 Task: Buy 5 Struts from Shocks, Struts & Suspension section under best seller category for shipping address: McKenzie Adams, 1978 Bartlett Avenue, Southfield, Michigan 48076, Cell Number 2485598029. Pay from credit card ending with 7965, CVV 549
Action: Key pressed amazon.com<Key.enter>
Screenshot: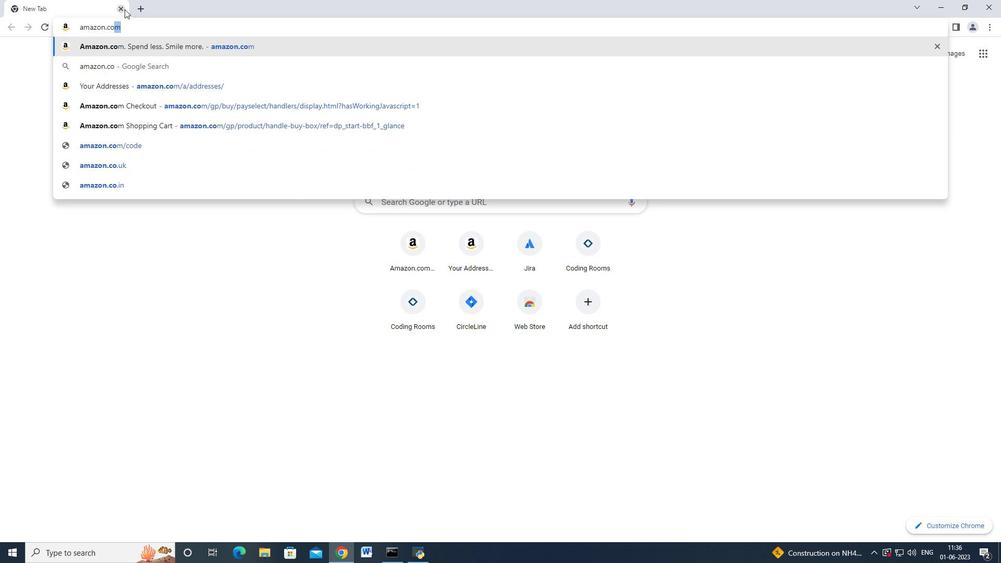 
Action: Mouse moved to (23, 79)
Screenshot: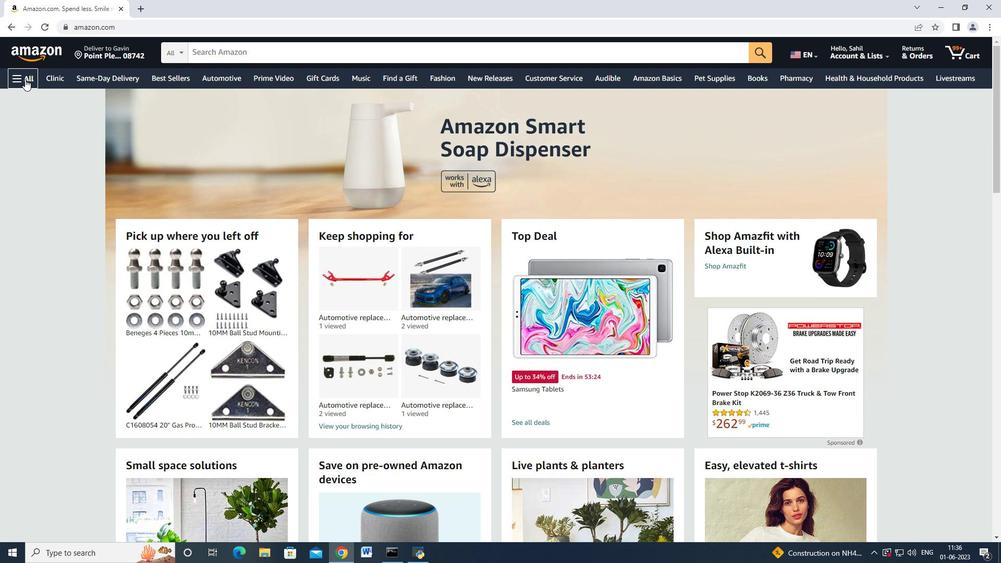 
Action: Mouse pressed left at (23, 79)
Screenshot: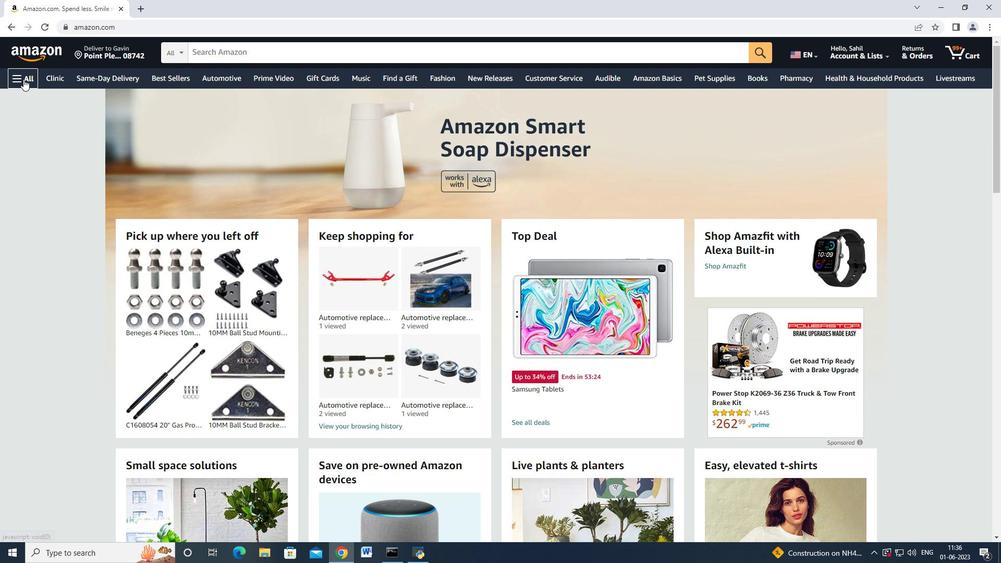 
Action: Mouse moved to (69, 201)
Screenshot: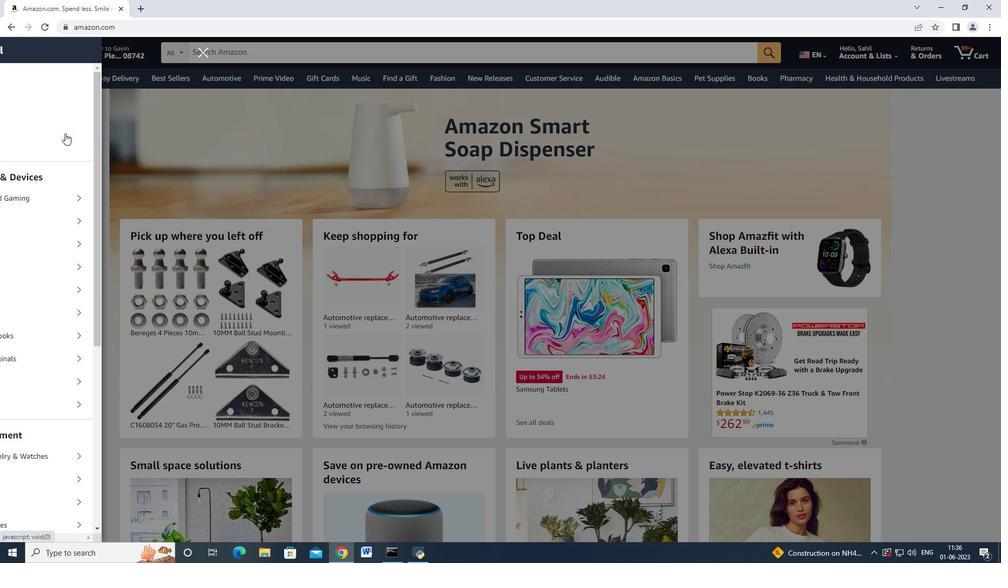
Action: Mouse scrolled (69, 200) with delta (0, 0)
Screenshot: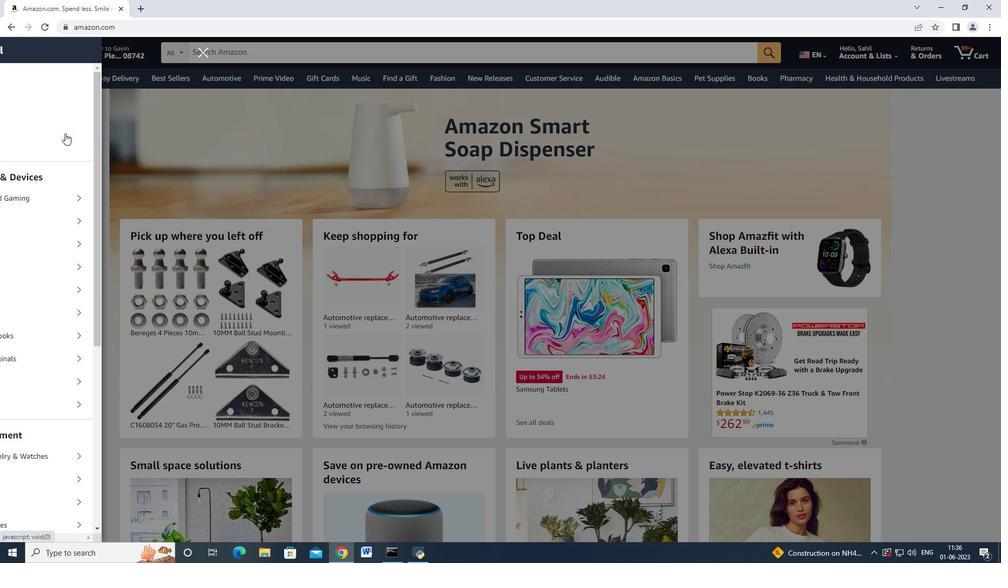 
Action: Mouse moved to (69, 202)
Screenshot: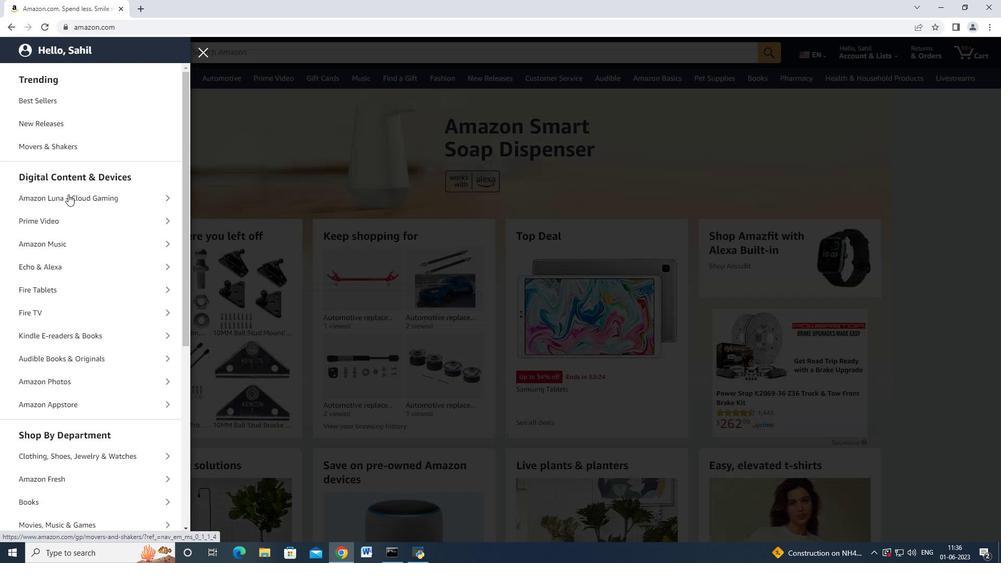 
Action: Mouse scrolled (69, 201) with delta (0, 0)
Screenshot: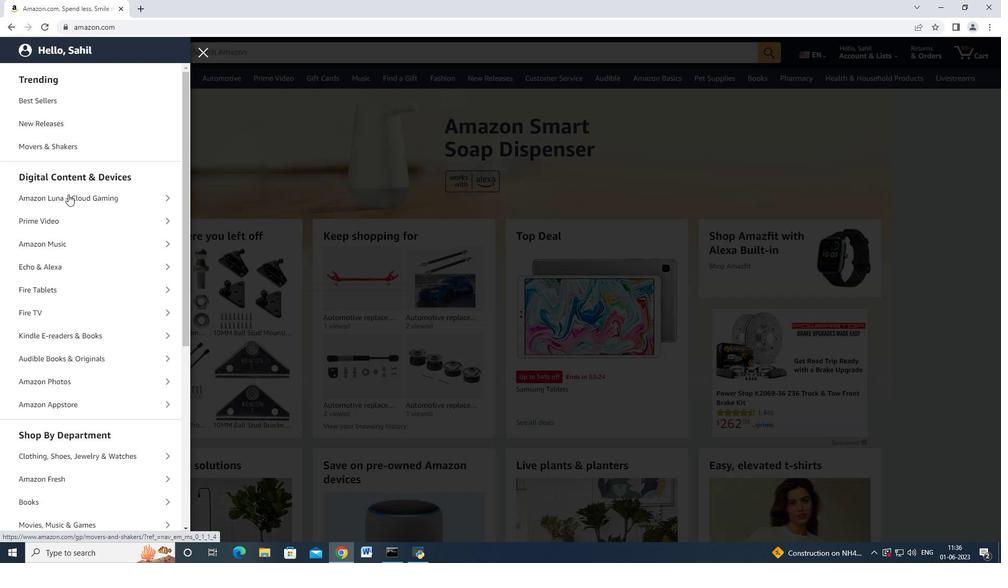 
Action: Mouse moved to (69, 203)
Screenshot: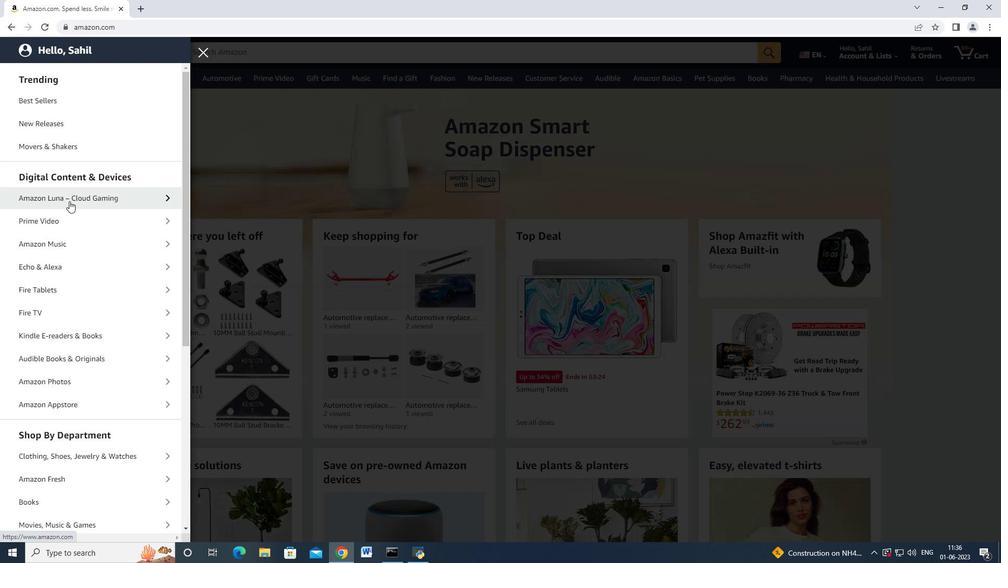 
Action: Mouse scrolled (69, 203) with delta (0, 0)
Screenshot: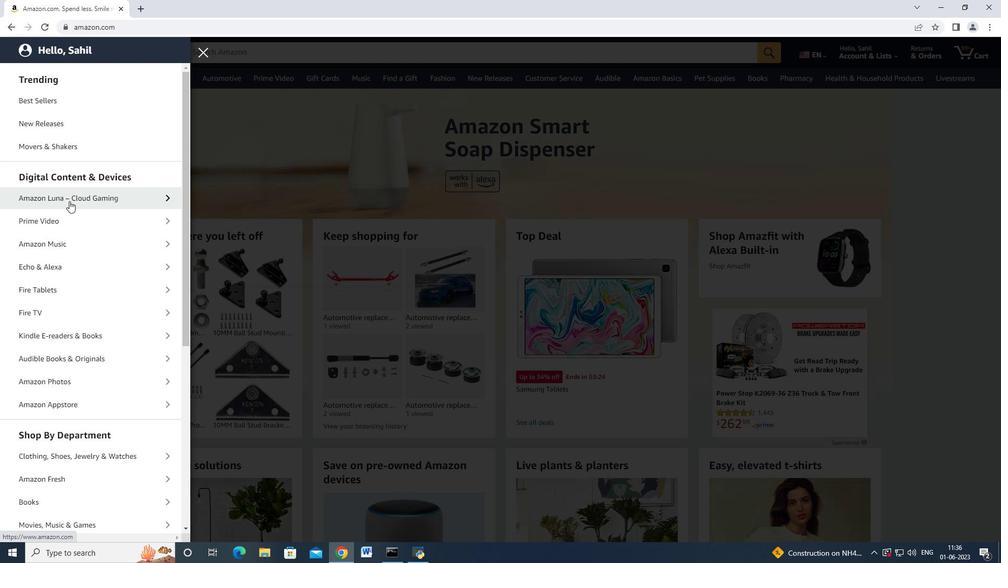 
Action: Mouse moved to (59, 392)
Screenshot: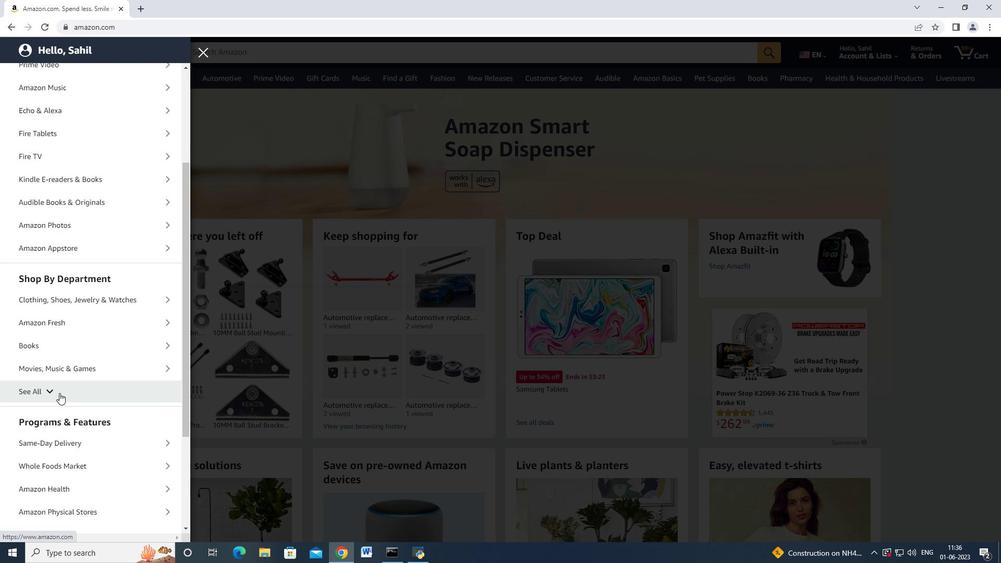 
Action: Mouse pressed left at (59, 392)
Screenshot: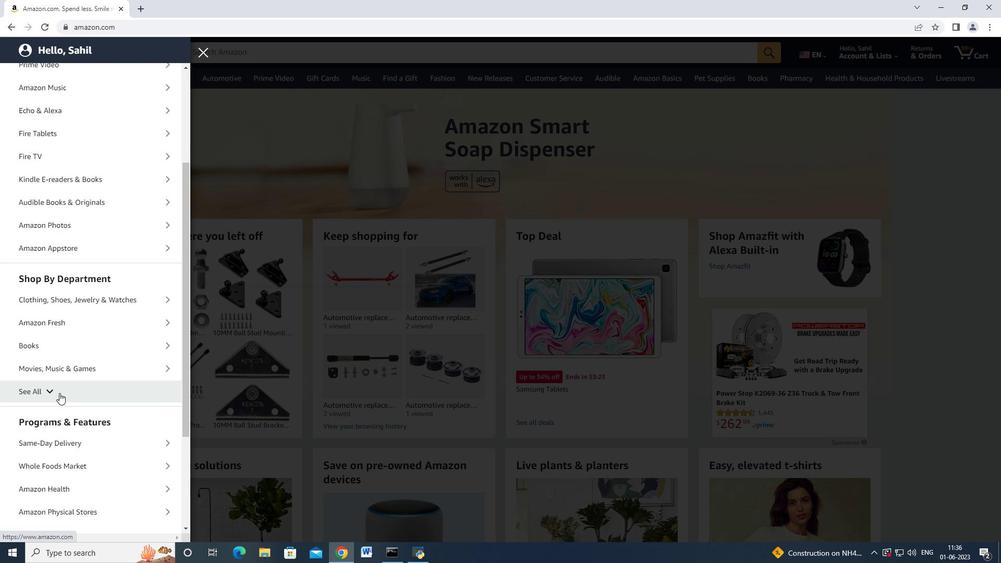 
Action: Mouse moved to (81, 362)
Screenshot: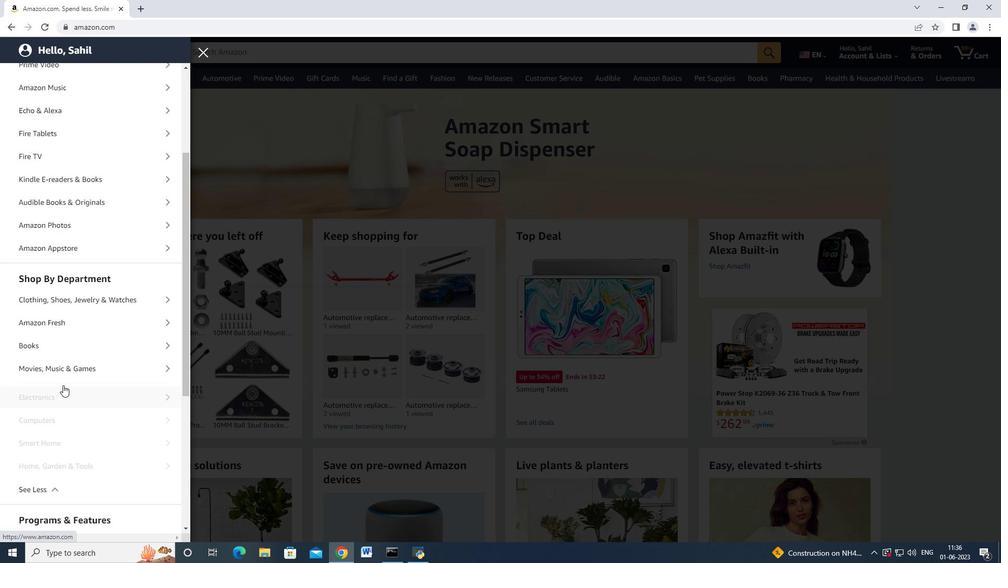 
Action: Mouse scrolled (81, 361) with delta (0, 0)
Screenshot: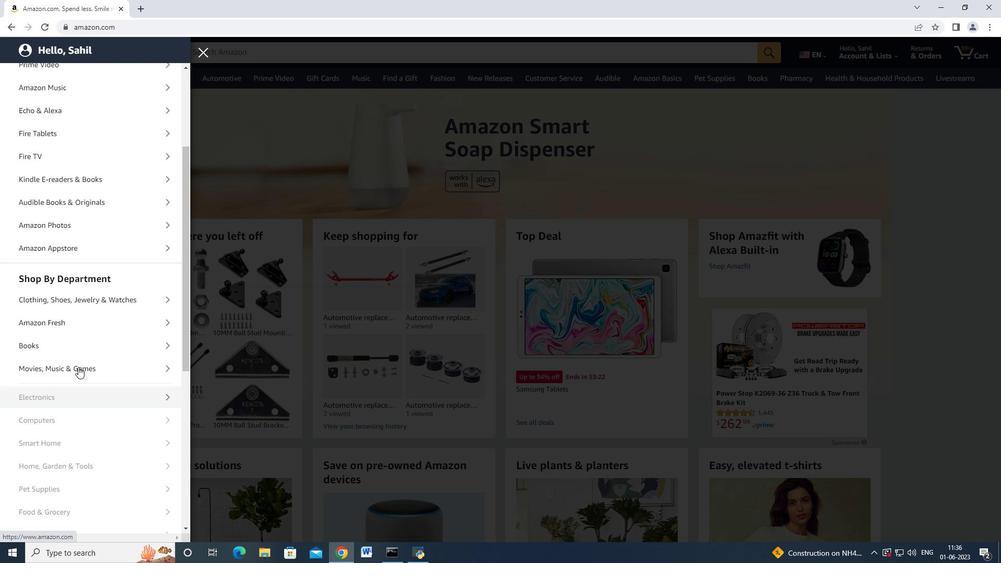 
Action: Mouse scrolled (81, 361) with delta (0, 0)
Screenshot: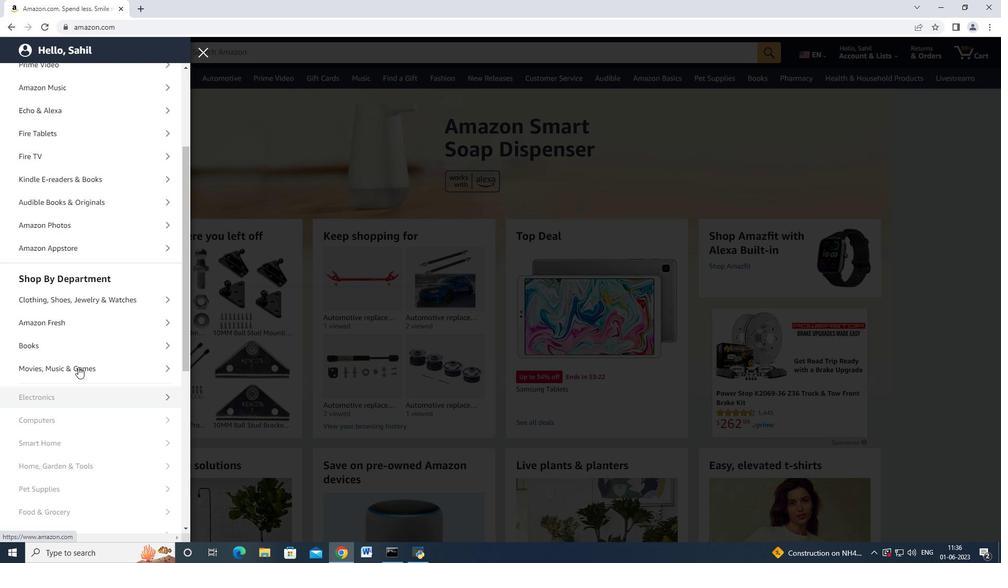 
Action: Mouse scrolled (81, 361) with delta (0, 0)
Screenshot: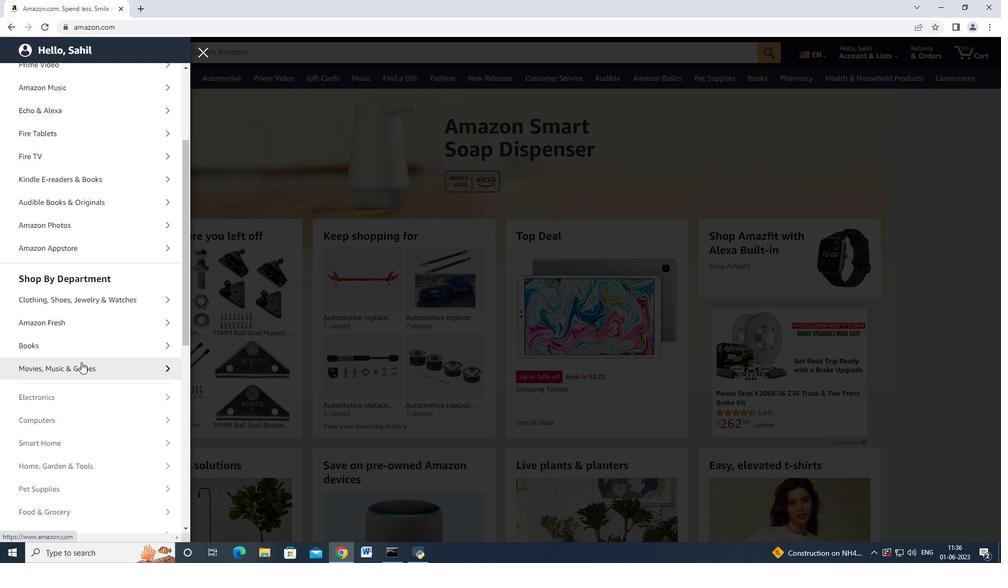 
Action: Mouse scrolled (81, 361) with delta (0, 0)
Screenshot: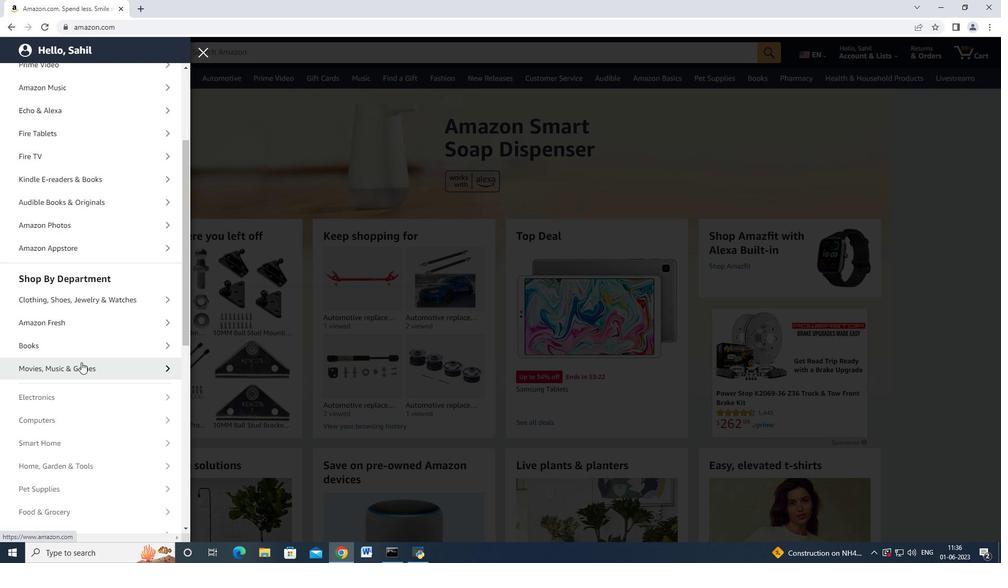 
Action: Mouse moved to (89, 435)
Screenshot: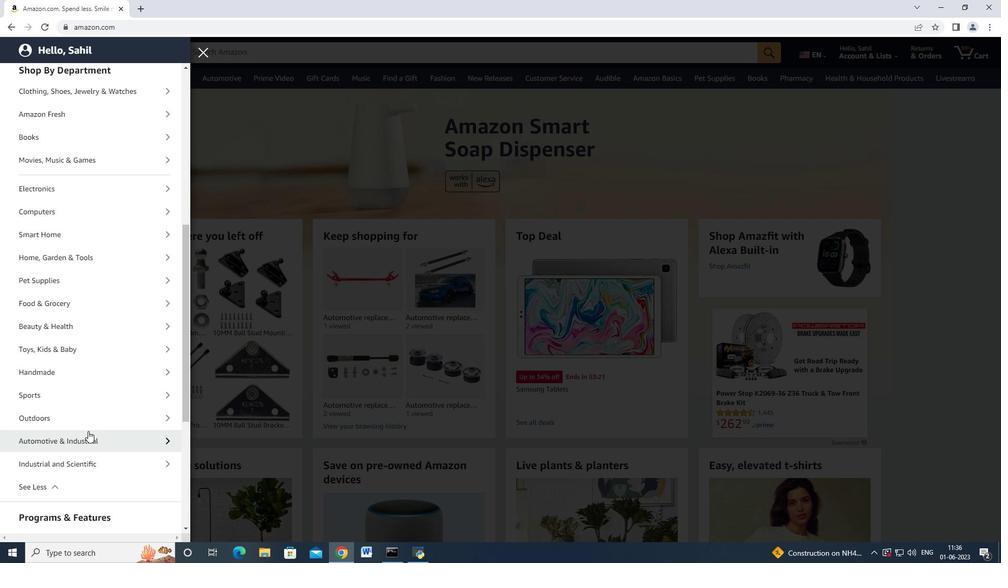 
Action: Mouse pressed left at (89, 435)
Screenshot: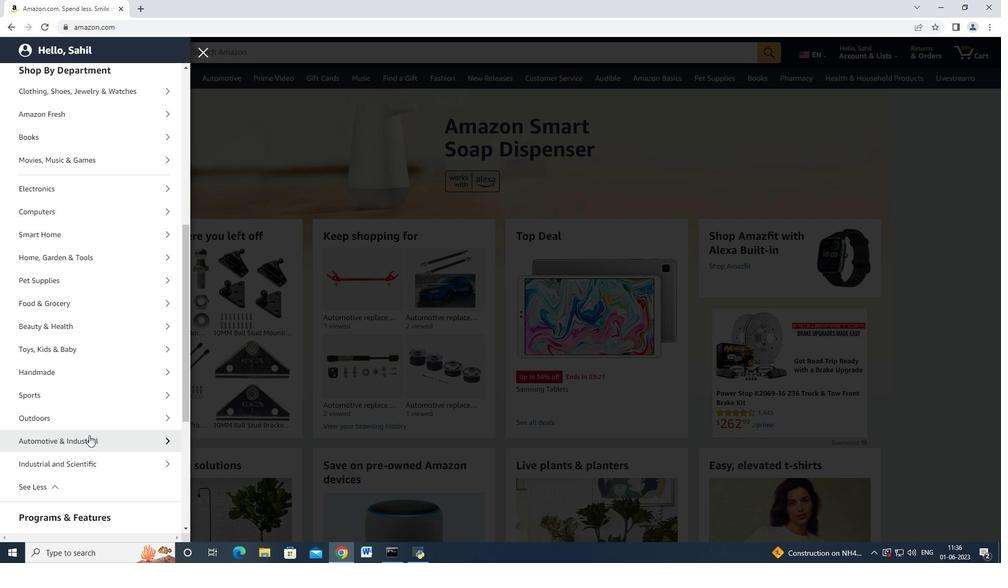 
Action: Mouse moved to (42, 130)
Screenshot: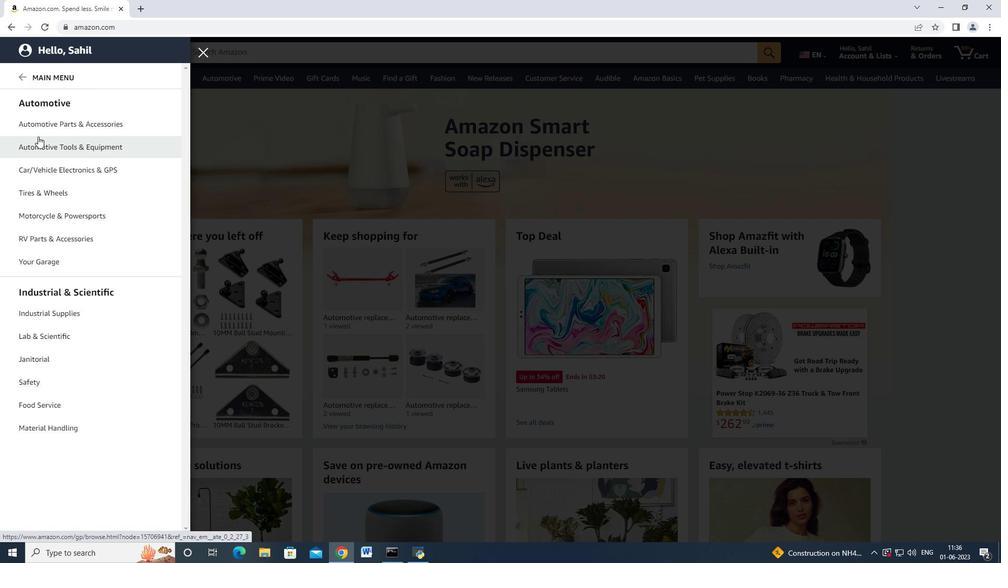 
Action: Mouse pressed left at (42, 130)
Screenshot: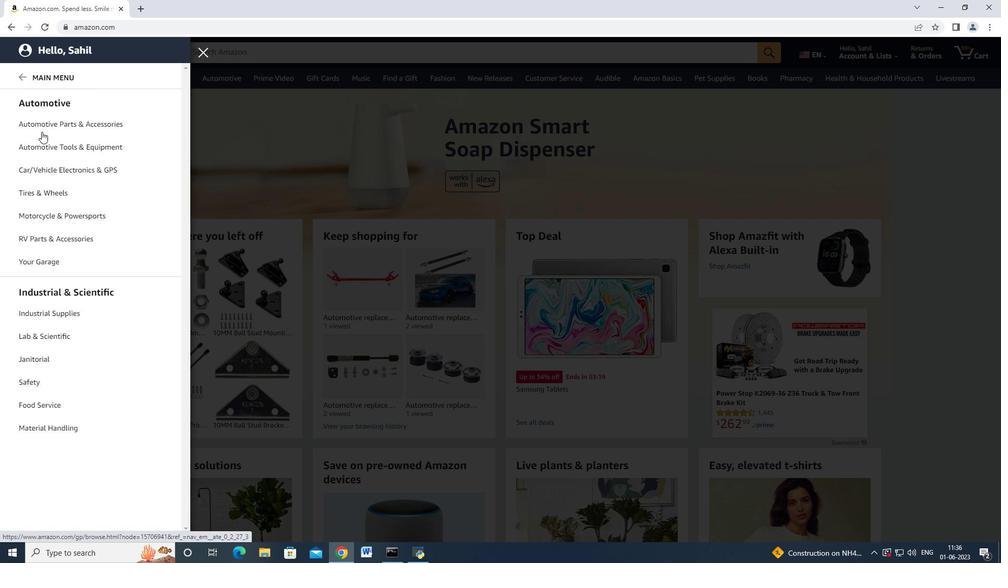 
Action: Mouse moved to (185, 100)
Screenshot: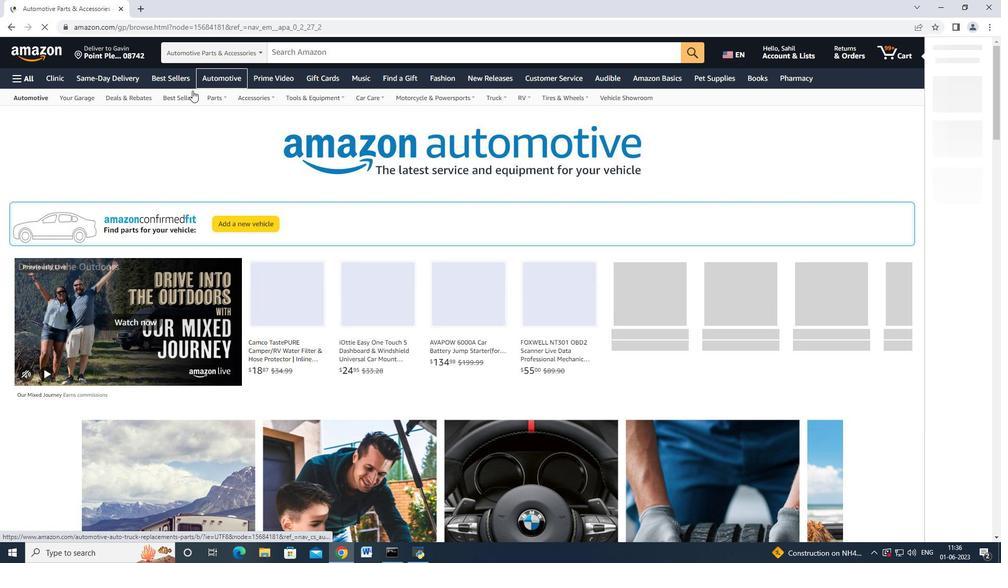 
Action: Mouse pressed left at (185, 100)
Screenshot: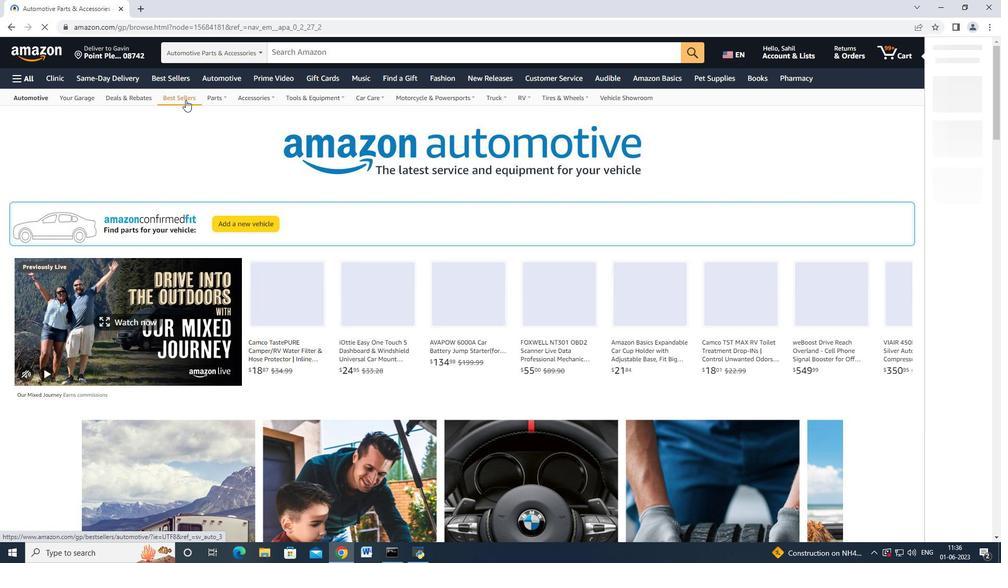 
Action: Mouse moved to (163, 176)
Screenshot: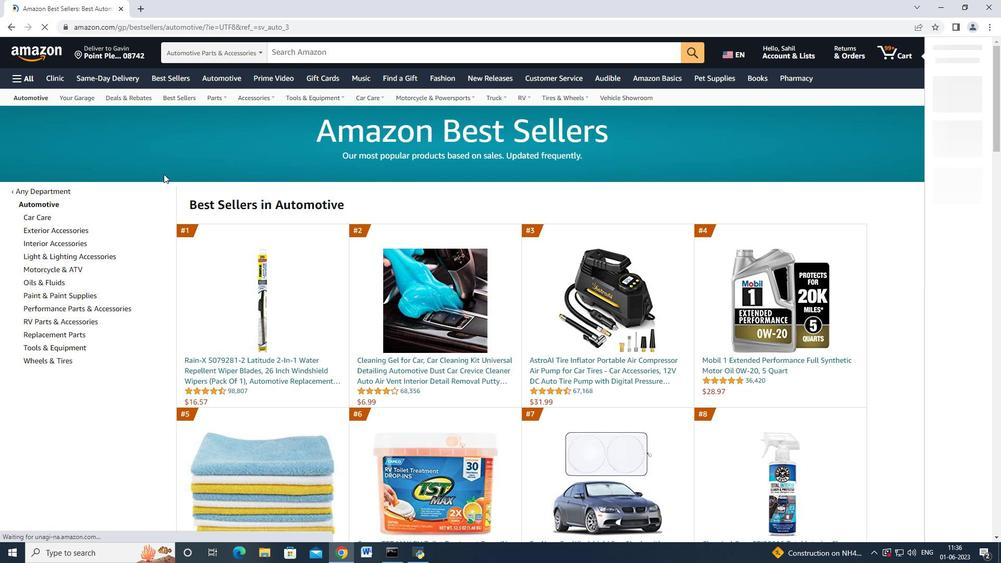 
Action: Mouse scrolled (163, 175) with delta (0, 0)
Screenshot: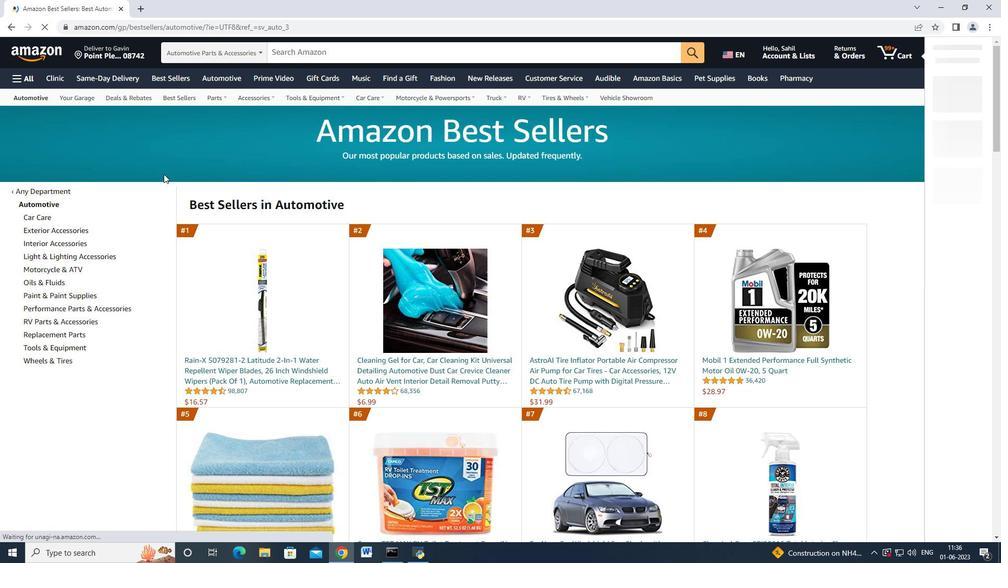 
Action: Mouse moved to (163, 176)
Screenshot: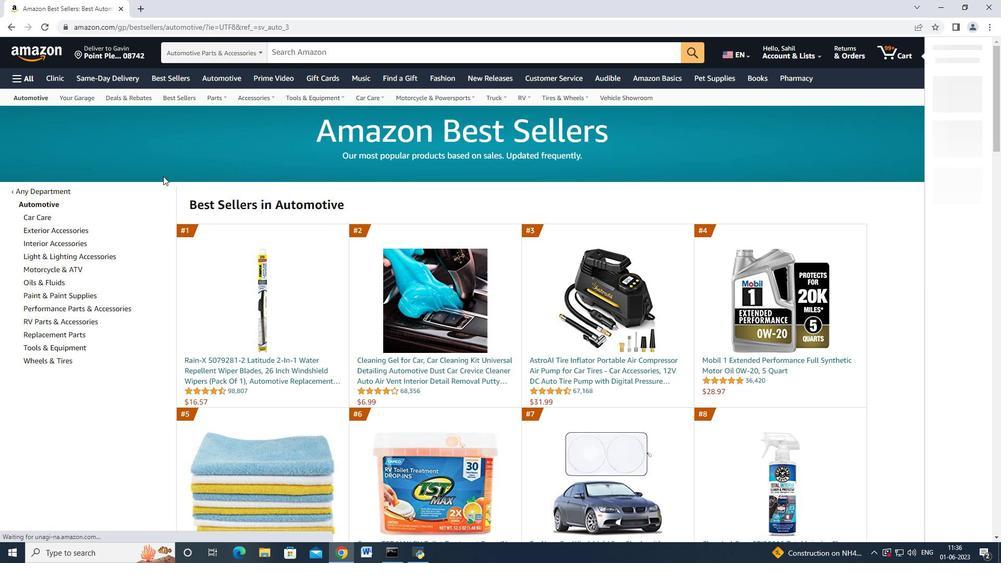 
Action: Mouse scrolled (163, 176) with delta (0, 0)
Screenshot: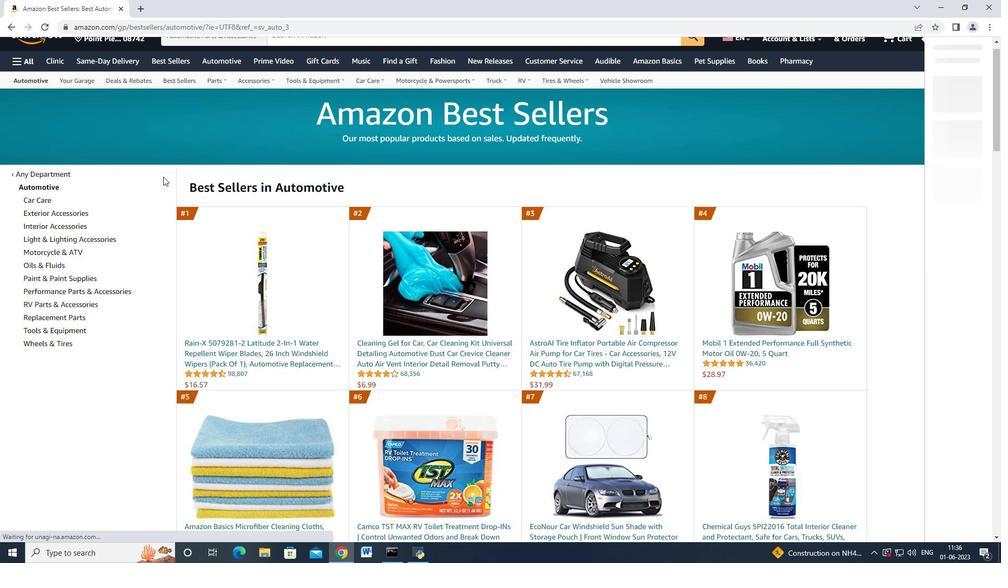 
Action: Mouse moved to (162, 182)
Screenshot: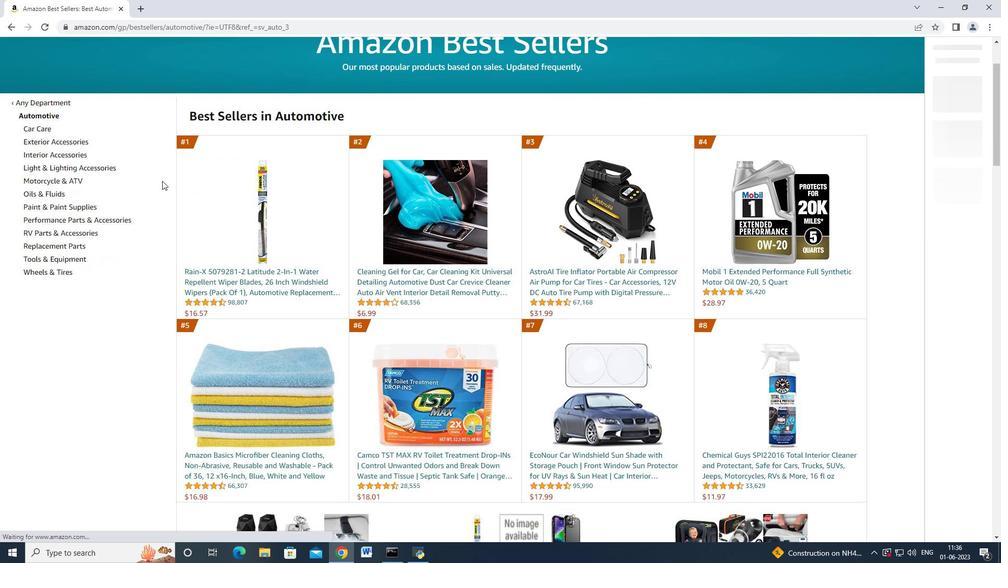 
Action: Mouse scrolled (162, 181) with delta (0, 0)
Screenshot: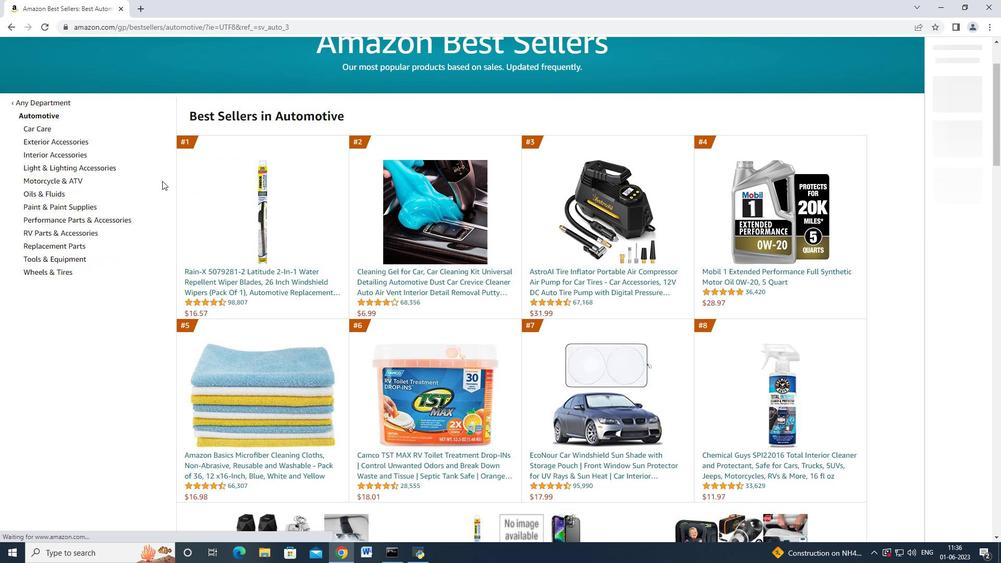 
Action: Mouse moved to (152, 194)
Screenshot: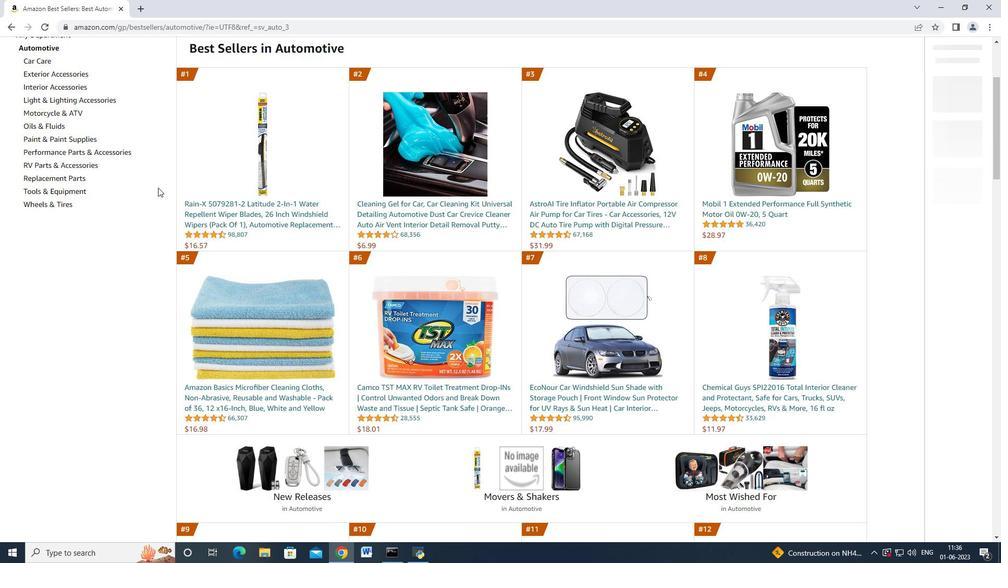 
Action: Mouse scrolled (152, 193) with delta (0, 0)
Screenshot: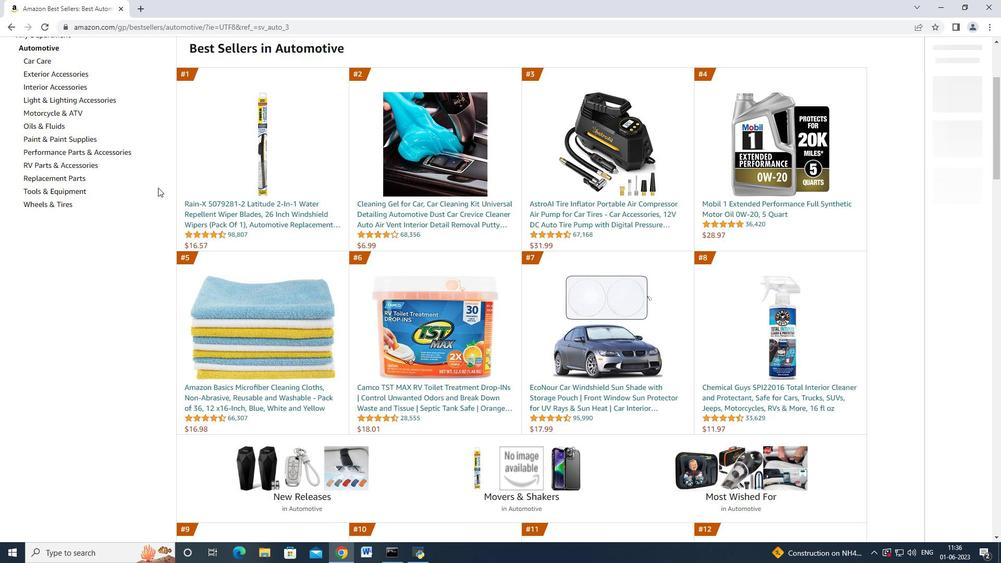 
Action: Mouse moved to (149, 192)
Screenshot: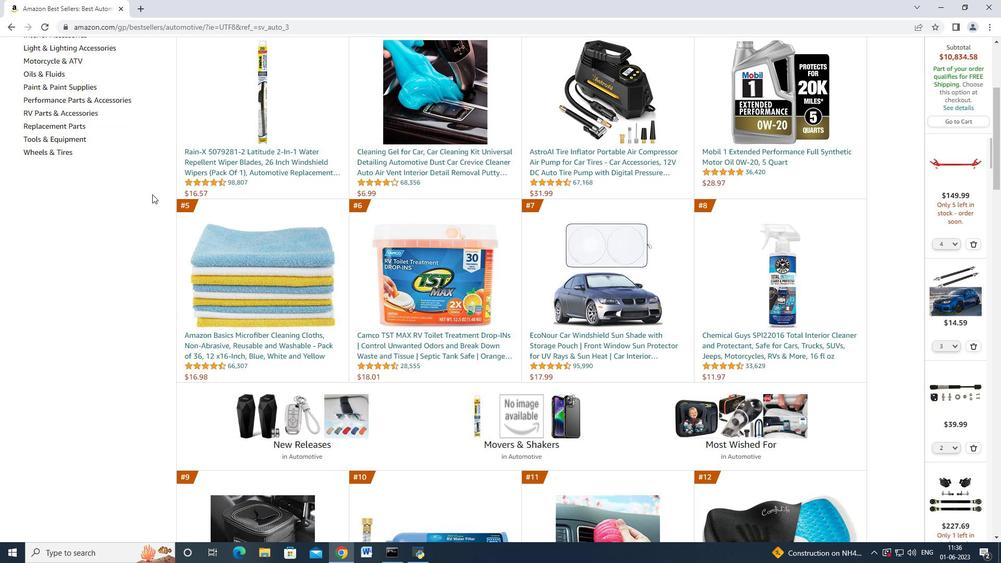 
Action: Mouse scrolled (149, 193) with delta (0, 0)
Screenshot: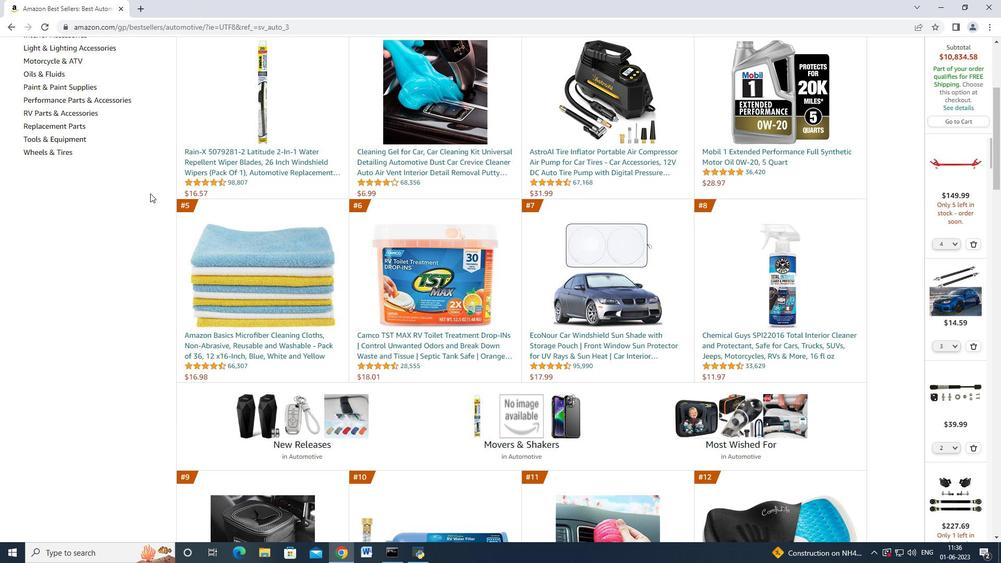 
Action: Mouse scrolled (149, 193) with delta (0, 0)
Screenshot: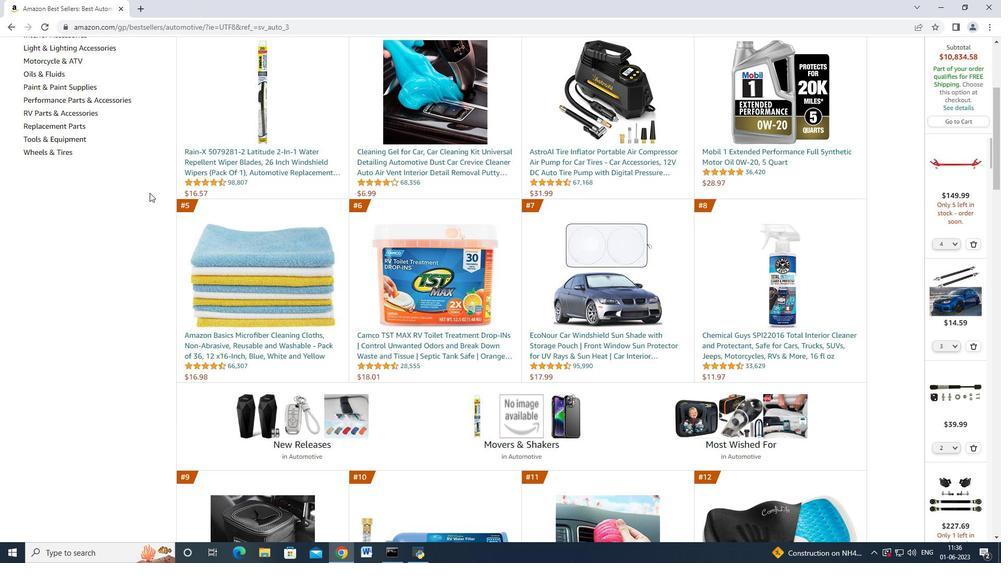 
Action: Mouse moved to (69, 232)
Screenshot: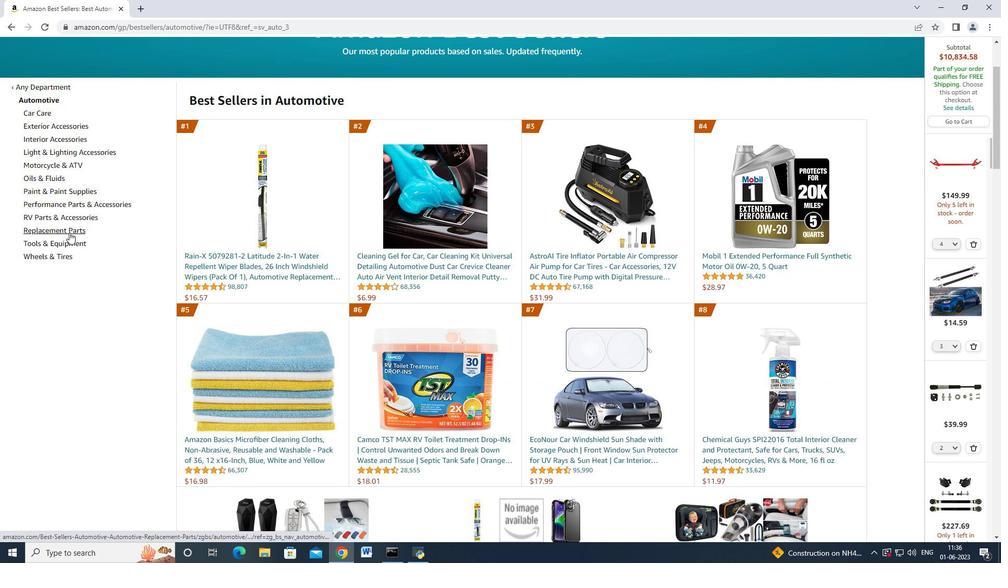 
Action: Mouse pressed left at (69, 232)
Screenshot: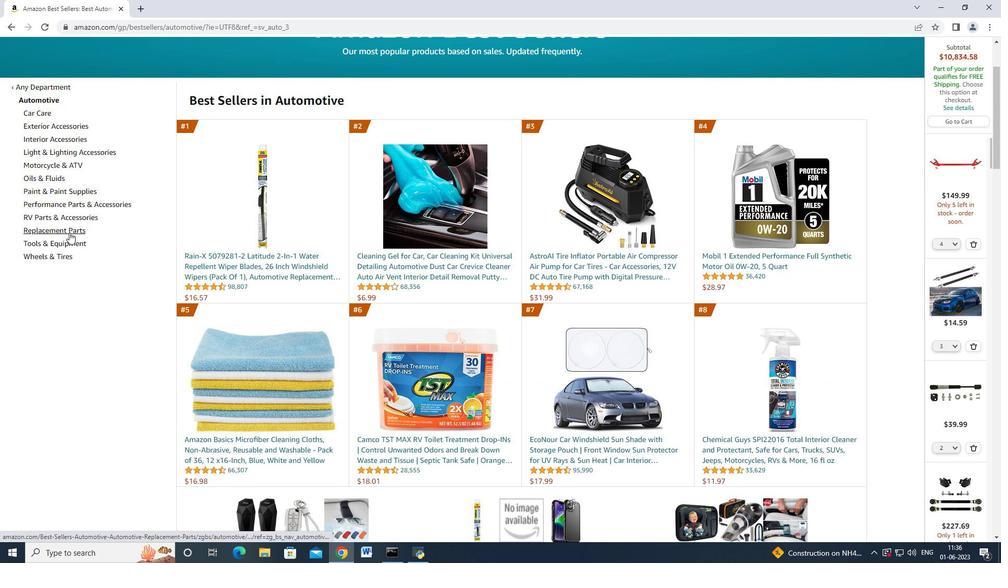 
Action: Mouse moved to (157, 272)
Screenshot: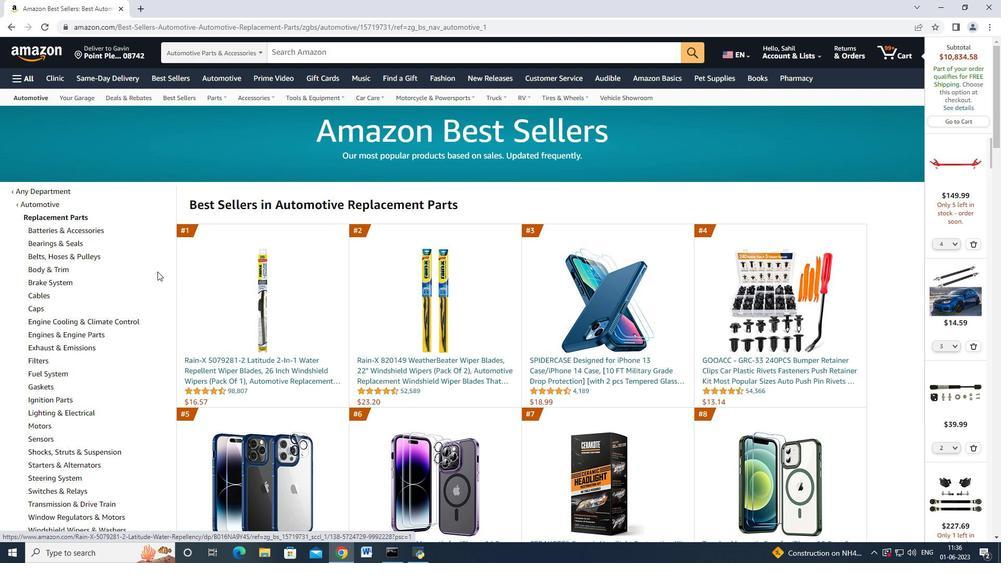 
Action: Mouse scrolled (157, 272) with delta (0, 0)
Screenshot: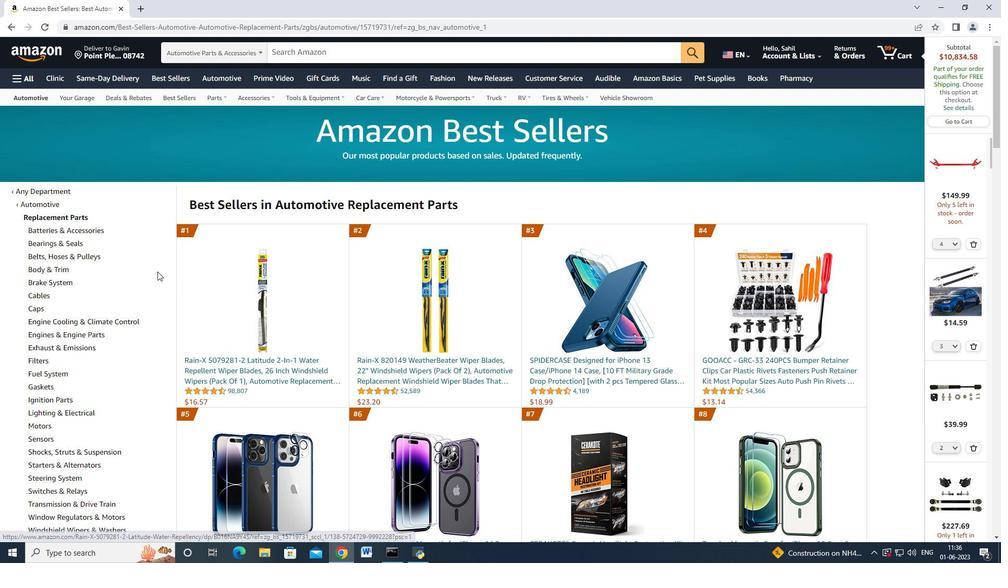 
Action: Mouse moved to (157, 272)
Screenshot: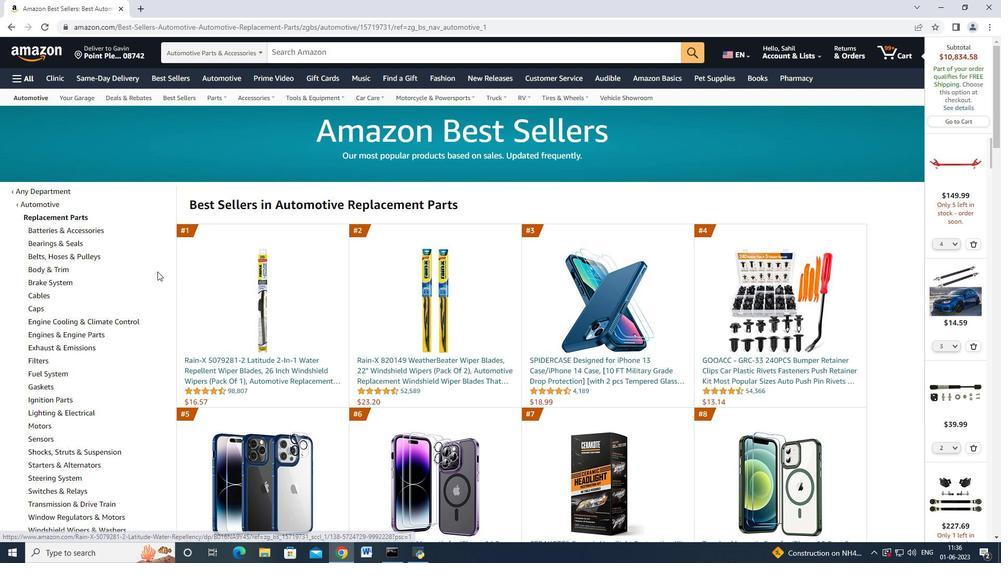 
Action: Mouse scrolled (157, 272) with delta (0, 0)
Screenshot: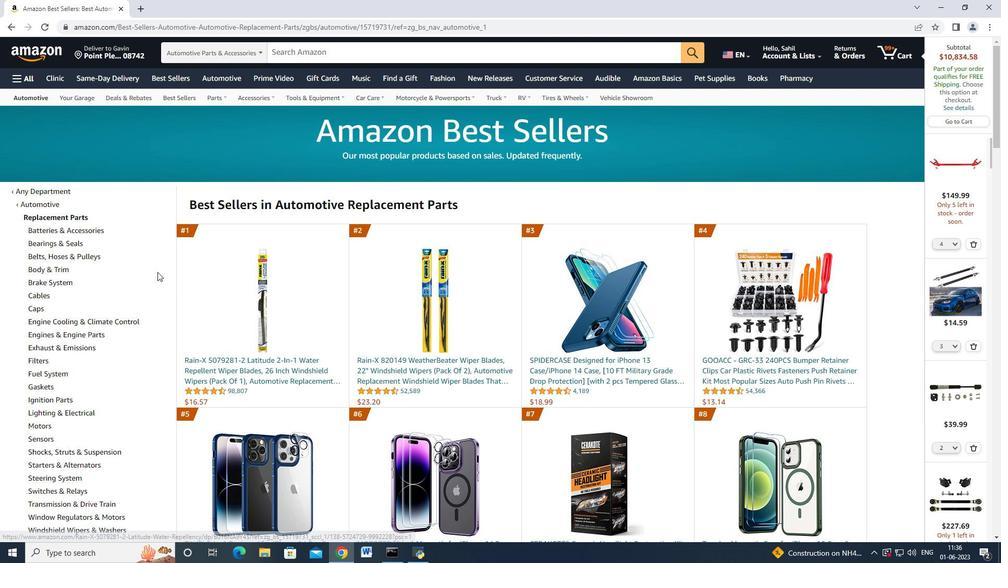 
Action: Mouse moved to (155, 280)
Screenshot: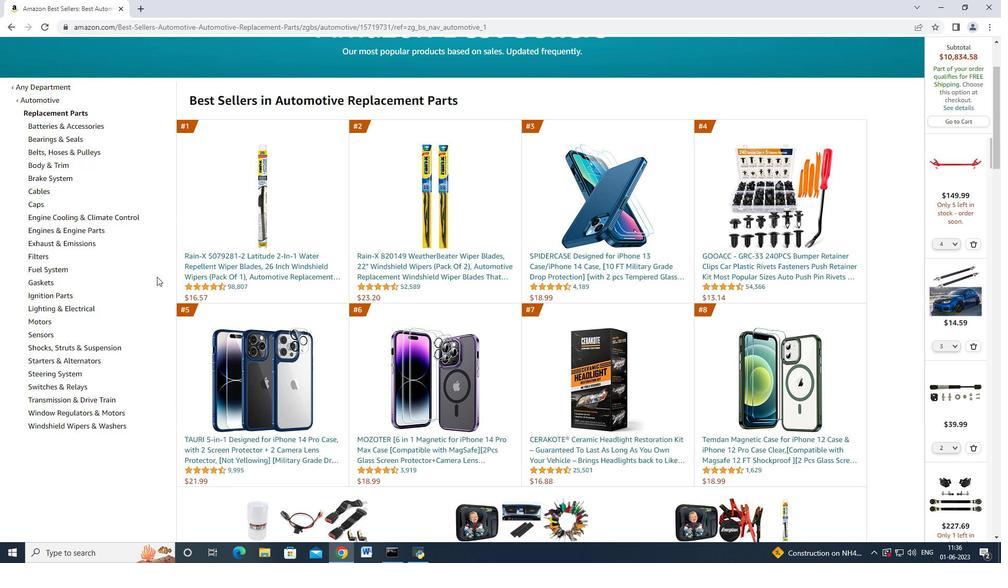 
Action: Mouse scrolled (155, 280) with delta (0, 0)
Screenshot: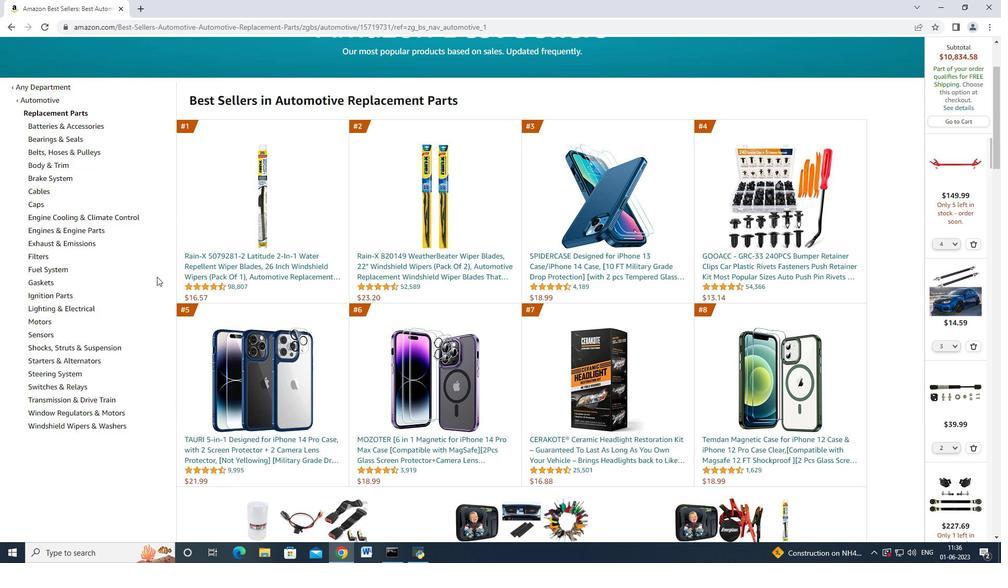 
Action: Mouse moved to (89, 301)
Screenshot: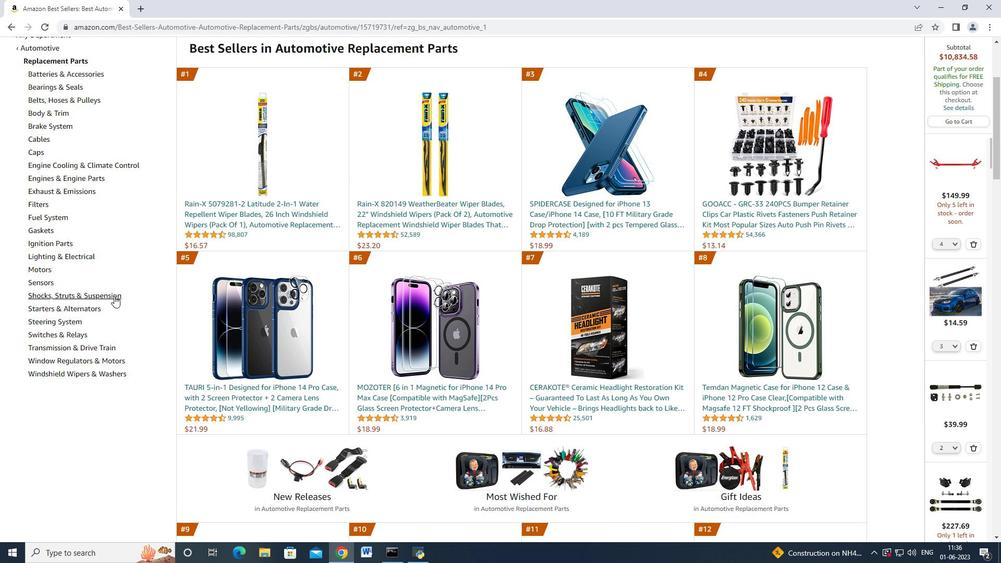 
Action: Mouse pressed left at (89, 301)
Screenshot: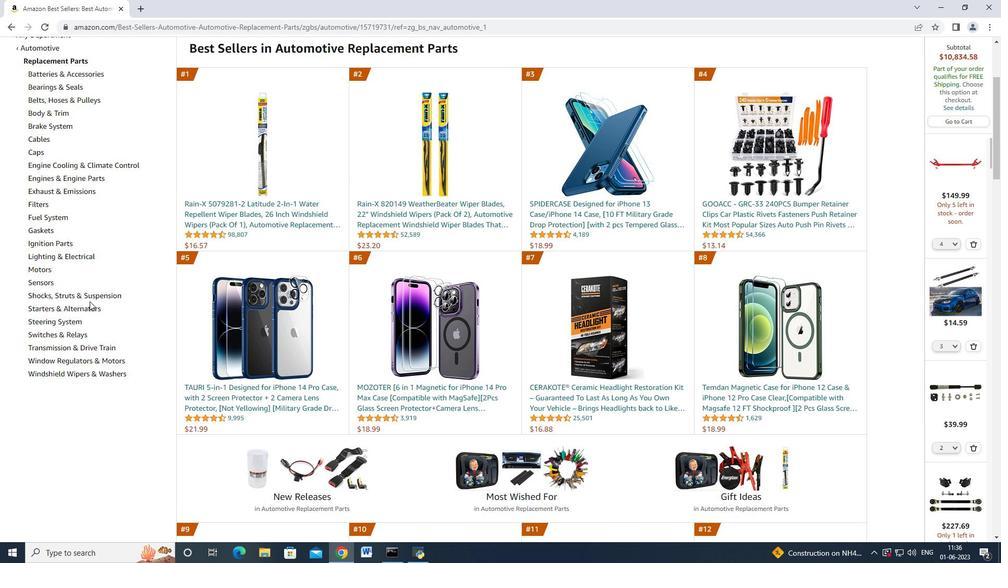 
Action: Mouse moved to (91, 297)
Screenshot: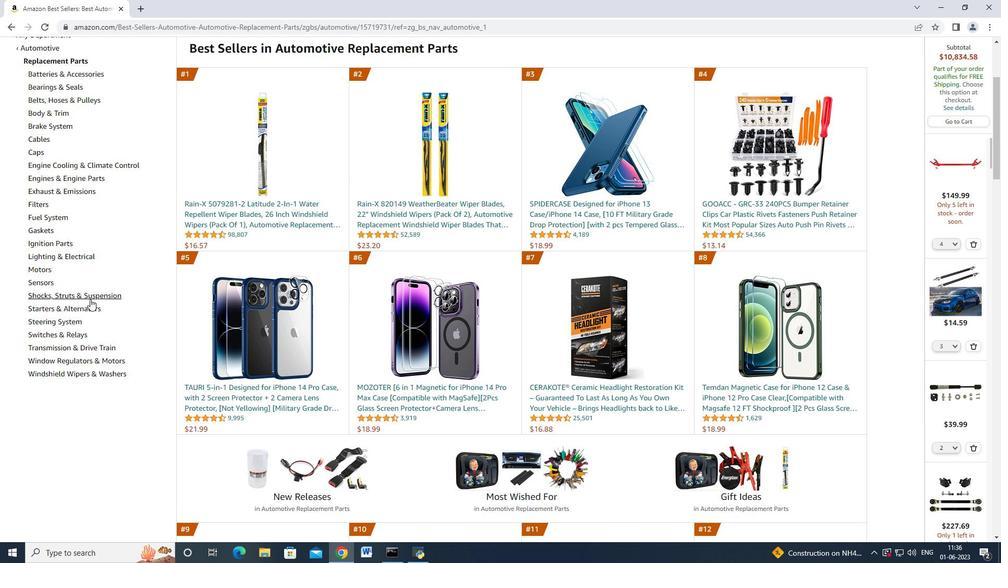 
Action: Mouse pressed left at (91, 297)
Screenshot: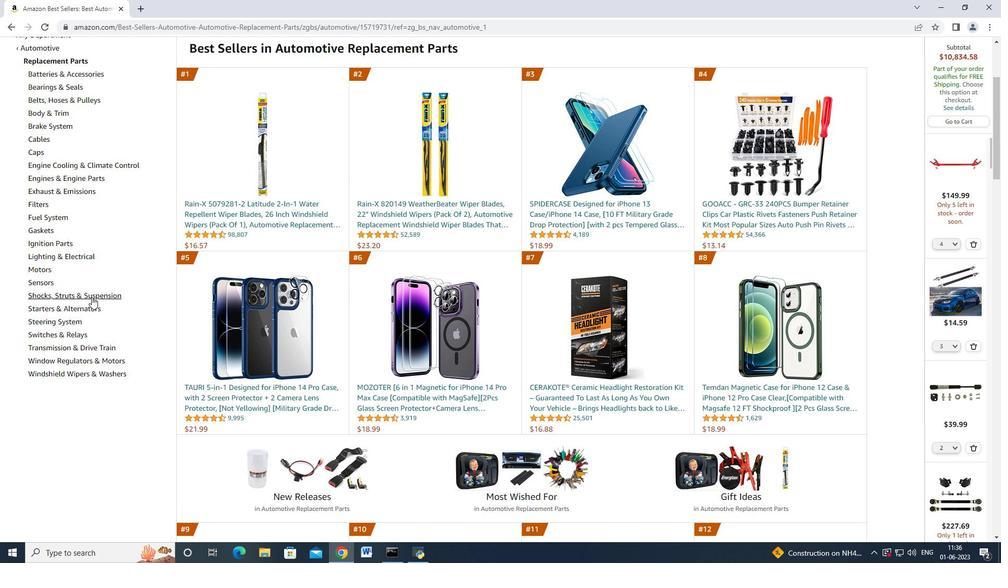 
Action: Mouse moved to (94, 286)
Screenshot: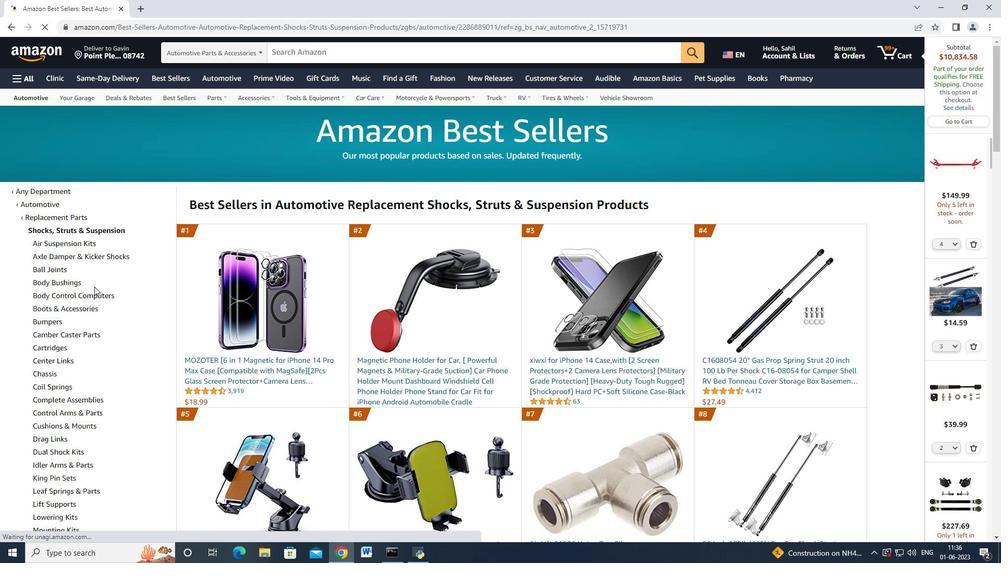 
Action: Mouse scrolled (94, 286) with delta (0, 0)
Screenshot: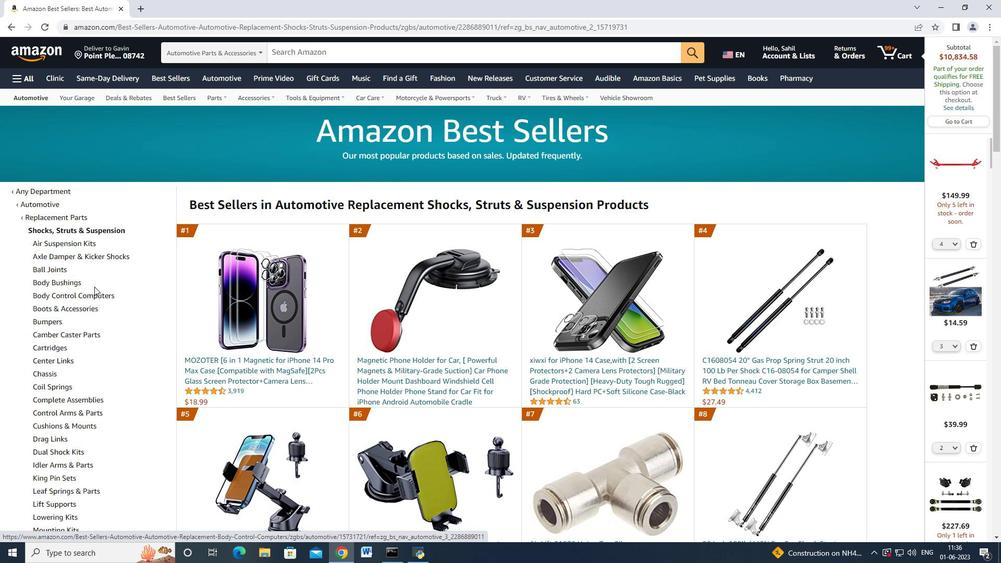 
Action: Mouse scrolled (94, 286) with delta (0, 0)
Screenshot: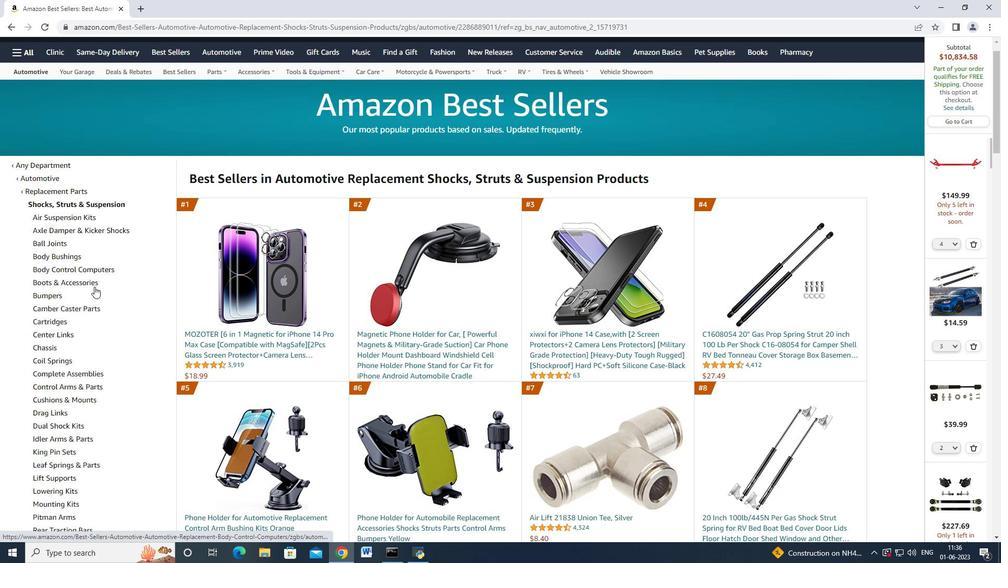 
Action: Mouse scrolled (94, 286) with delta (0, 0)
Screenshot: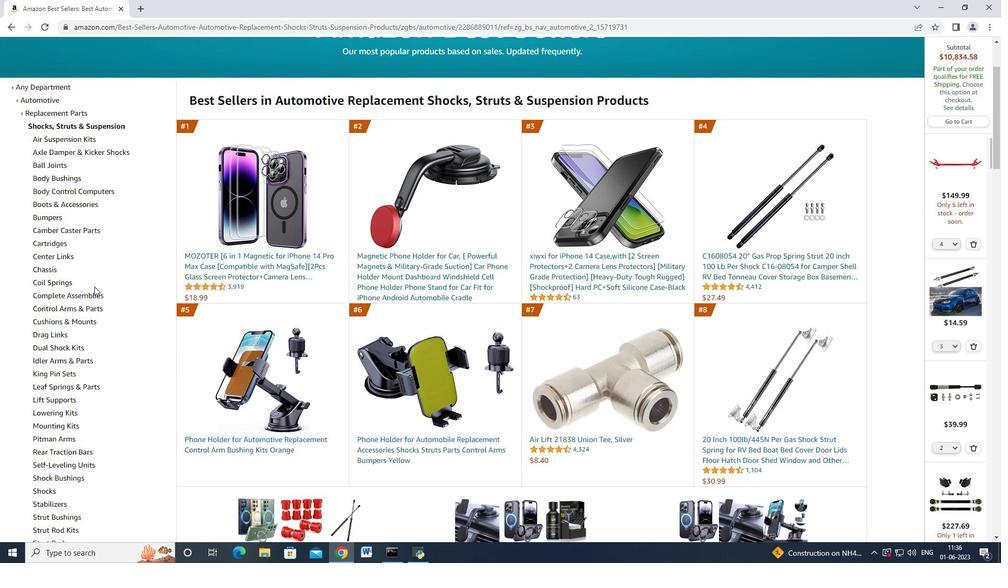 
Action: Mouse scrolled (94, 286) with delta (0, 0)
Screenshot: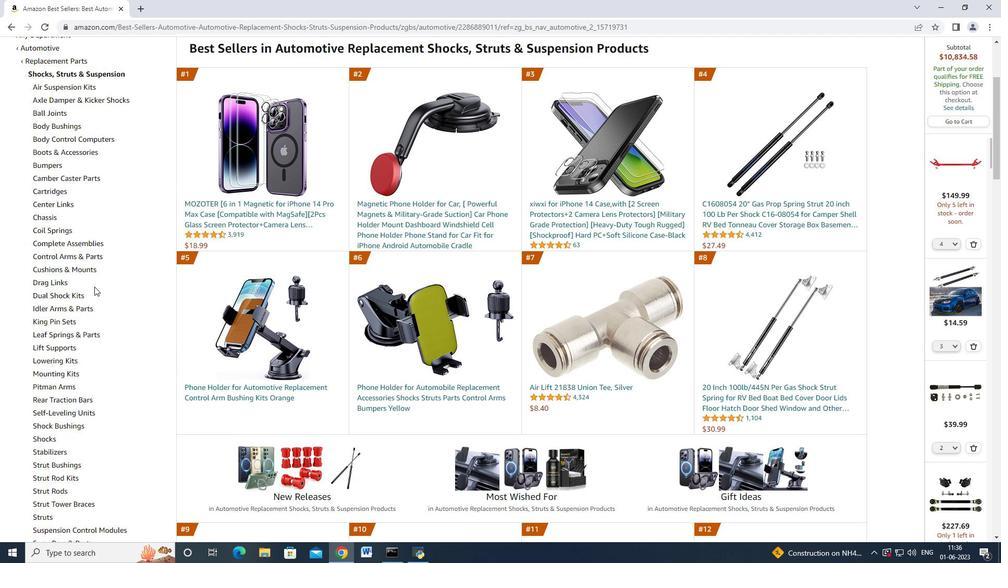 
Action: Mouse scrolled (94, 287) with delta (0, 0)
Screenshot: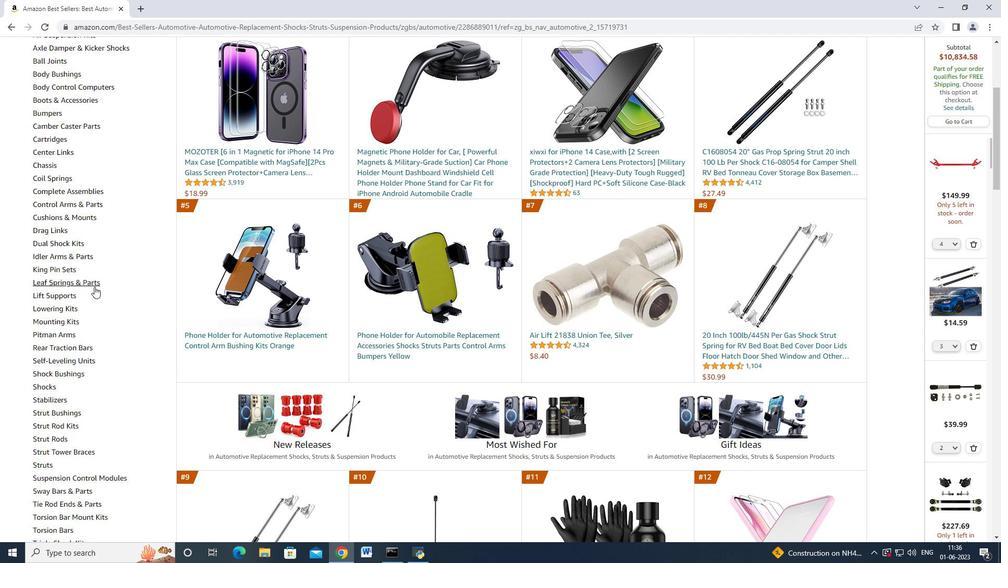 
Action: Mouse scrolled (94, 286) with delta (0, 0)
Screenshot: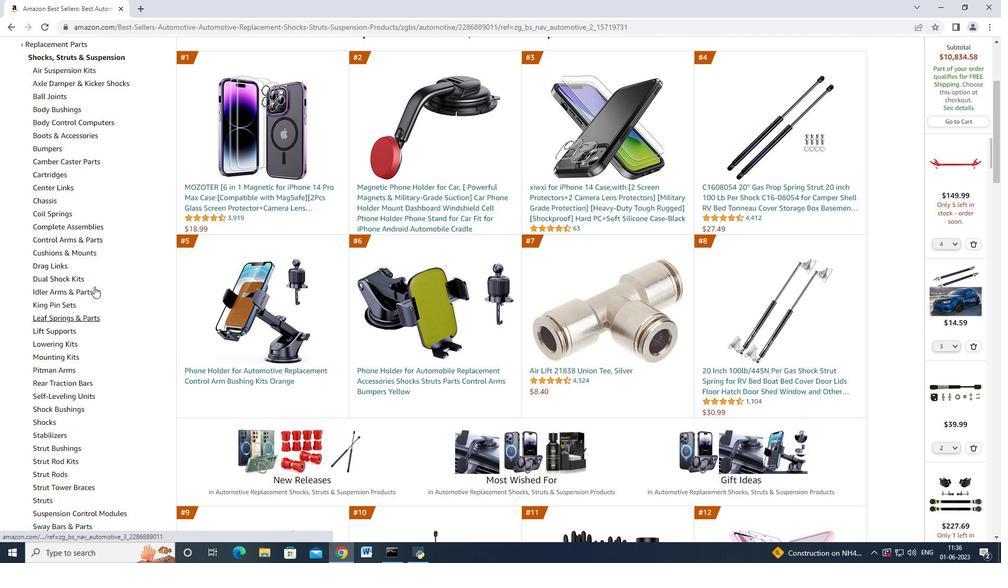 
Action: Mouse moved to (94, 286)
Screenshot: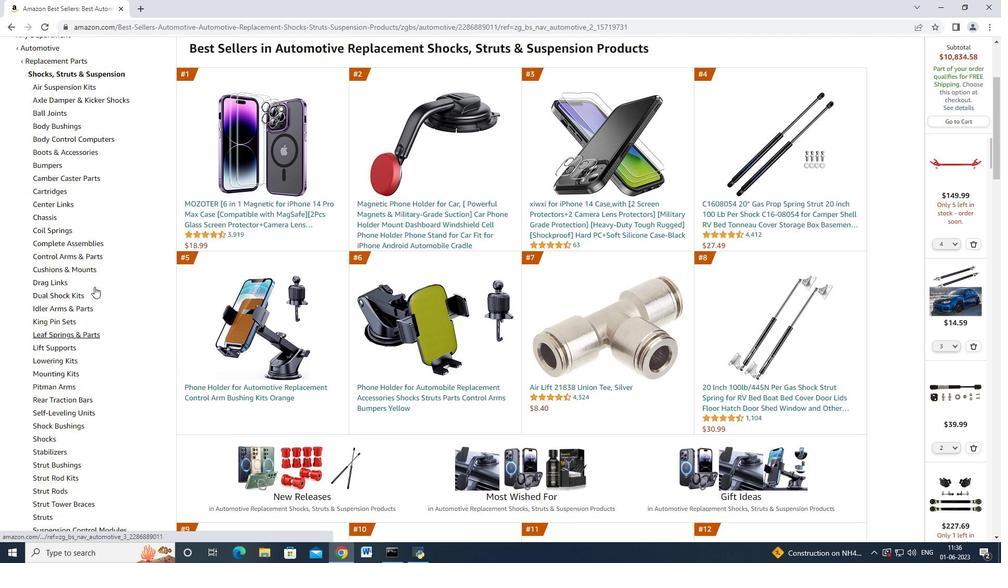
Action: Mouse scrolled (94, 286) with delta (0, 0)
Screenshot: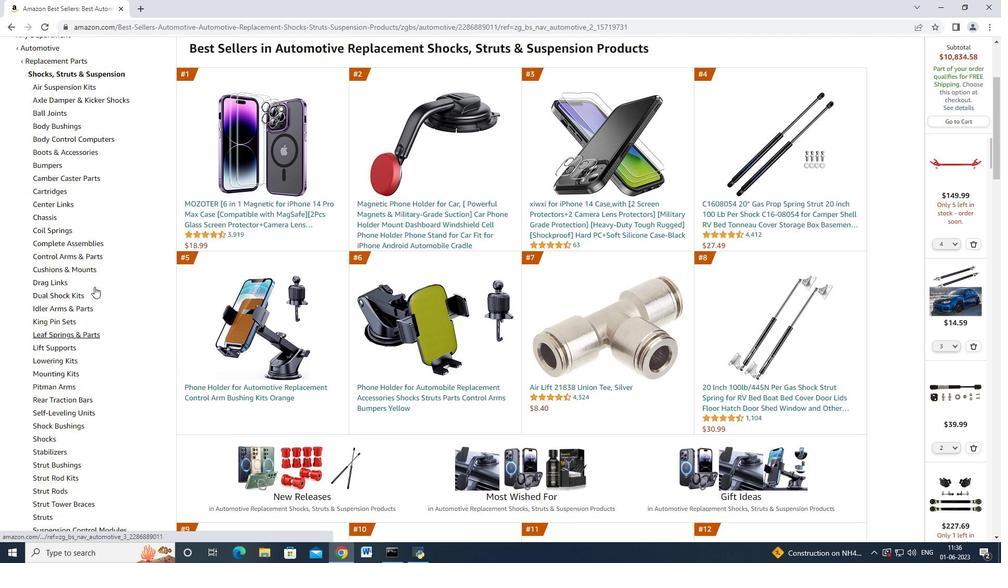 
Action: Mouse moved to (42, 414)
Screenshot: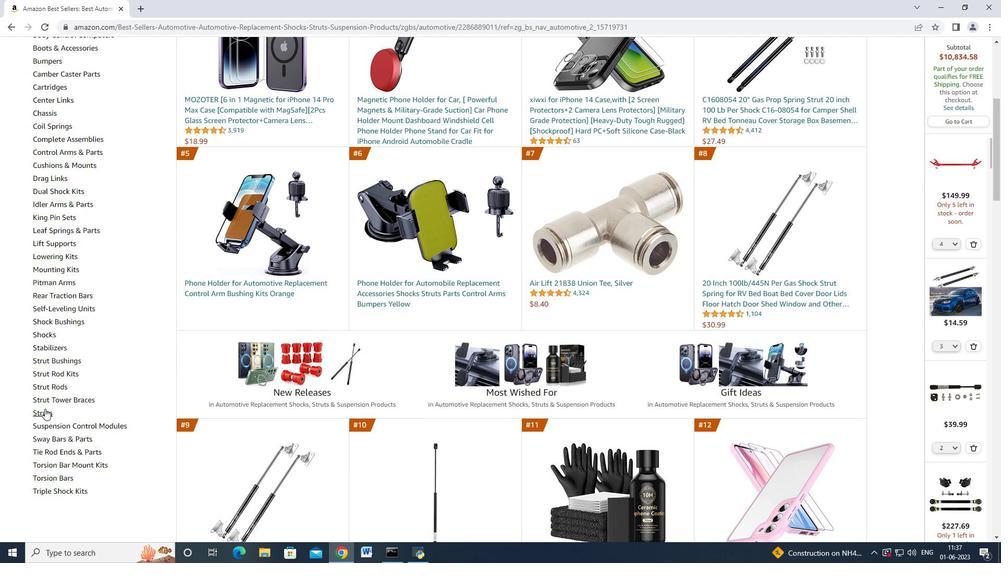 
Action: Mouse pressed left at (42, 414)
Screenshot: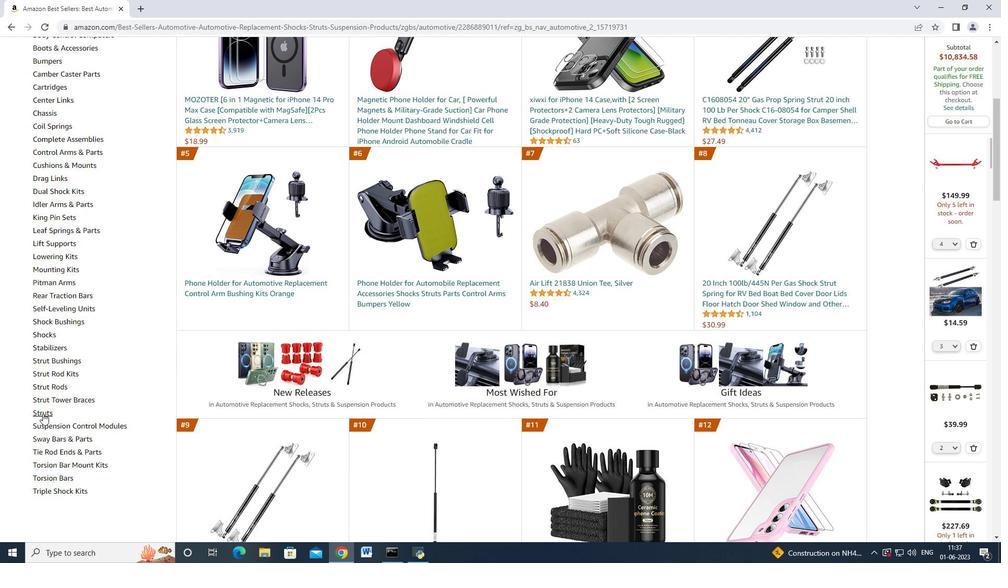 
Action: Mouse moved to (119, 278)
Screenshot: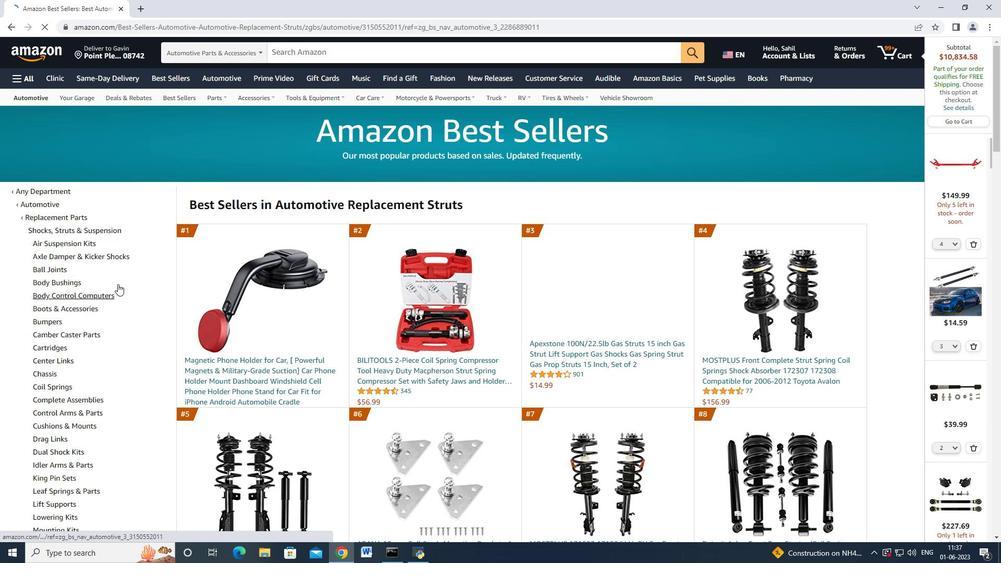 
Action: Mouse scrolled (119, 277) with delta (0, 0)
Screenshot: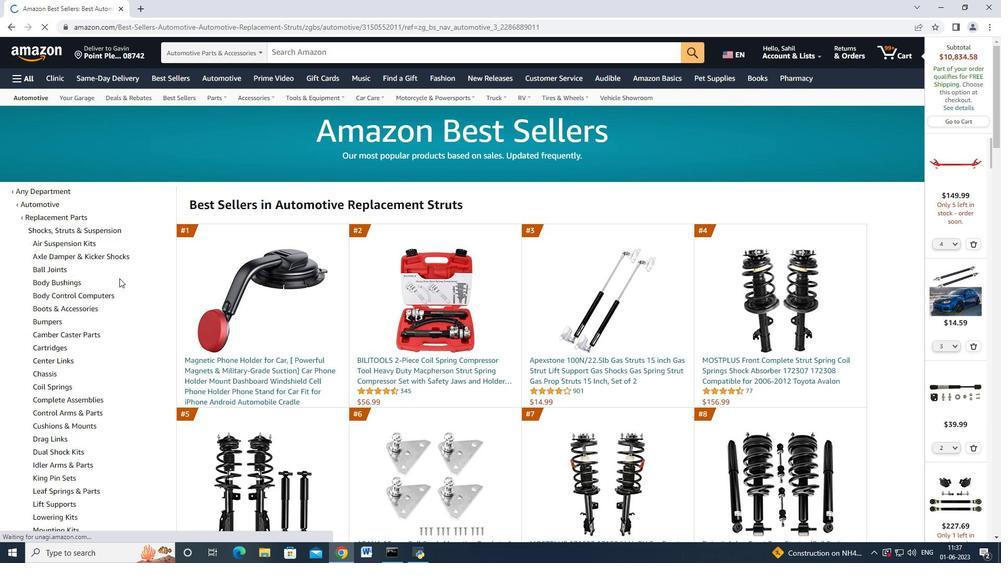 
Action: Mouse moved to (119, 278)
Screenshot: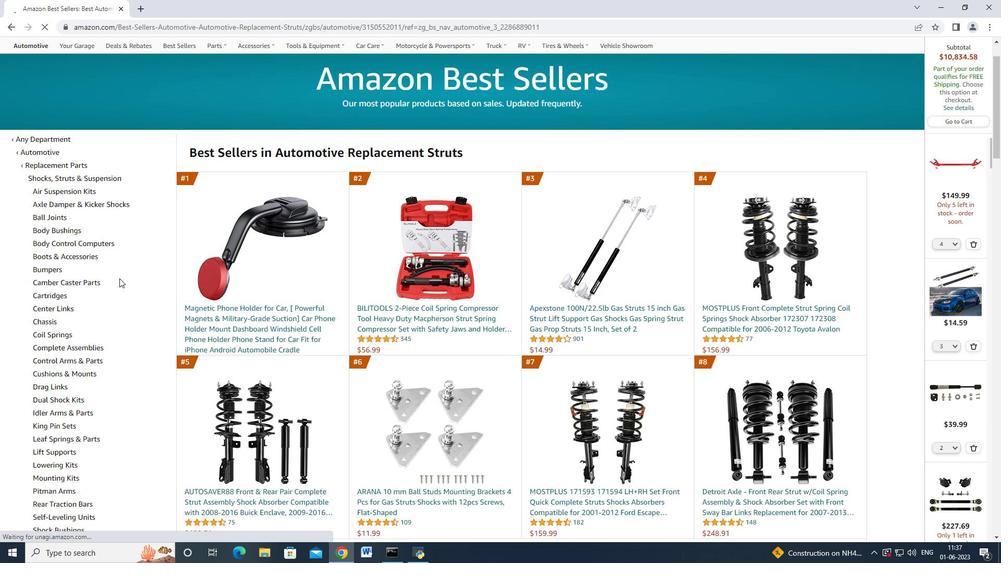 
Action: Mouse scrolled (119, 277) with delta (0, 0)
Screenshot: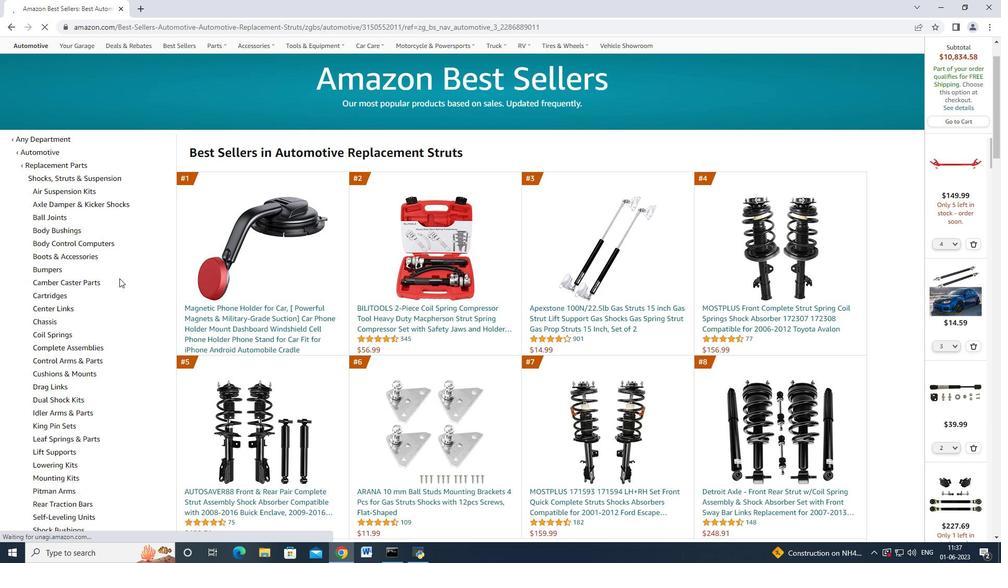 
Action: Mouse moved to (119, 278)
Screenshot: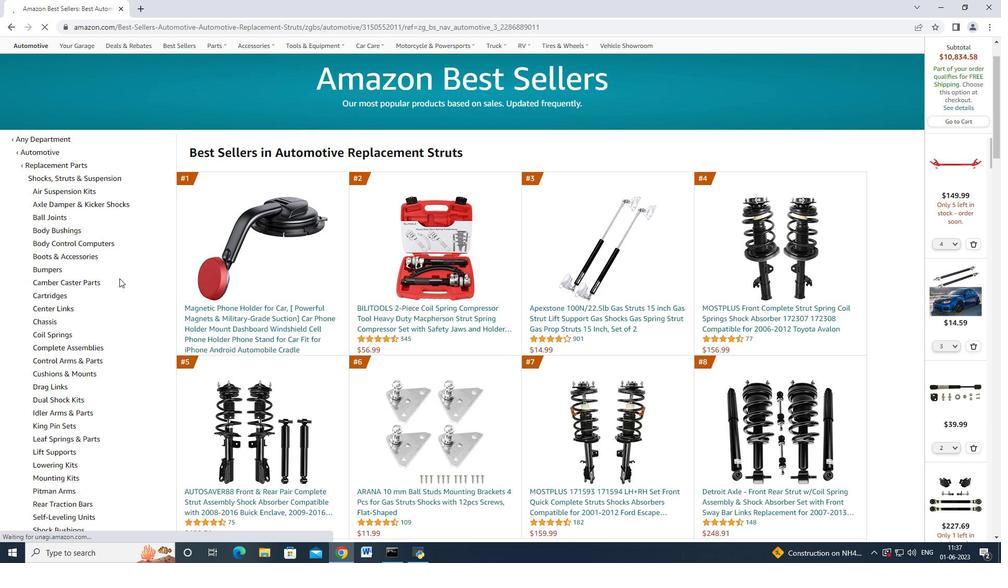 
Action: Mouse scrolled (119, 277) with delta (0, 0)
Screenshot: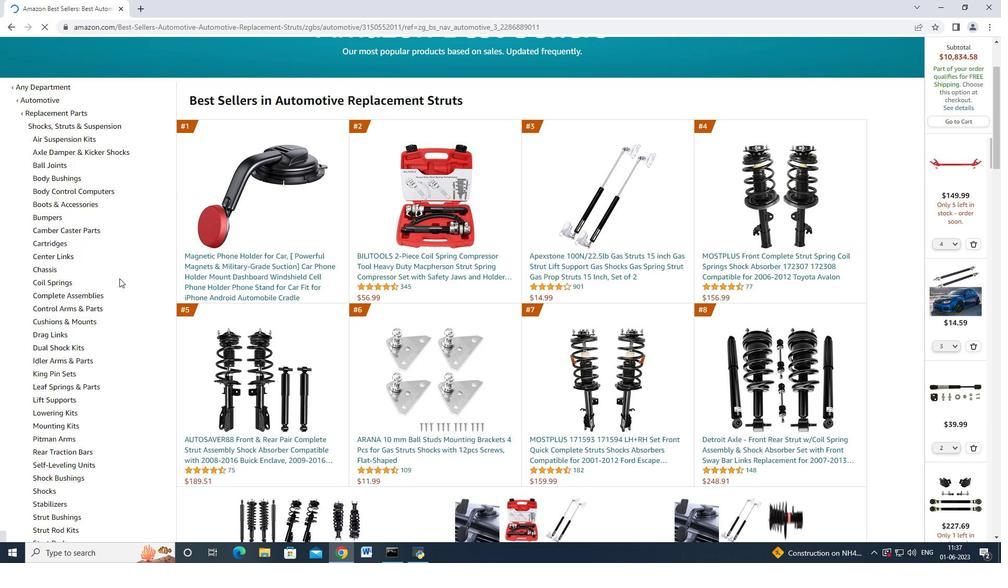 
Action: Mouse scrolled (119, 277) with delta (0, 0)
Screenshot: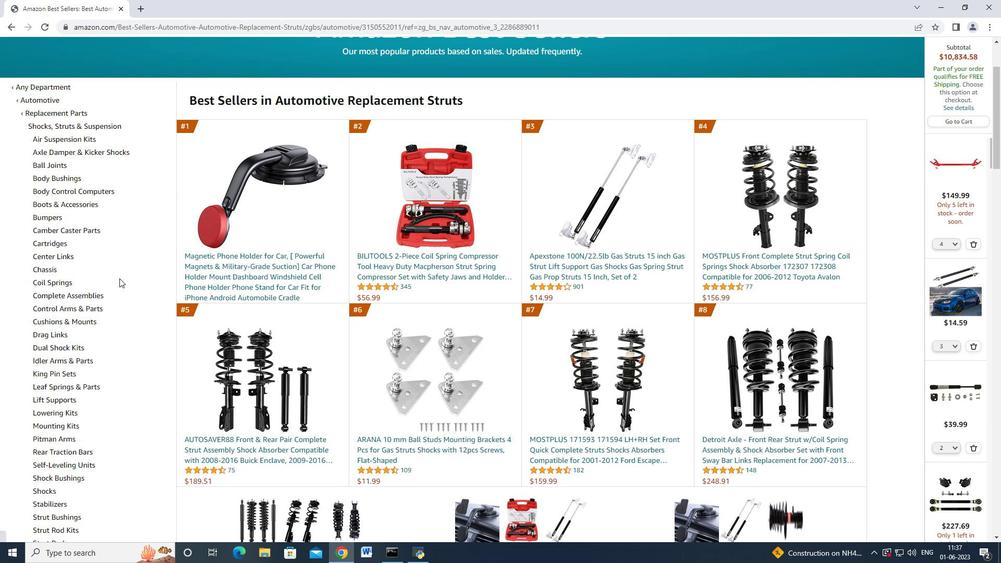 
Action: Mouse moved to (114, 290)
Screenshot: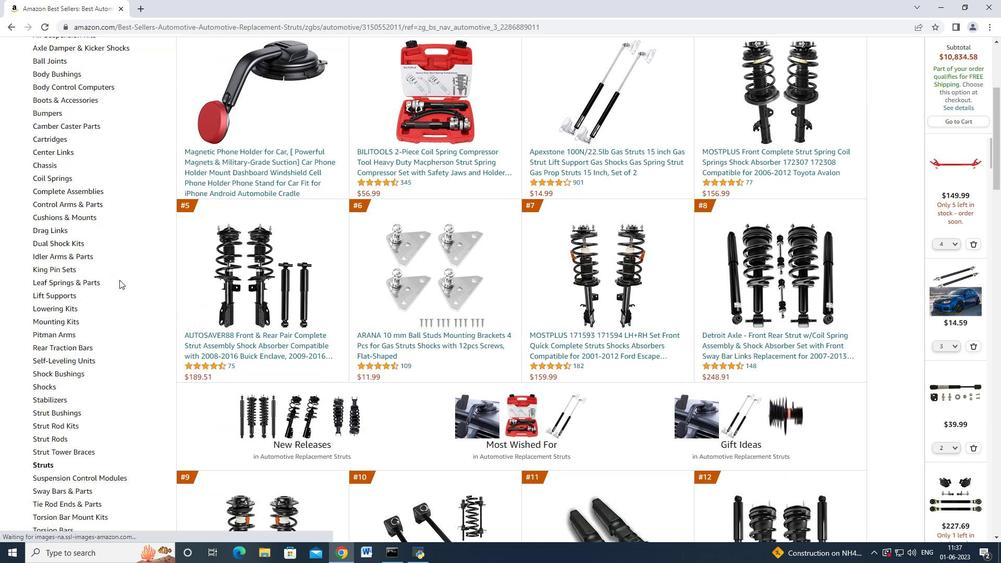 
Action: Mouse scrolled (114, 289) with delta (0, 0)
Screenshot: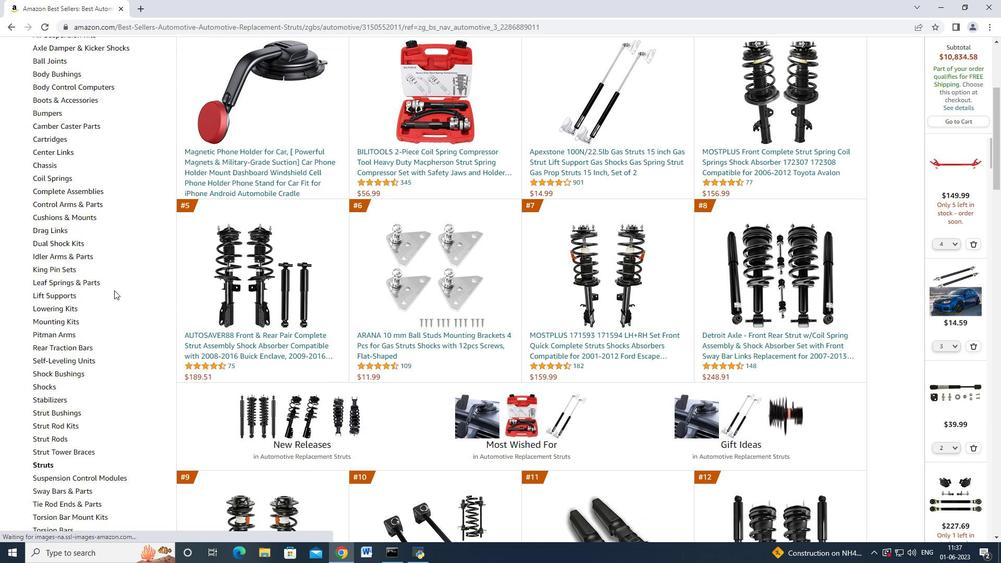 
Action: Mouse scrolled (114, 289) with delta (0, 0)
Screenshot: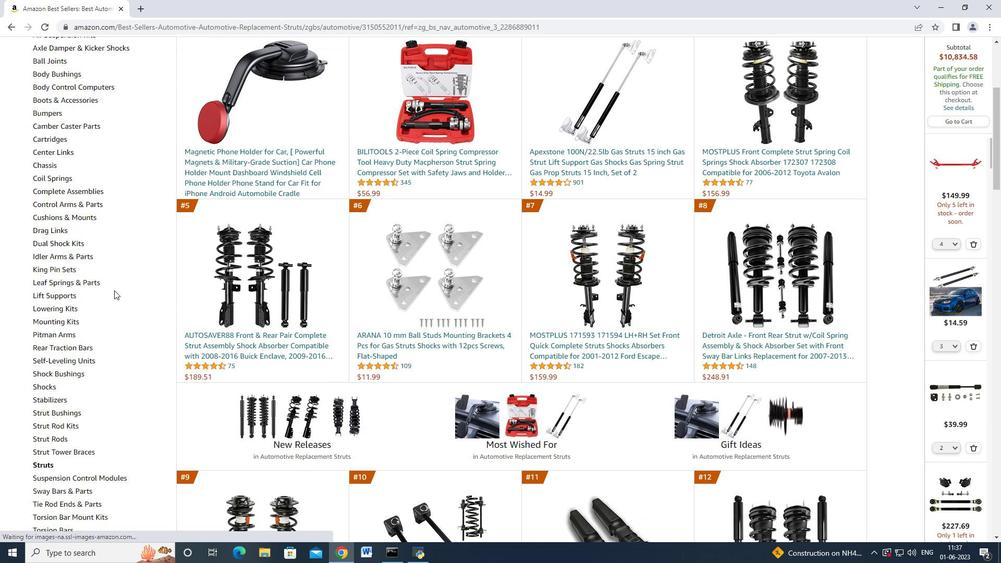 
Action: Mouse scrolled (114, 290) with delta (0, 0)
Screenshot: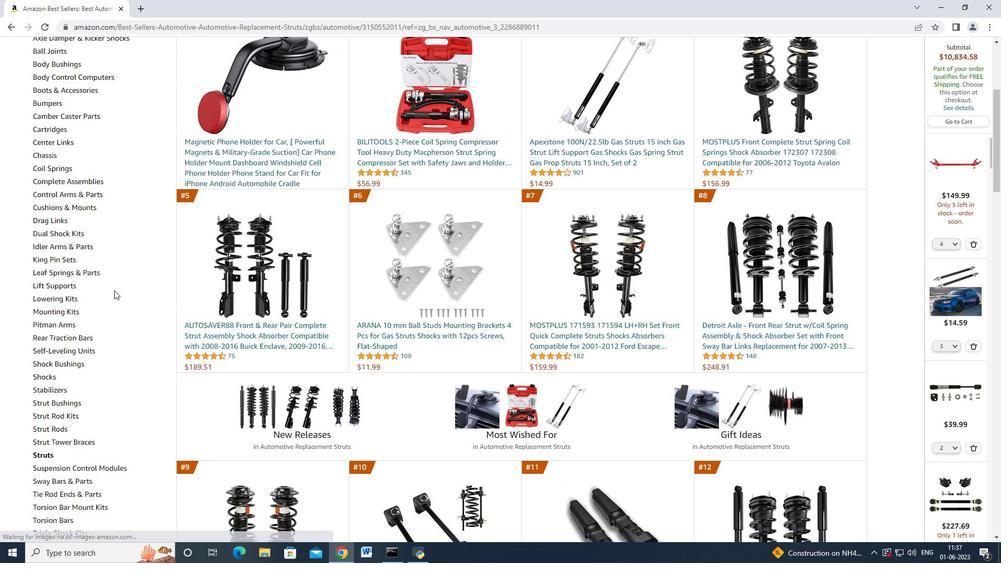 
Action: Mouse scrolled (114, 290) with delta (0, 0)
Screenshot: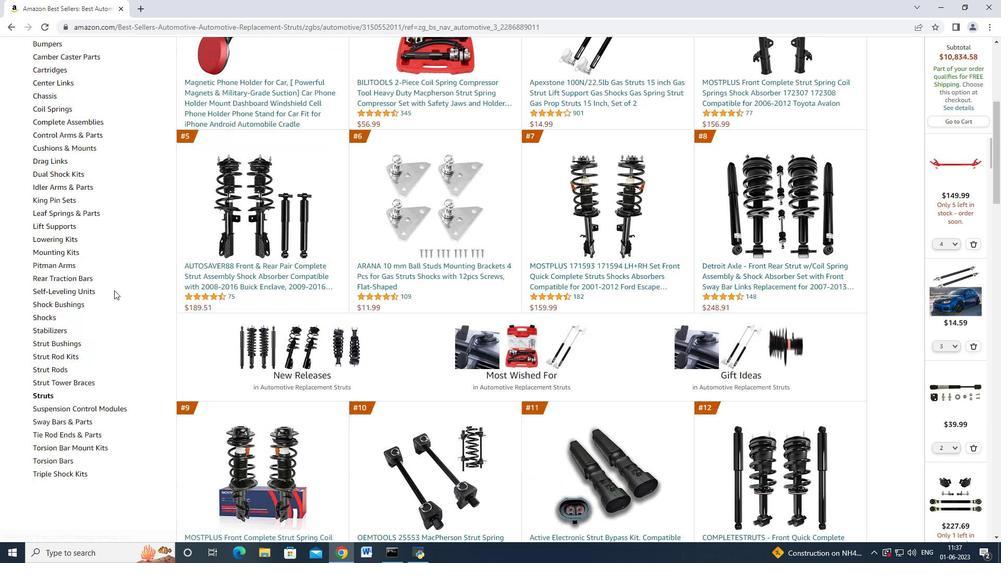 
Action: Mouse scrolled (114, 290) with delta (0, 0)
Screenshot: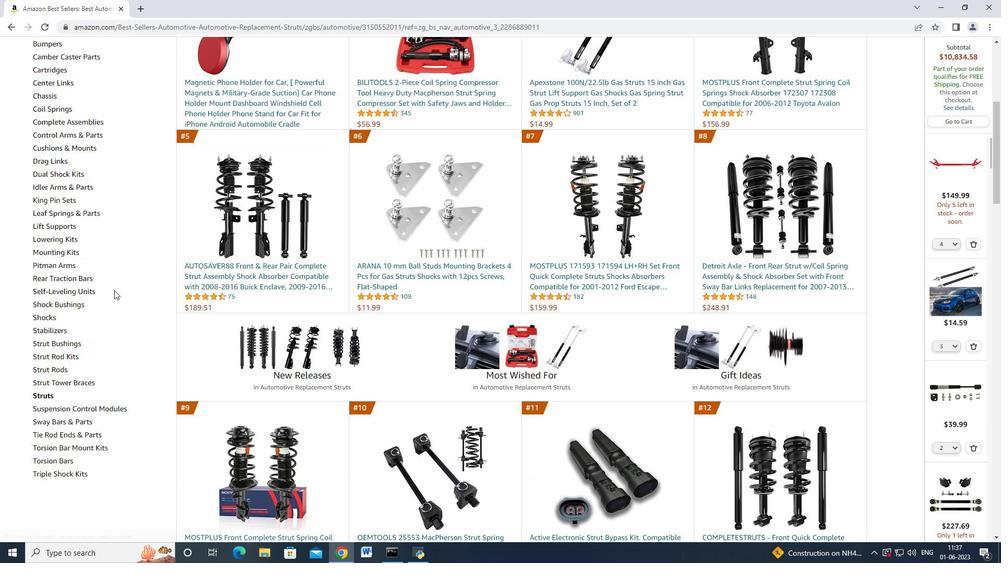 
Action: Mouse moved to (382, 213)
Screenshot: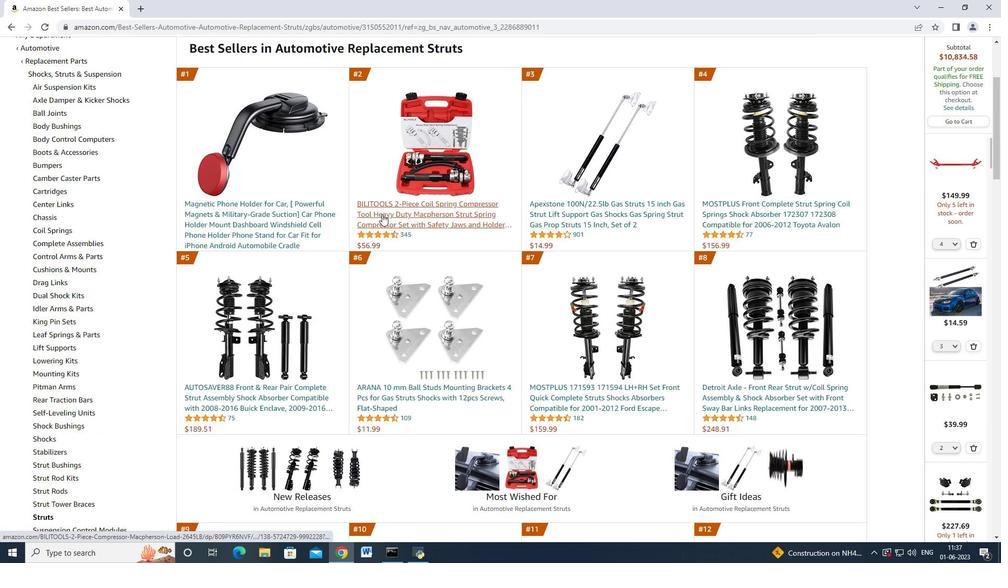 
Action: Mouse pressed left at (382, 213)
Screenshot: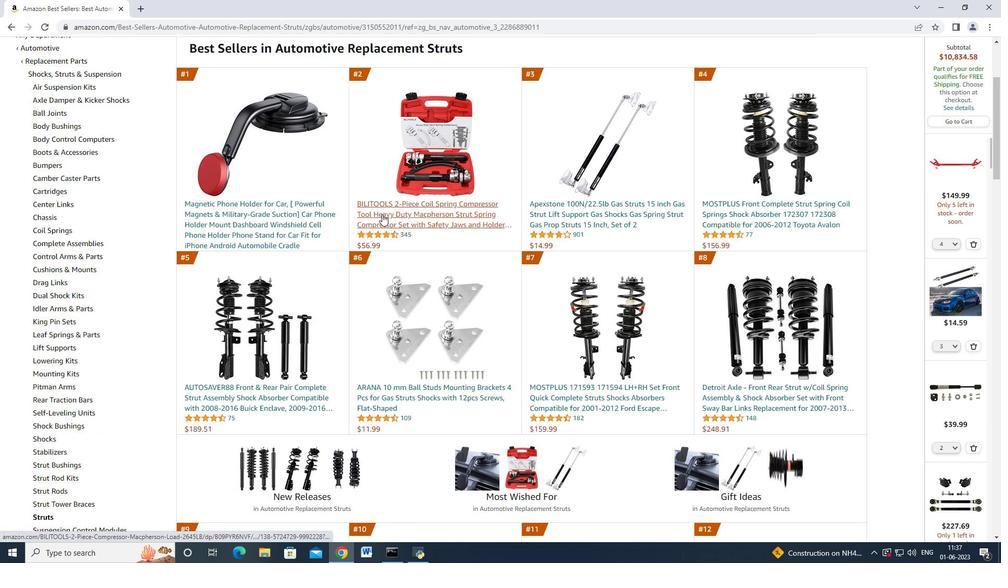 
Action: Mouse moved to (753, 357)
Screenshot: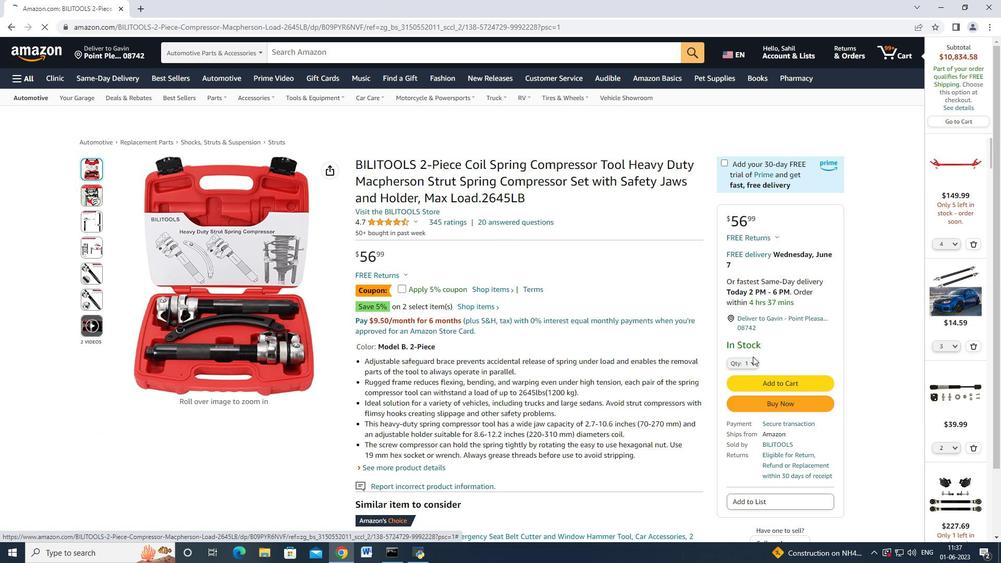 
Action: Mouse pressed left at (753, 357)
Screenshot: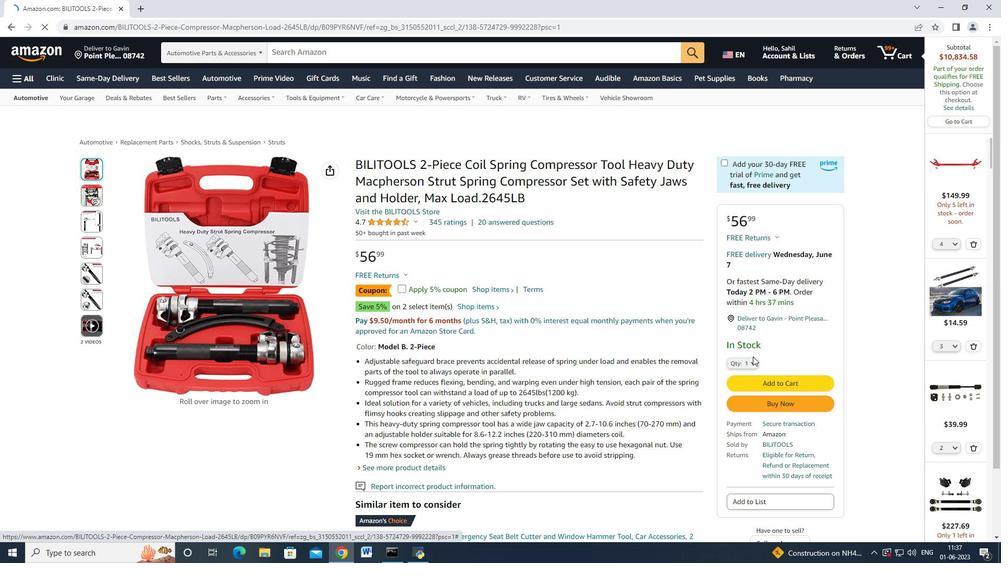 
Action: Mouse moved to (750, 362)
Screenshot: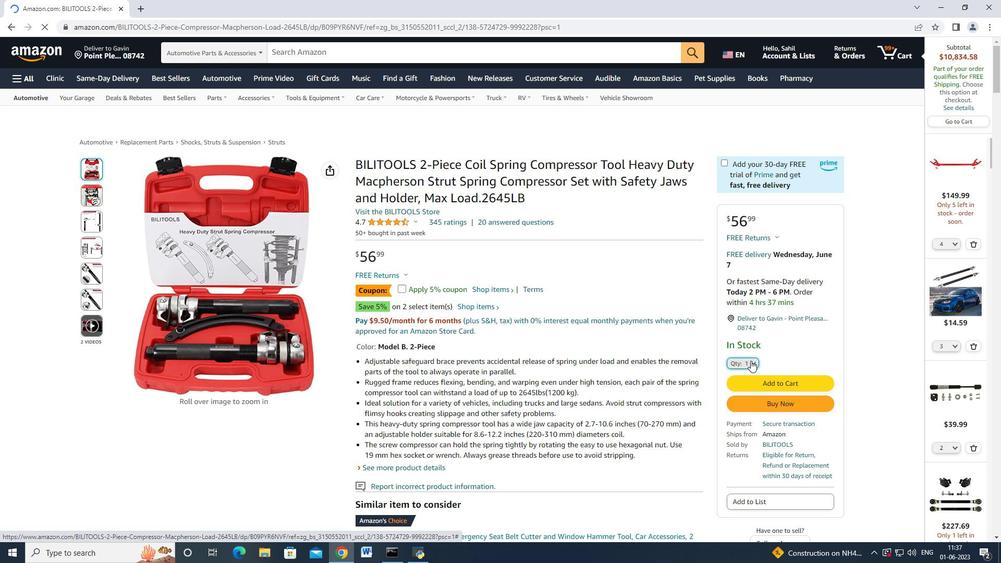 
Action: Mouse pressed left at (750, 362)
Screenshot: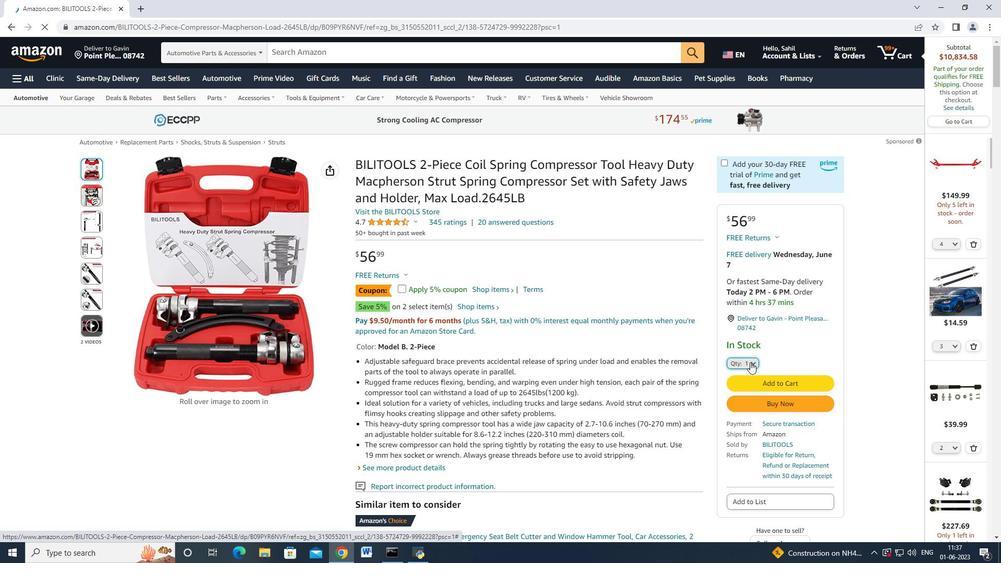 
Action: Mouse moved to (740, 420)
Screenshot: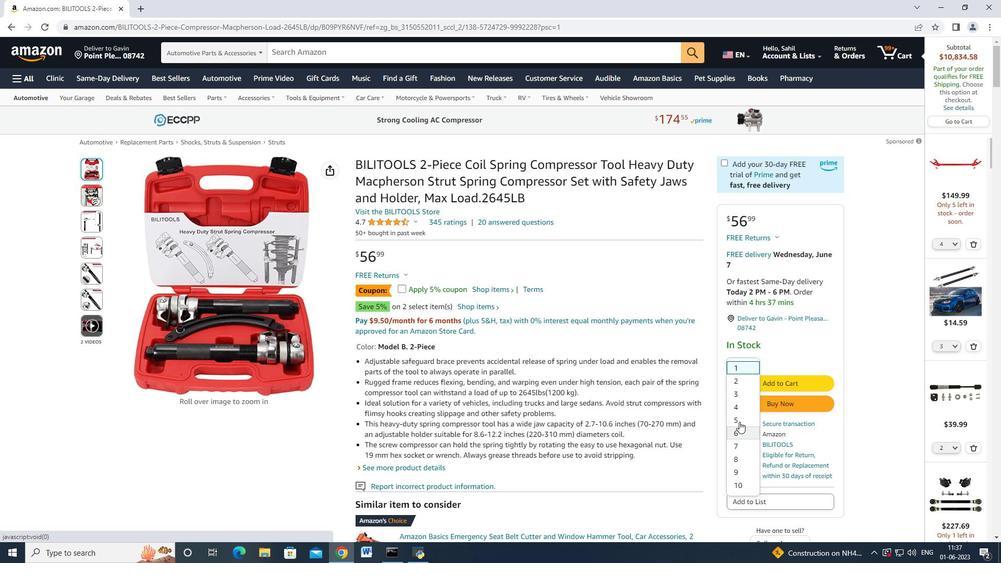 
Action: Mouse pressed left at (740, 420)
Screenshot: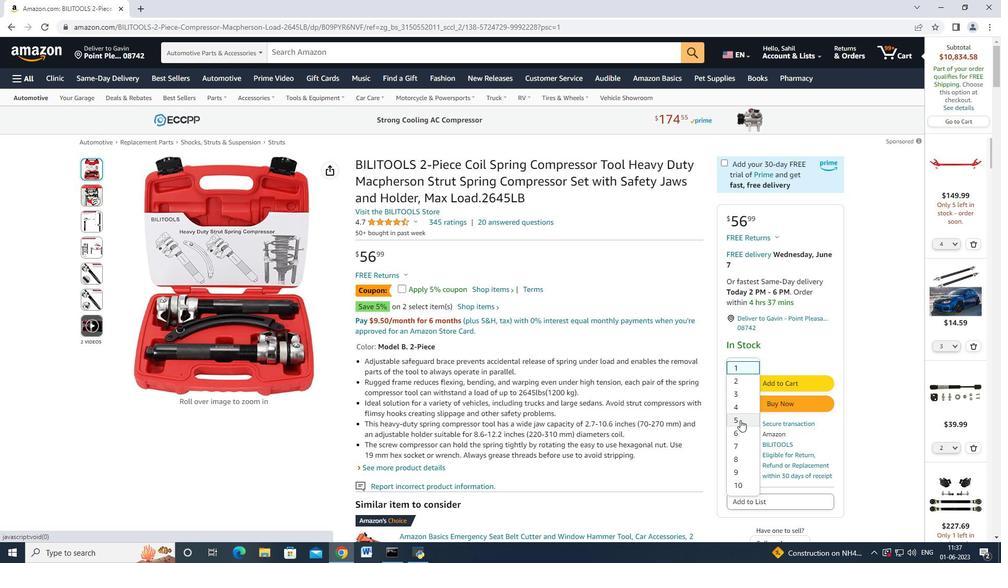 
Action: Mouse moved to (768, 394)
Screenshot: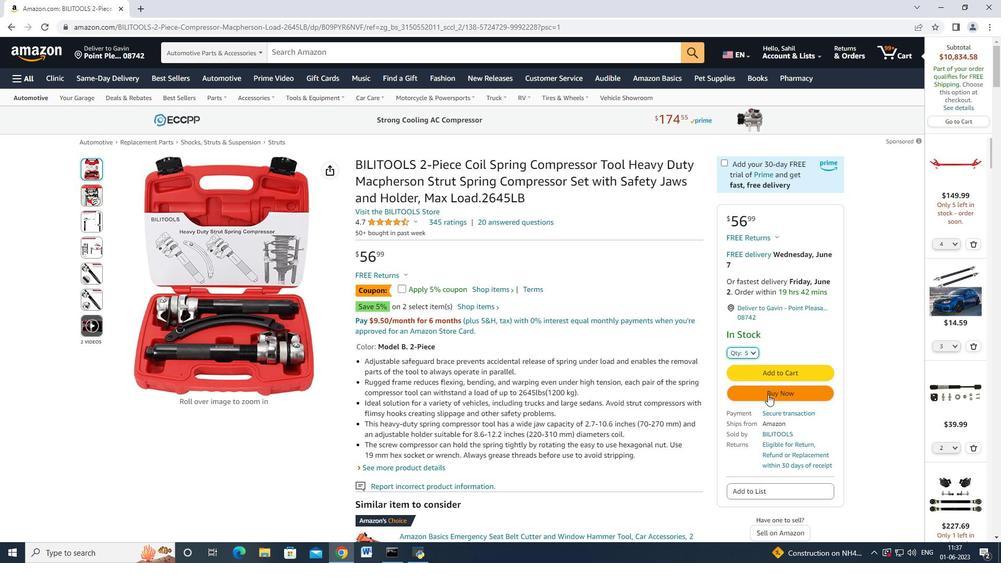 
Action: Mouse pressed left at (768, 394)
Screenshot: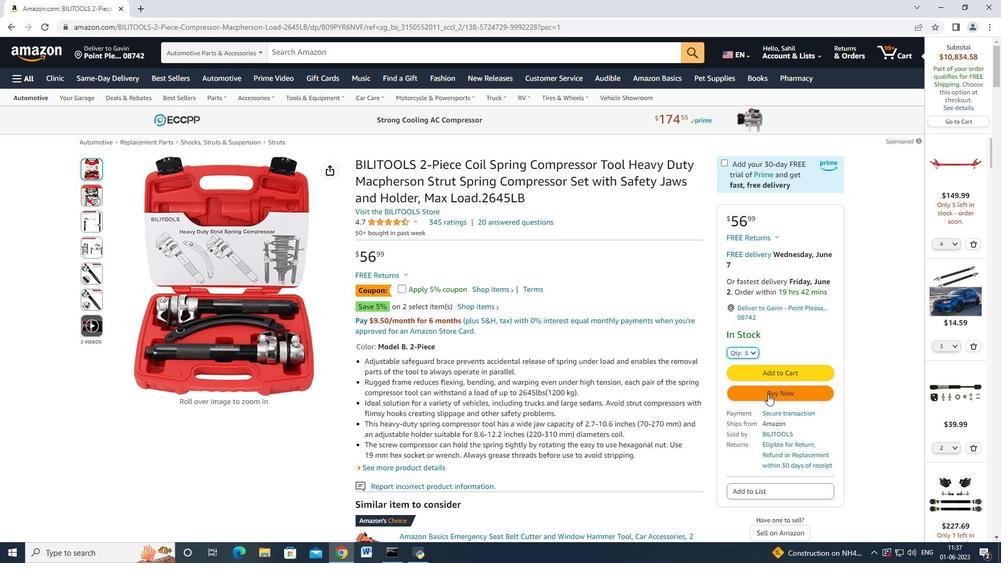 
Action: Mouse moved to (453, 248)
Screenshot: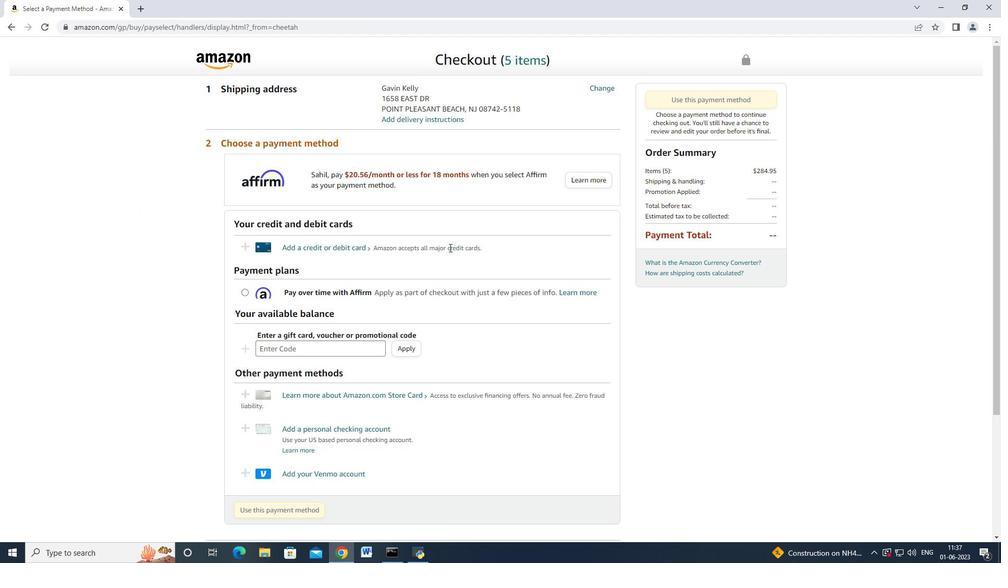 
Action: Mouse scrolled (453, 248) with delta (0, 0)
Screenshot: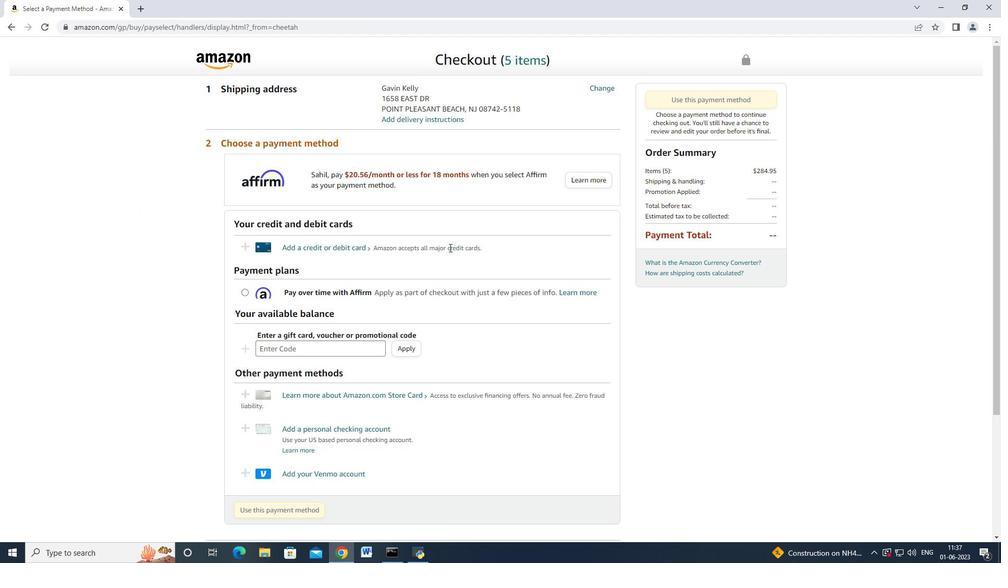 
Action: Mouse moved to (602, 90)
Screenshot: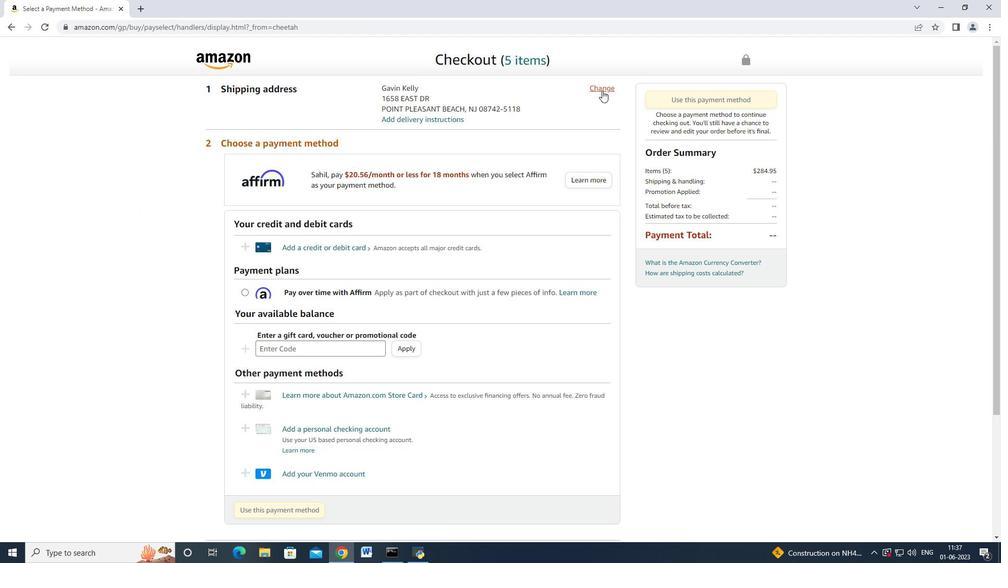 
Action: Mouse pressed left at (602, 90)
Screenshot: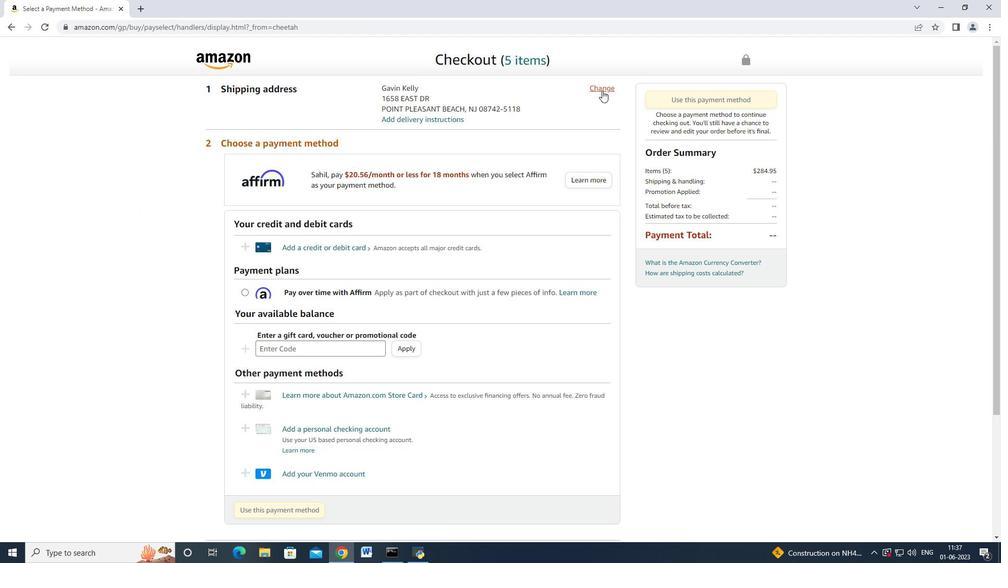 
Action: Mouse moved to (408, 154)
Screenshot: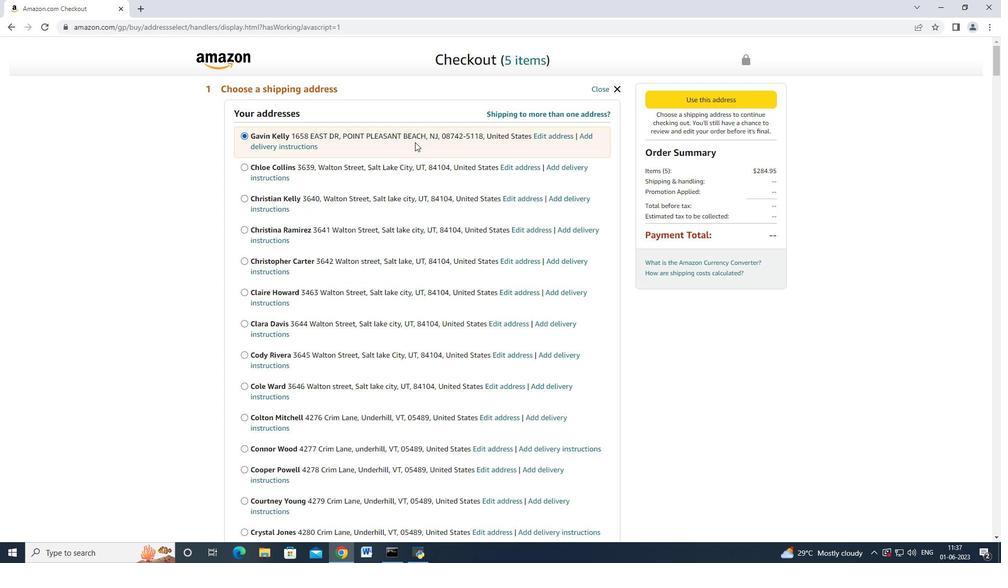 
Action: Mouse scrolled (408, 153) with delta (0, 0)
Screenshot: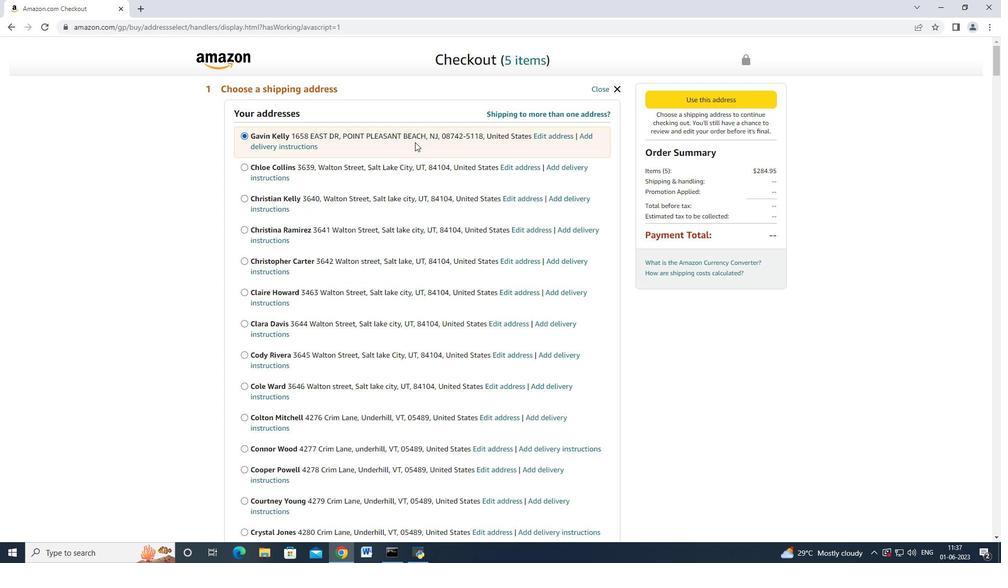 
Action: Mouse moved to (407, 154)
Screenshot: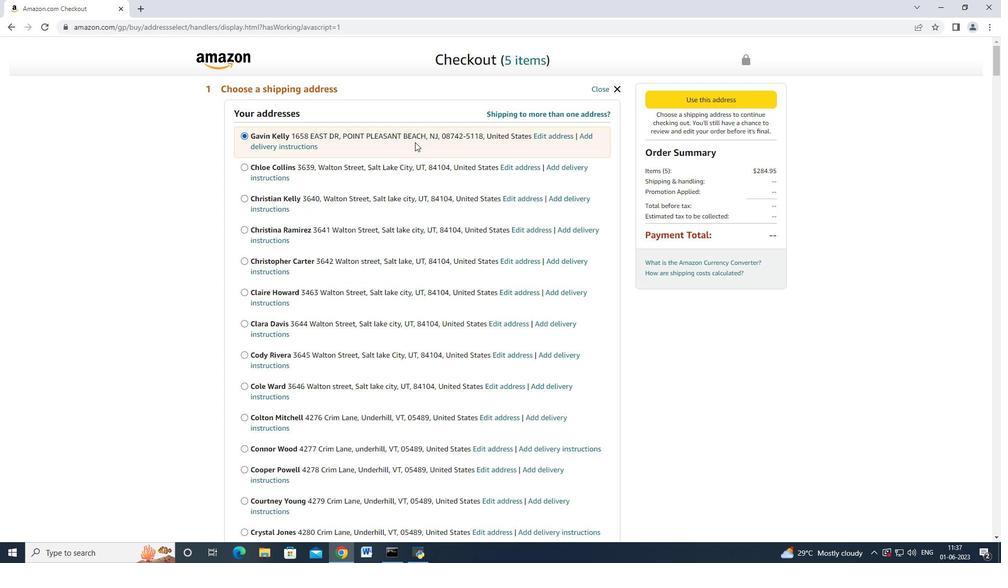 
Action: Mouse scrolled (407, 154) with delta (0, 0)
Screenshot: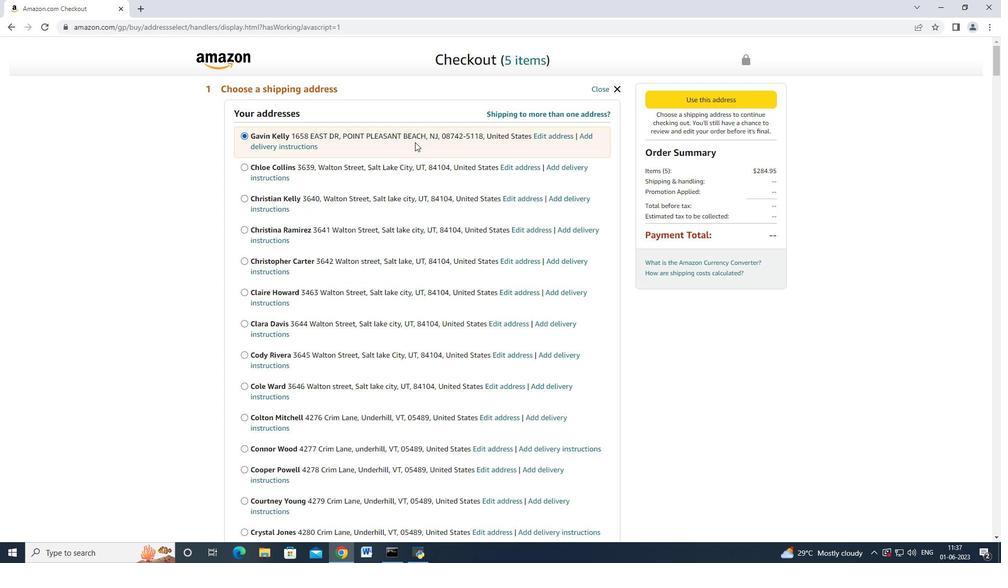 
Action: Mouse moved to (407, 156)
Screenshot: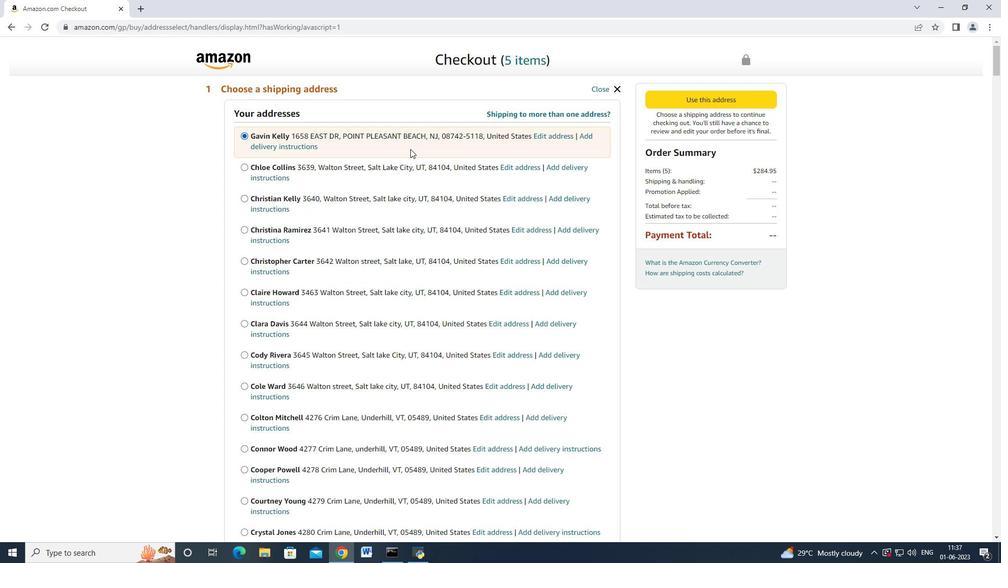 
Action: Mouse scrolled (407, 155) with delta (0, 0)
Screenshot: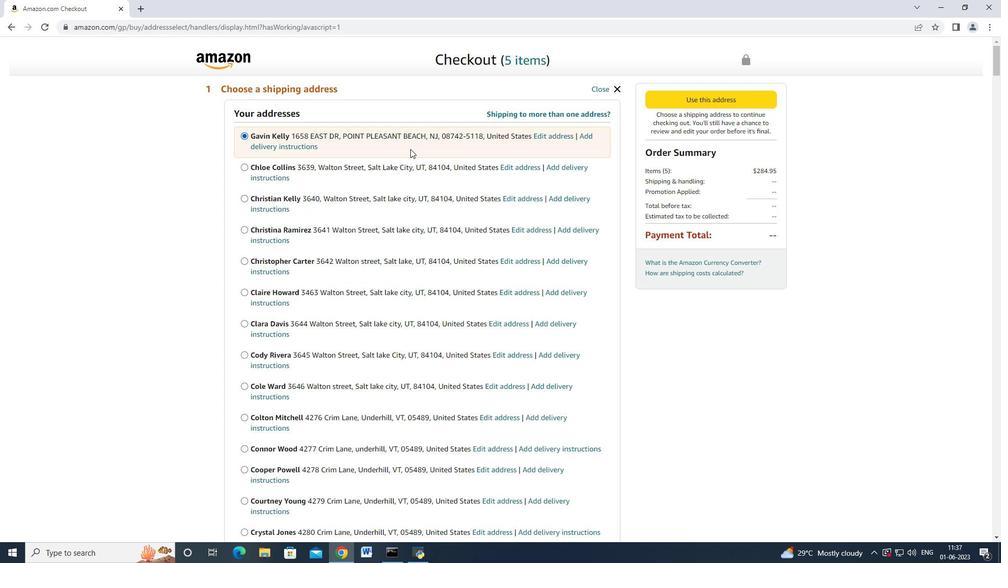 
Action: Mouse moved to (407, 157)
Screenshot: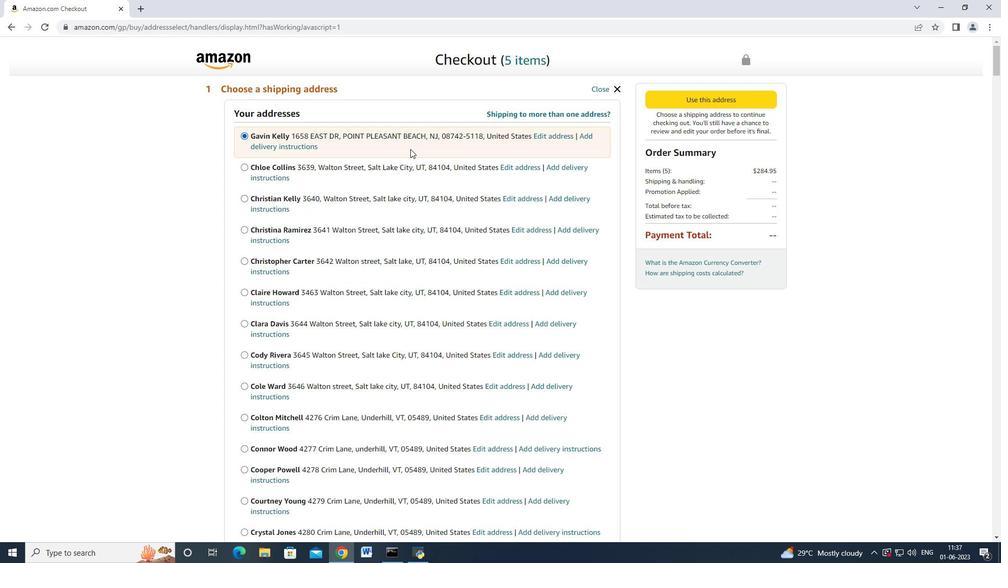 
Action: Mouse scrolled (407, 155) with delta (0, 0)
Screenshot: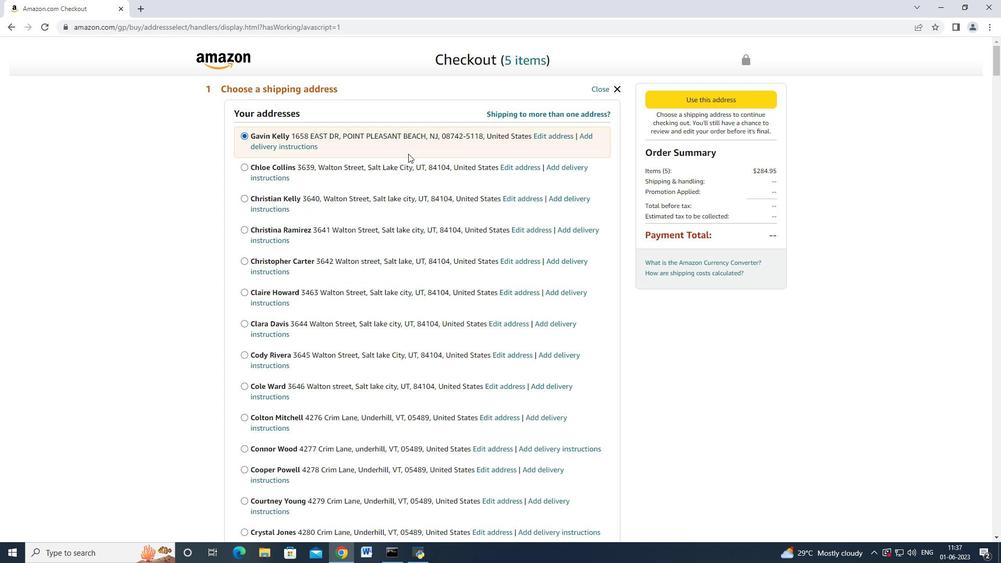 
Action: Mouse moved to (407, 160)
Screenshot: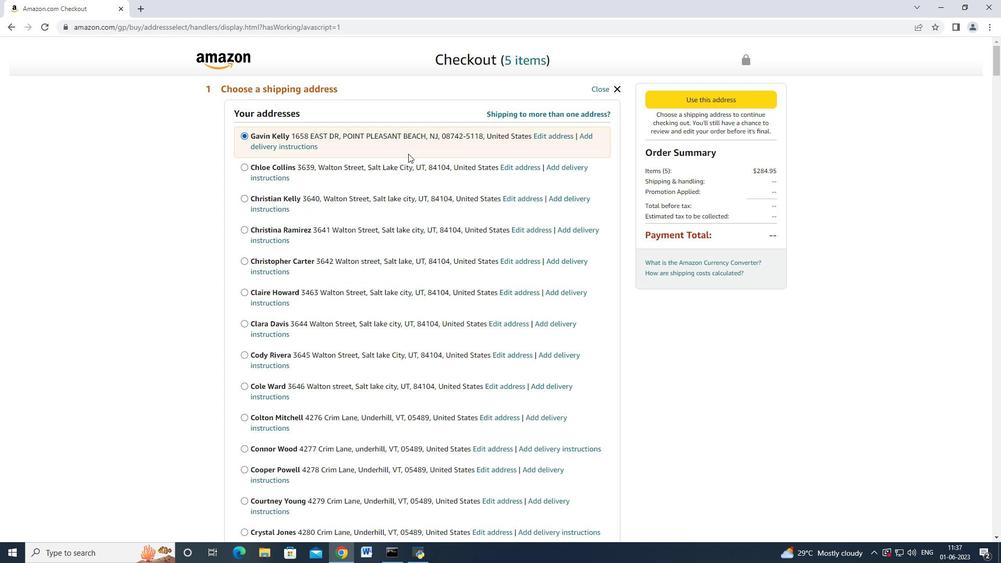 
Action: Mouse scrolled (407, 157) with delta (0, 0)
Screenshot: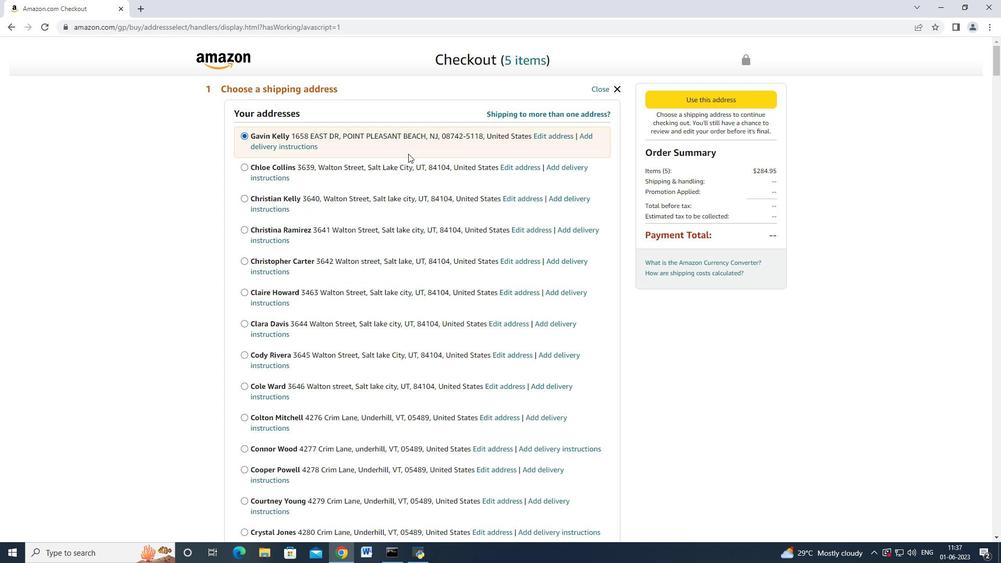 
Action: Mouse moved to (401, 204)
Screenshot: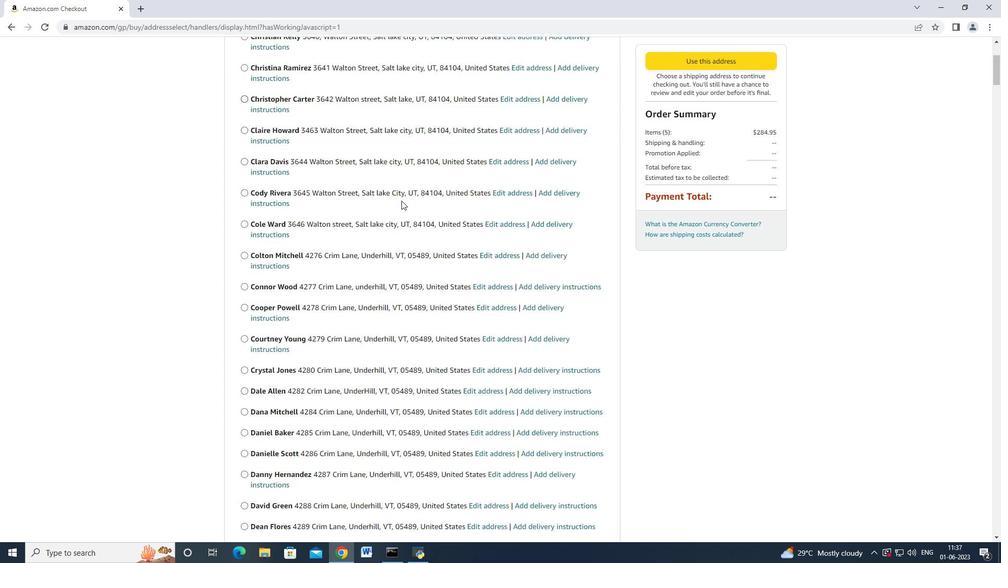 
Action: Mouse scrolled (401, 203) with delta (0, 0)
Screenshot: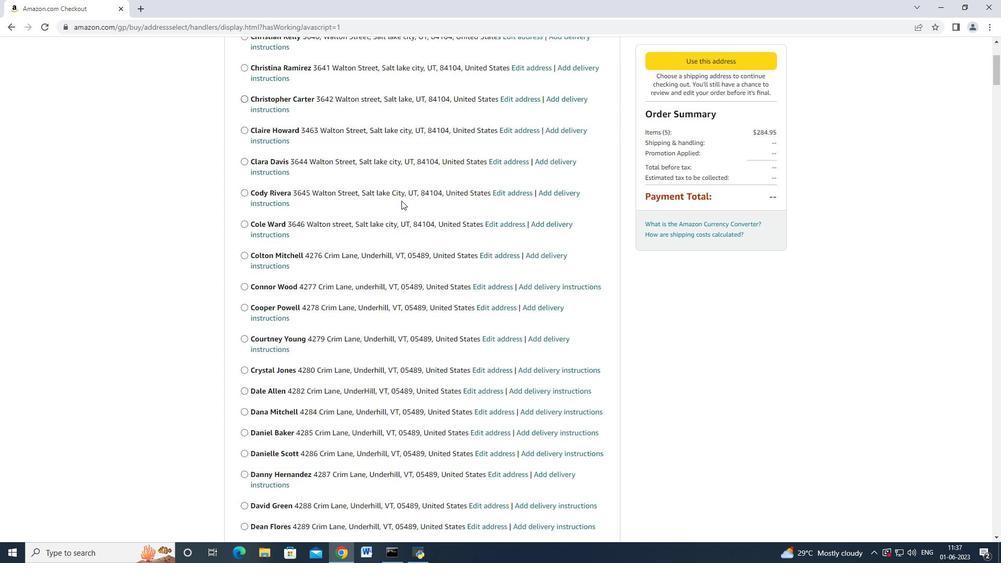 
Action: Mouse scrolled (401, 204) with delta (0, 0)
Screenshot: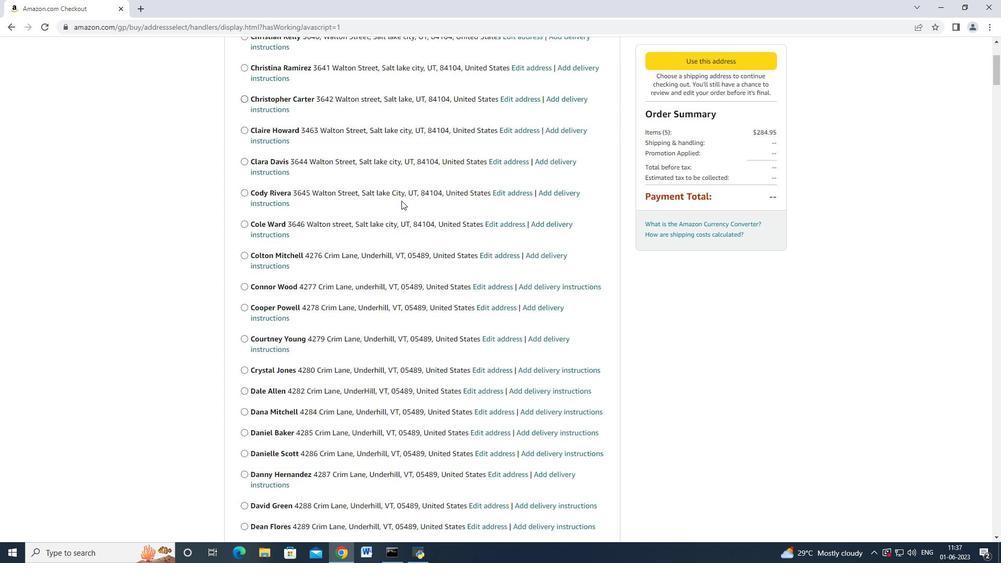 
Action: Mouse scrolled (401, 204) with delta (0, 0)
Screenshot: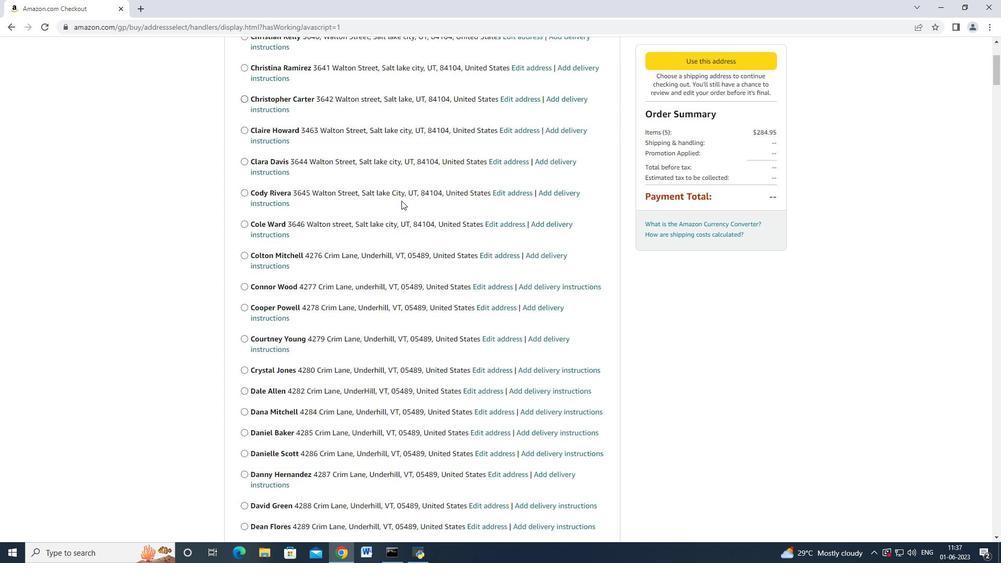 
Action: Mouse scrolled (401, 204) with delta (0, 0)
Screenshot: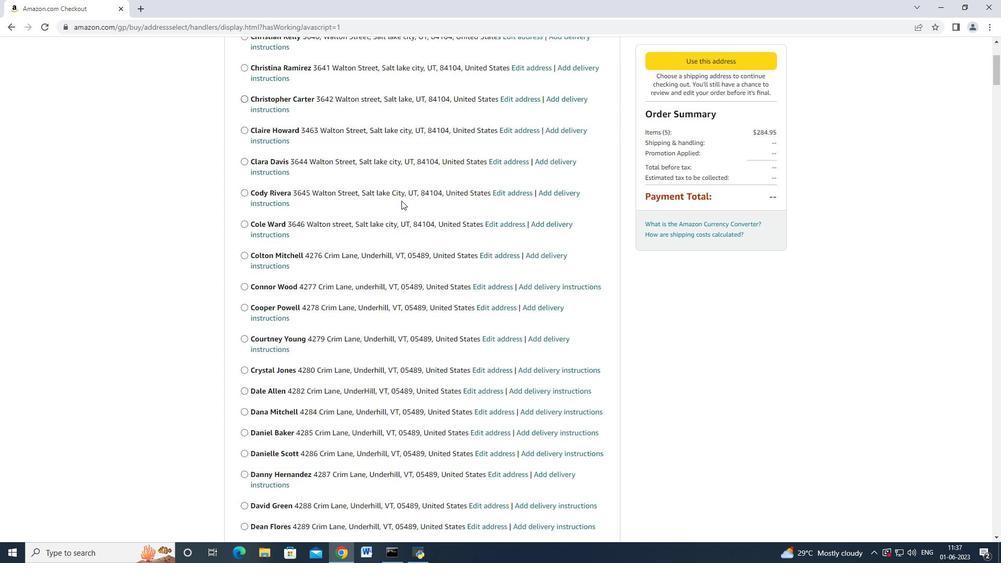 
Action: Mouse scrolled (401, 204) with delta (0, 0)
Screenshot: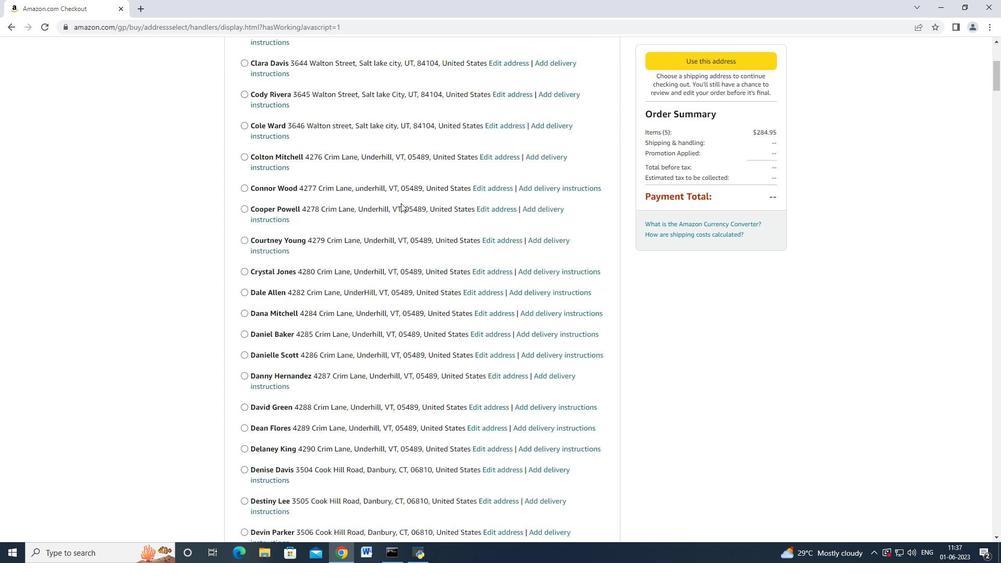 
Action: Mouse scrolled (401, 204) with delta (0, 0)
Screenshot: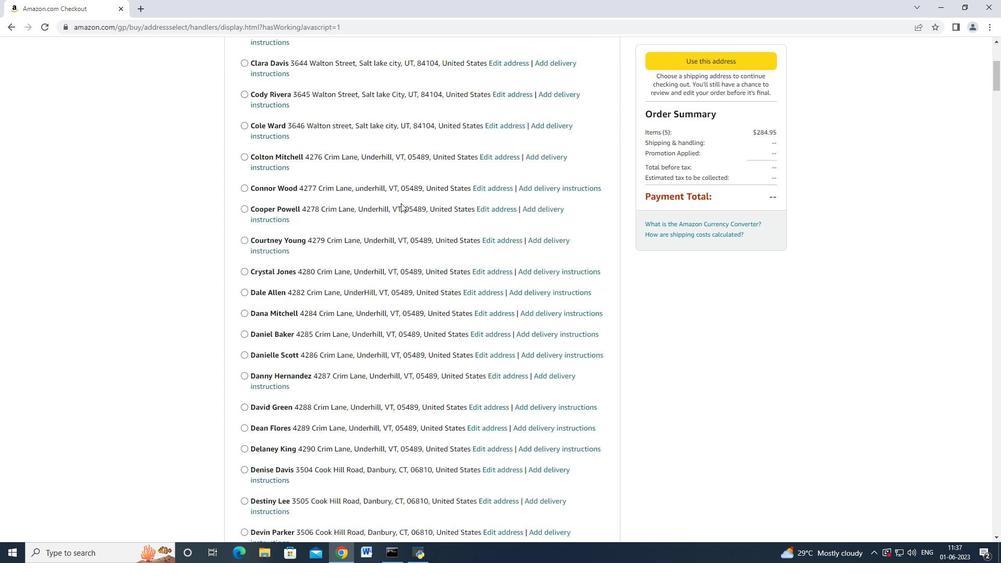 
Action: Mouse scrolled (401, 204) with delta (0, 0)
Screenshot: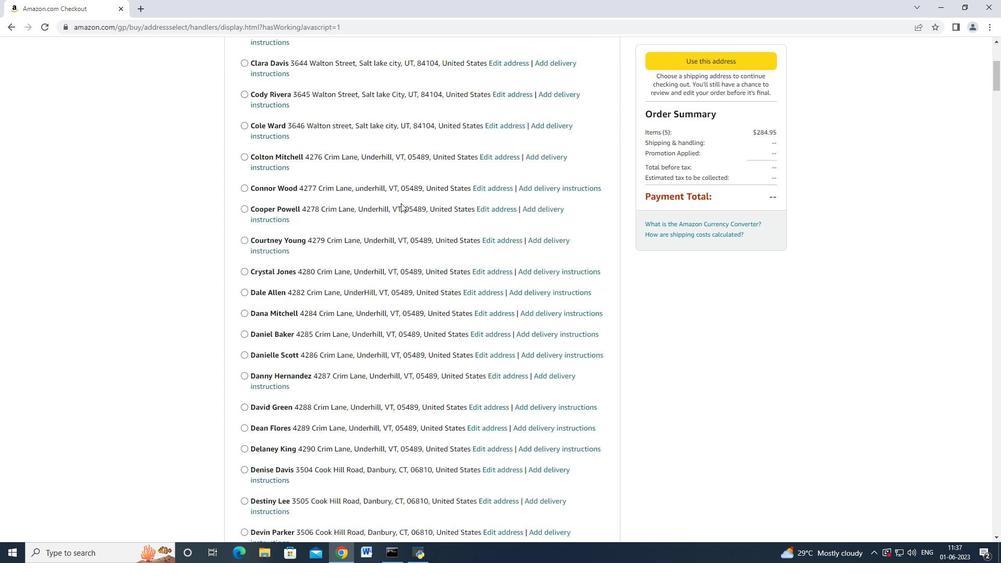 
Action: Mouse moved to (401, 205)
Screenshot: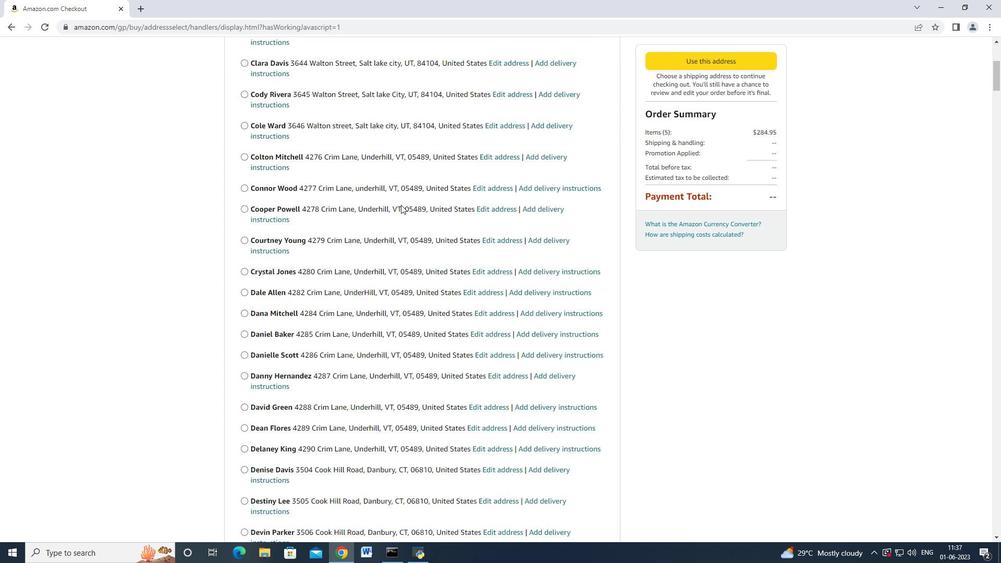 
Action: Mouse scrolled (401, 204) with delta (0, 0)
Screenshot: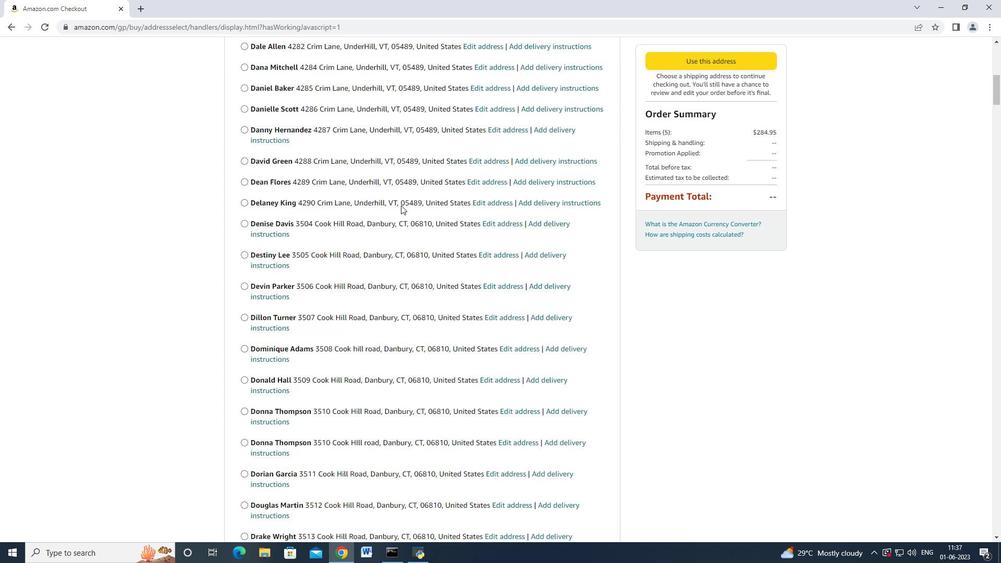 
Action: Mouse scrolled (401, 204) with delta (0, 0)
Screenshot: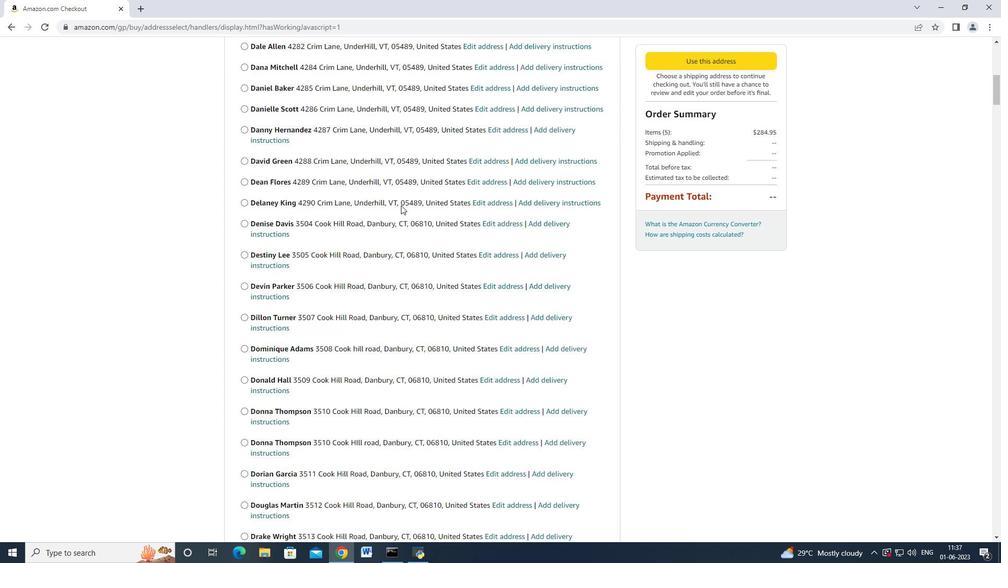 
Action: Mouse scrolled (401, 204) with delta (0, 0)
Screenshot: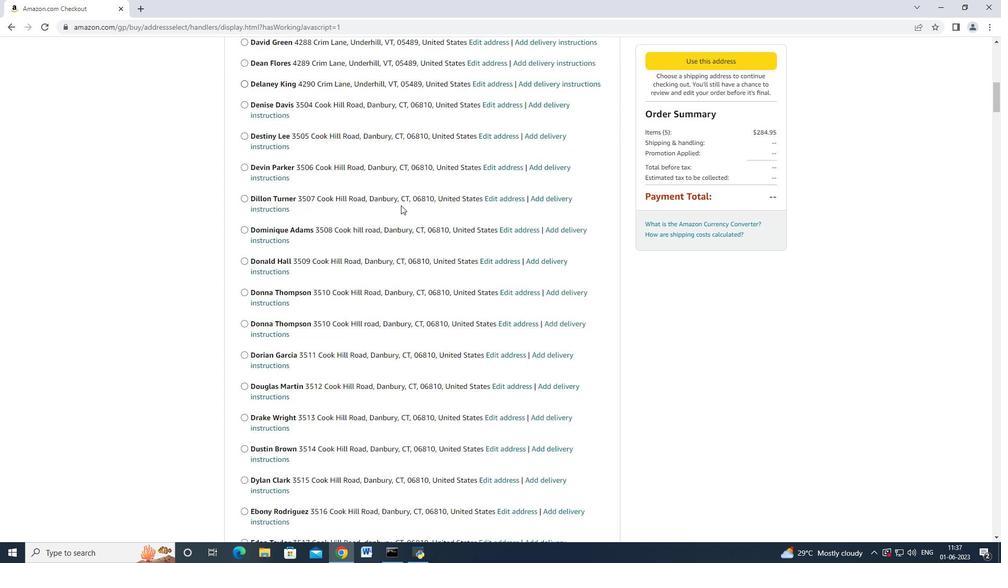 
Action: Mouse scrolled (401, 204) with delta (0, -1)
Screenshot: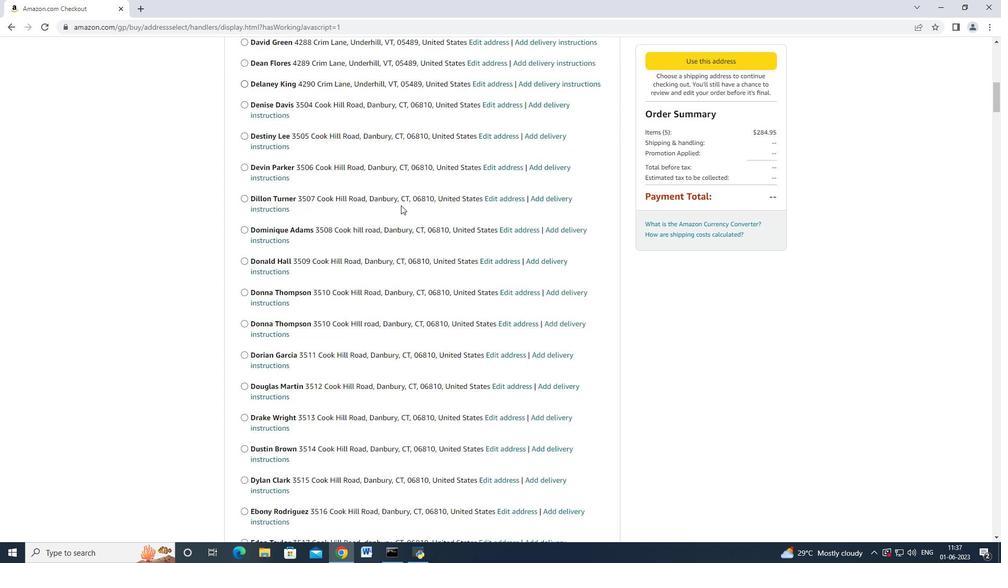 
Action: Mouse scrolled (401, 204) with delta (0, 0)
Screenshot: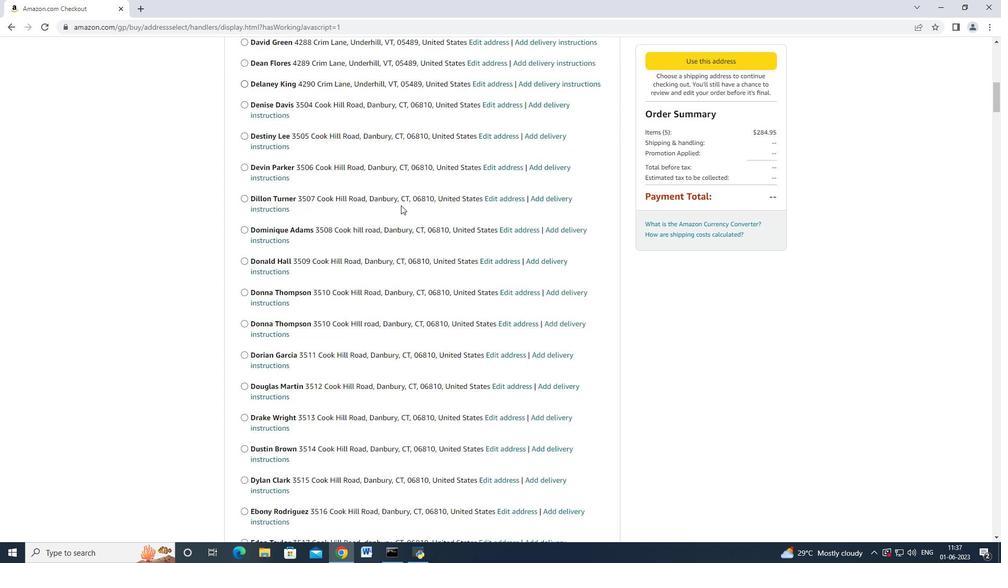
Action: Mouse scrolled (401, 204) with delta (0, 0)
Screenshot: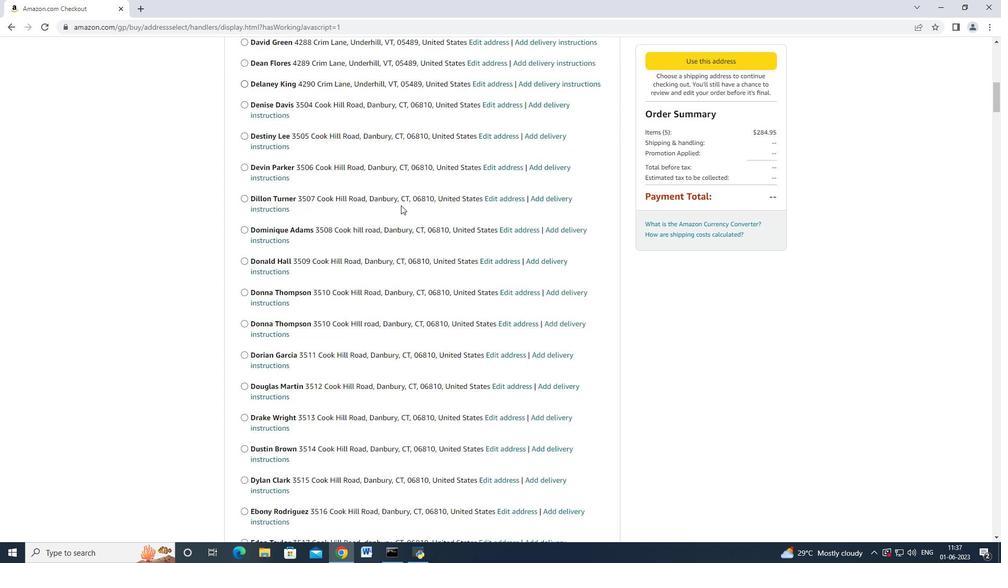 
Action: Mouse scrolled (401, 204) with delta (0, 0)
Screenshot: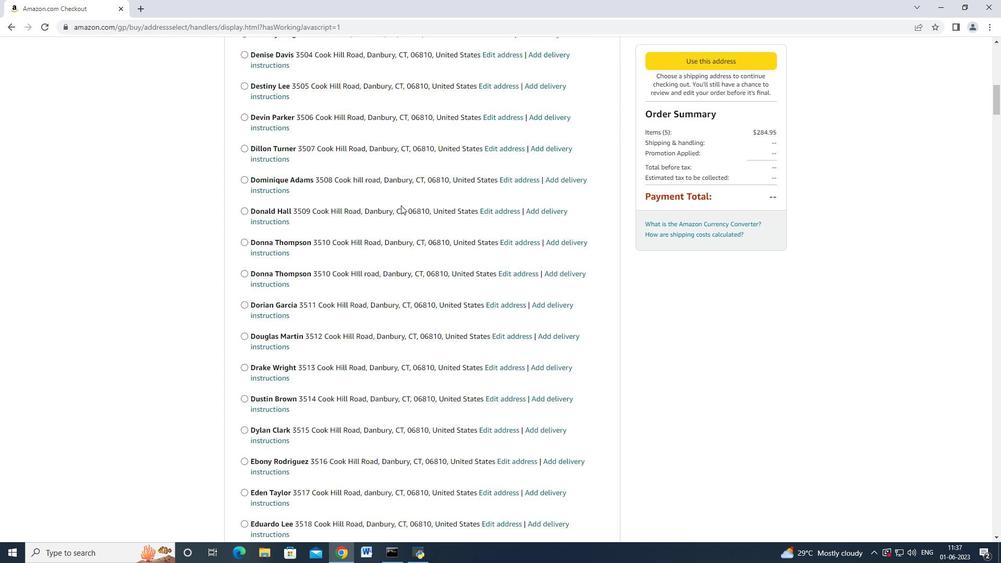 
Action: Mouse scrolled (401, 204) with delta (0, 0)
Screenshot: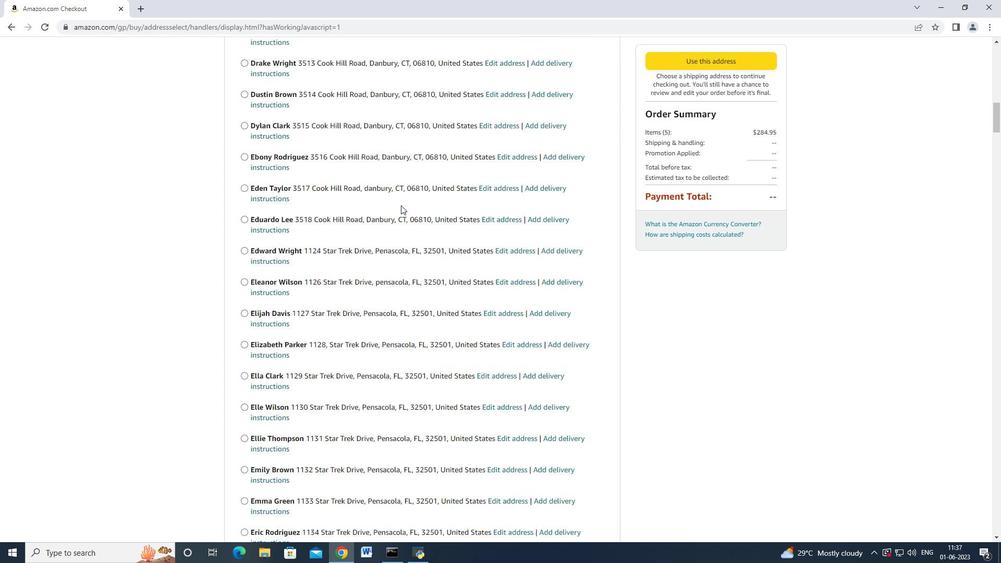 
Action: Mouse scrolled (401, 204) with delta (0, -1)
Screenshot: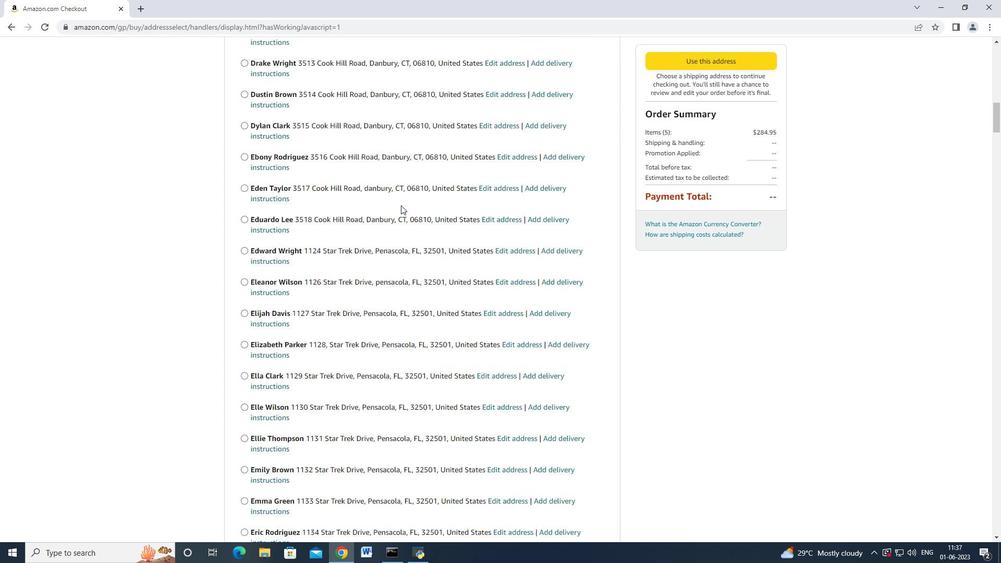 
Action: Mouse scrolled (401, 204) with delta (0, 0)
Screenshot: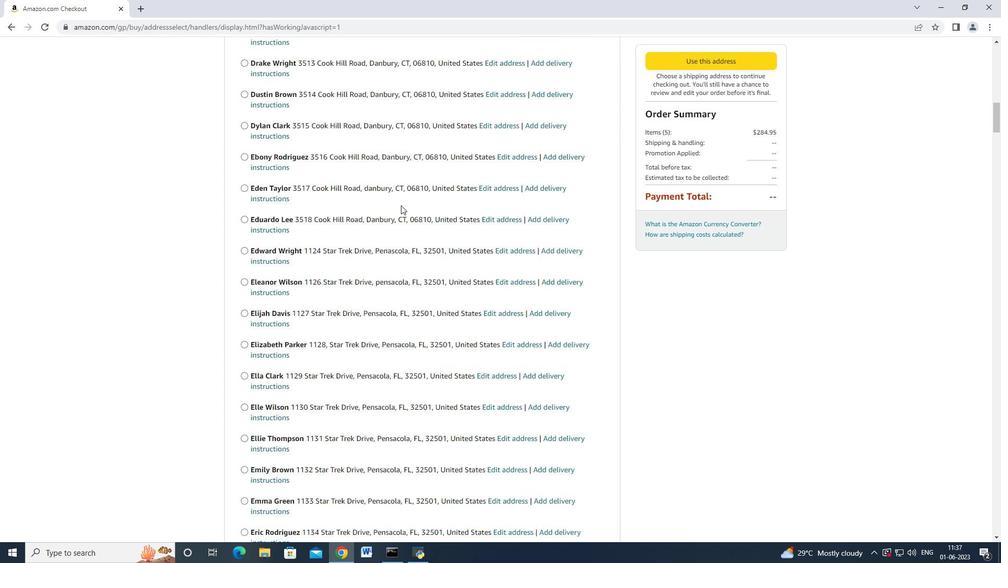
Action: Mouse scrolled (401, 204) with delta (0, 0)
Screenshot: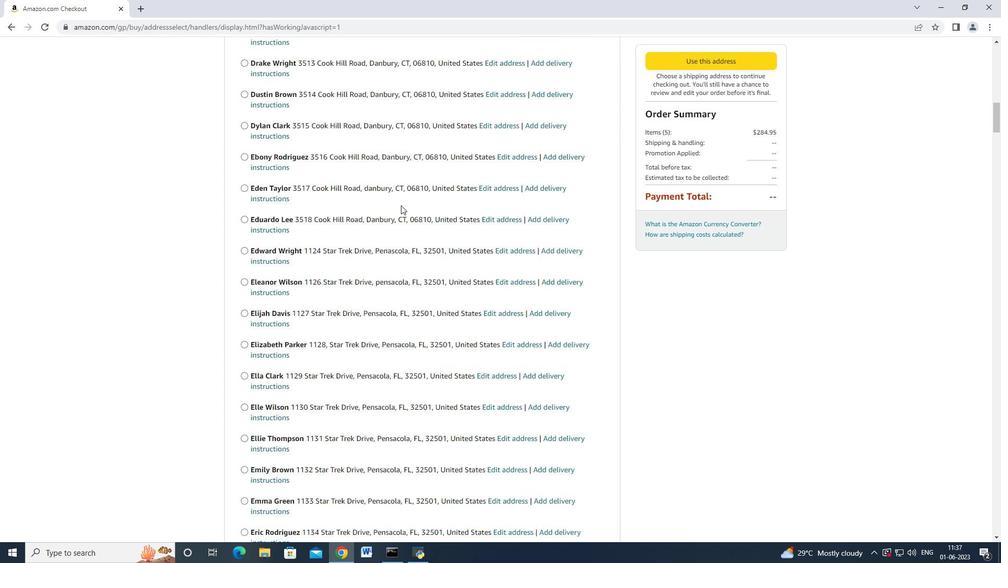
Action: Mouse scrolled (401, 204) with delta (0, 0)
Screenshot: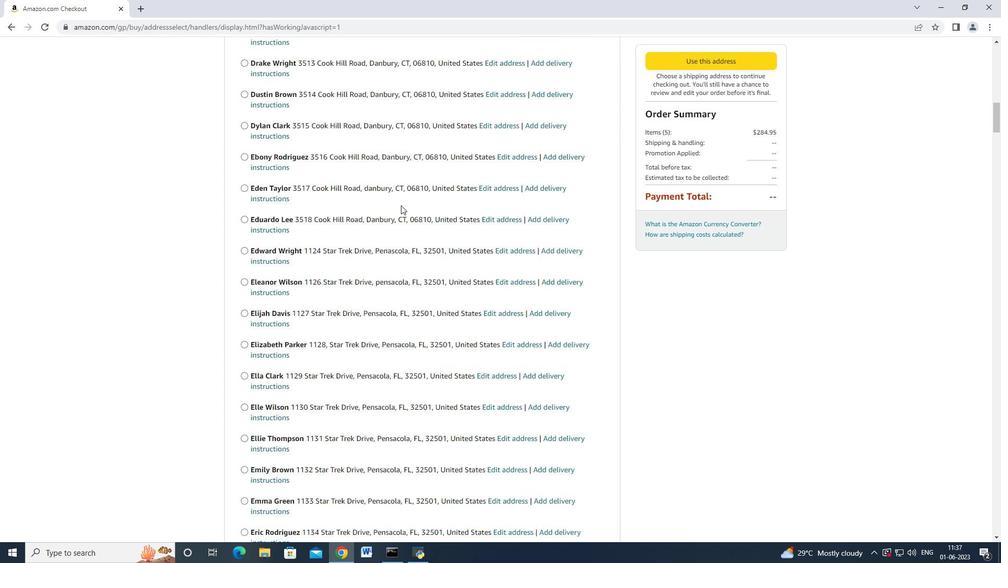 
Action: Mouse scrolled (401, 204) with delta (0, 0)
Screenshot: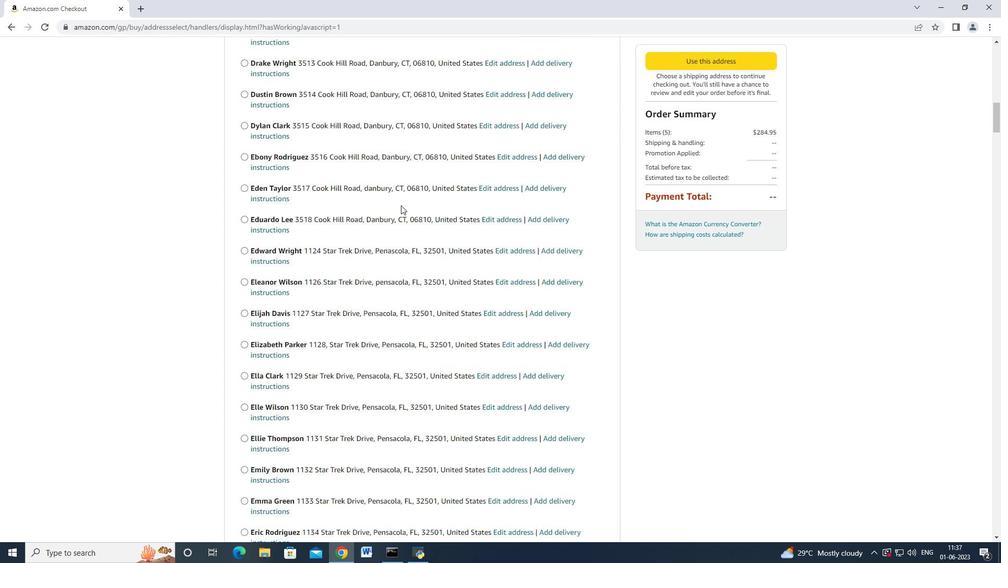 
Action: Mouse scrolled (401, 204) with delta (0, 0)
Screenshot: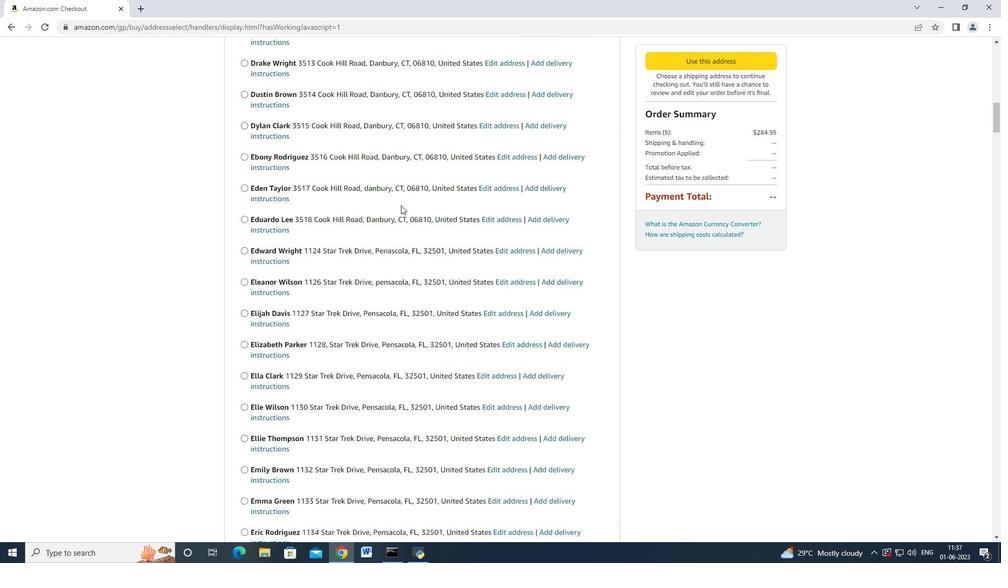 
Action: Mouse moved to (401, 205)
Screenshot: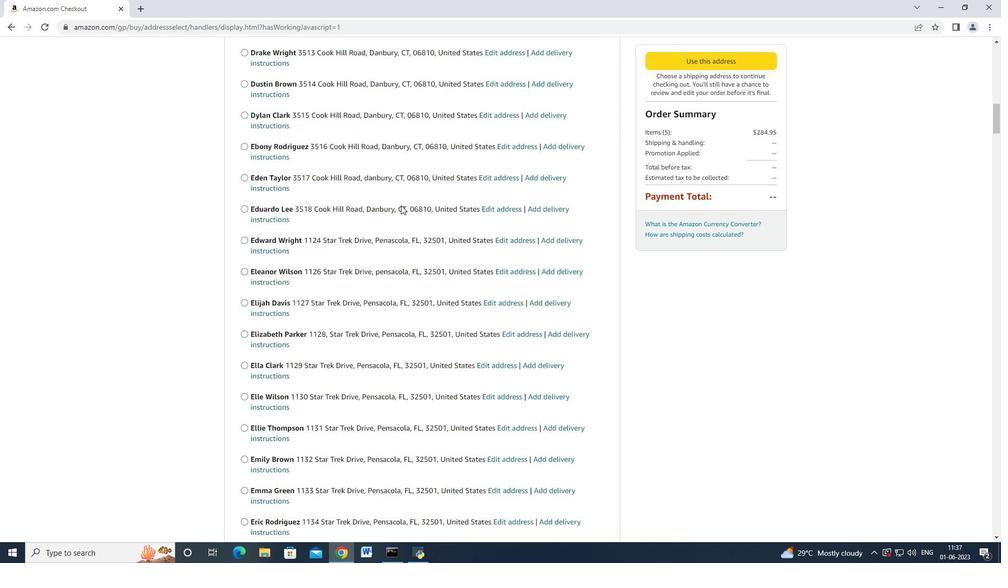 
Action: Mouse scrolled (401, 204) with delta (0, 0)
Screenshot: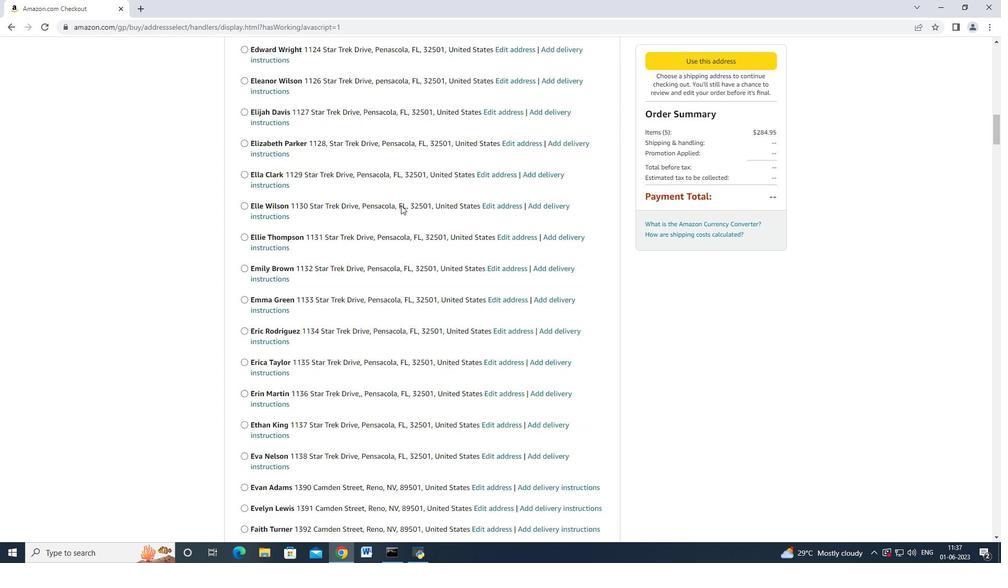 
Action: Mouse scrolled (401, 204) with delta (0, 0)
Screenshot: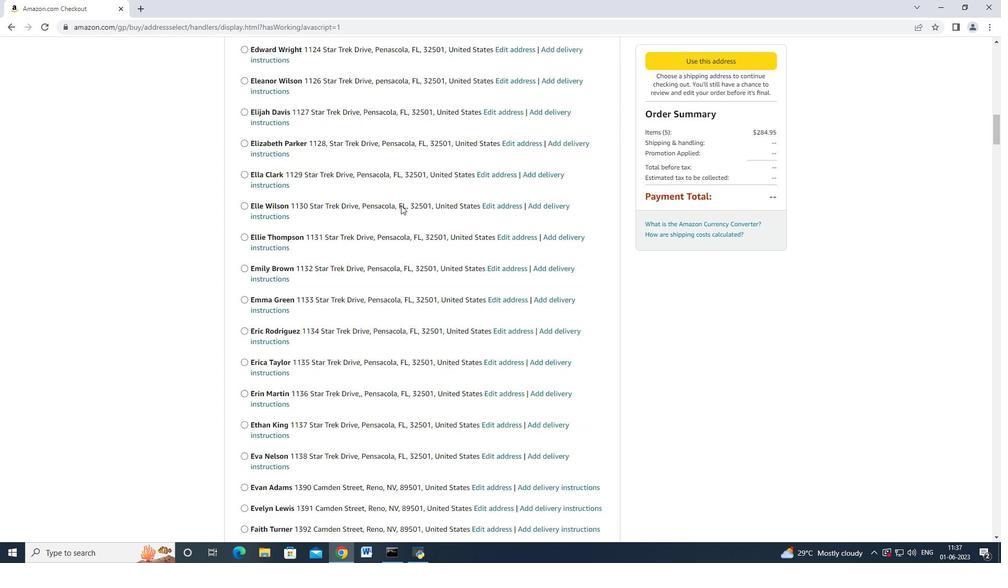 
Action: Mouse scrolled (401, 204) with delta (0, 0)
Screenshot: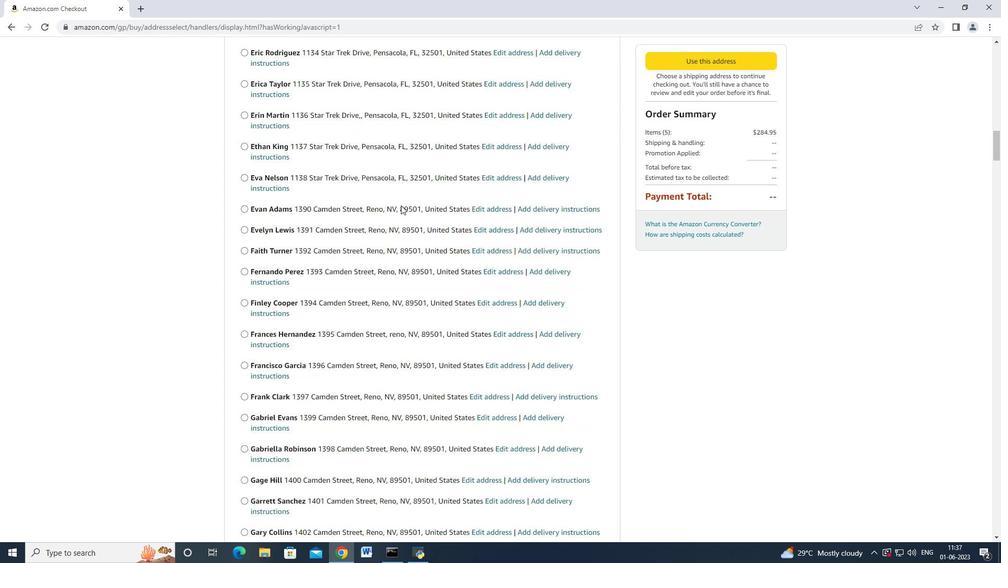 
Action: Mouse scrolled (401, 204) with delta (0, 0)
Screenshot: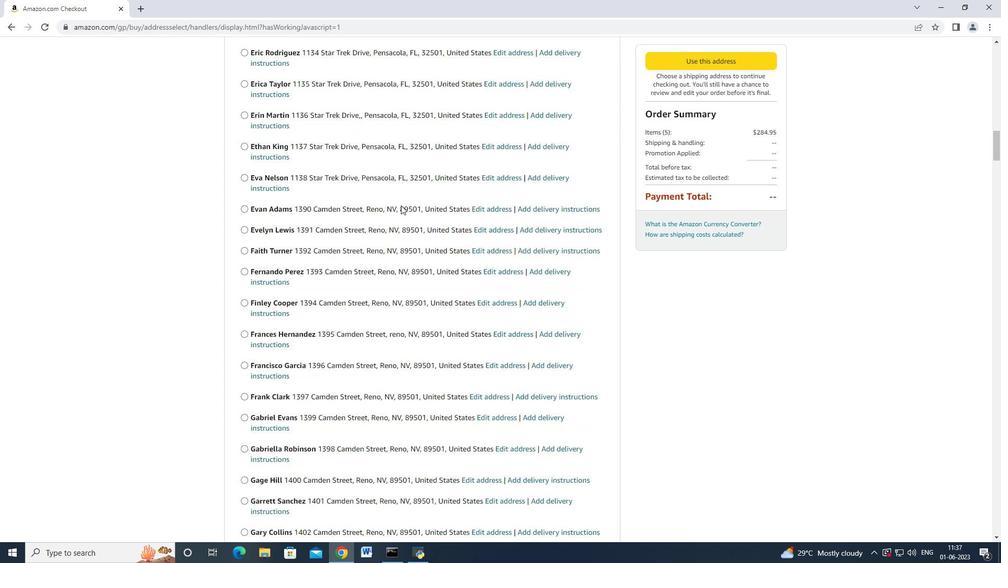 
Action: Mouse scrolled (401, 204) with delta (0, -1)
Screenshot: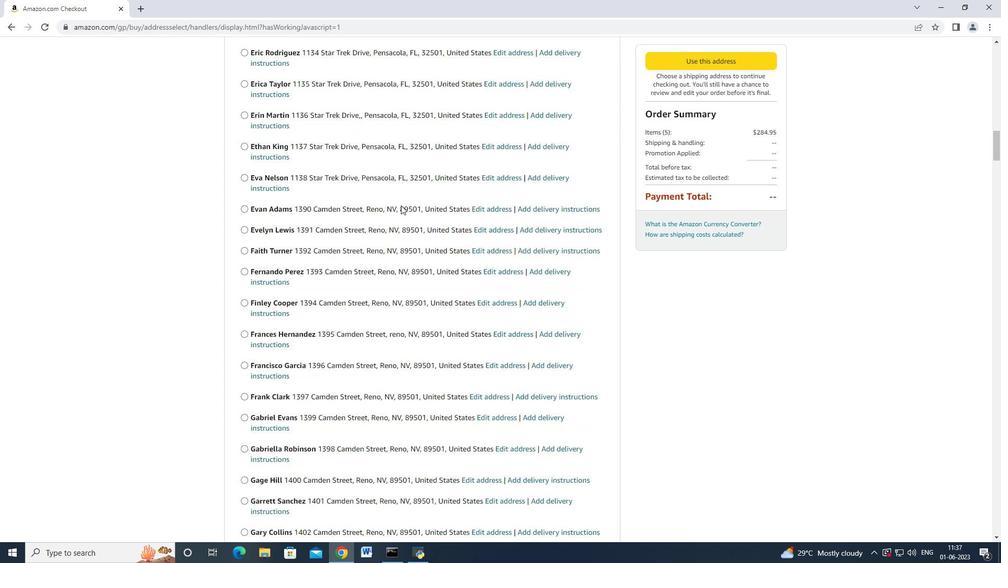 
Action: Mouse scrolled (401, 204) with delta (0, 0)
Screenshot: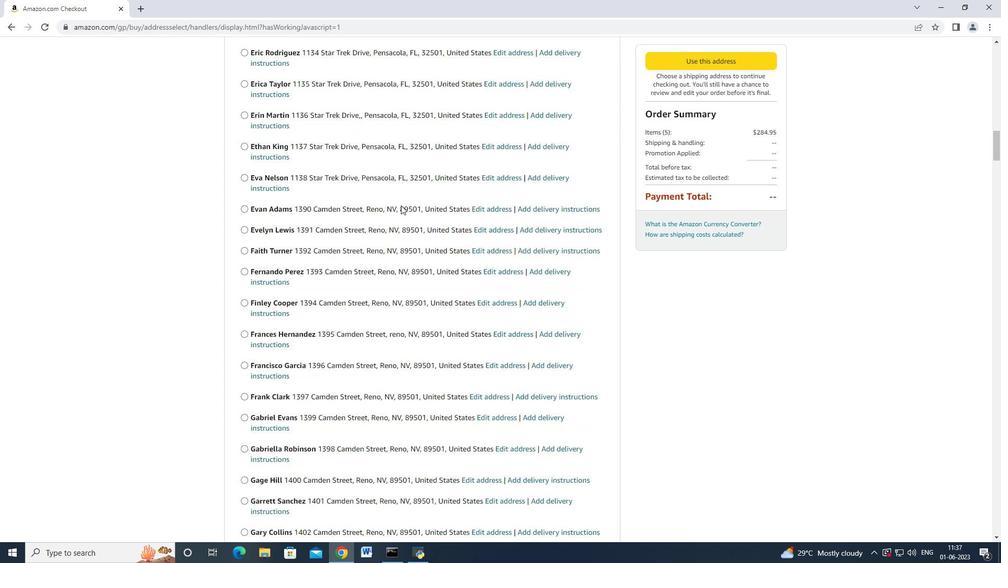 
Action: Mouse scrolled (401, 204) with delta (0, 0)
Screenshot: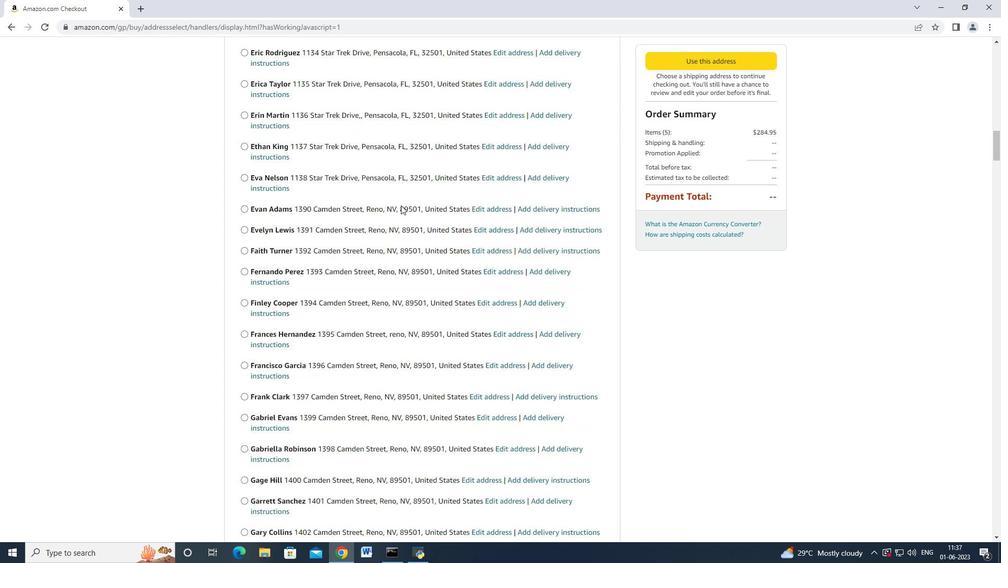 
Action: Mouse scrolled (401, 204) with delta (0, 0)
Screenshot: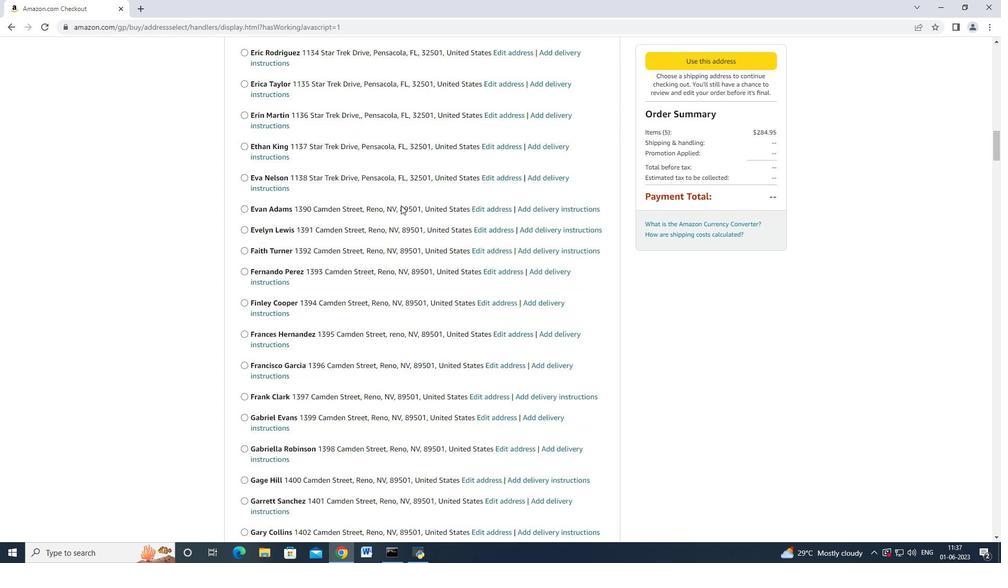 
Action: Mouse moved to (401, 204)
Screenshot: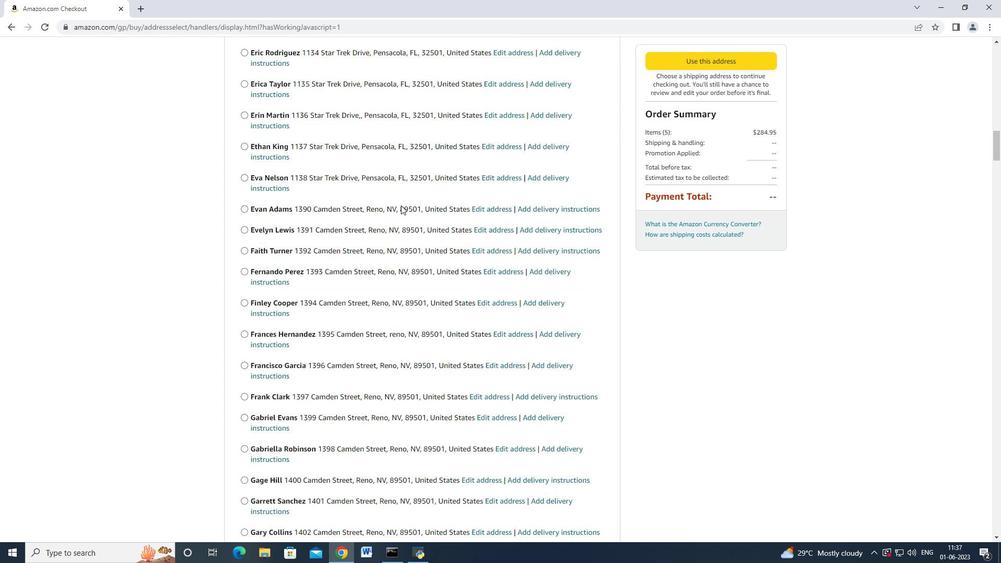 
Action: Mouse scrolled (401, 204) with delta (0, 0)
Screenshot: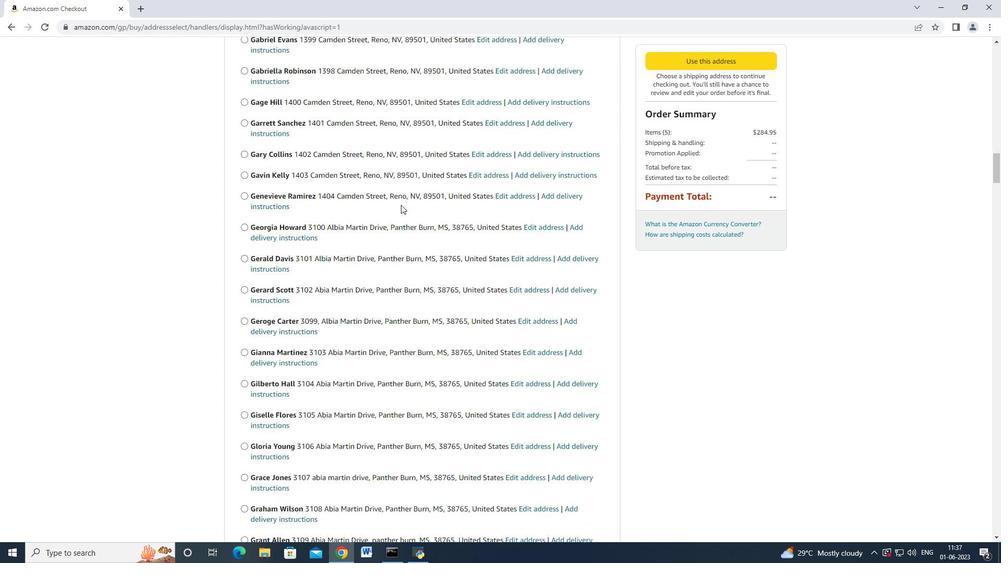 
Action: Mouse scrolled (401, 204) with delta (0, 0)
Screenshot: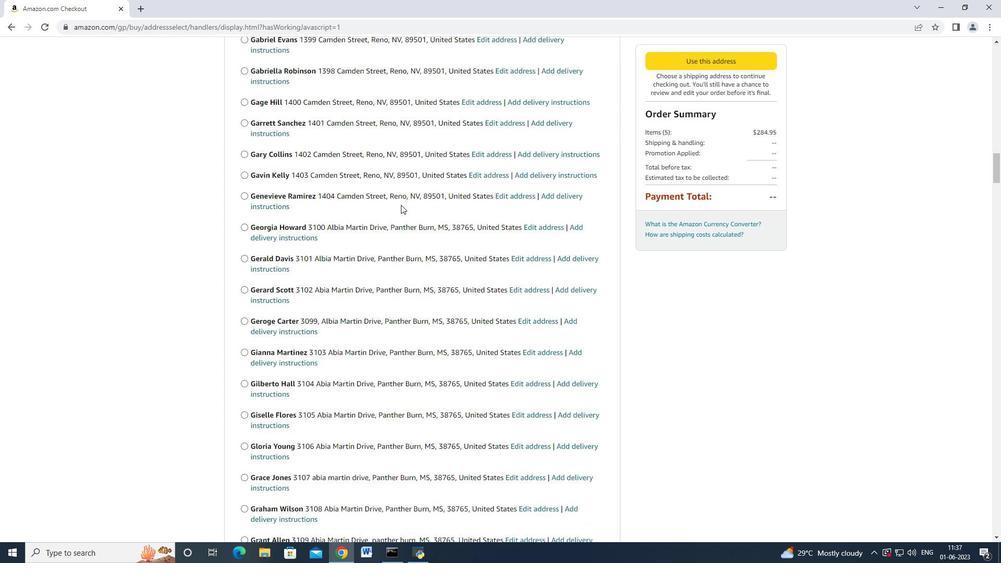 
Action: Mouse scrolled (401, 204) with delta (0, 0)
Screenshot: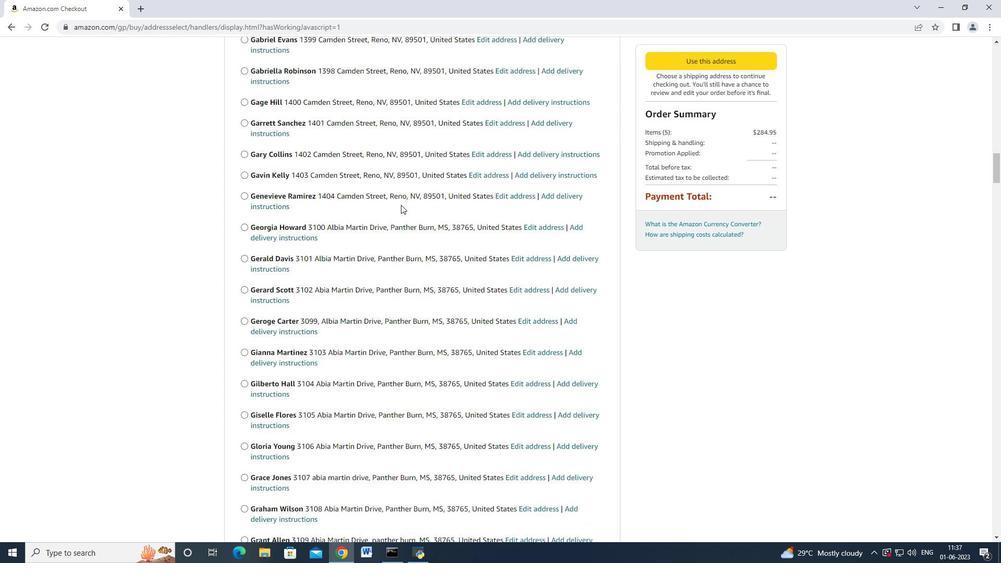 
Action: Mouse scrolled (401, 203) with delta (0, -1)
Screenshot: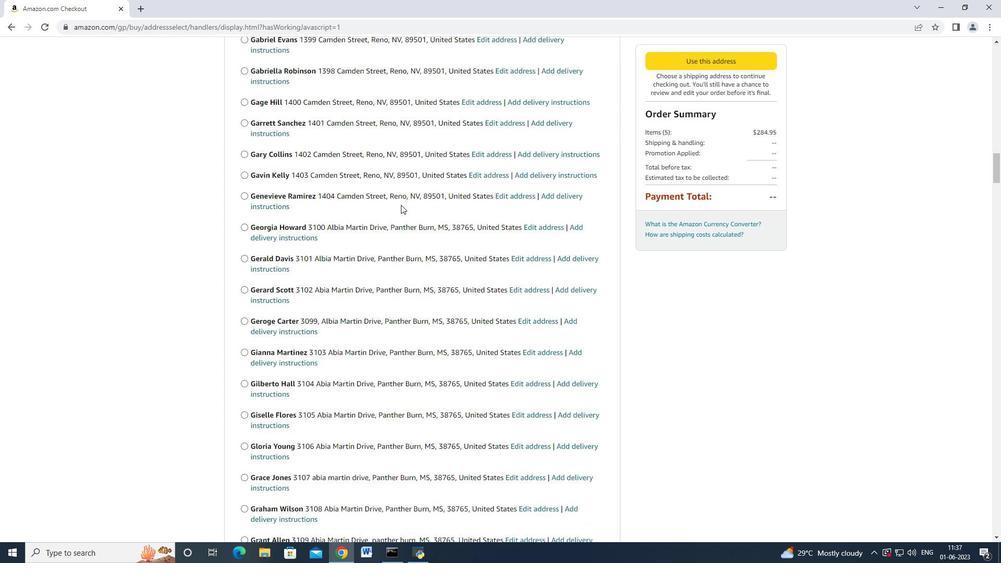 
Action: Mouse scrolled (401, 204) with delta (0, 0)
Screenshot: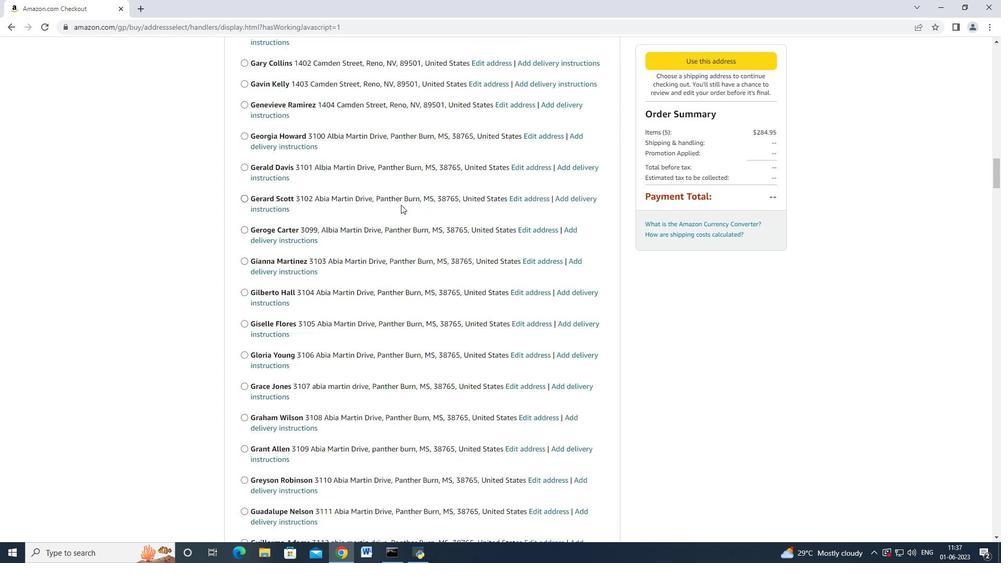 
Action: Mouse scrolled (401, 204) with delta (0, 0)
Screenshot: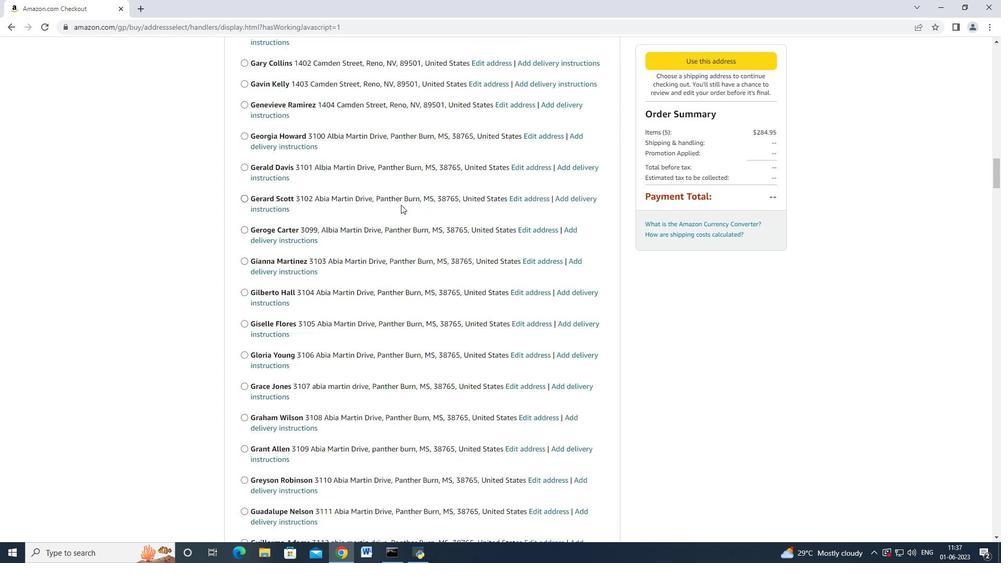 
Action: Mouse scrolled (401, 204) with delta (0, 0)
Screenshot: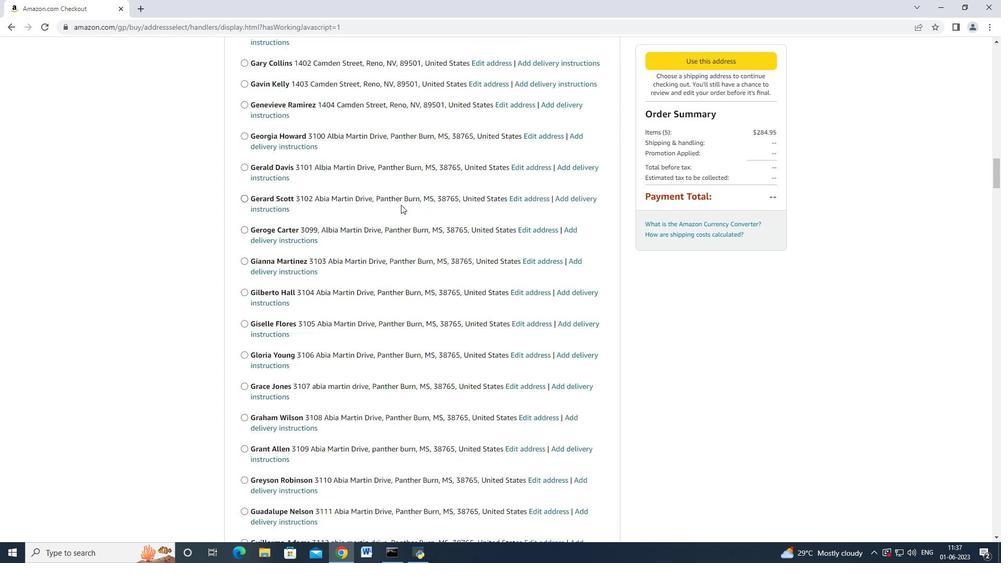 
Action: Mouse scrolled (401, 204) with delta (0, 0)
Screenshot: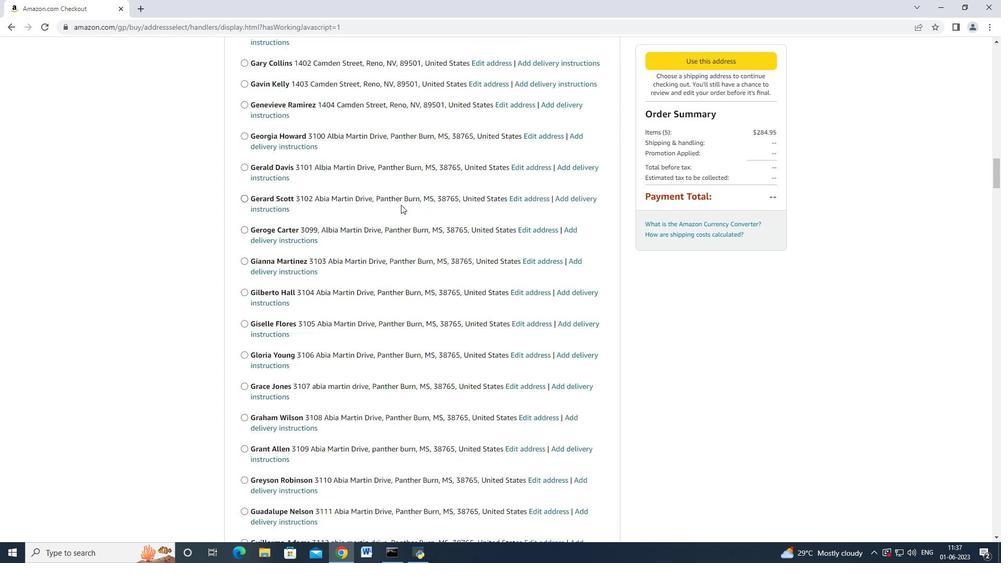 
Action: Mouse scrolled (401, 204) with delta (0, 0)
Screenshot: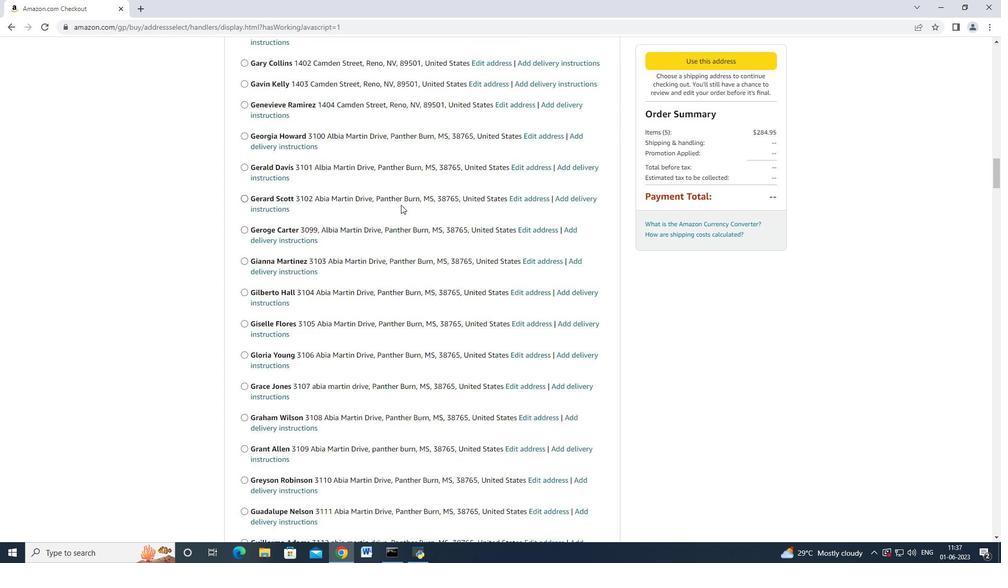
Action: Mouse scrolled (401, 204) with delta (0, 0)
Screenshot: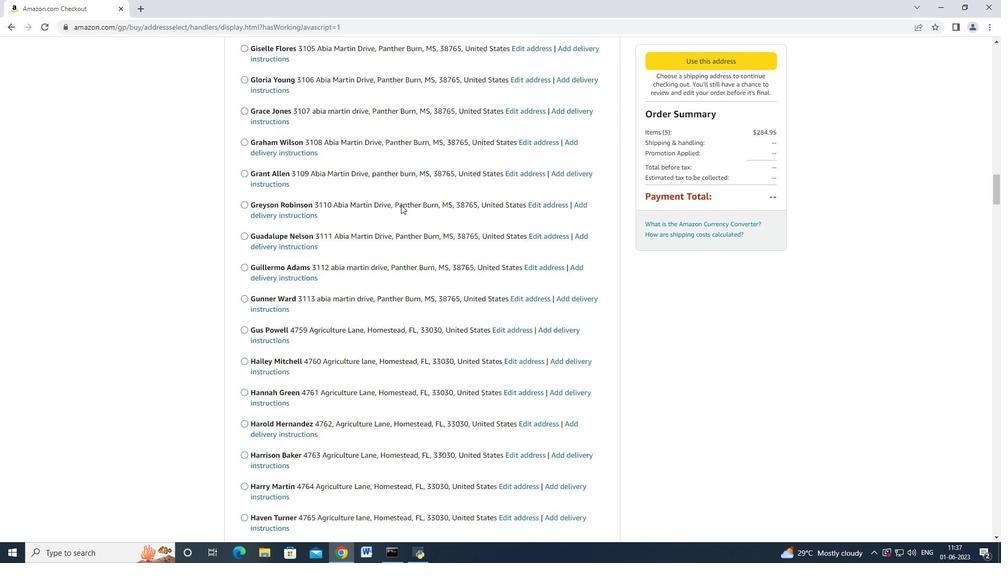 
Action: Mouse scrolled (401, 204) with delta (0, 0)
Screenshot: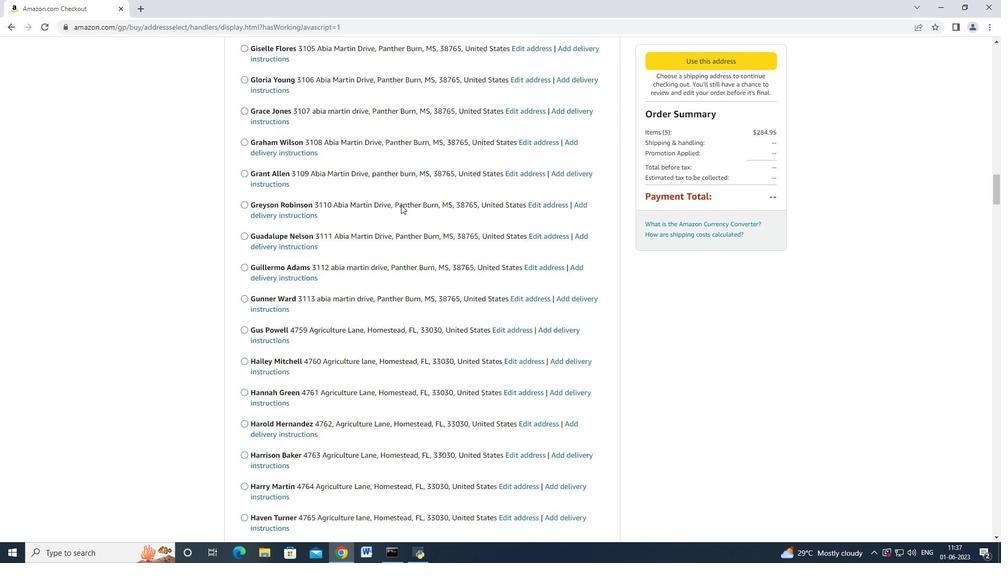 
Action: Mouse scrolled (401, 203) with delta (0, -1)
Screenshot: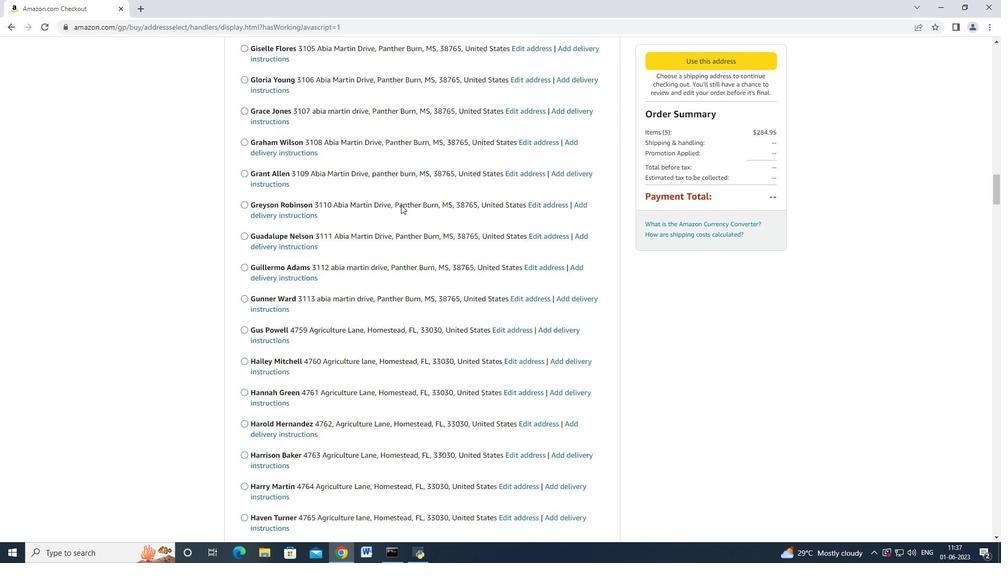 
Action: Mouse scrolled (401, 204) with delta (0, 0)
Screenshot: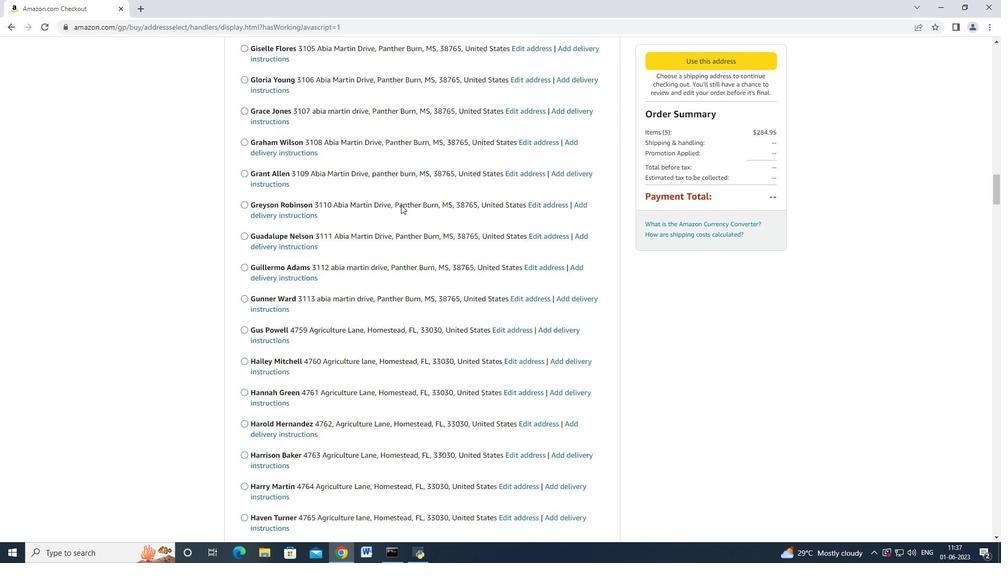 
Action: Mouse scrolled (401, 203) with delta (0, -1)
Screenshot: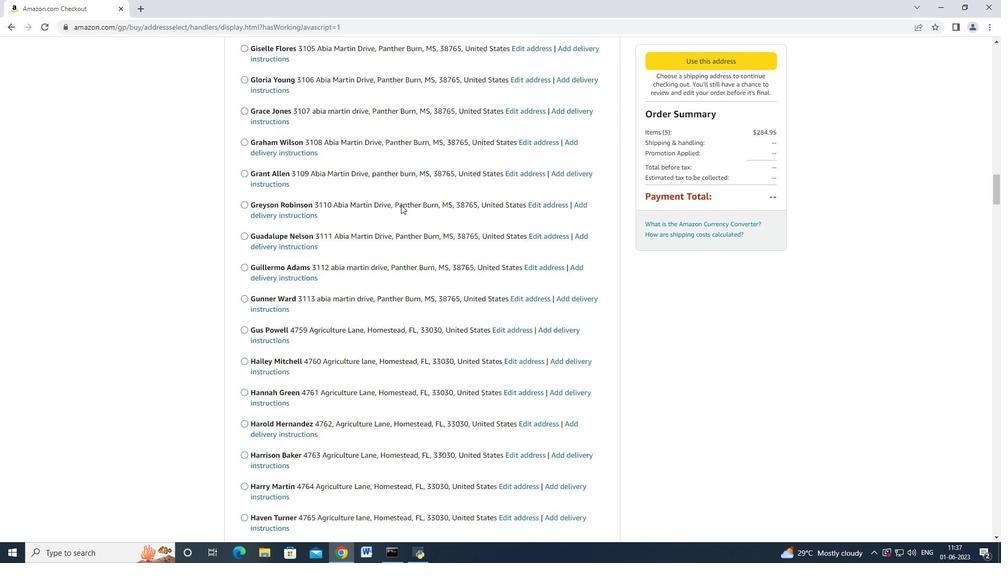 
Action: Mouse scrolled (401, 204) with delta (0, 0)
Screenshot: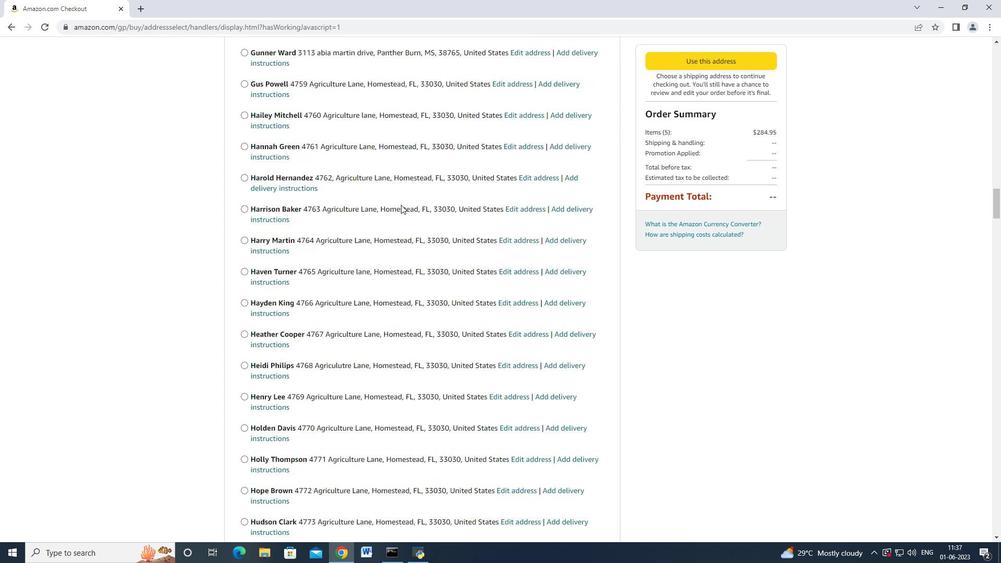 
Action: Mouse scrolled (401, 204) with delta (0, 0)
Screenshot: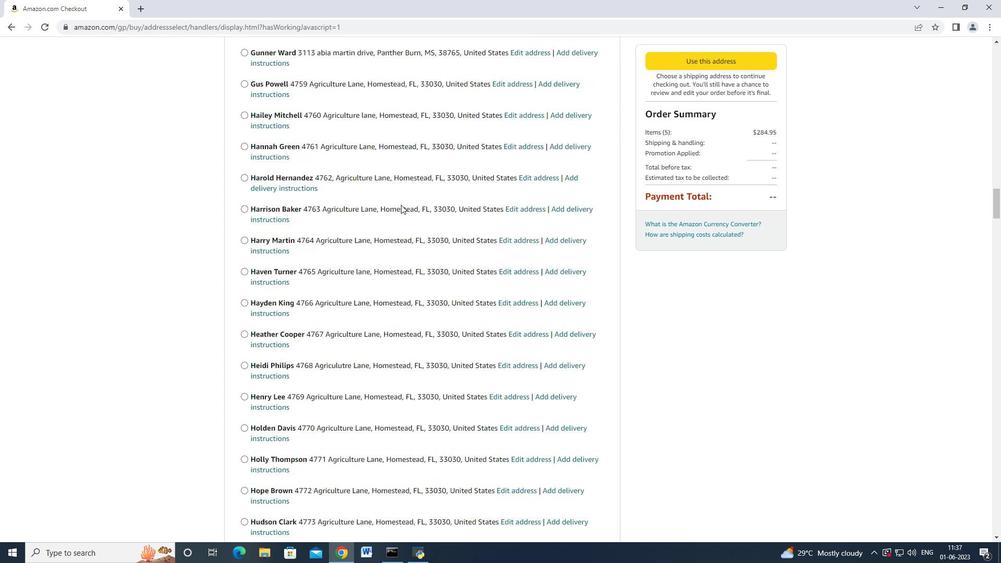 
Action: Mouse scrolled (401, 204) with delta (0, 0)
Screenshot: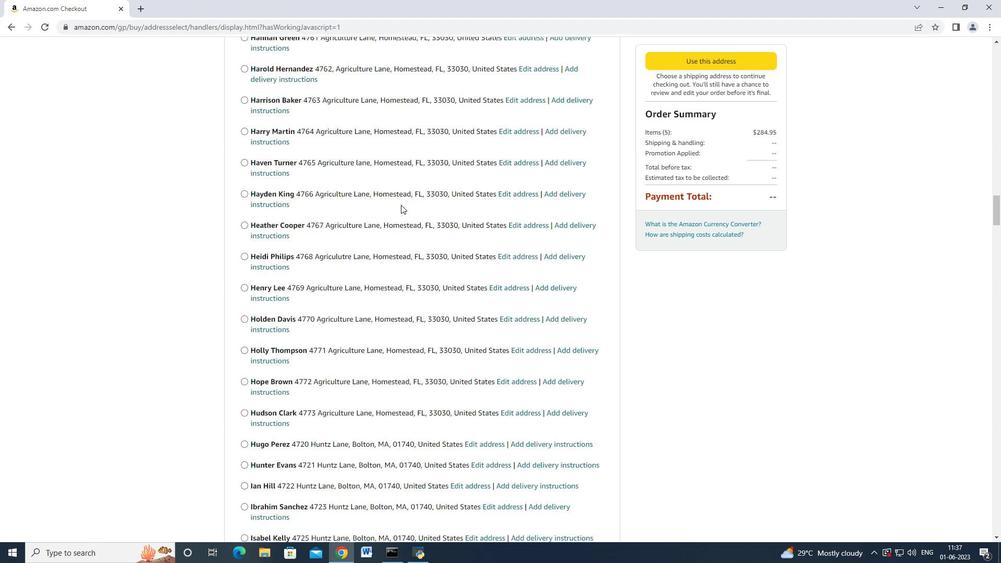 
Action: Mouse moved to (400, 205)
Screenshot: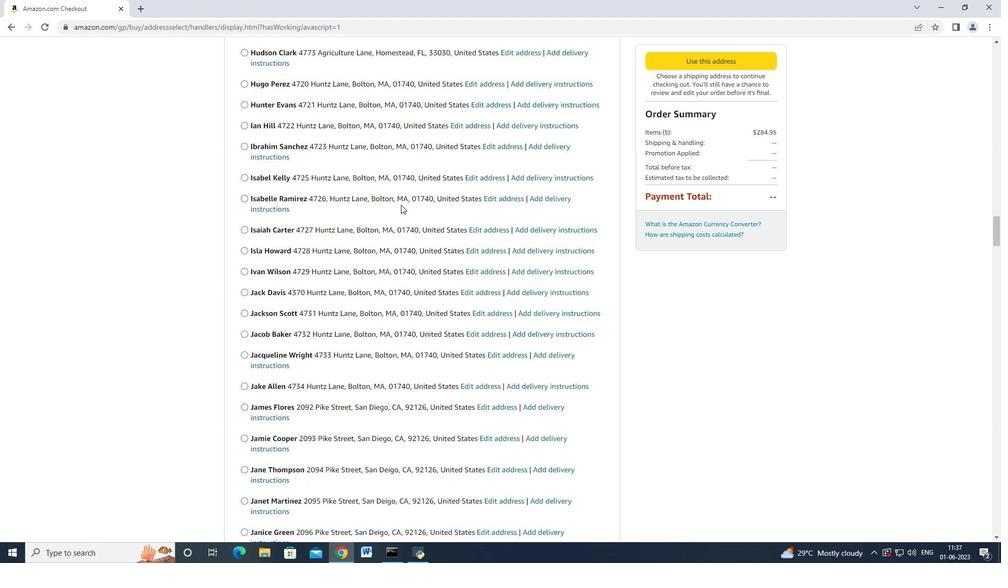 
Action: Mouse scrolled (400, 204) with delta (0, 0)
Screenshot: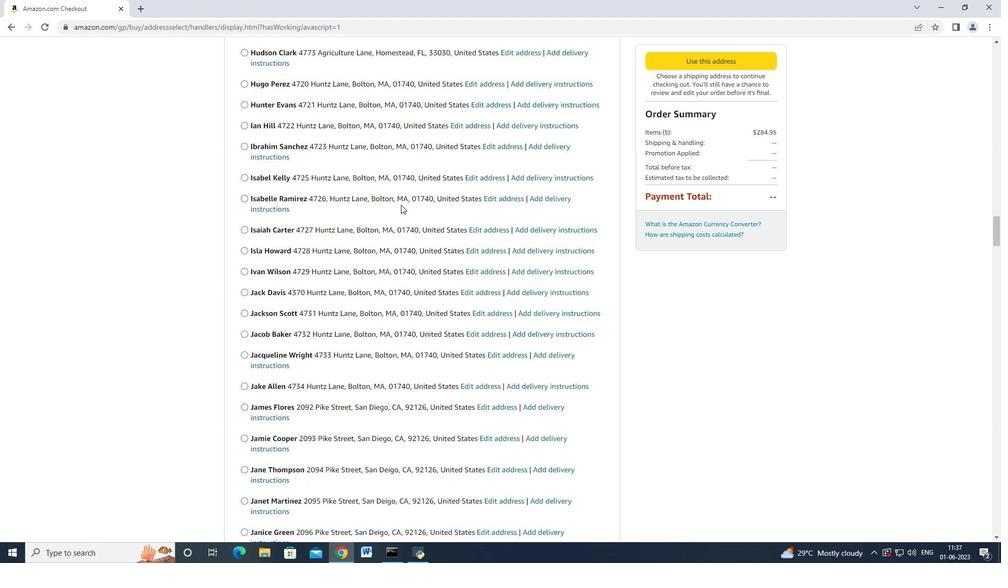 
Action: Mouse scrolled (400, 205) with delta (0, 0)
Screenshot: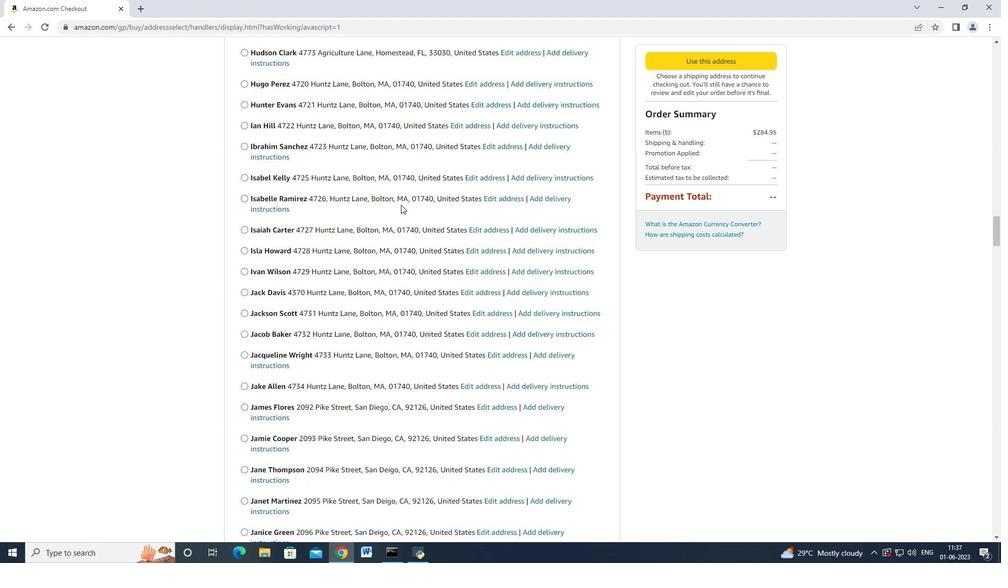 
Action: Mouse scrolled (400, 205) with delta (0, 0)
Screenshot: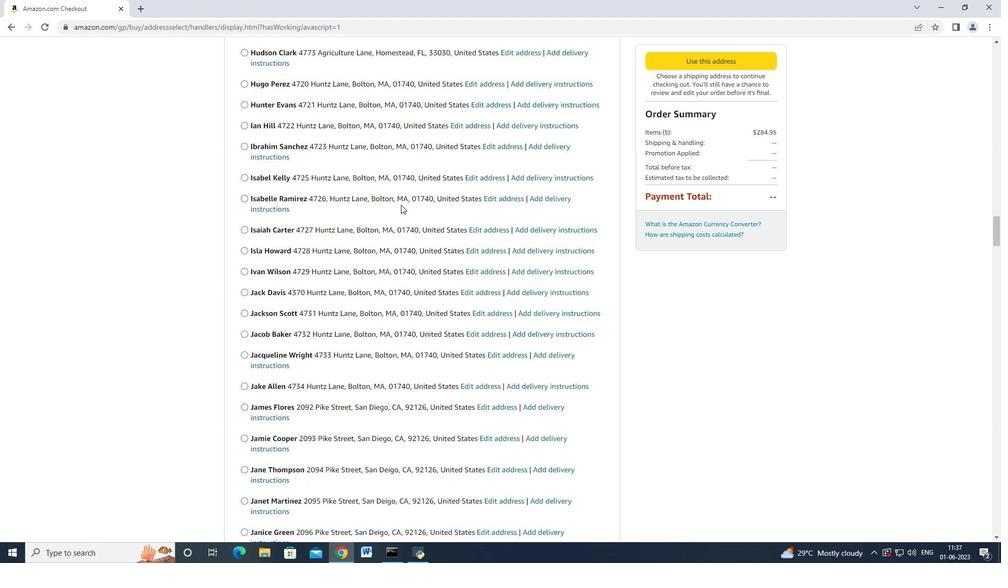 
Action: Mouse scrolled (400, 204) with delta (0, -1)
Screenshot: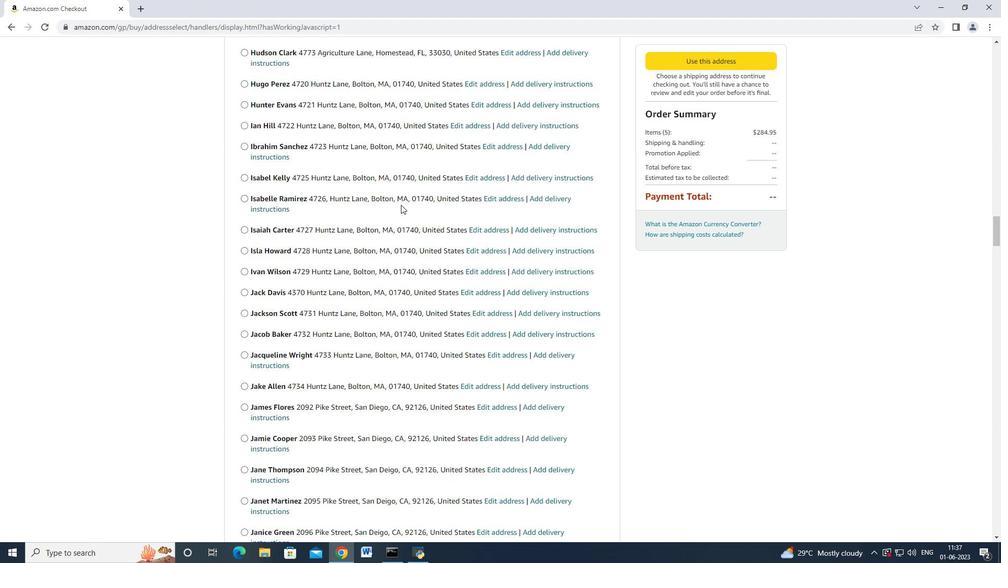 
Action: Mouse scrolled (400, 205) with delta (0, 0)
Screenshot: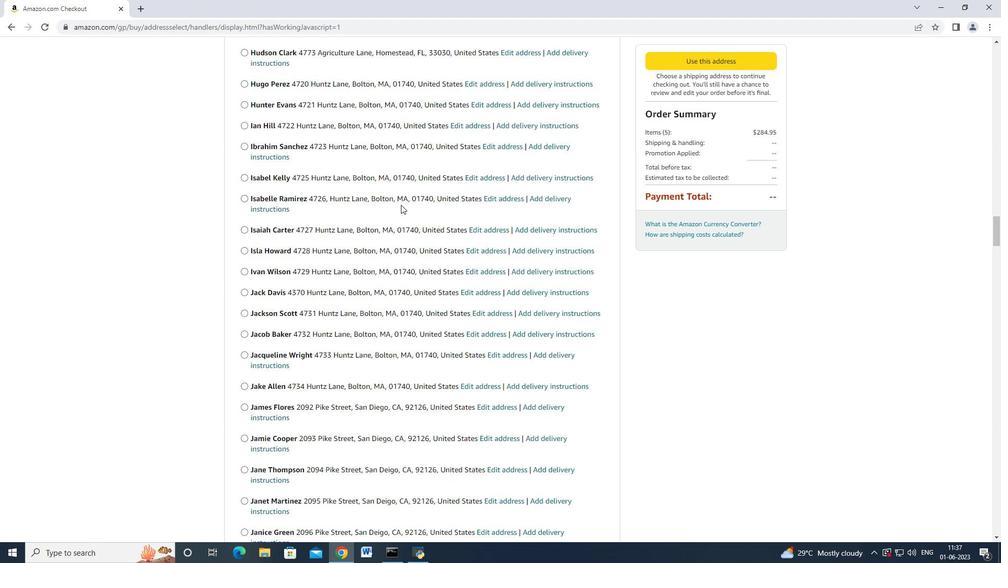 
Action: Mouse scrolled (400, 205) with delta (0, 0)
Screenshot: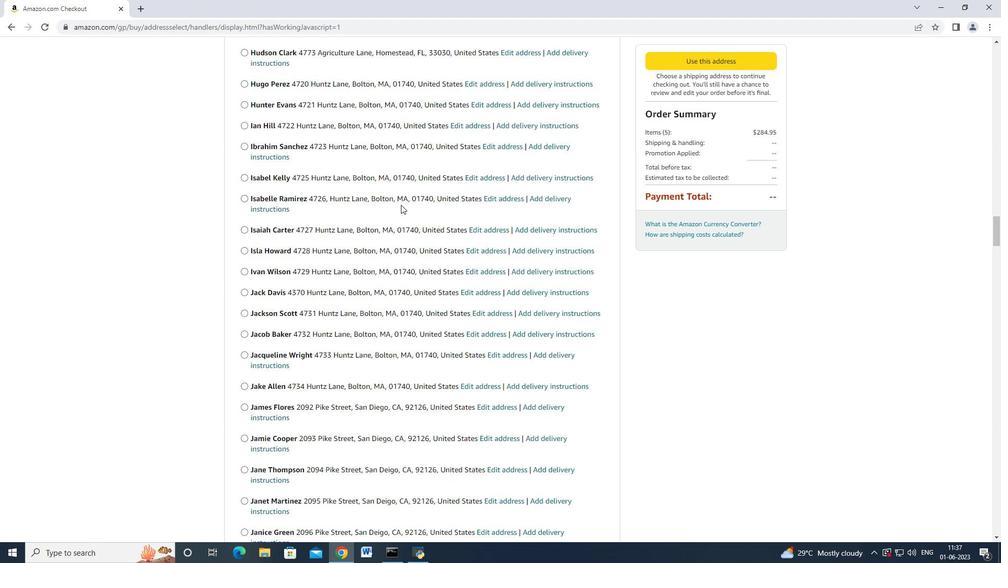 
Action: Mouse scrolled (400, 205) with delta (0, 0)
Screenshot: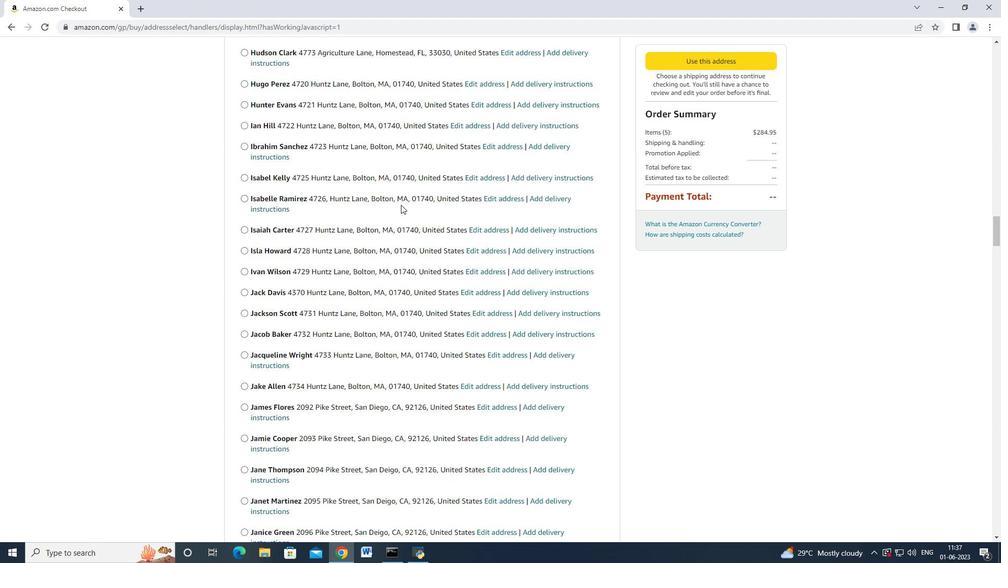 
Action: Mouse scrolled (400, 205) with delta (0, 0)
Screenshot: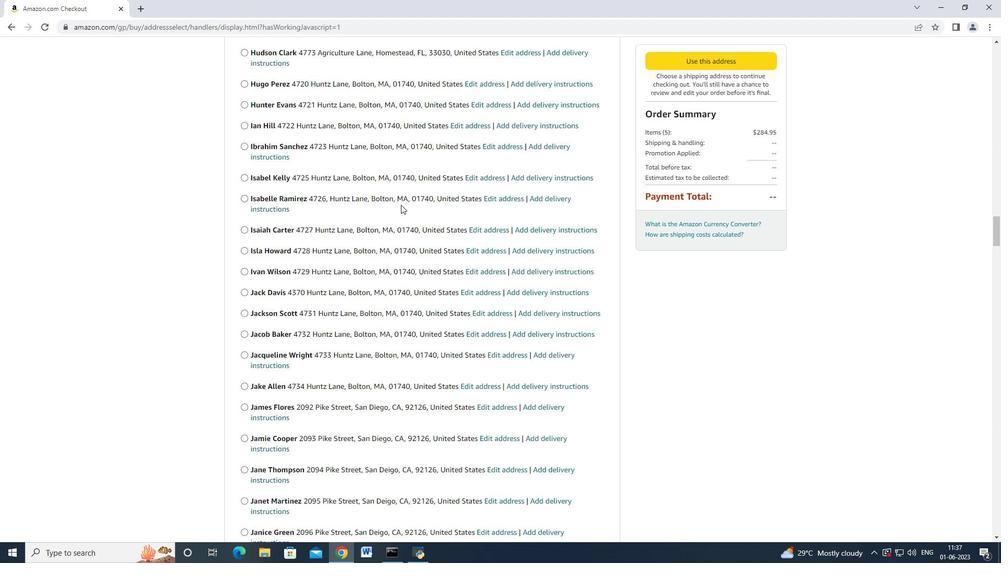 
Action: Mouse moved to (398, 209)
Screenshot: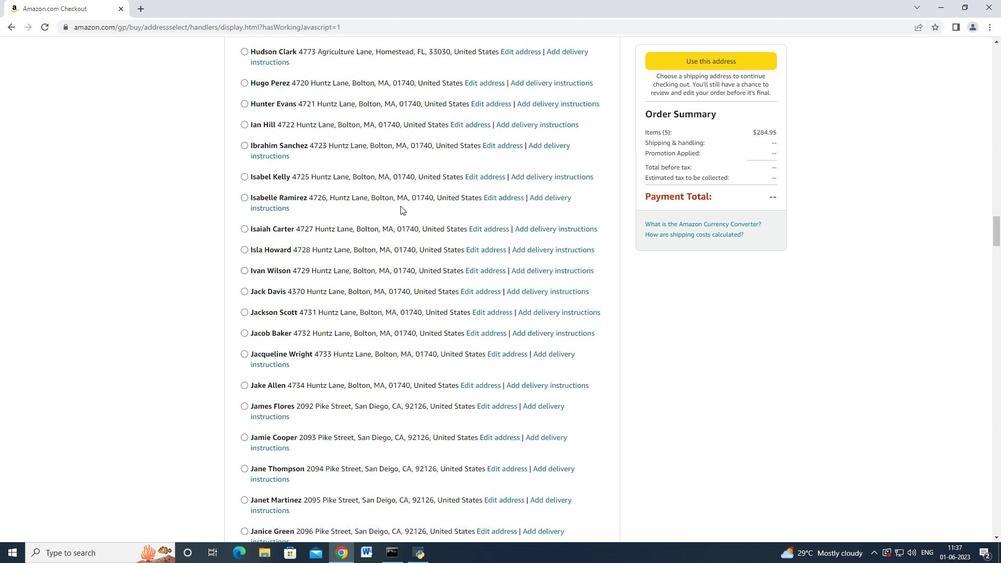 
Action: Mouse scrolled (398, 208) with delta (0, 0)
Screenshot: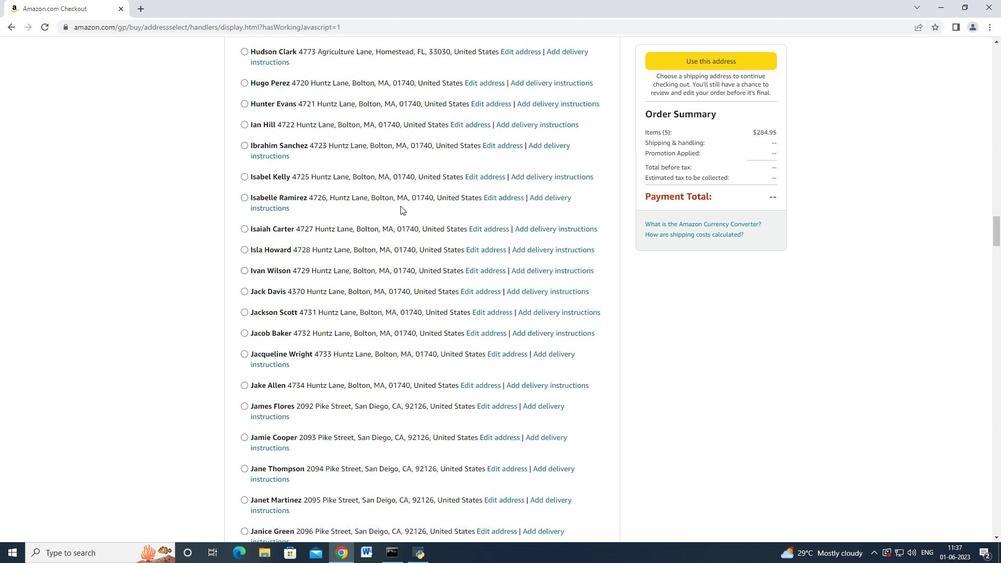
Action: Mouse moved to (398, 209)
Screenshot: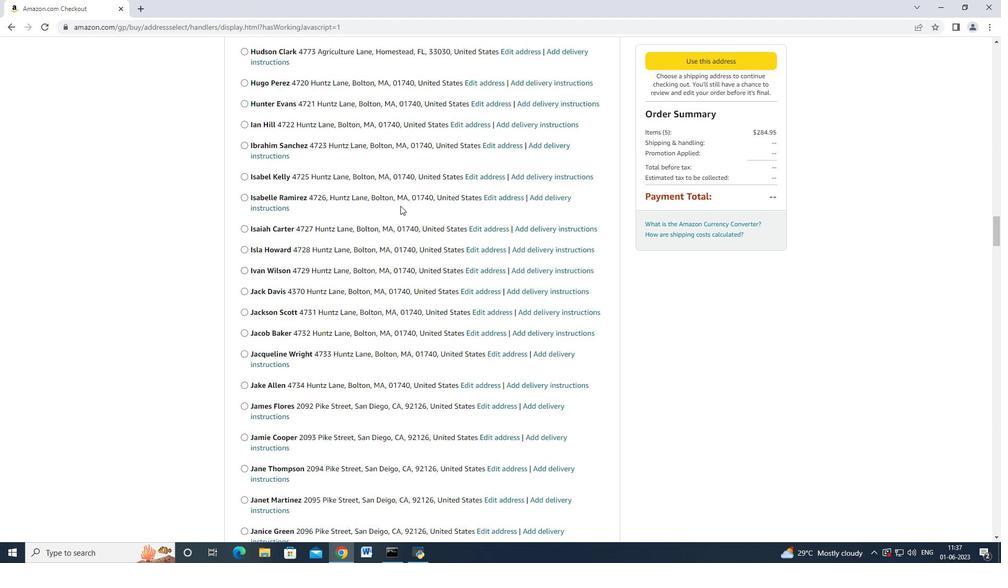
Action: Mouse scrolled (398, 208) with delta (0, 0)
Screenshot: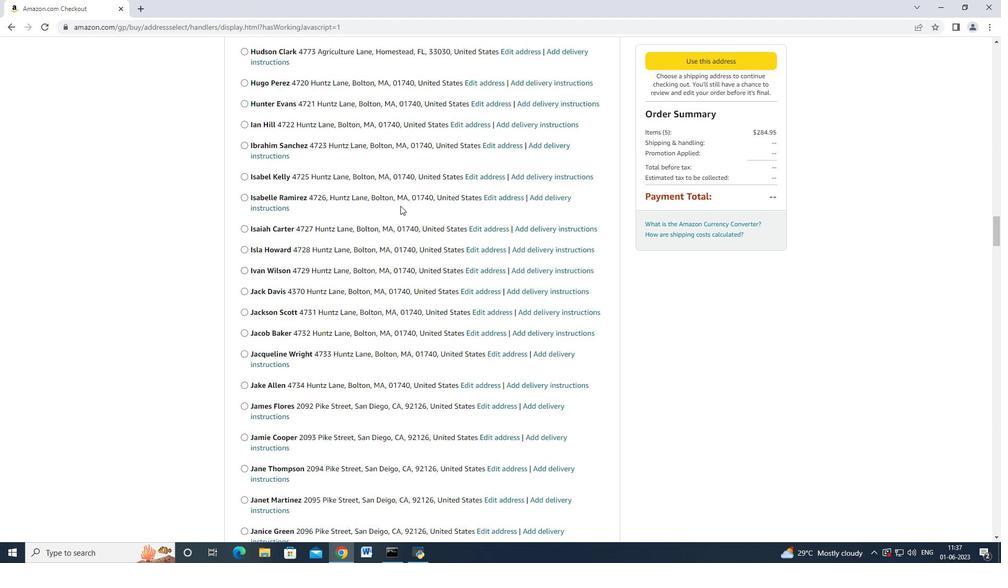 
Action: Mouse scrolled (398, 208) with delta (0, -1)
Screenshot: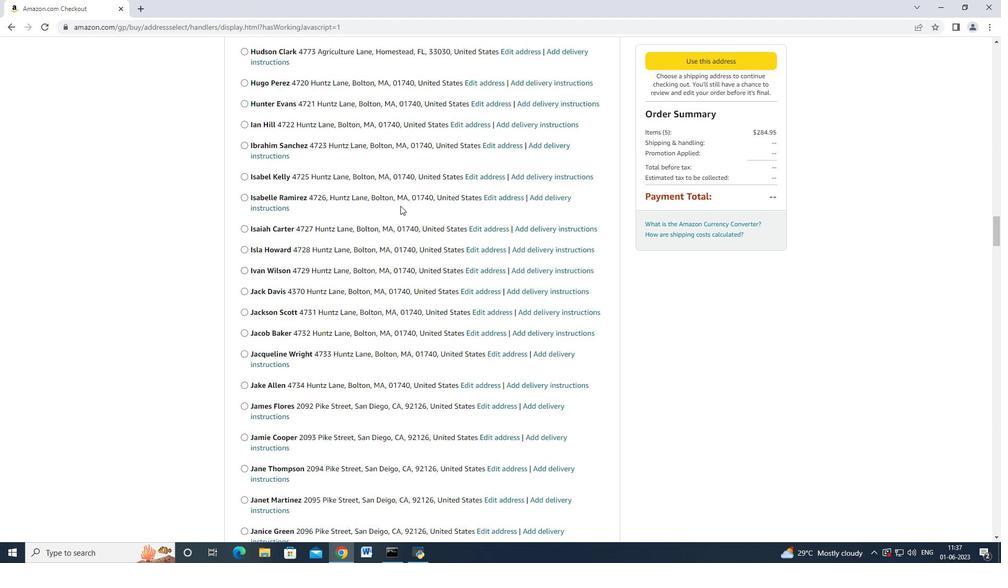 
Action: Mouse scrolled (398, 208) with delta (0, 0)
Screenshot: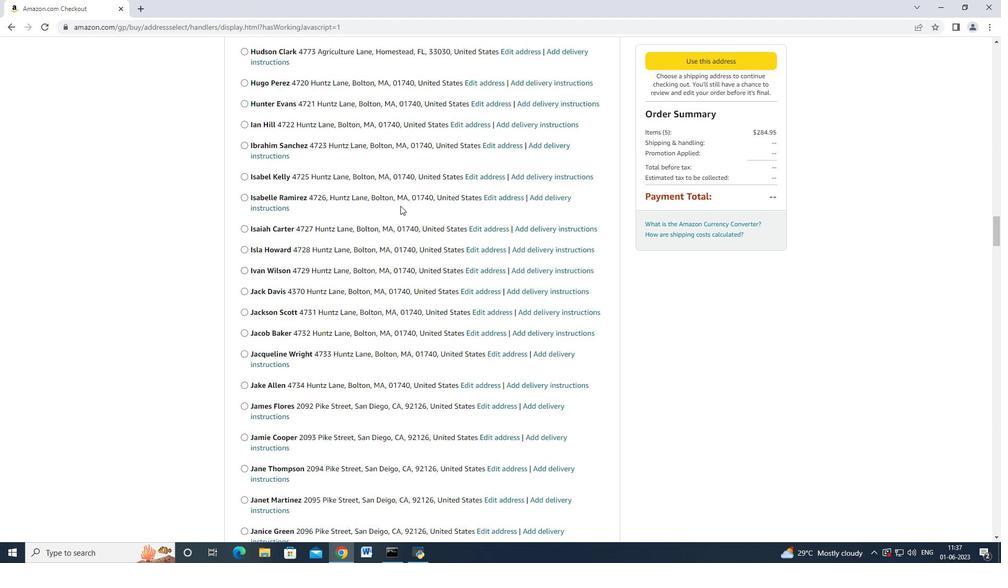 
Action: Mouse scrolled (398, 208) with delta (0, -1)
Screenshot: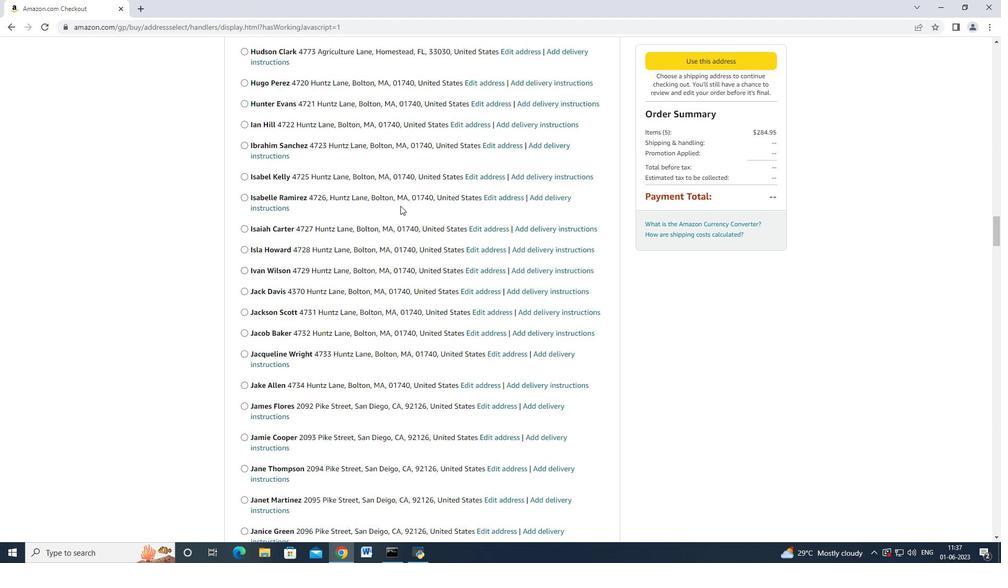 
Action: Mouse scrolled (398, 208) with delta (0, 0)
Screenshot: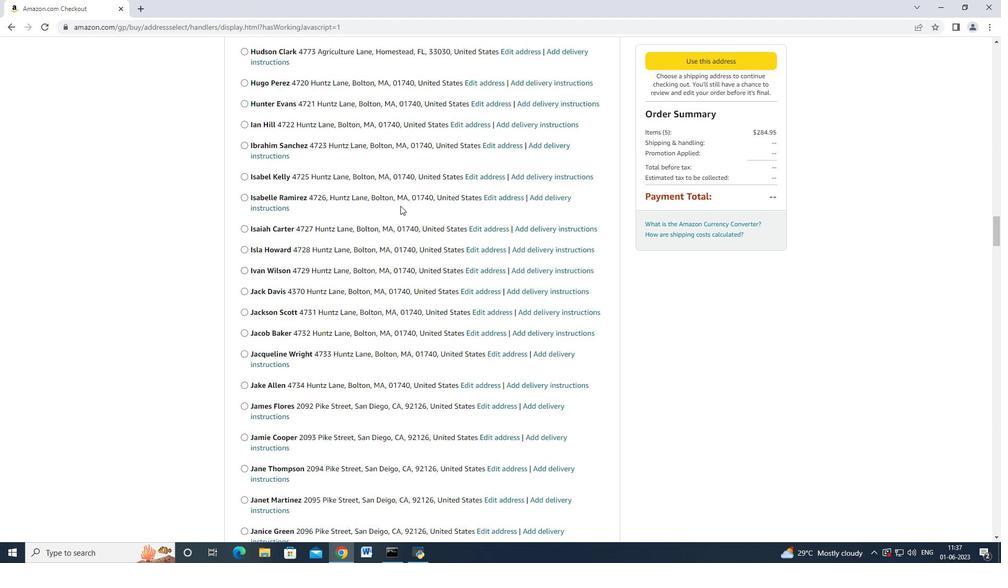 
Action: Mouse scrolled (398, 208) with delta (0, 0)
Screenshot: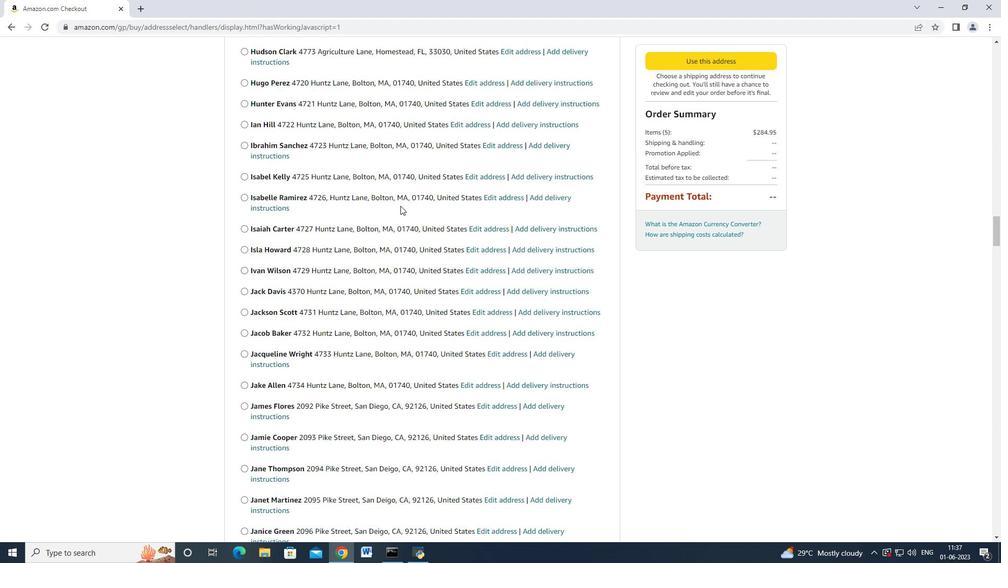 
Action: Mouse moved to (397, 210)
Screenshot: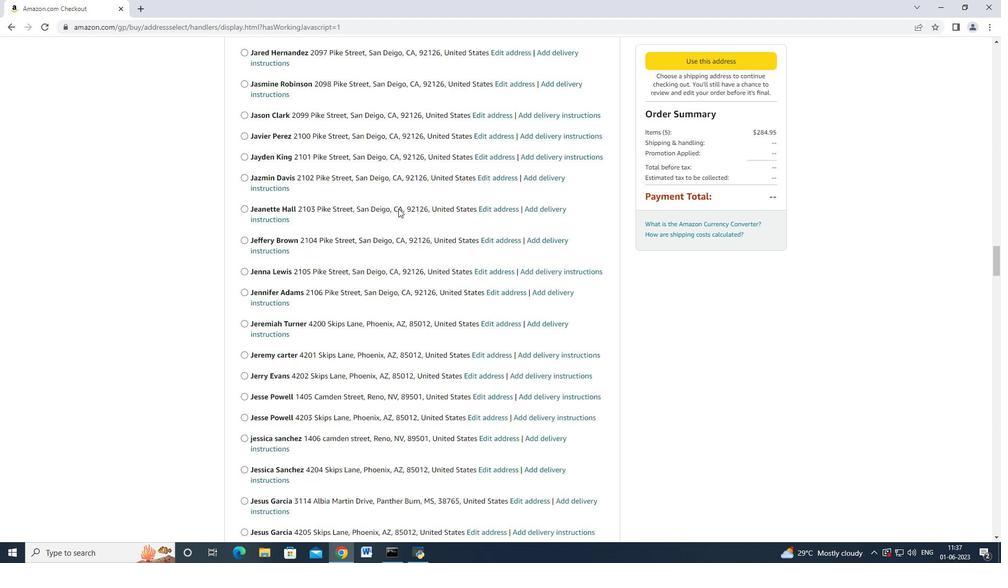 
Action: Mouse scrolled (397, 210) with delta (0, 0)
Screenshot: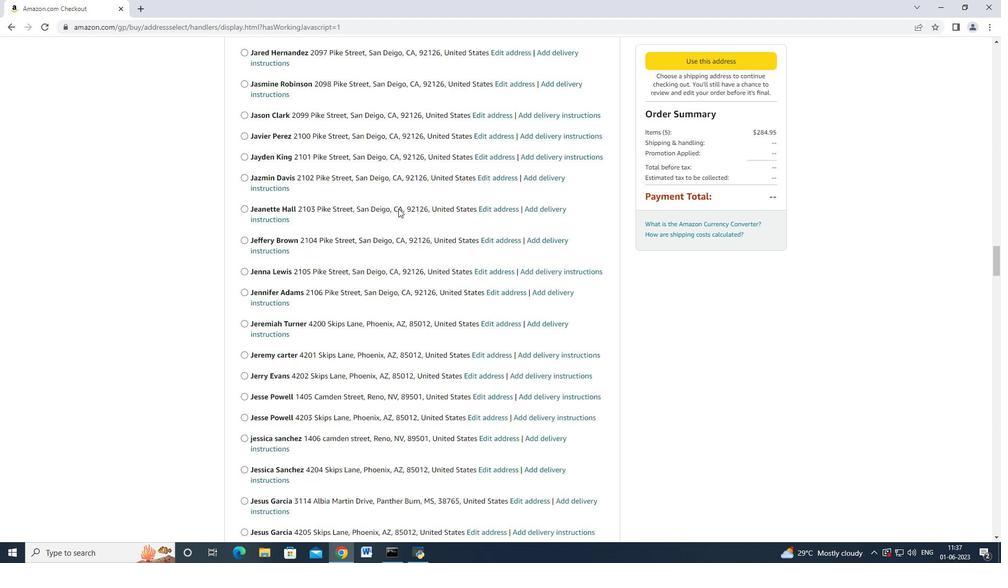 
Action: Mouse moved to (397, 211)
Screenshot: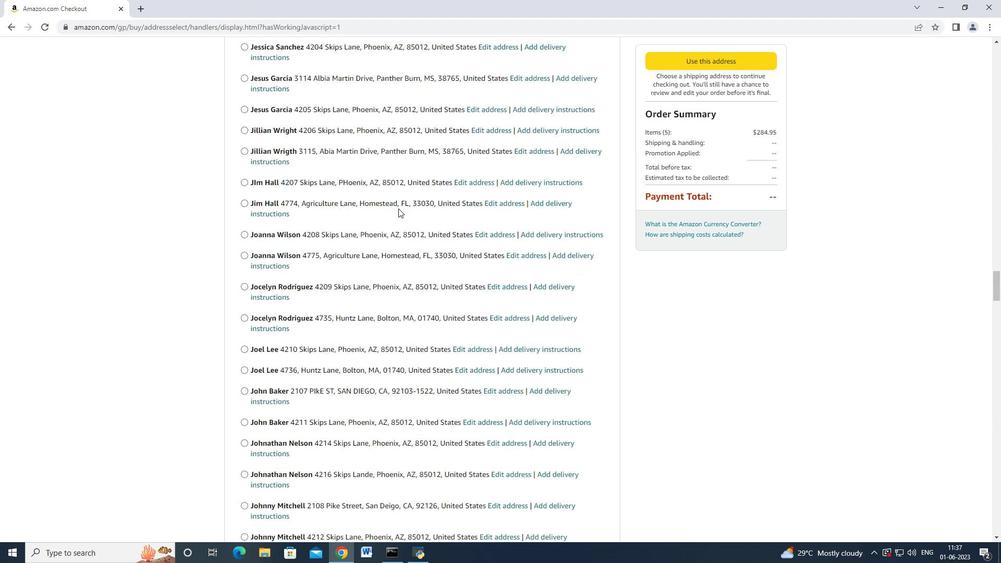
Action: Mouse scrolled (397, 210) with delta (0, 0)
Screenshot: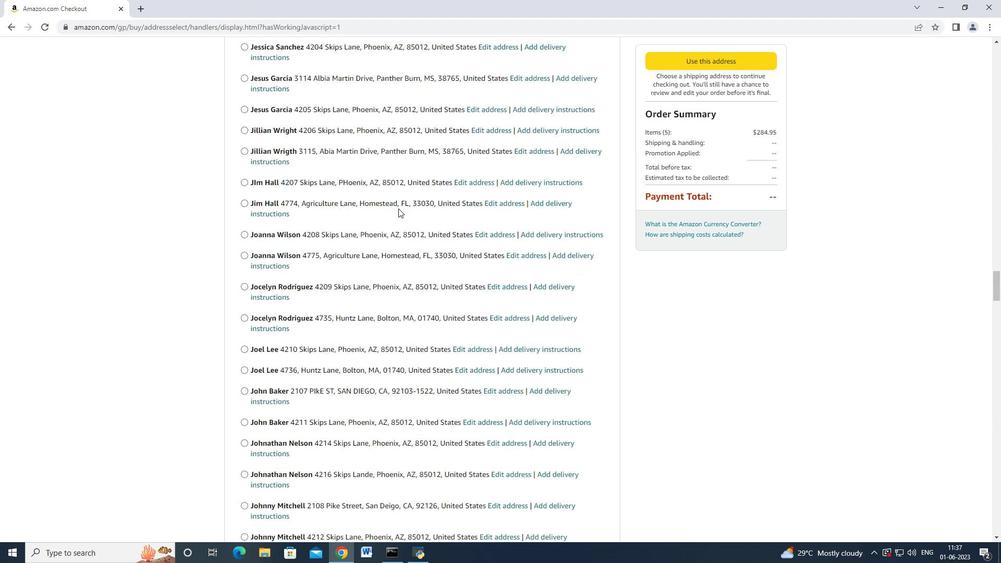 
Action: Mouse scrolled (397, 210) with delta (0, 0)
Screenshot: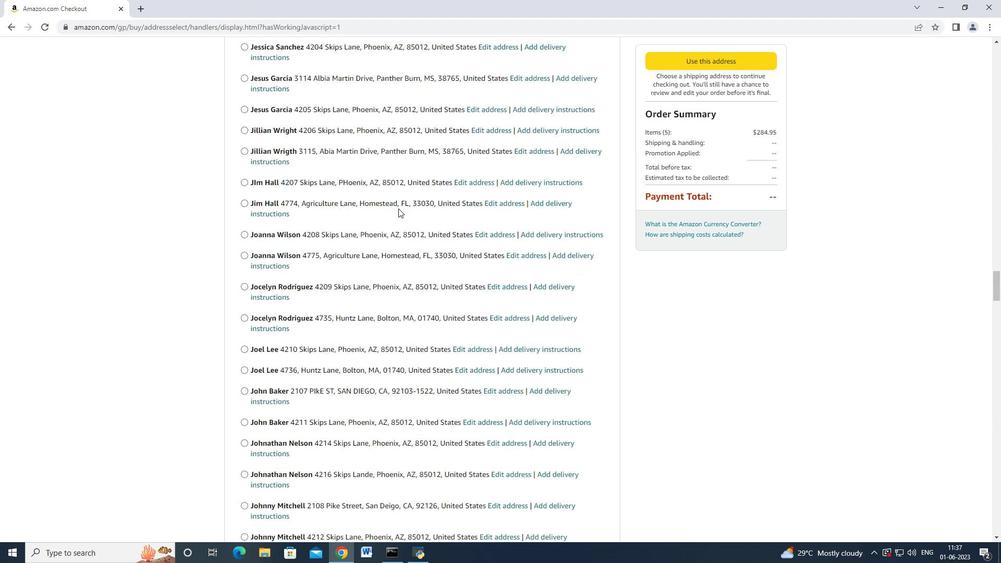 
Action: Mouse scrolled (397, 210) with delta (0, 0)
Screenshot: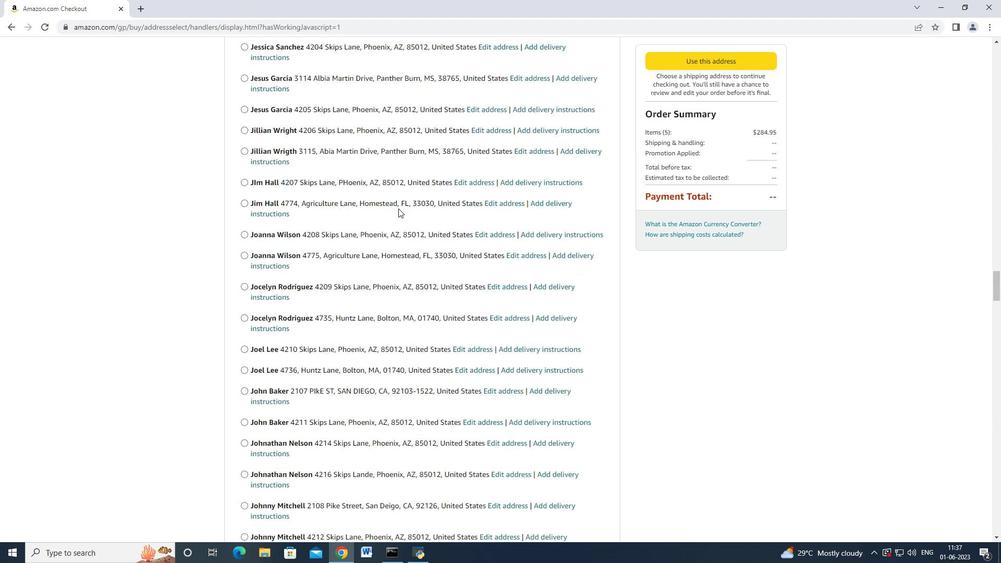 
Action: Mouse scrolled (397, 210) with delta (0, -1)
Screenshot: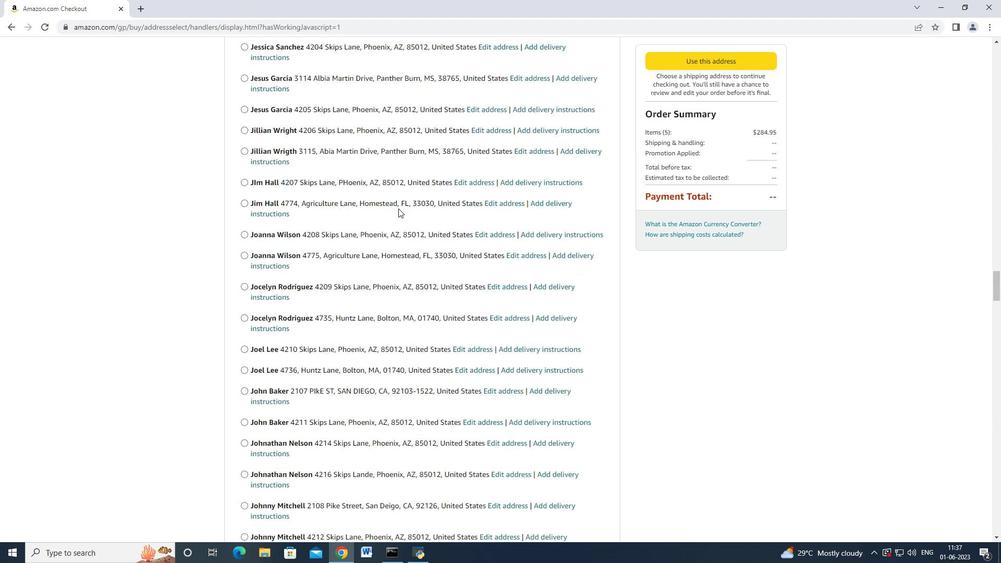 
Action: Mouse scrolled (397, 210) with delta (0, 0)
Screenshot: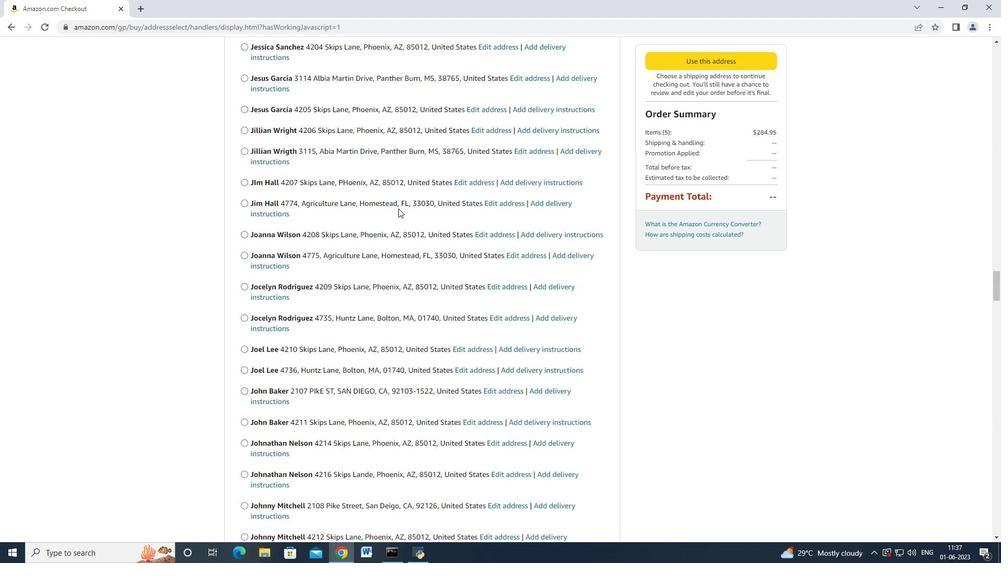 
Action: Mouse scrolled (397, 210) with delta (0, 0)
Screenshot: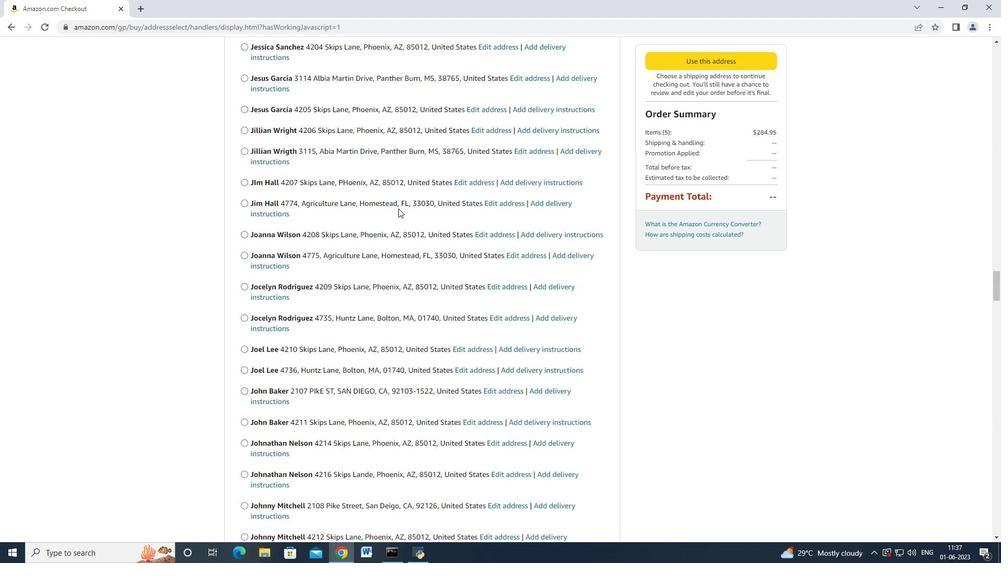 
Action: Mouse scrolled (397, 210) with delta (0, 0)
Screenshot: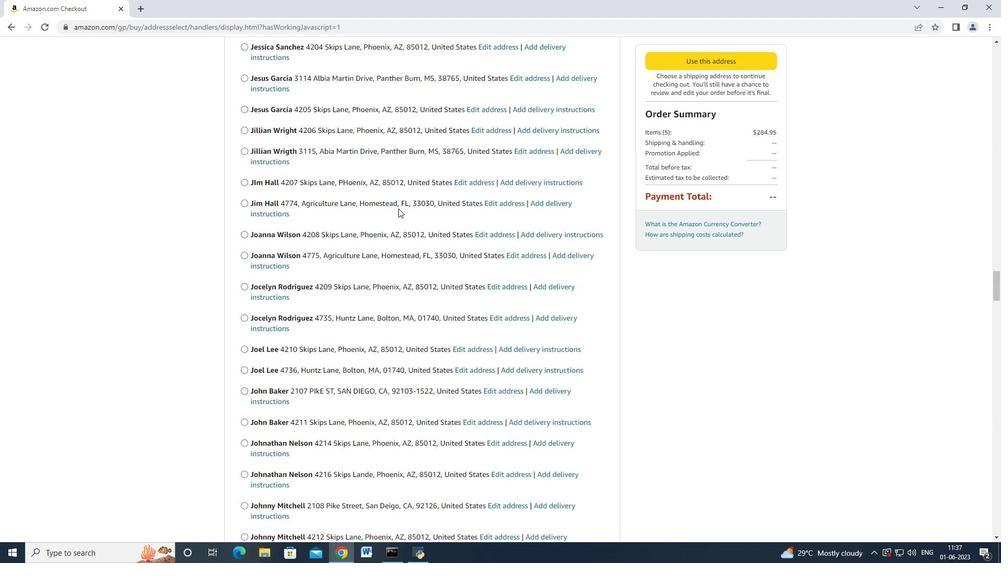 
Action: Mouse moved to (396, 212)
Screenshot: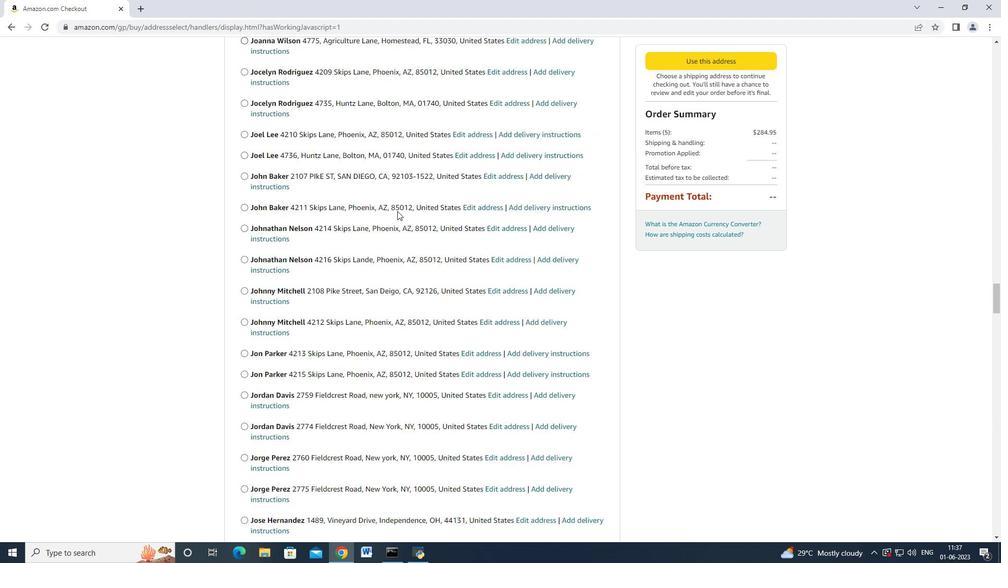 
Action: Mouse scrolled (396, 211) with delta (0, 0)
Screenshot: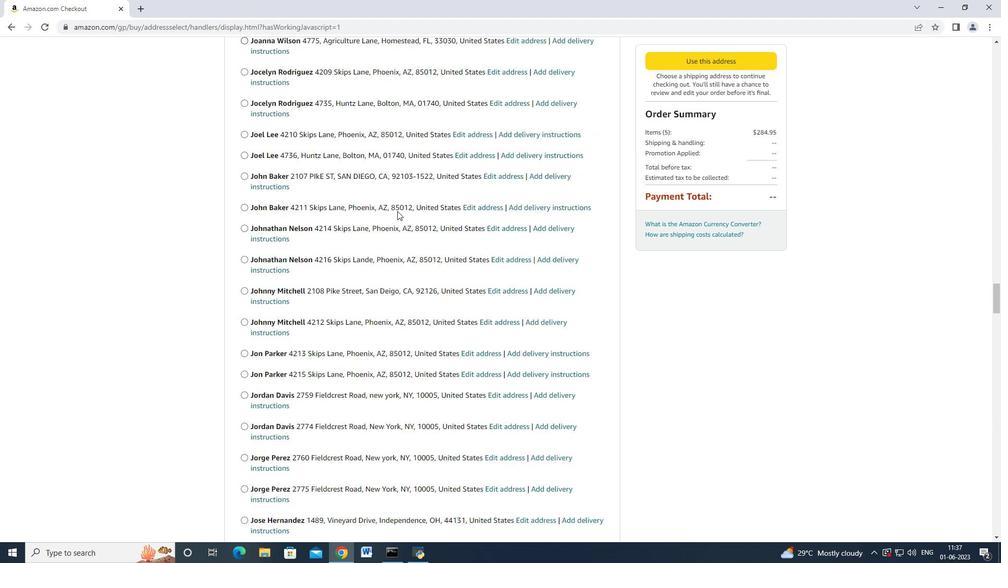
Action: Mouse scrolled (396, 211) with delta (0, 0)
Screenshot: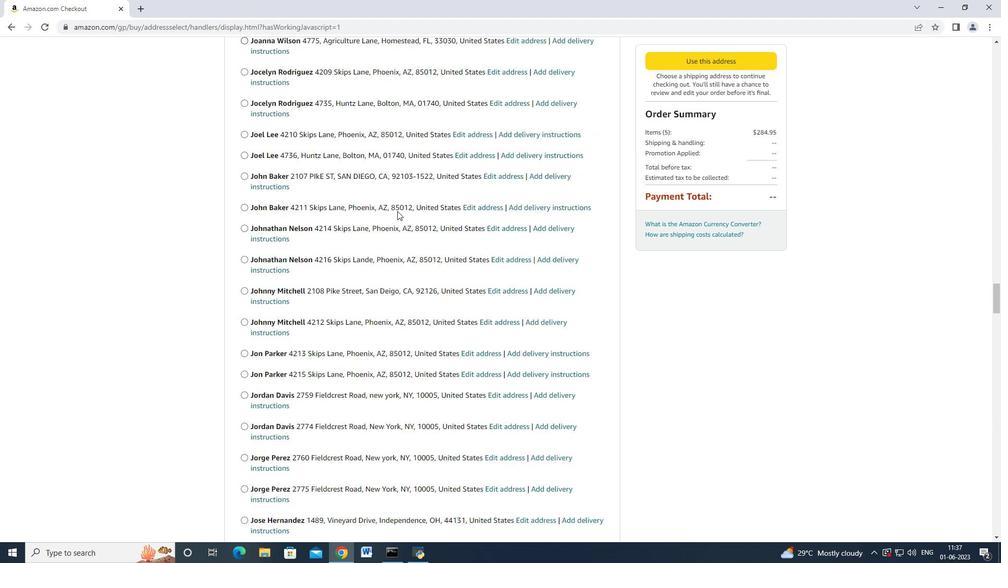 
Action: Mouse scrolled (396, 211) with delta (0, 0)
Screenshot: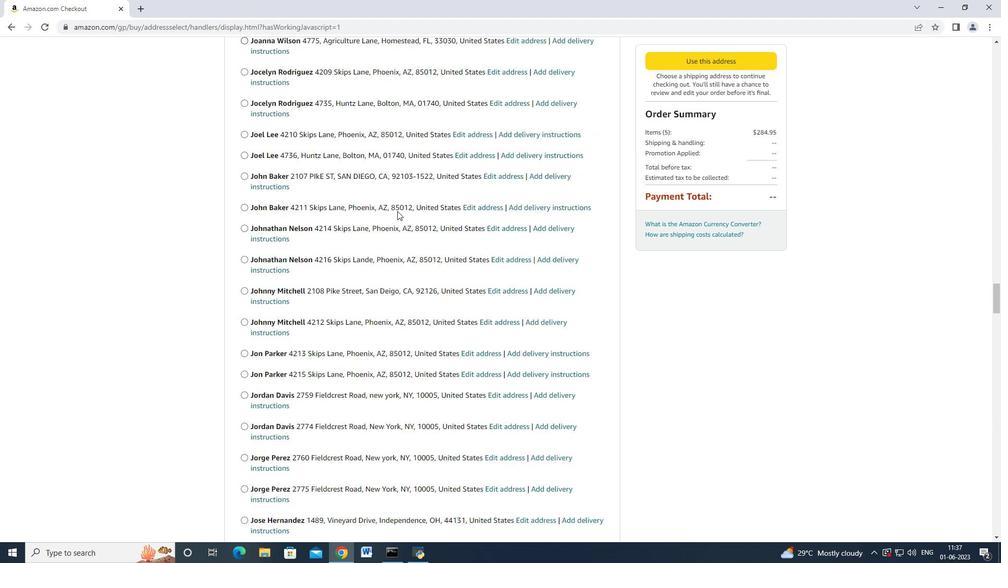 
Action: Mouse scrolled (396, 211) with delta (0, -1)
Screenshot: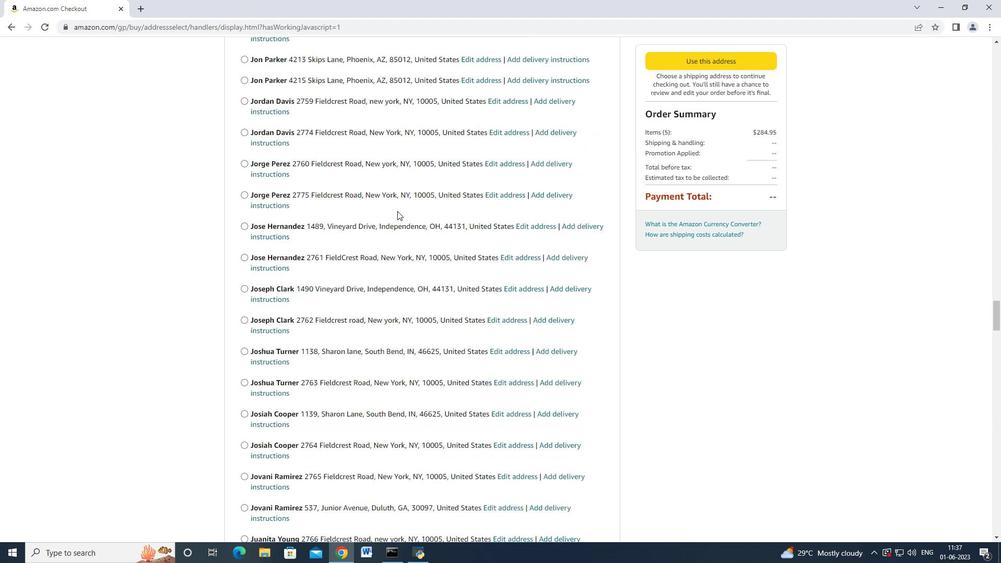 
Action: Mouse moved to (396, 212)
Screenshot: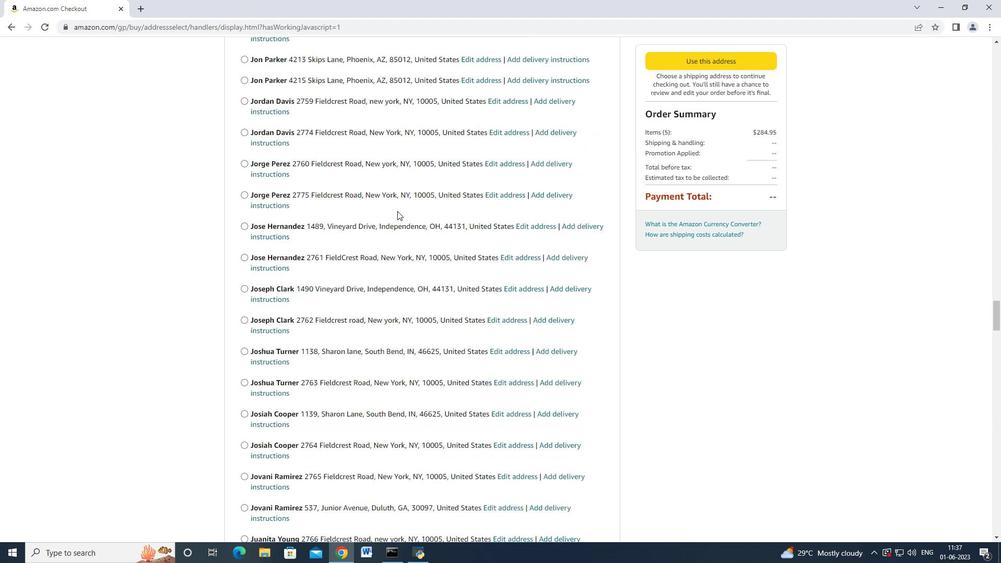 
Action: Mouse scrolled (396, 211) with delta (0, 0)
Screenshot: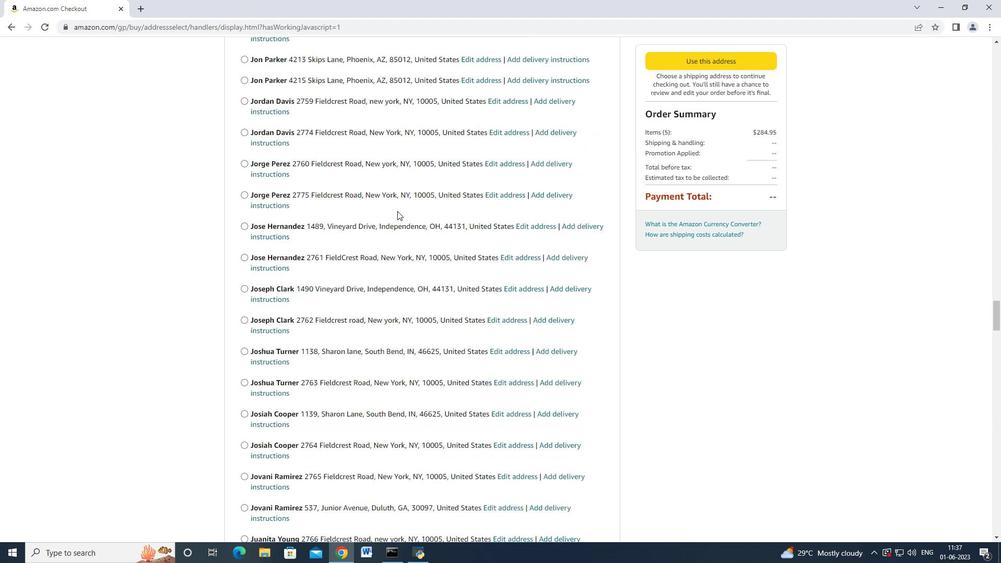 
Action: Mouse scrolled (396, 211) with delta (0, 0)
Screenshot: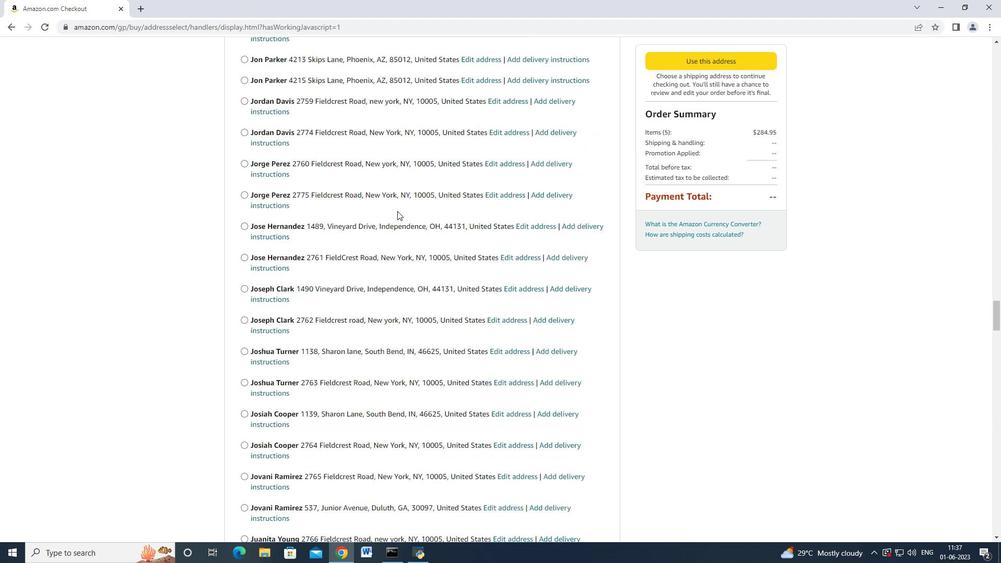 
Action: Mouse scrolled (396, 211) with delta (0, 0)
Screenshot: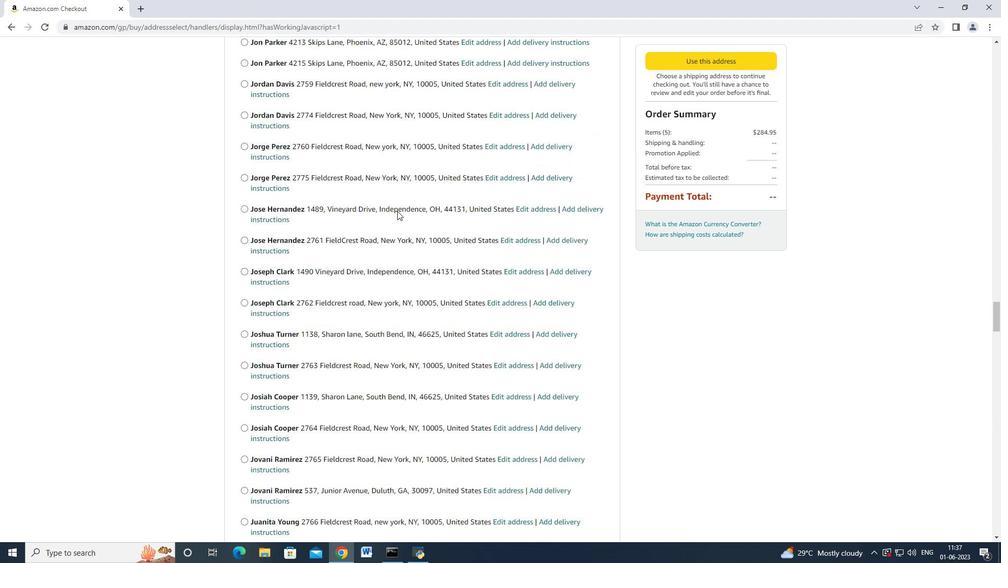 
Action: Mouse scrolled (396, 211) with delta (0, 0)
Screenshot: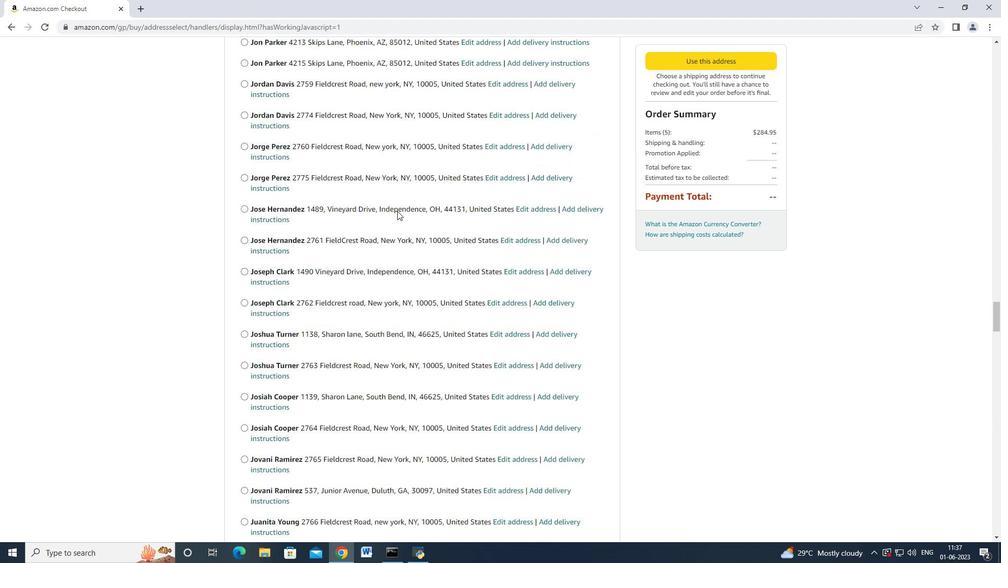 
Action: Mouse scrolled (396, 211) with delta (0, 0)
Screenshot: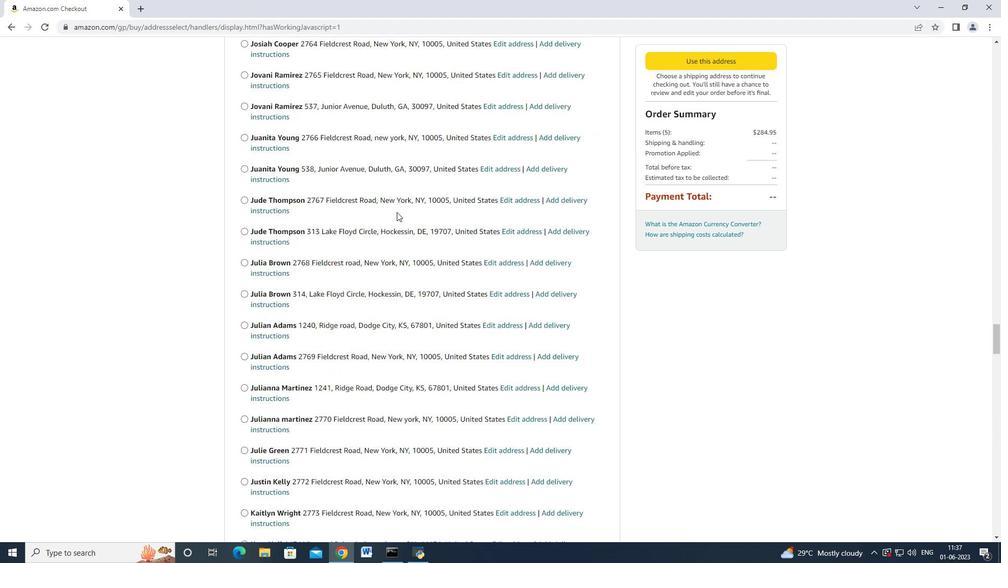 
Action: Mouse scrolled (396, 211) with delta (0, 0)
Screenshot: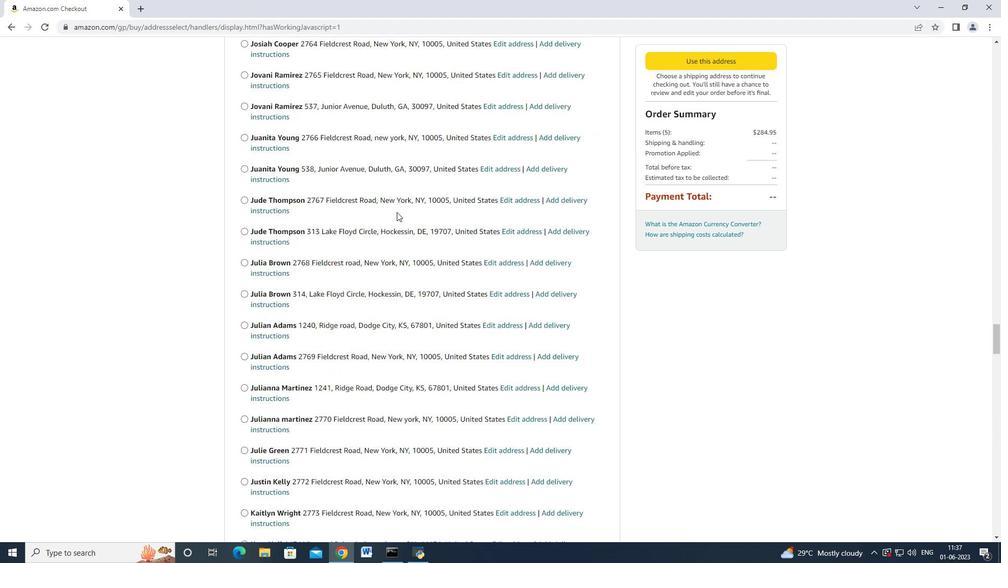 
Action: Mouse scrolled (396, 211) with delta (0, -1)
Screenshot: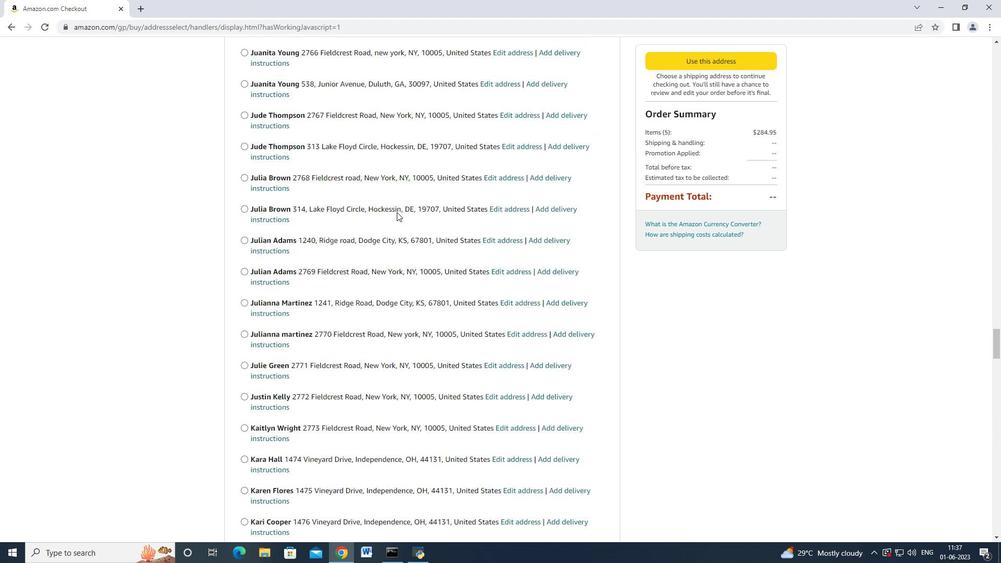 
Action: Mouse scrolled (396, 211) with delta (0, 0)
Screenshot: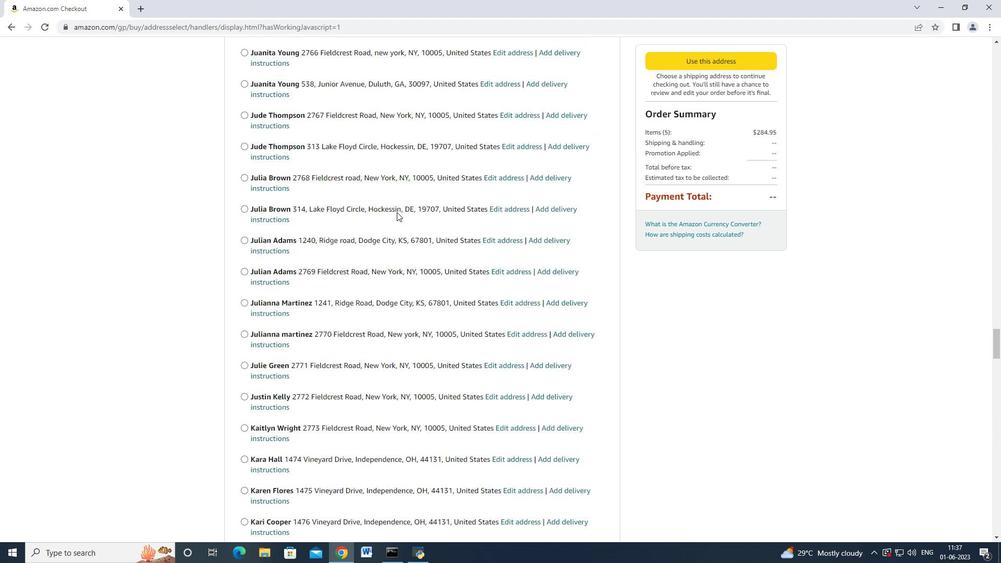 
Action: Mouse moved to (396, 212)
Screenshot: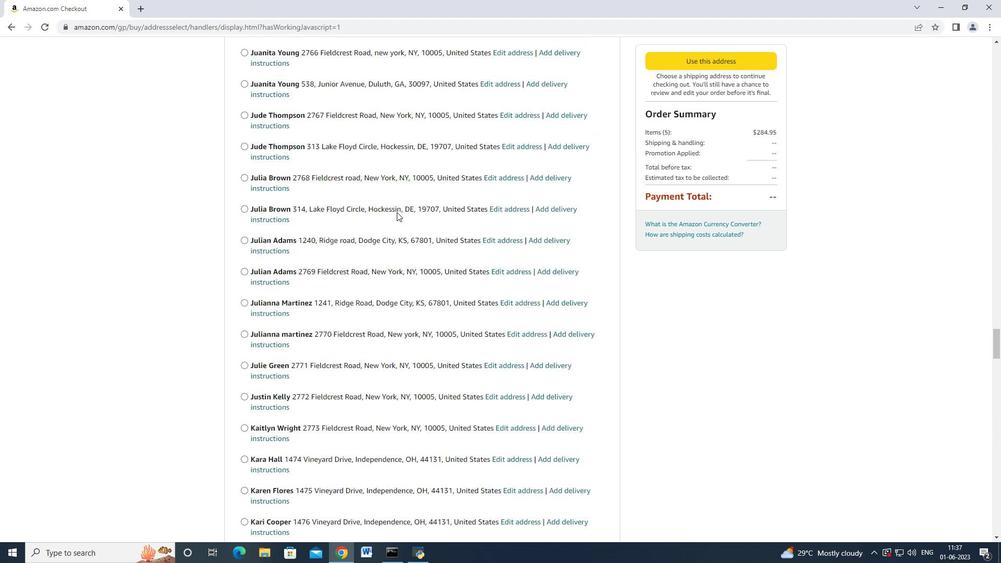 
Action: Mouse scrolled (396, 211) with delta (0, -1)
Screenshot: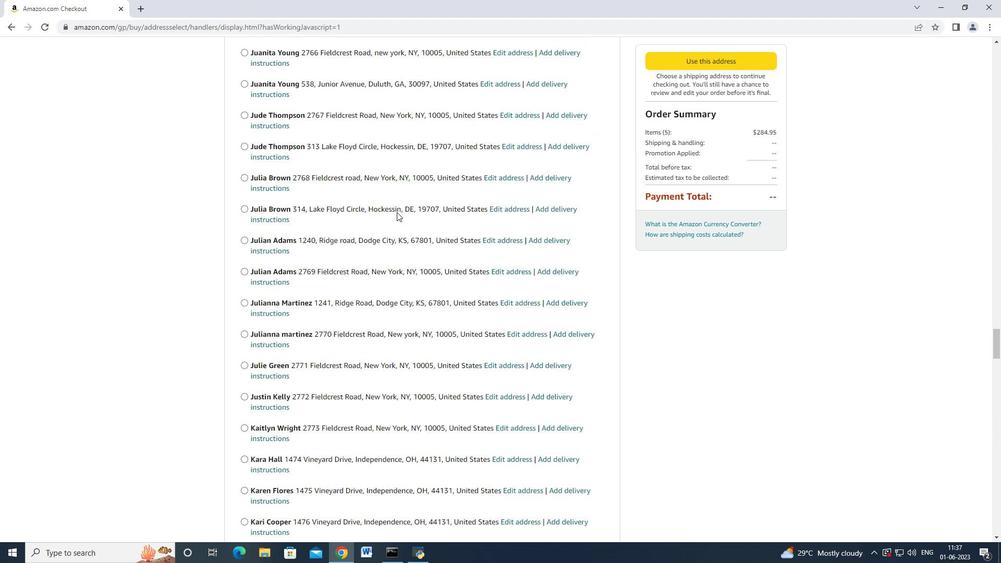 
Action: Mouse scrolled (396, 212) with delta (0, 0)
Screenshot: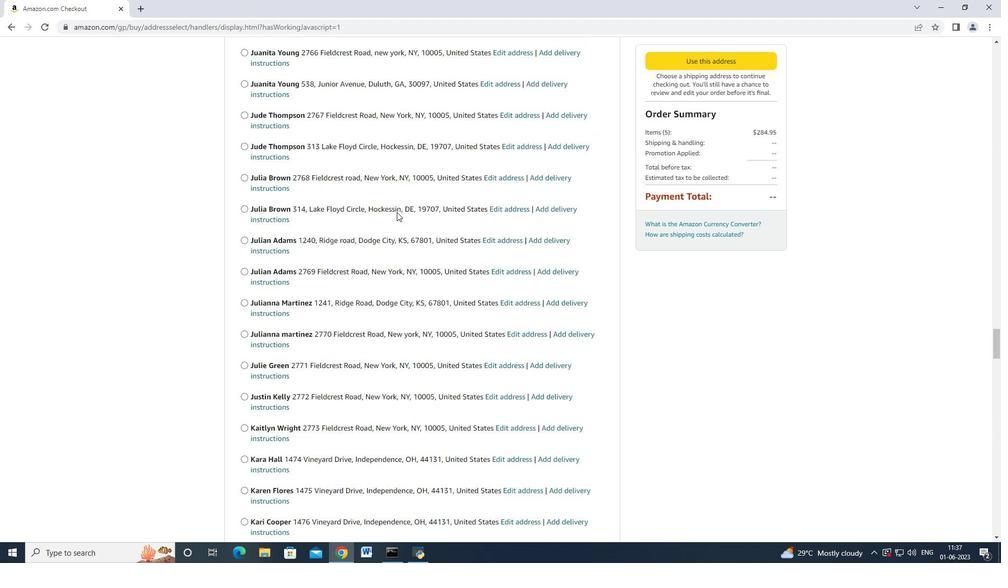 
Action: Mouse scrolled (396, 212) with delta (0, 0)
Screenshot: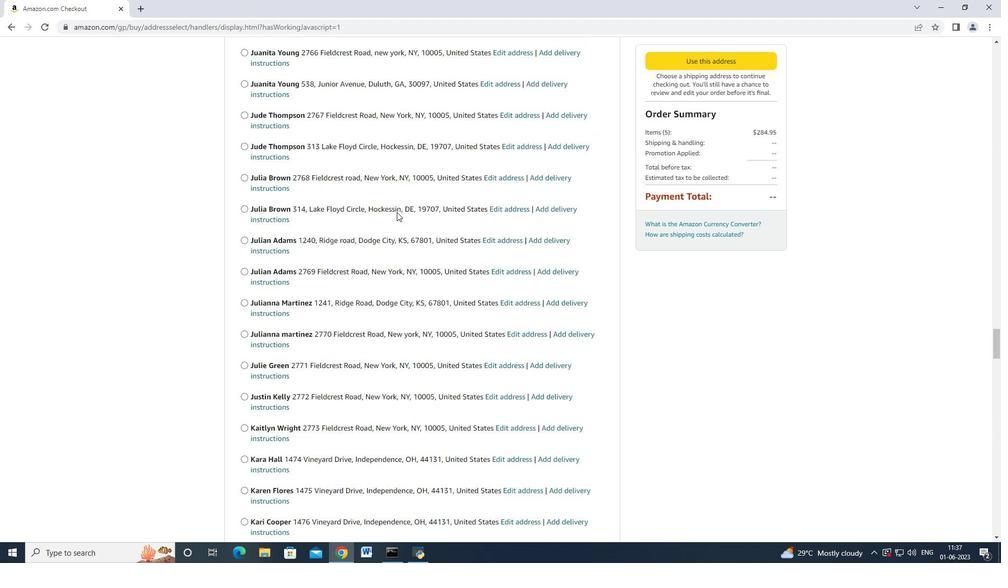 
Action: Mouse moved to (394, 214)
Screenshot: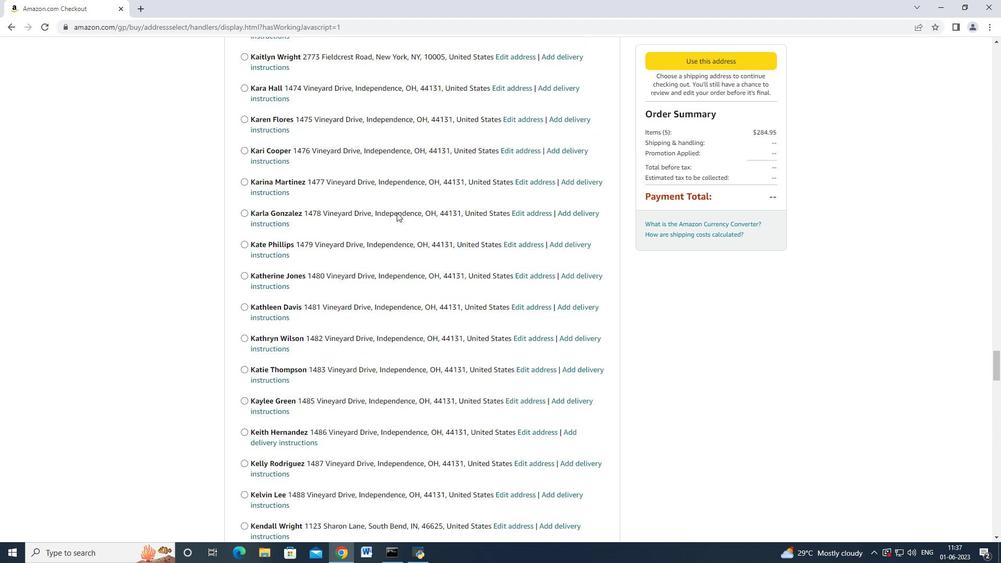 
Action: Mouse scrolled (395, 214) with delta (0, 0)
Screenshot: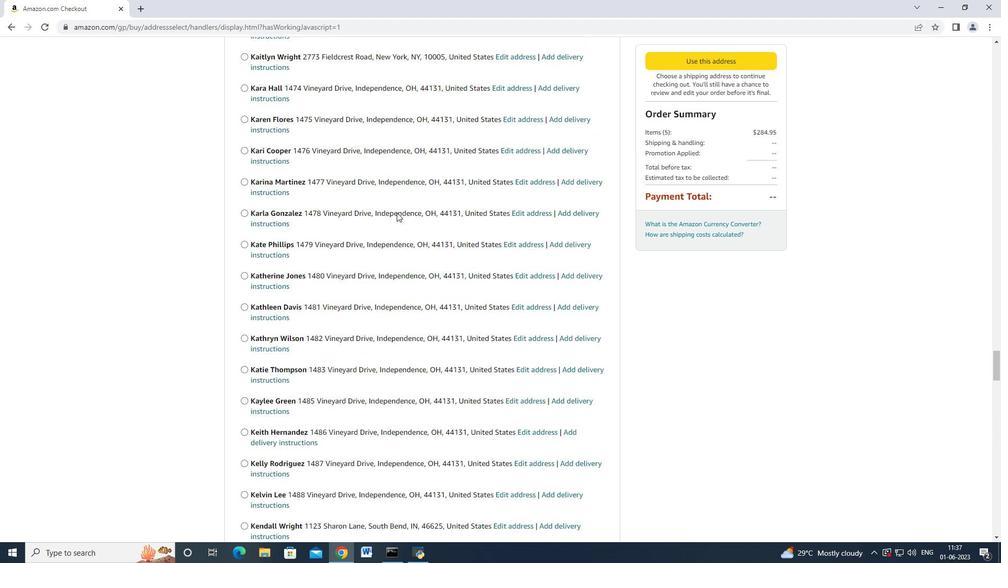 
Action: Mouse scrolled (395, 214) with delta (0, 0)
Screenshot: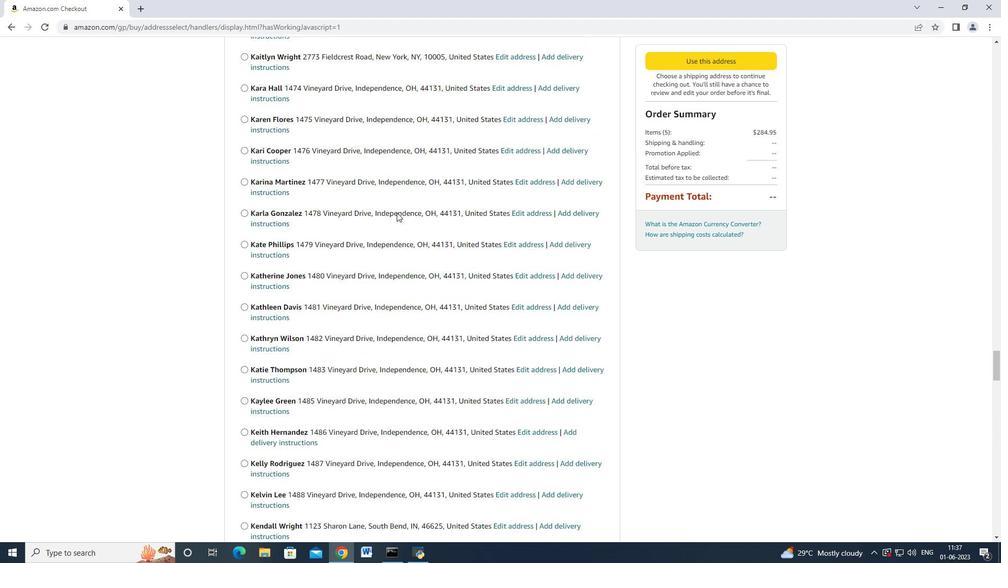 
Action: Mouse scrolled (395, 214) with delta (0, 0)
Screenshot: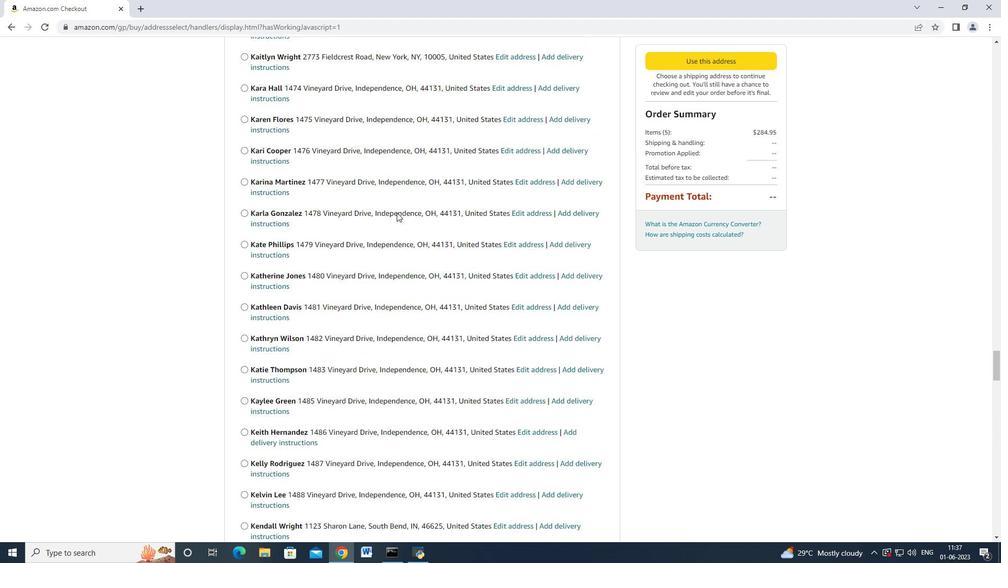 
Action: Mouse scrolled (395, 214) with delta (0, 0)
Screenshot: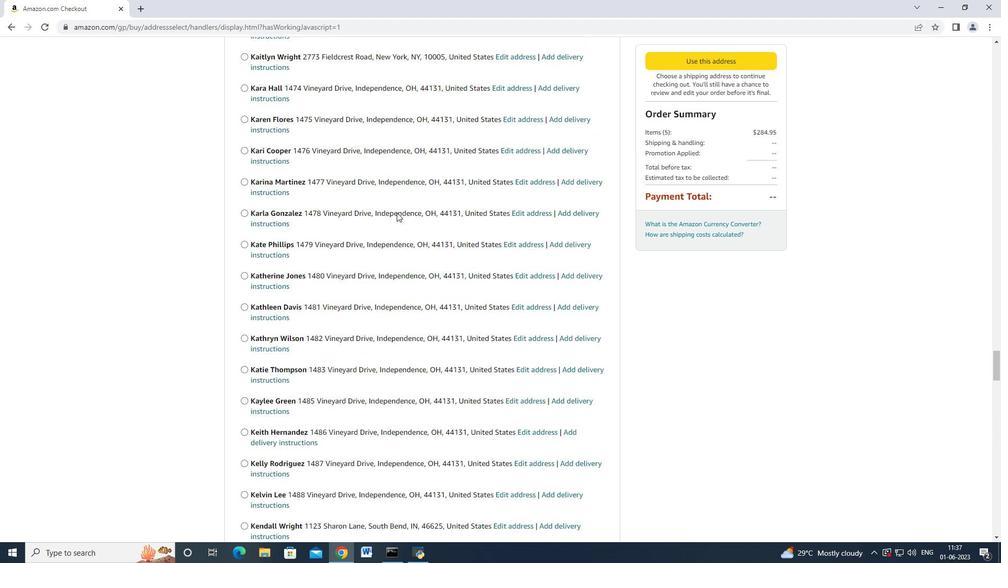 
Action: Mouse moved to (394, 214)
Screenshot: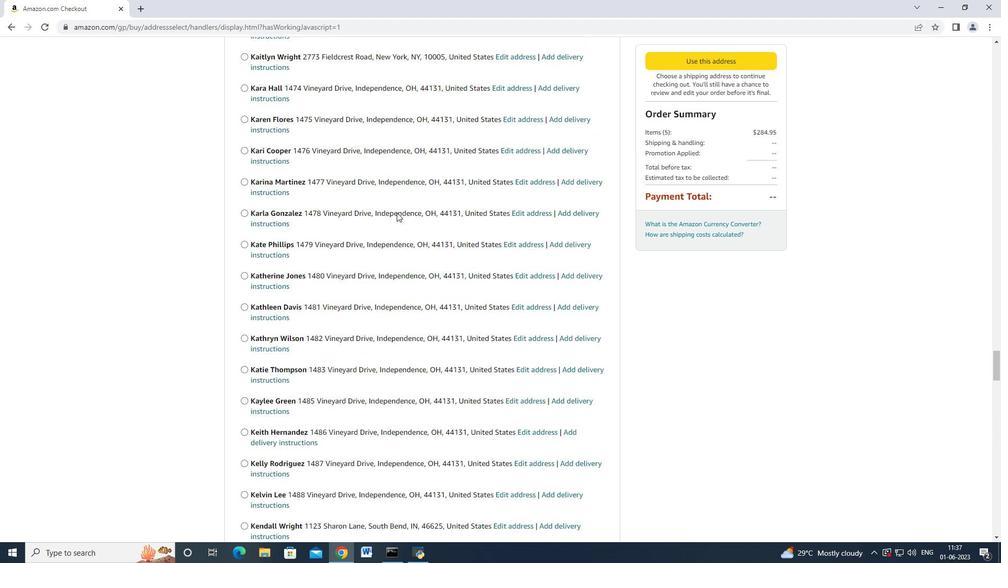 
Action: Mouse scrolled (395, 214) with delta (0, -1)
Screenshot: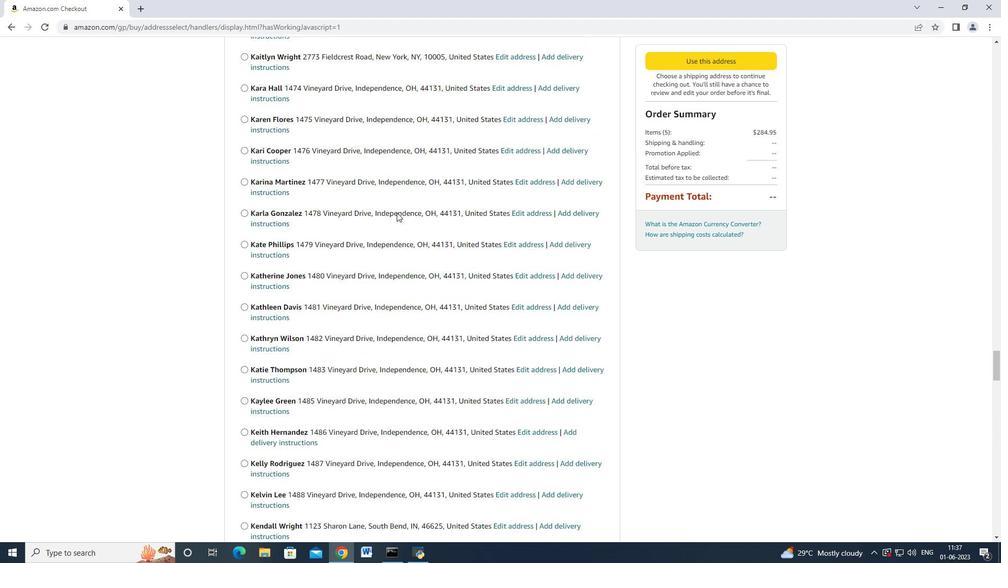 
Action: Mouse moved to (394, 214)
Screenshot: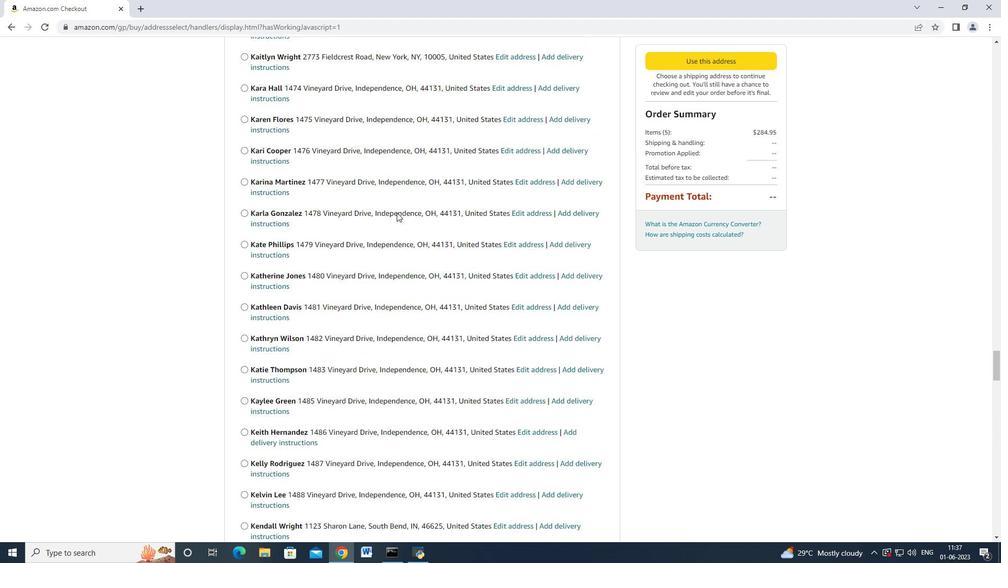 
Action: Mouse scrolled (395, 214) with delta (0, 0)
Screenshot: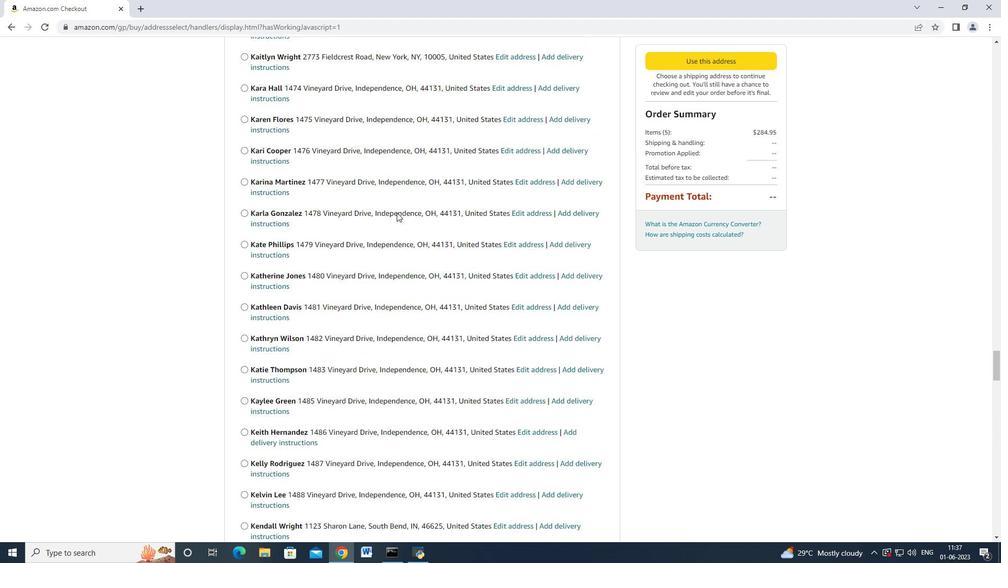 
Action: Mouse moved to (394, 214)
Screenshot: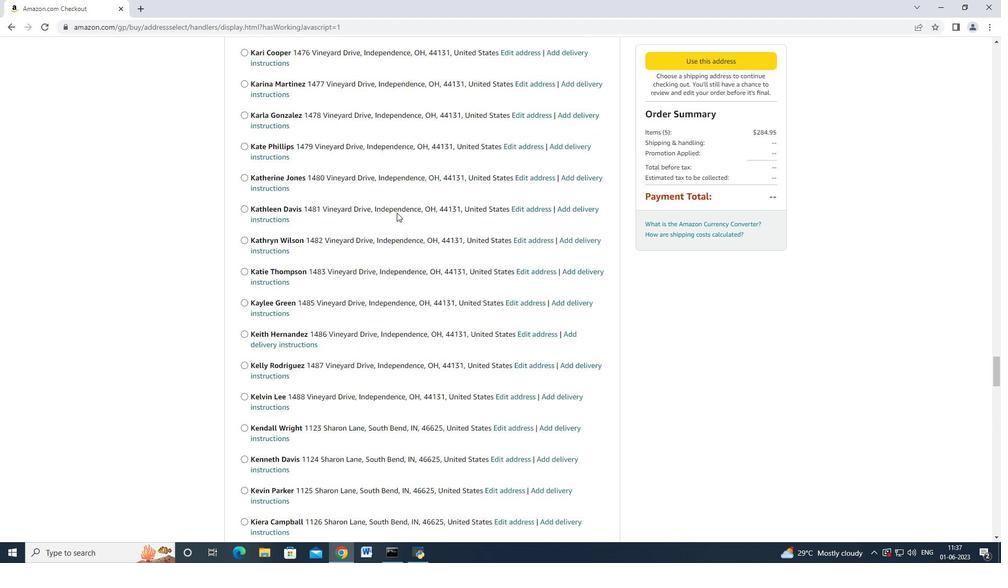 
Action: Mouse scrolled (395, 214) with delta (0, 0)
Screenshot: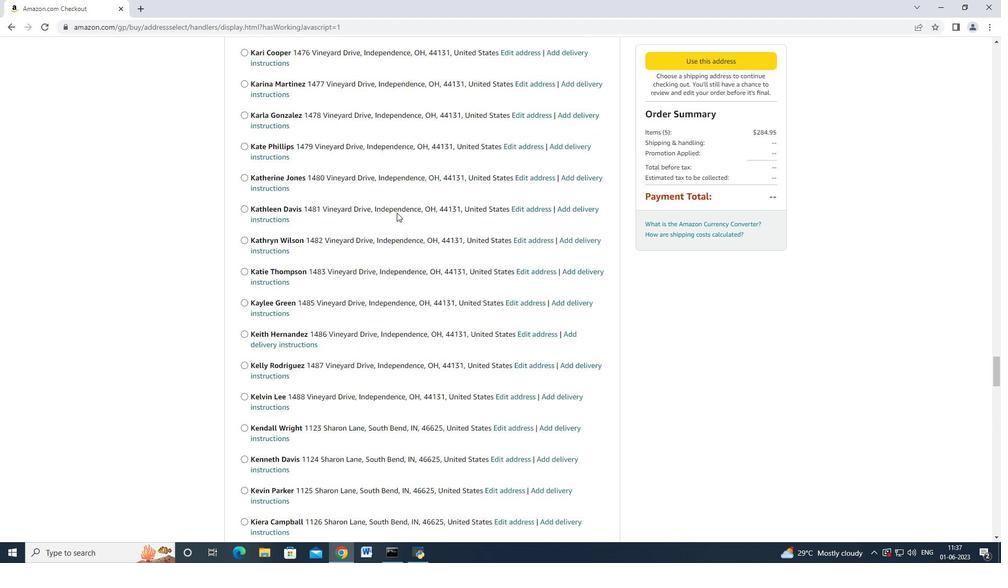 
Action: Mouse scrolled (394, 214) with delta (0, 0)
Screenshot: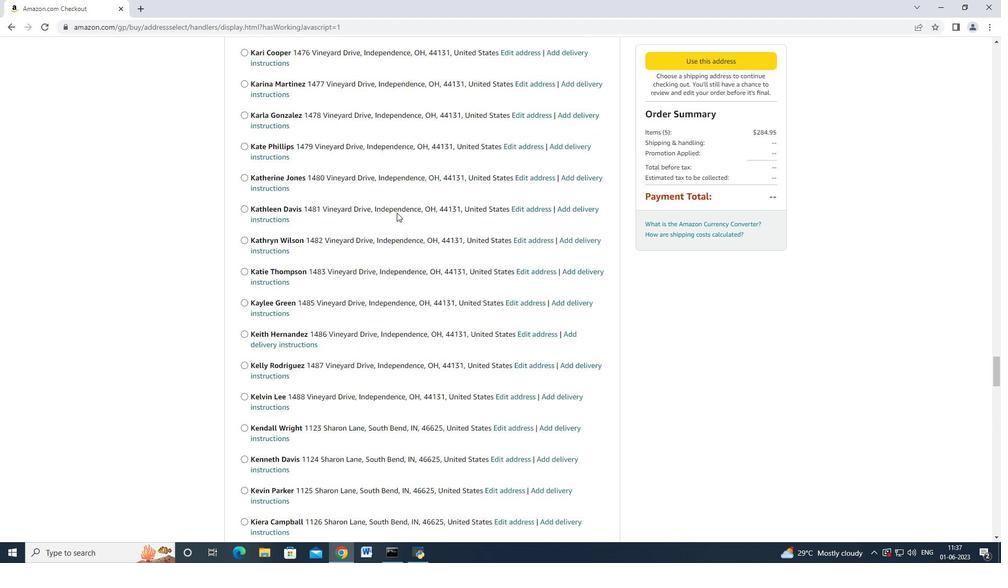 
Action: Mouse moved to (392, 217)
Screenshot: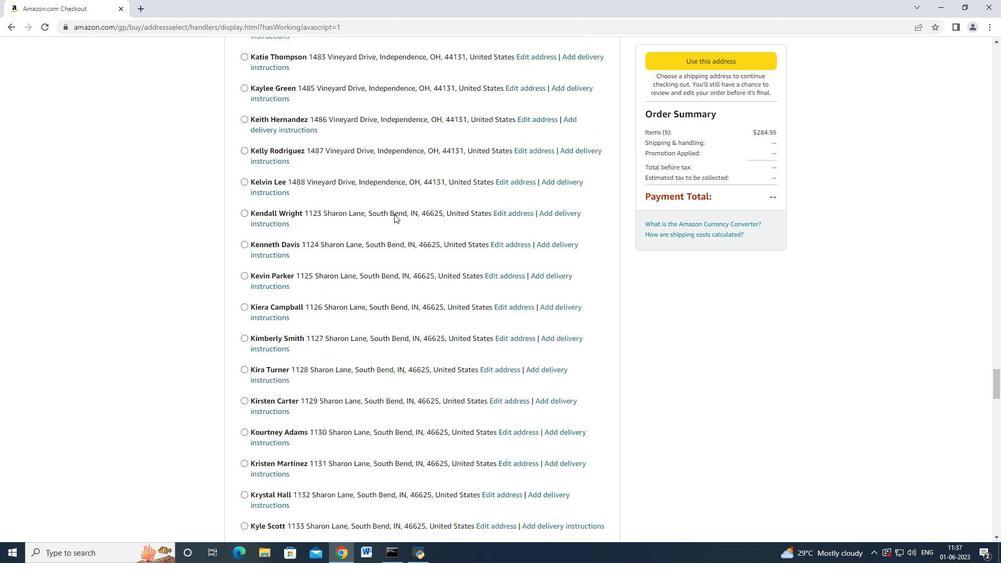 
Action: Mouse scrolled (392, 216) with delta (0, 0)
Screenshot: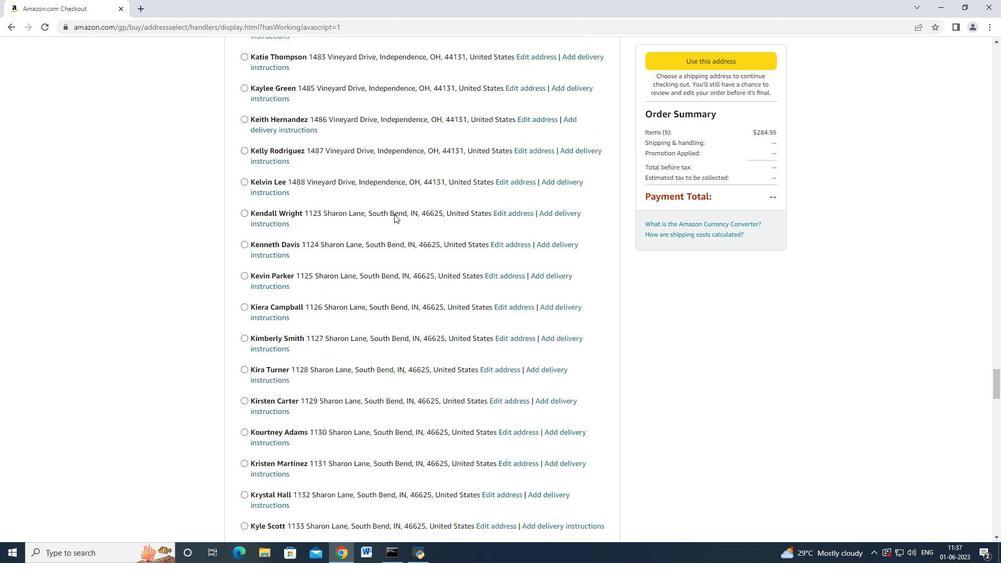 
Action: Mouse scrolled (392, 216) with delta (0, 0)
Screenshot: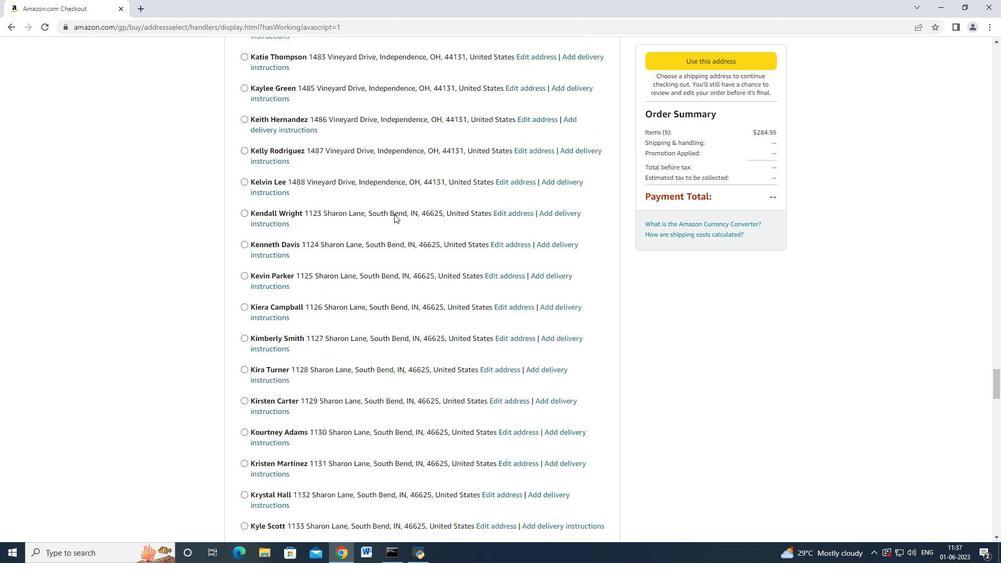 
Action: Mouse scrolled (392, 216) with delta (0, 0)
Screenshot: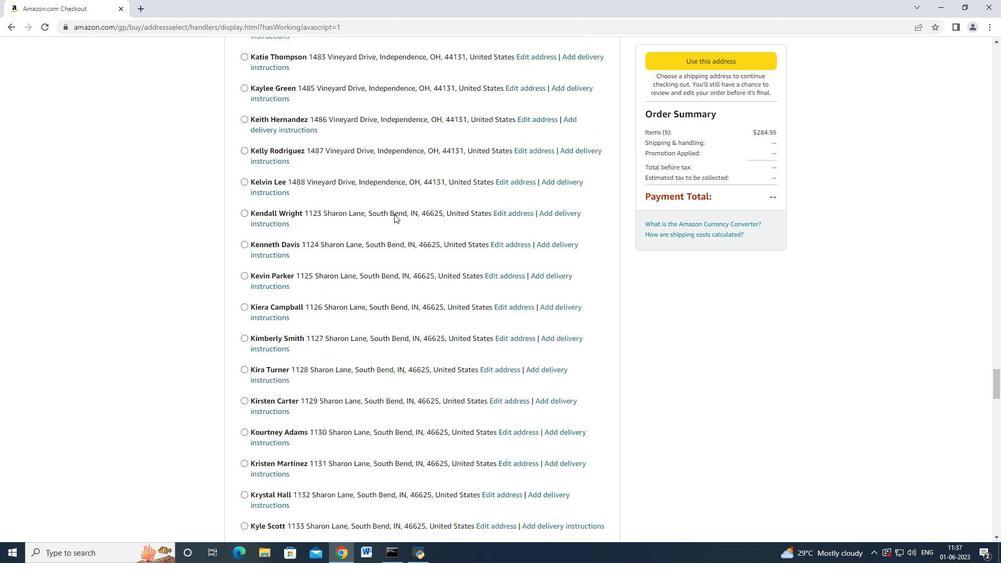 
Action: Mouse moved to (392, 217)
Screenshot: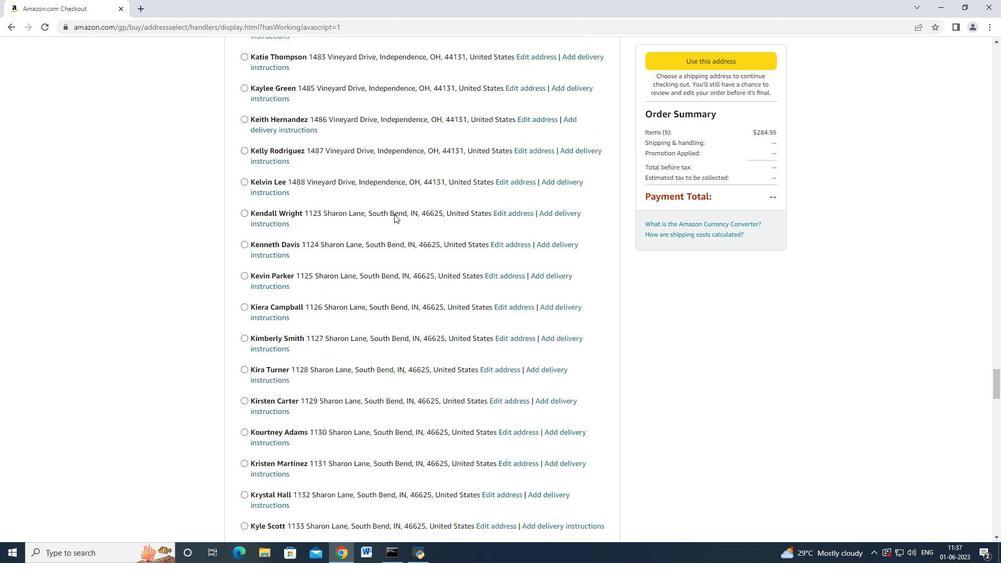 
Action: Mouse scrolled (392, 216) with delta (0, -1)
Screenshot: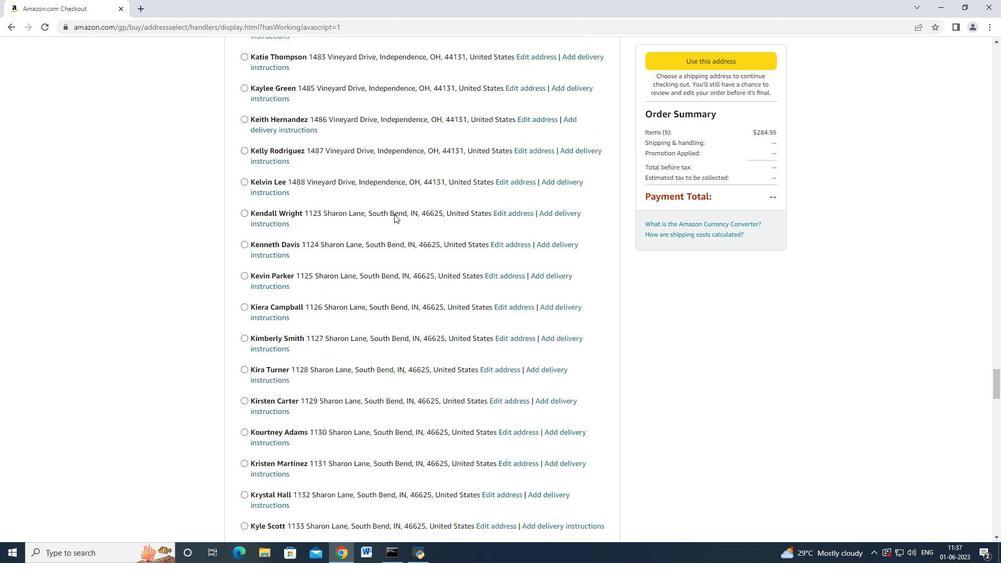 
Action: Mouse scrolled (392, 216) with delta (0, 0)
Screenshot: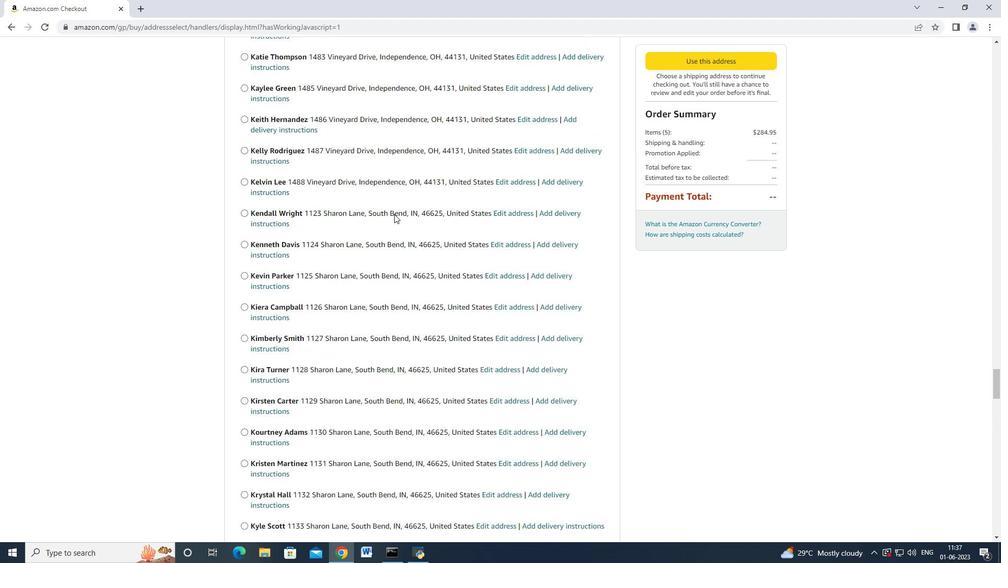 
Action: Mouse moved to (392, 216)
Screenshot: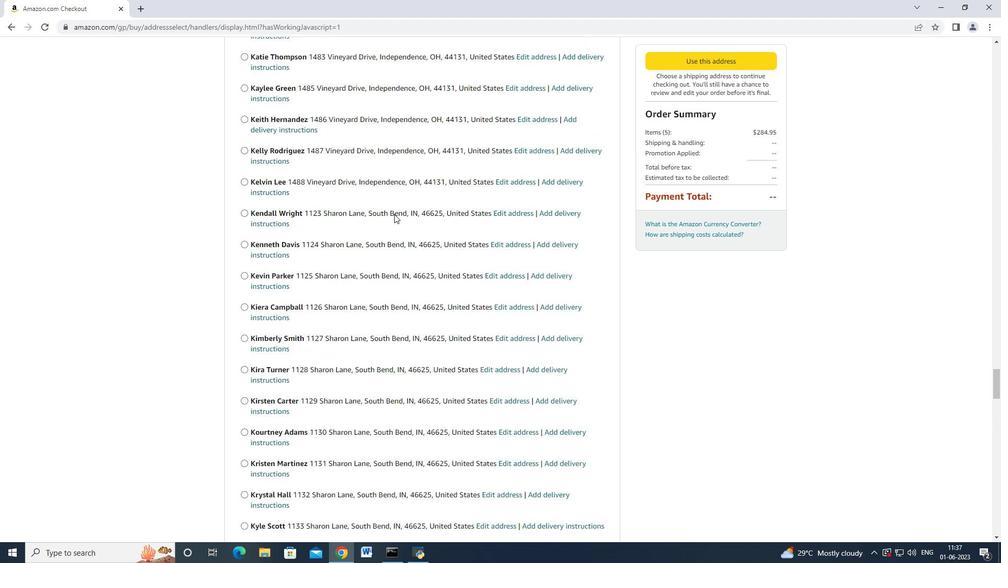 
Action: Mouse scrolled (392, 216) with delta (0, -1)
Screenshot: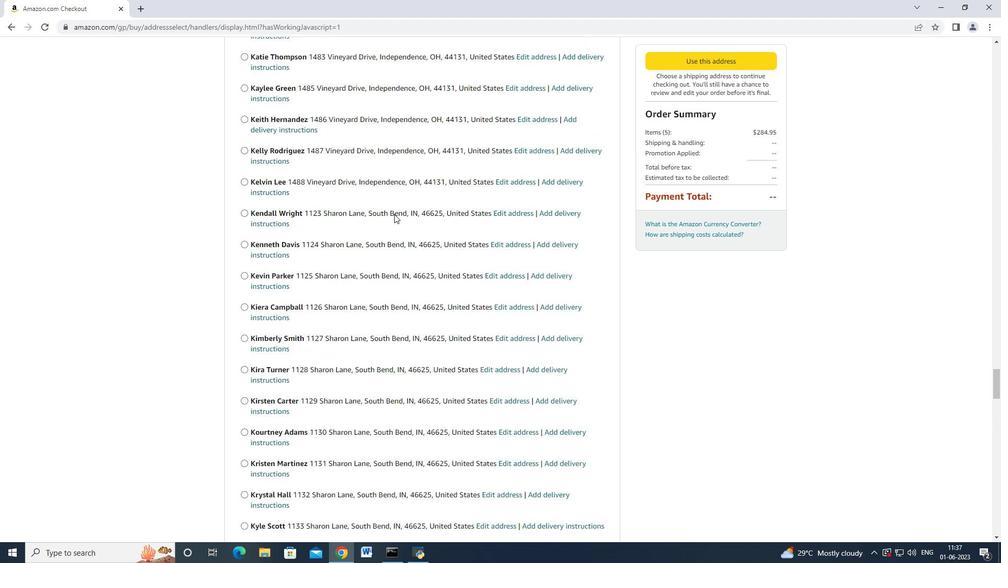 
Action: Mouse moved to (392, 216)
Screenshot: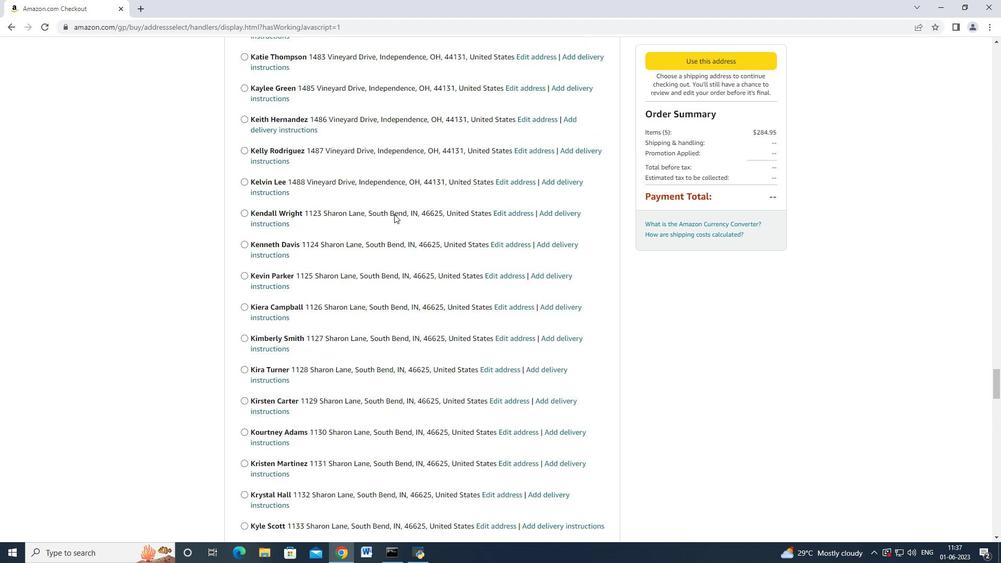 
Action: Mouse scrolled (392, 216) with delta (0, 0)
Screenshot: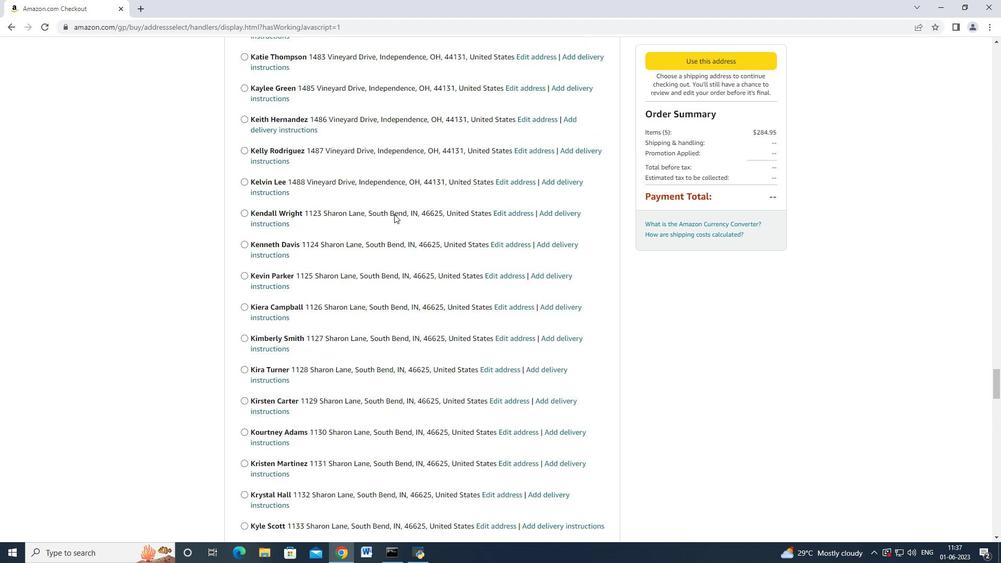 
Action: Mouse moved to (391, 220)
Screenshot: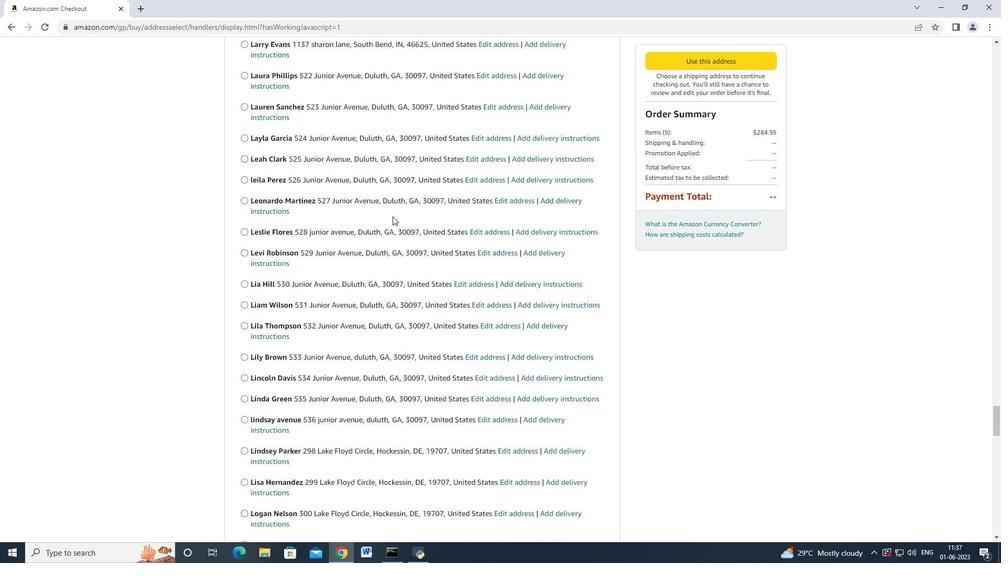 
Action: Mouse scrolled (391, 219) with delta (0, 0)
Screenshot: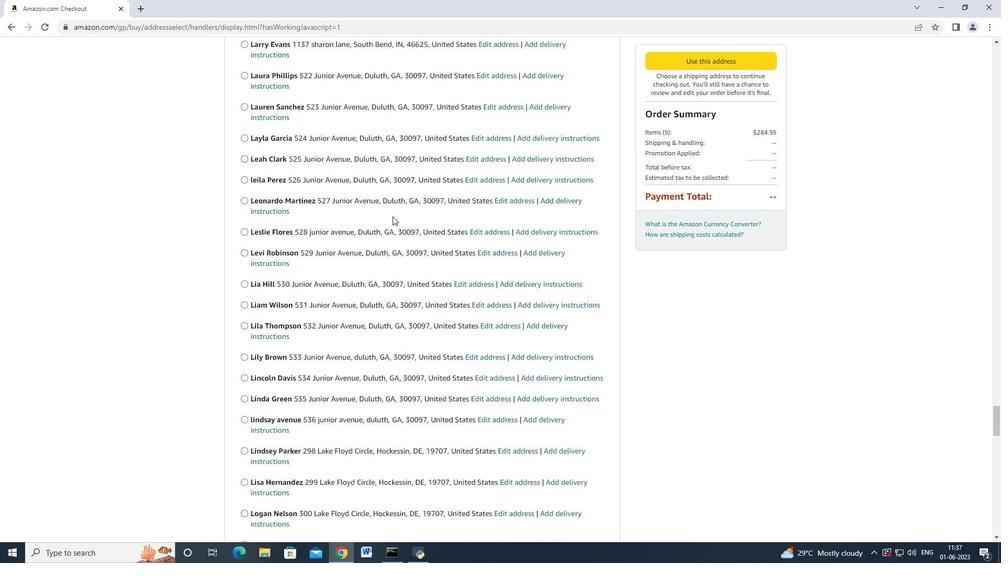 
Action: Mouse moved to (390, 220)
Screenshot: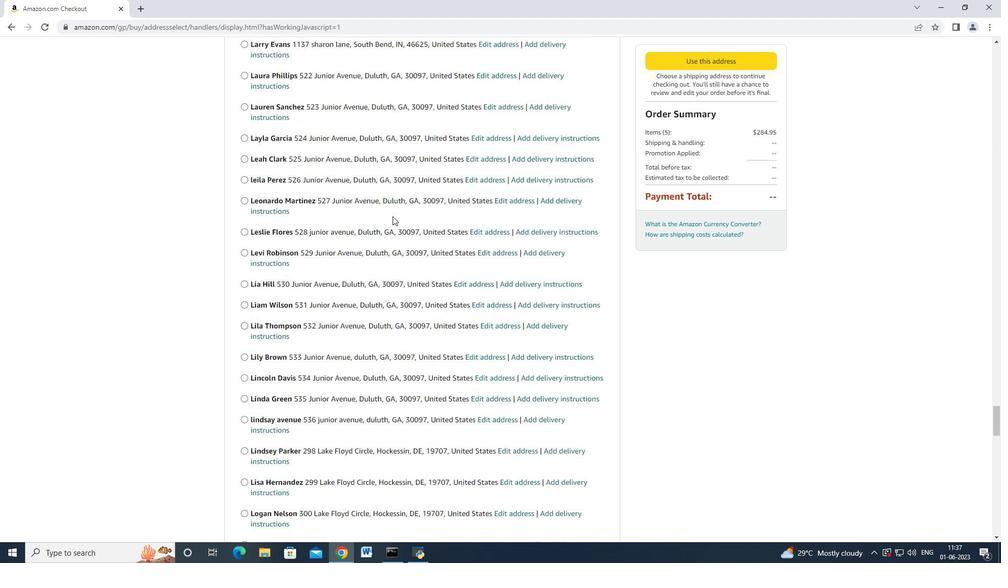 
Action: Mouse scrolled (390, 219) with delta (0, 0)
Screenshot: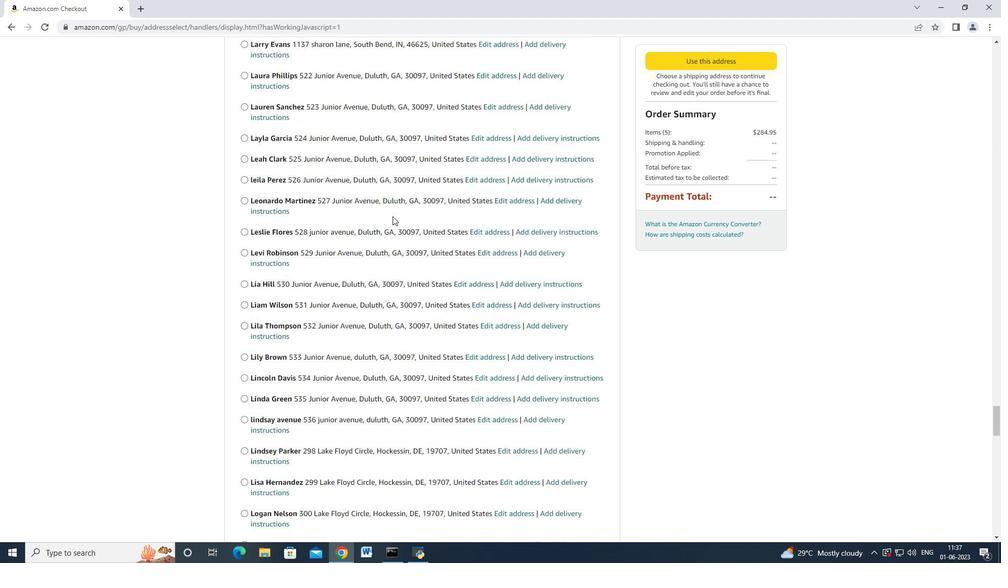 
Action: Mouse scrolled (390, 219) with delta (0, 0)
Screenshot: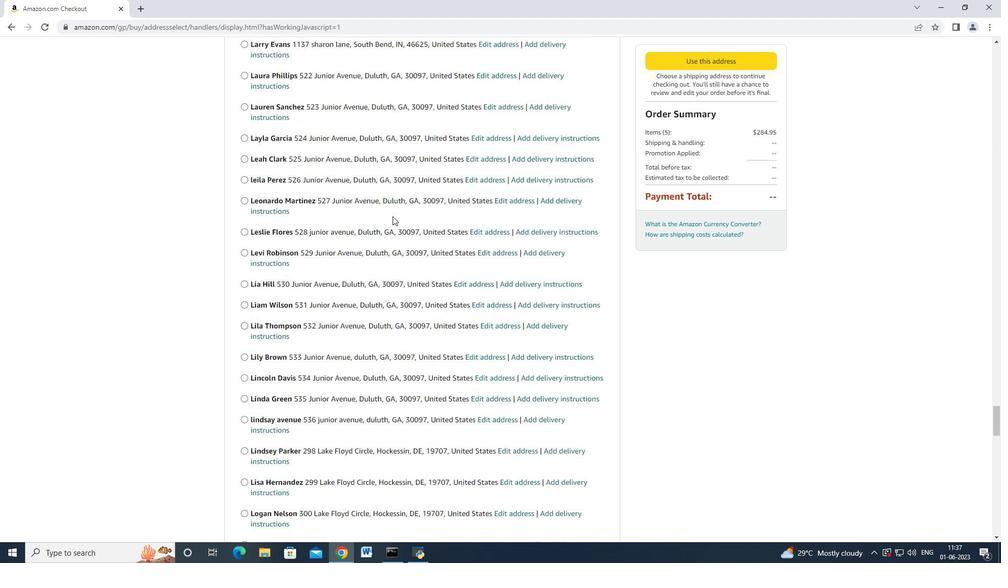 
Action: Mouse scrolled (390, 219) with delta (0, -1)
Screenshot: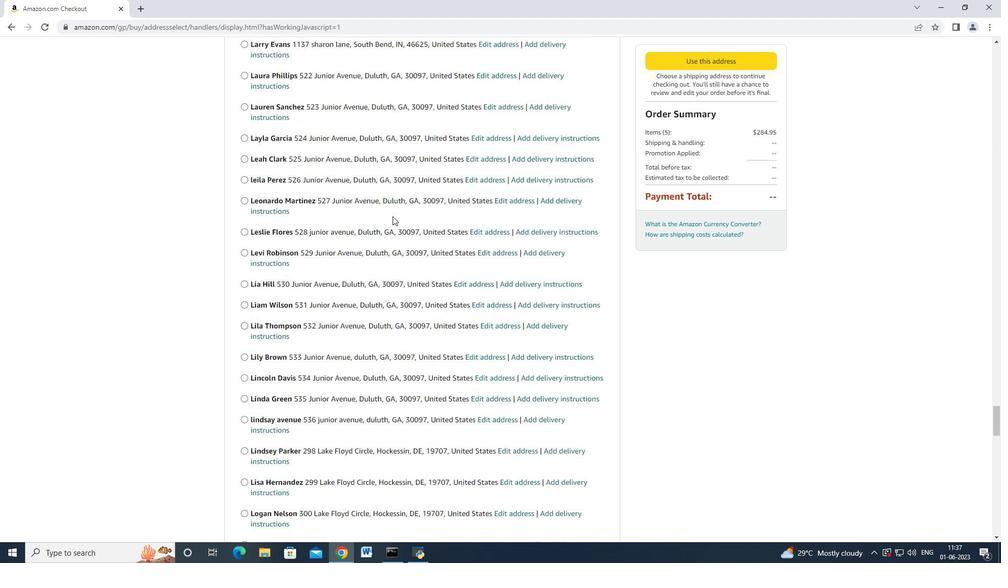 
Action: Mouse scrolled (390, 219) with delta (0, 0)
Screenshot: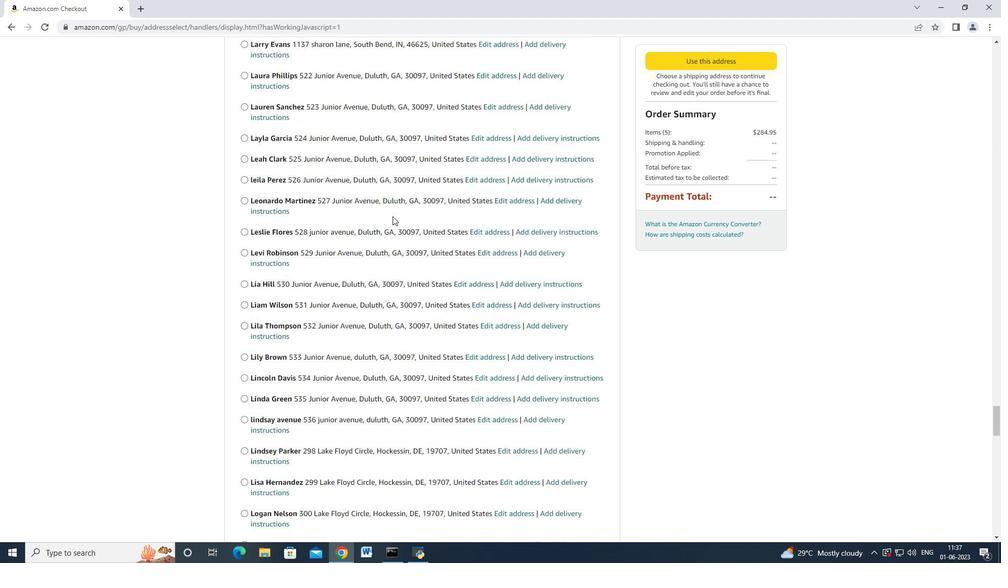 
Action: Mouse scrolled (390, 219) with delta (0, 0)
Screenshot: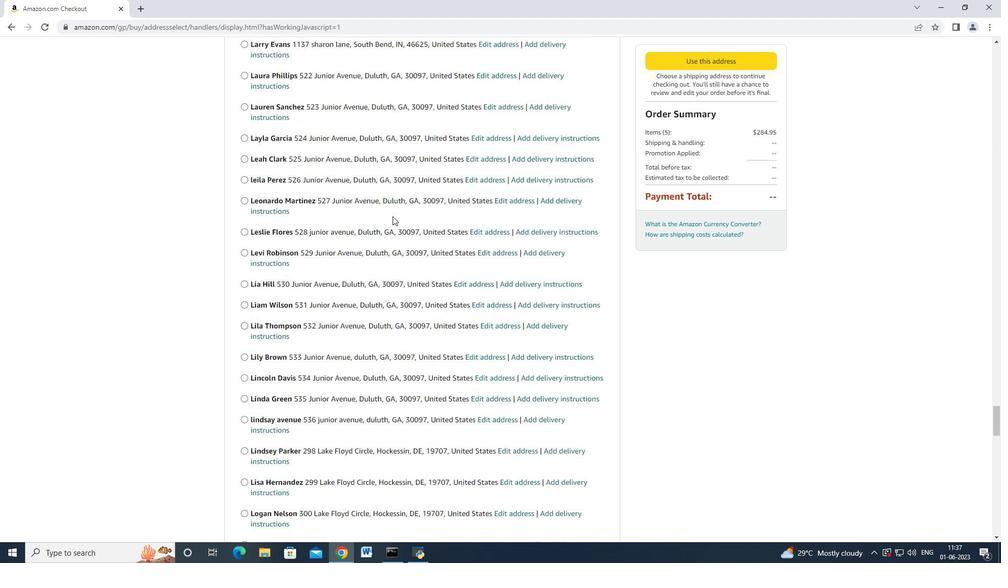 
Action: Mouse moved to (390, 219)
Screenshot: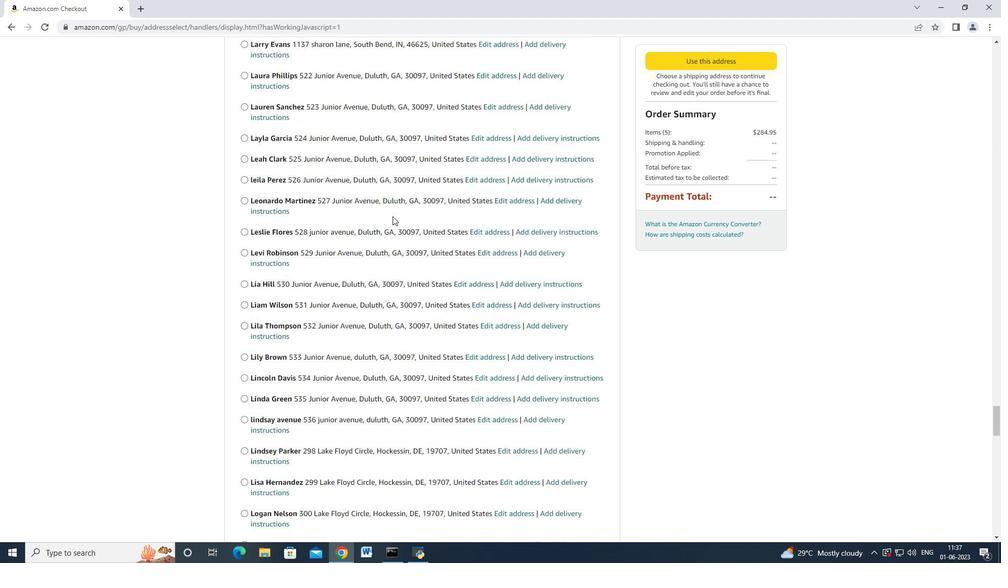 
Action: Mouse scrolled (390, 219) with delta (0, 0)
Screenshot: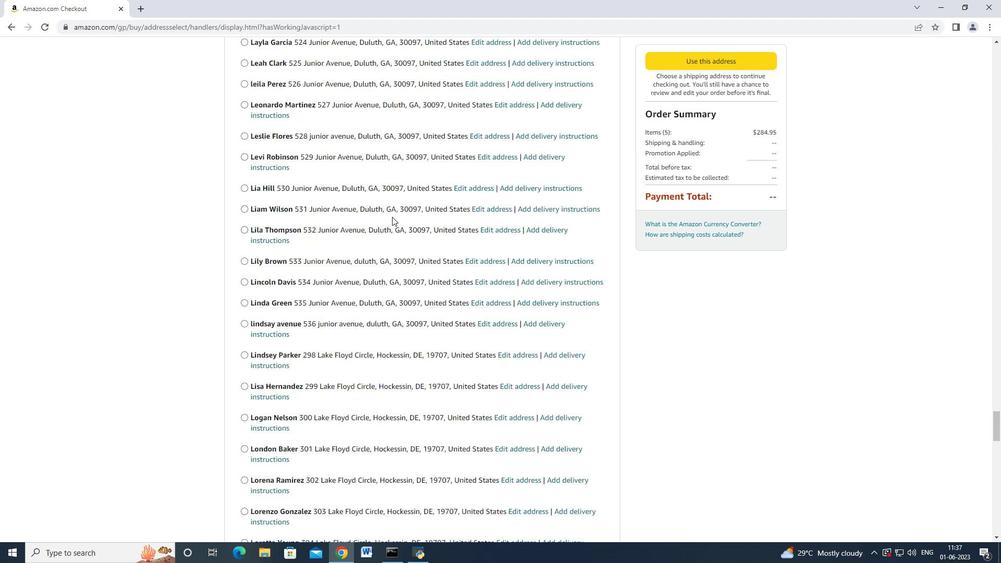 
Action: Mouse moved to (389, 220)
Screenshot: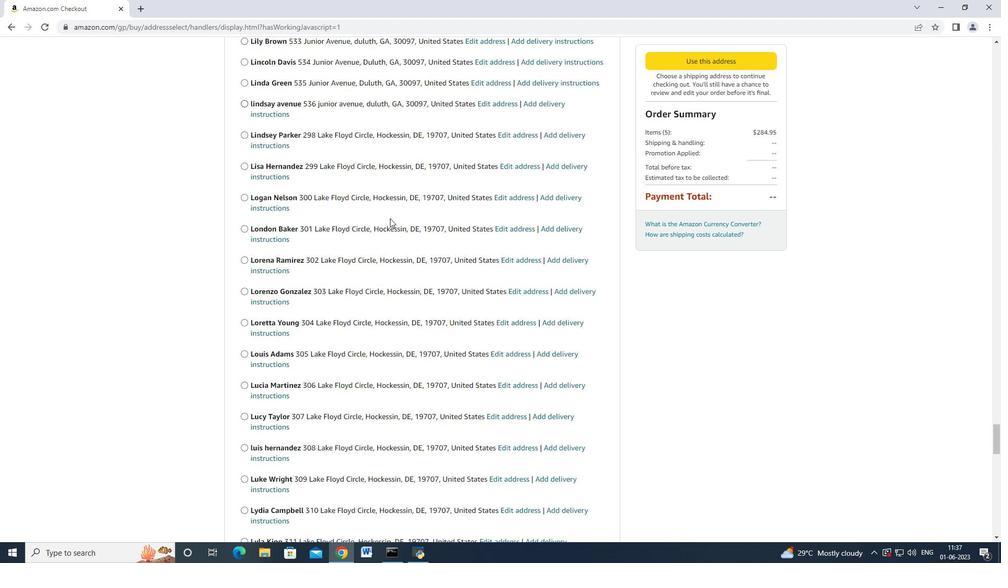 
Action: Mouse scrolled (389, 219) with delta (0, 0)
Screenshot: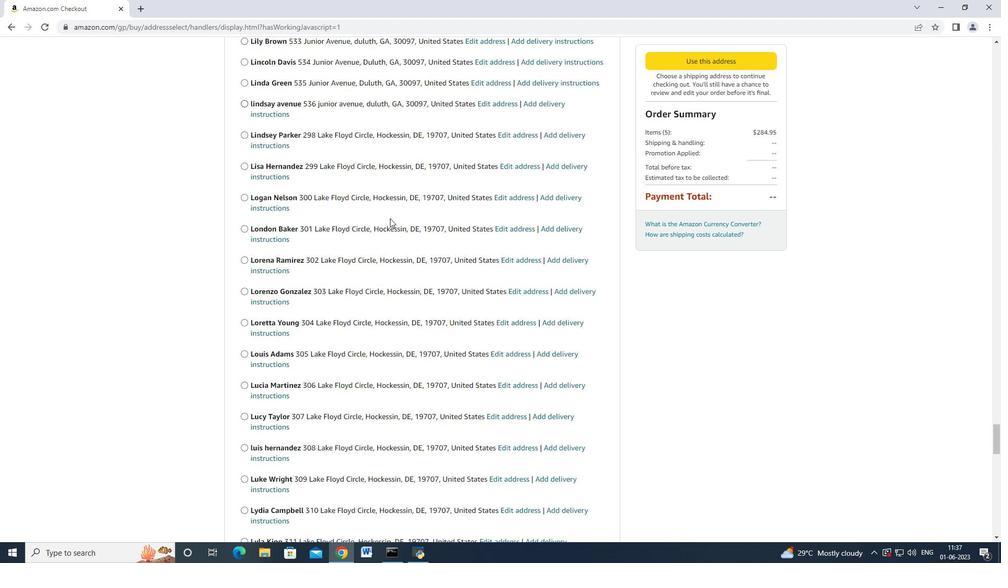 
Action: Mouse moved to (389, 221)
Screenshot: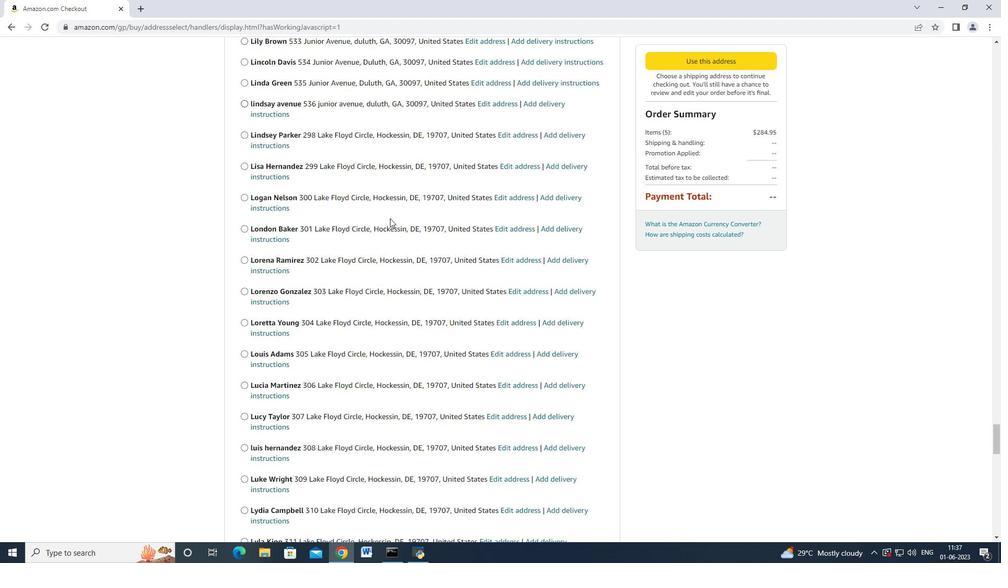 
Action: Mouse scrolled (389, 220) with delta (0, 0)
Screenshot: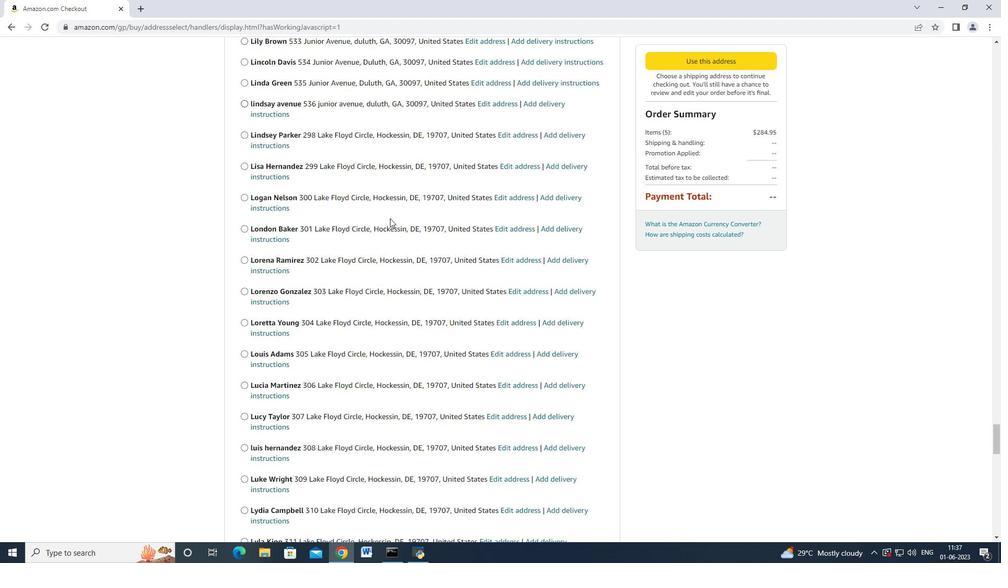 
Action: Mouse scrolled (389, 220) with delta (0, 0)
Screenshot: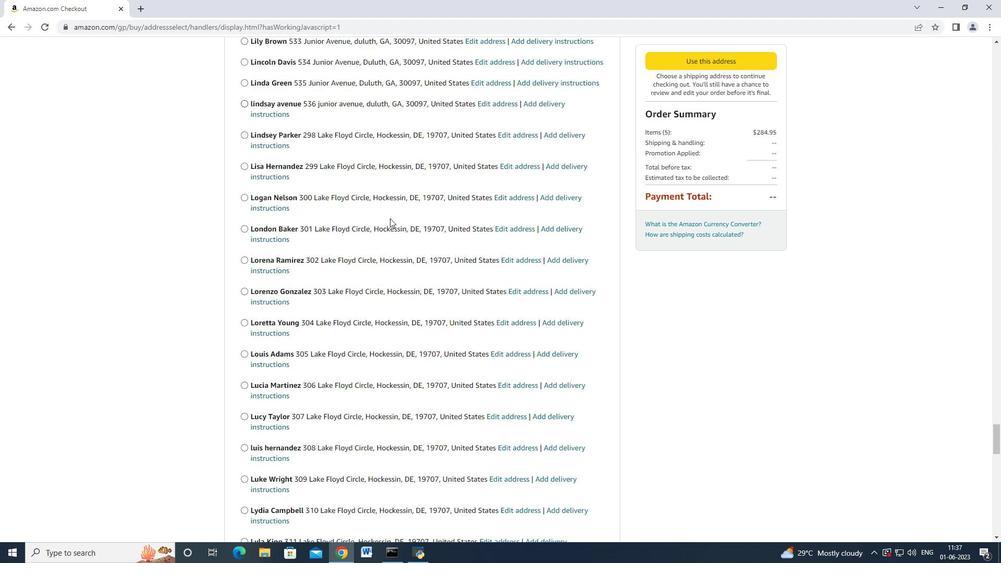 
Action: Mouse scrolled (389, 220) with delta (0, -1)
Screenshot: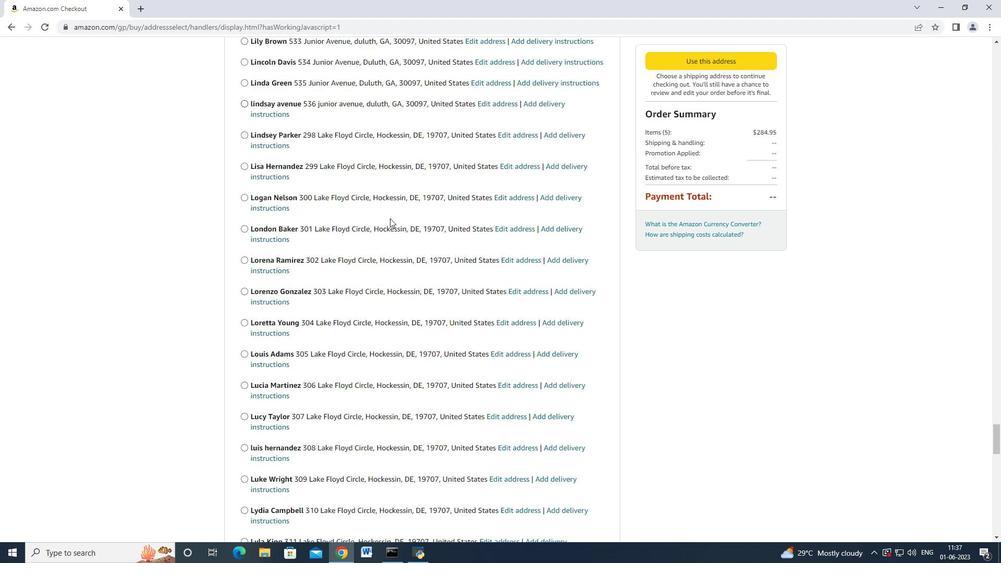 
Action: Mouse scrolled (389, 220) with delta (0, 0)
Screenshot: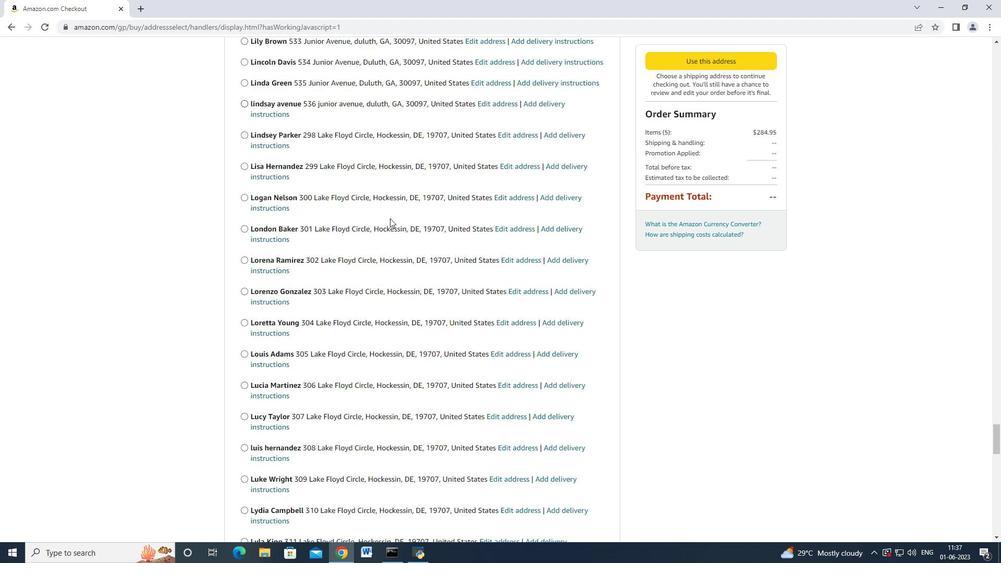 
Action: Mouse scrolled (389, 220) with delta (0, 0)
Screenshot: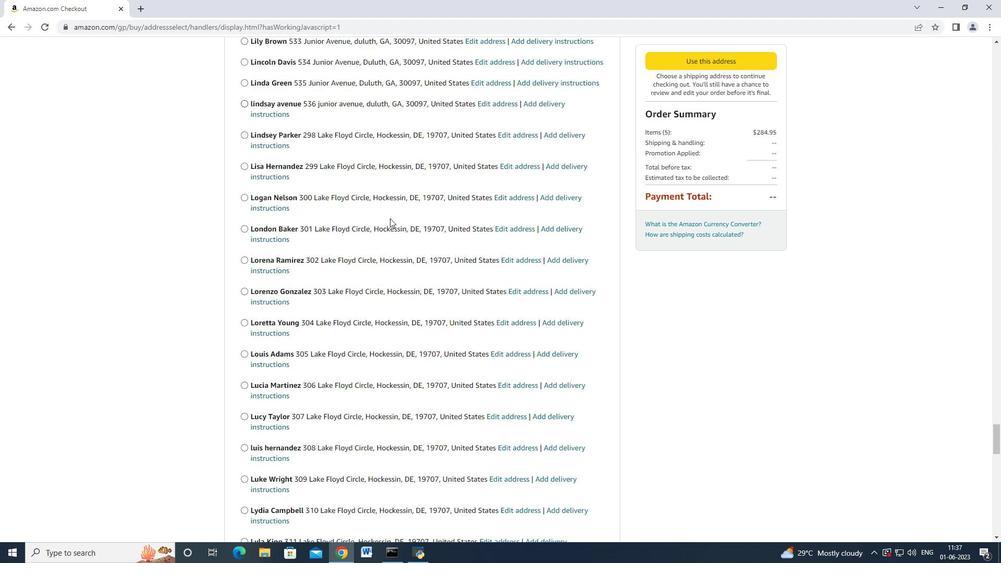 
Action: Mouse moved to (389, 220)
Screenshot: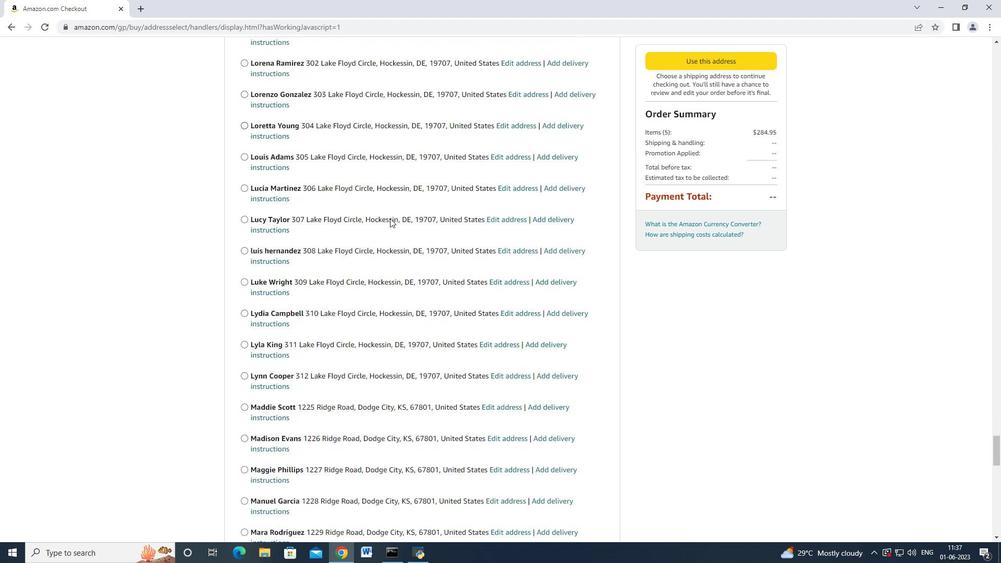 
Action: Mouse scrolled (389, 220) with delta (0, 0)
Screenshot: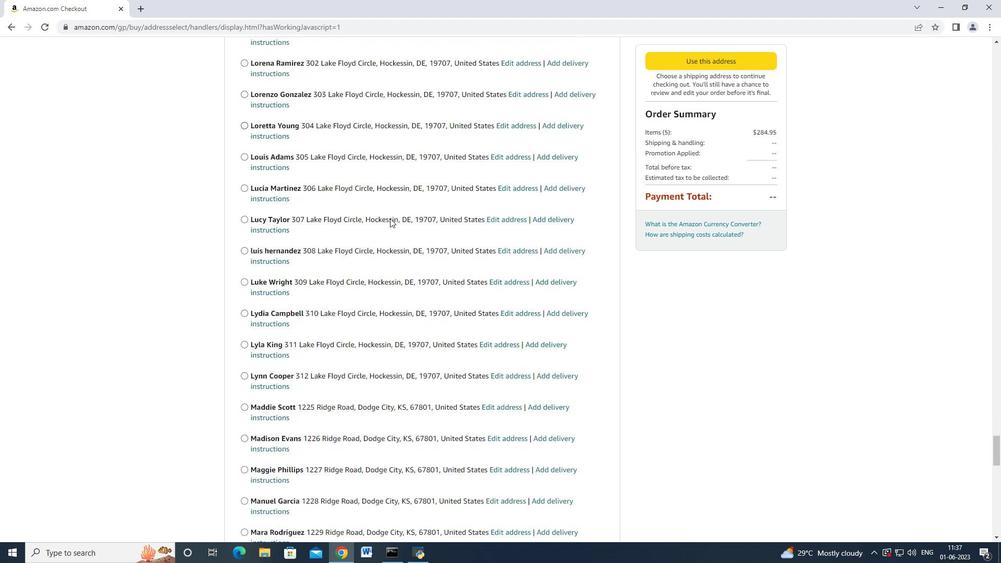 
Action: Mouse moved to (389, 220)
Screenshot: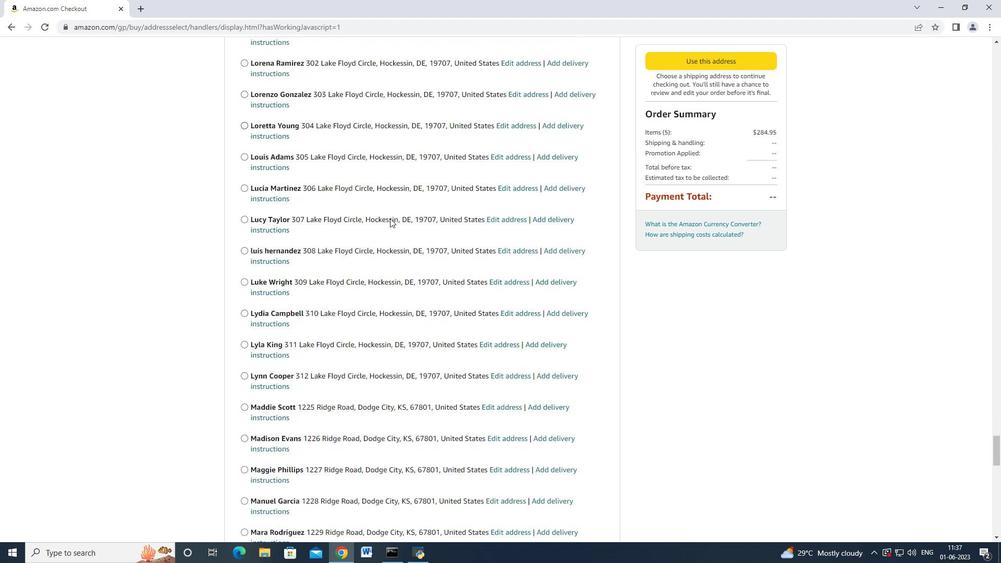 
Action: Mouse scrolled (389, 219) with delta (0, 0)
Screenshot: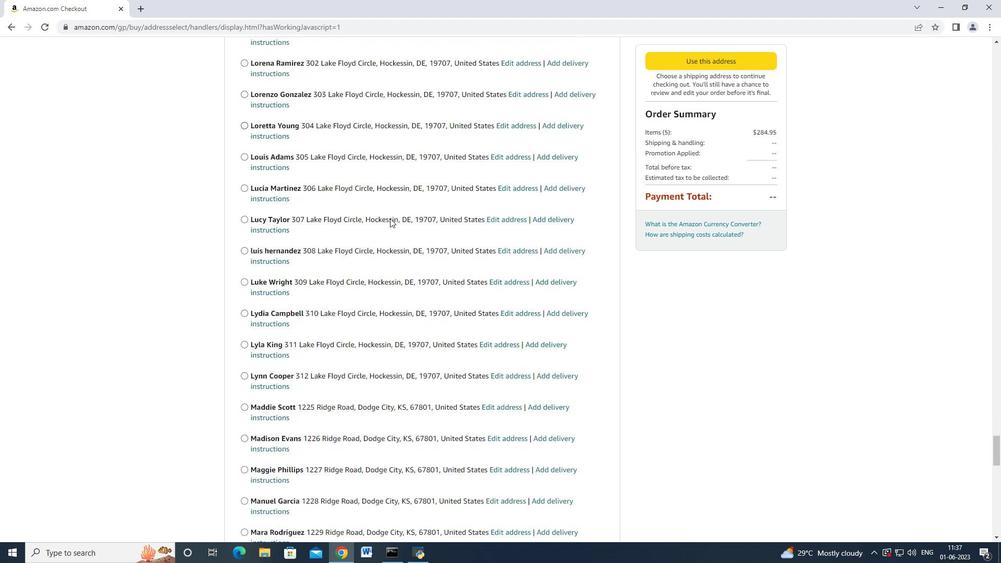 
Action: Mouse moved to (388, 220)
Screenshot: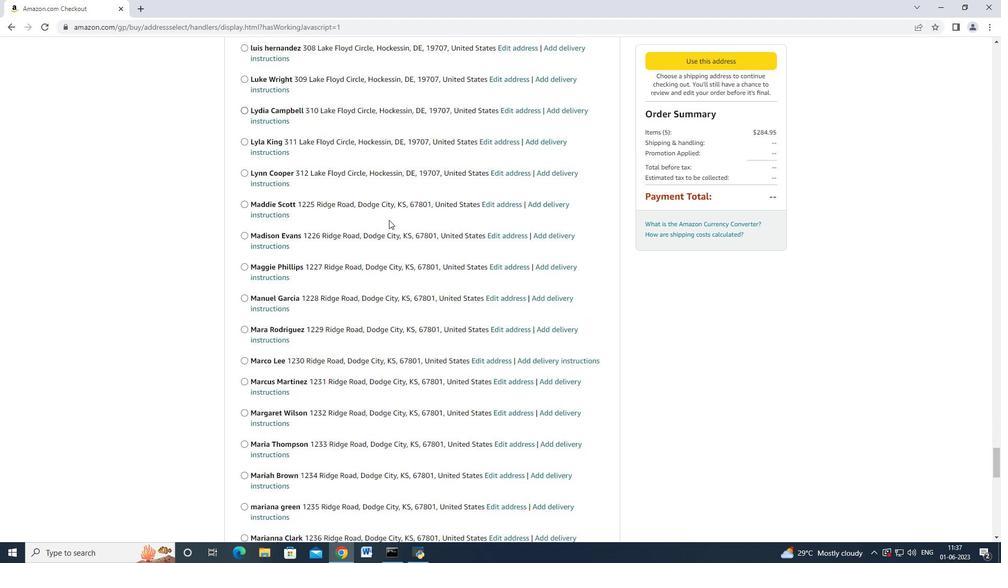 
Action: Mouse scrolled (388, 220) with delta (0, 0)
Screenshot: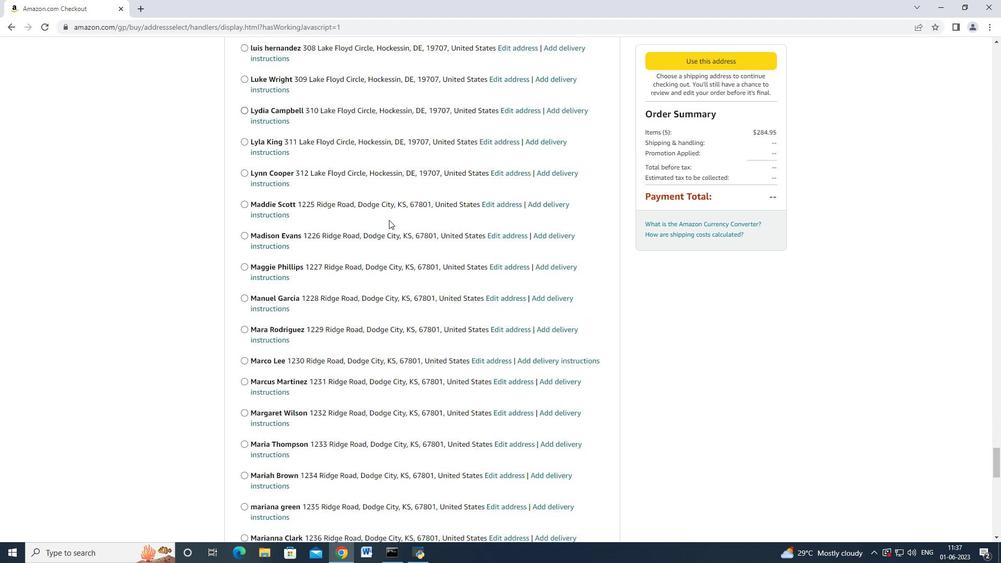 
Action: Mouse scrolled (388, 220) with delta (0, 0)
Screenshot: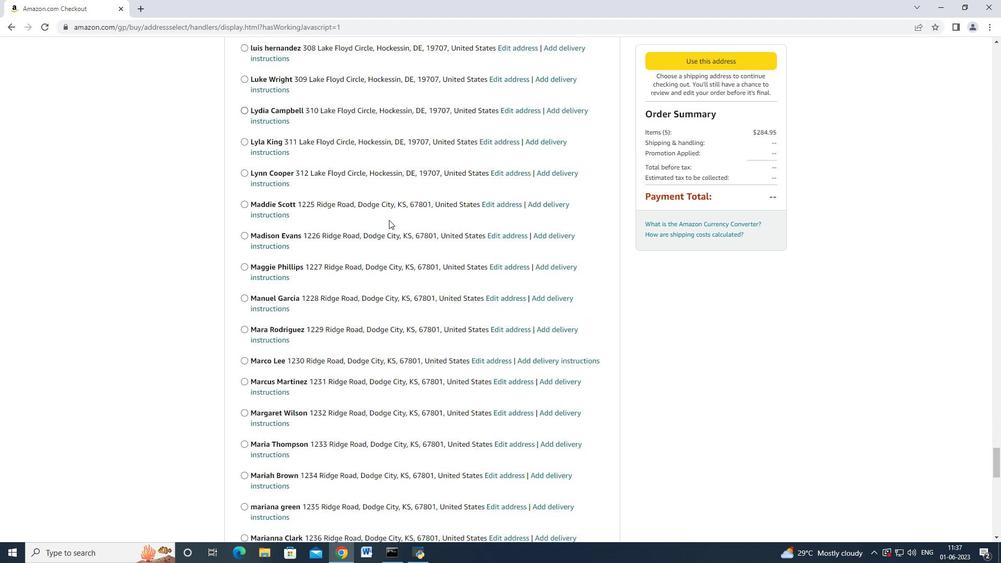 
Action: Mouse moved to (388, 220)
Screenshot: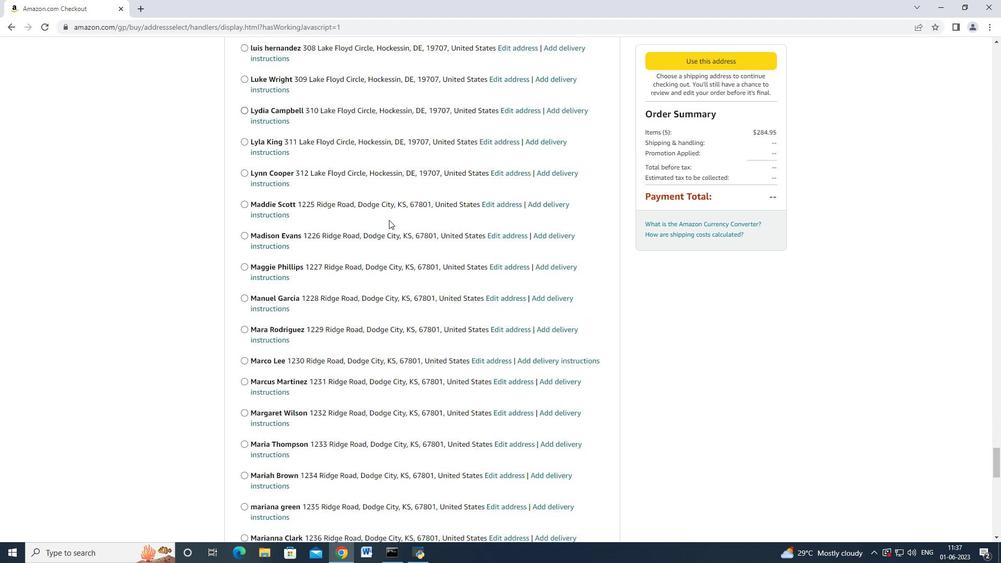 
Action: Mouse scrolled (388, 220) with delta (0, 0)
Screenshot: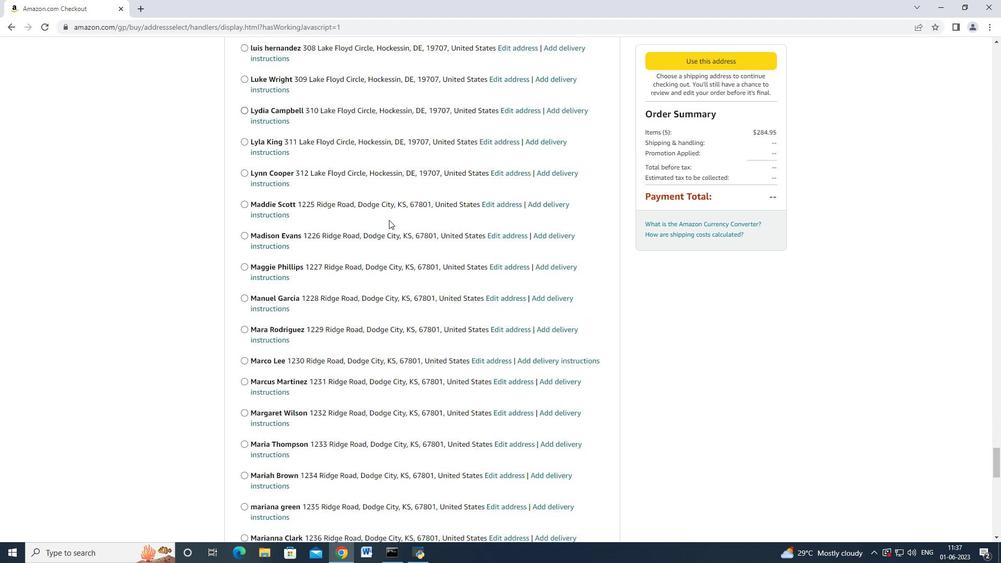 
Action: Mouse scrolled (388, 220) with delta (0, 0)
Screenshot: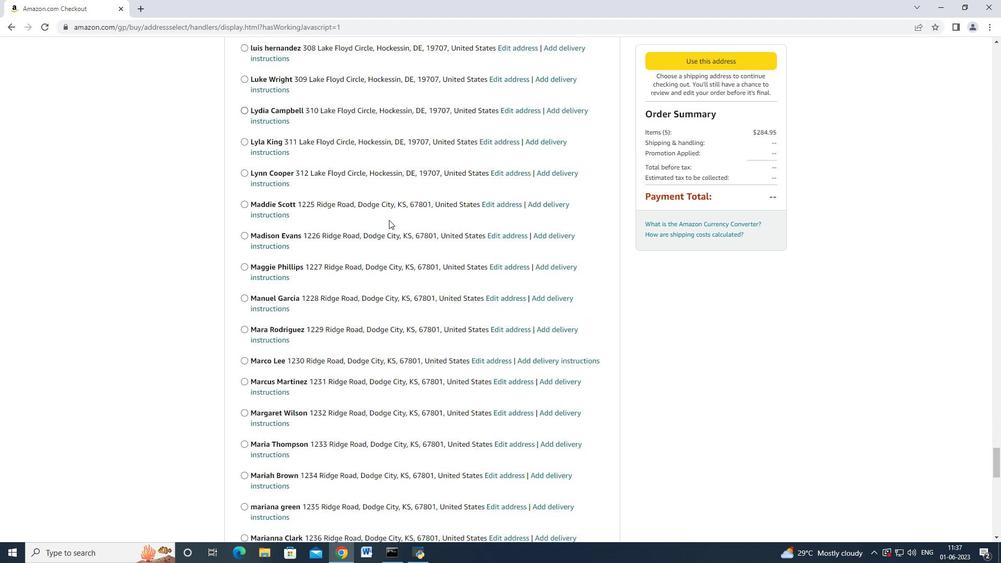 
Action: Mouse scrolled (388, 220) with delta (0, 0)
Screenshot: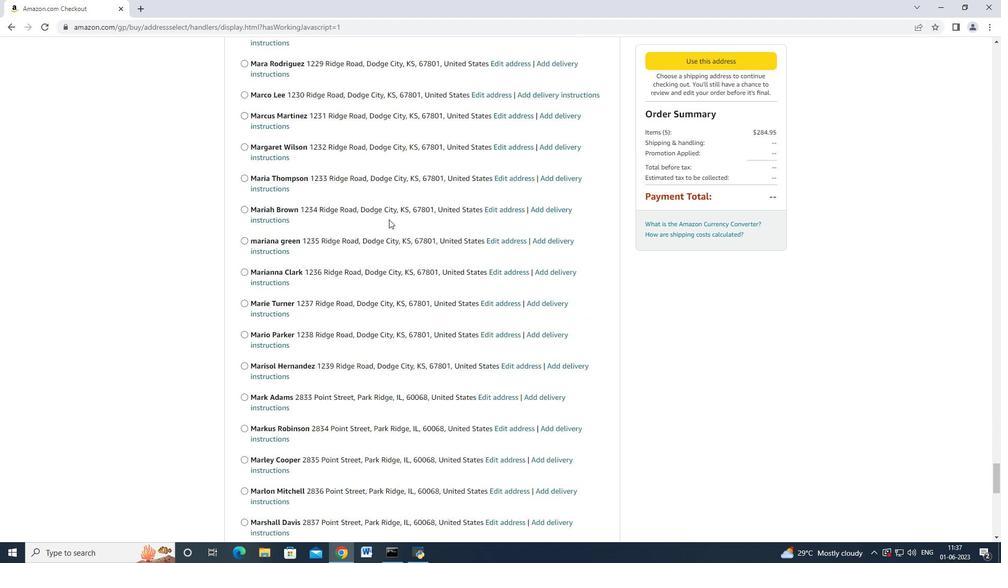 
Action: Mouse scrolled (388, 220) with delta (0, 0)
Screenshot: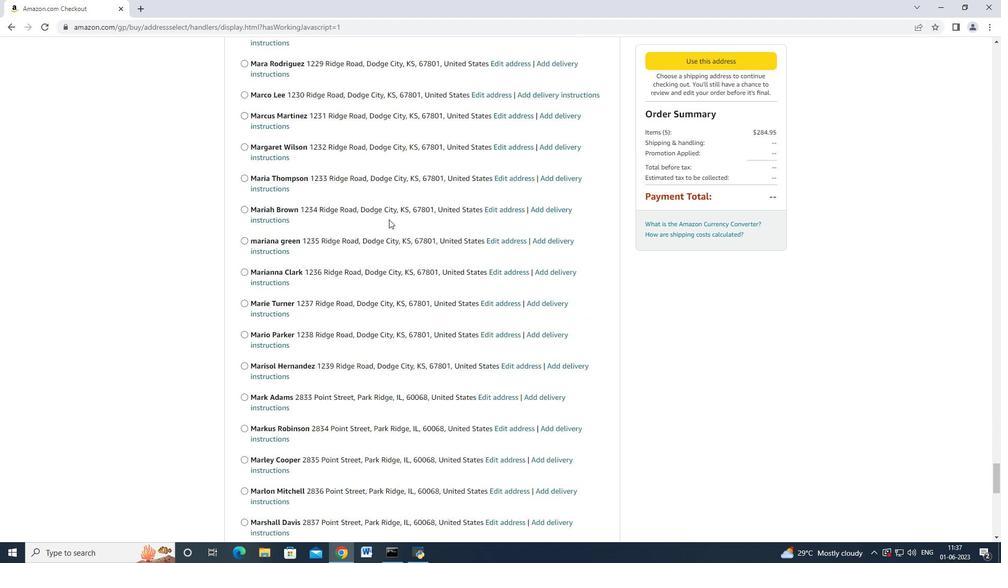 
Action: Mouse scrolled (388, 220) with delta (0, 0)
Screenshot: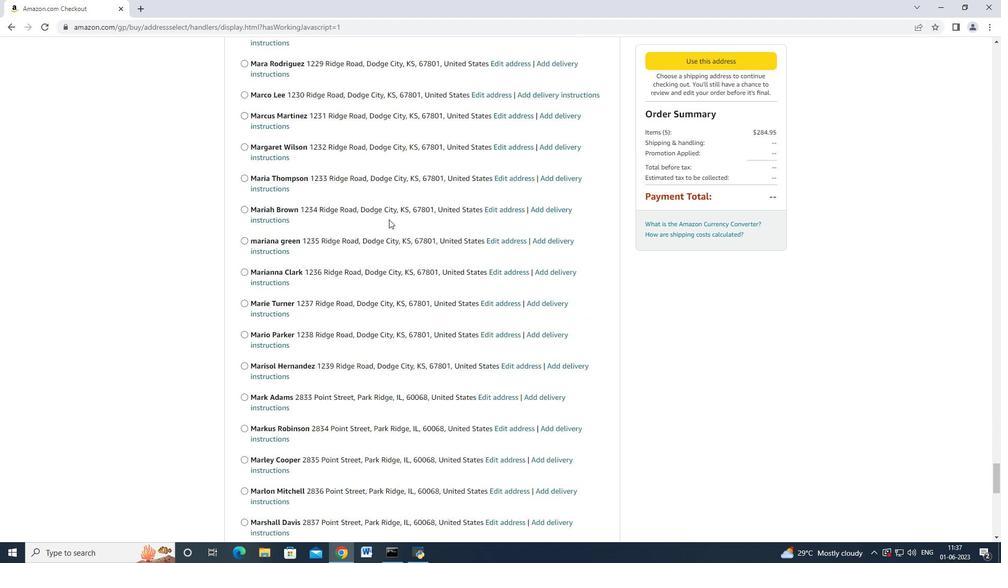 
Action: Mouse scrolled (388, 220) with delta (0, 0)
Screenshot: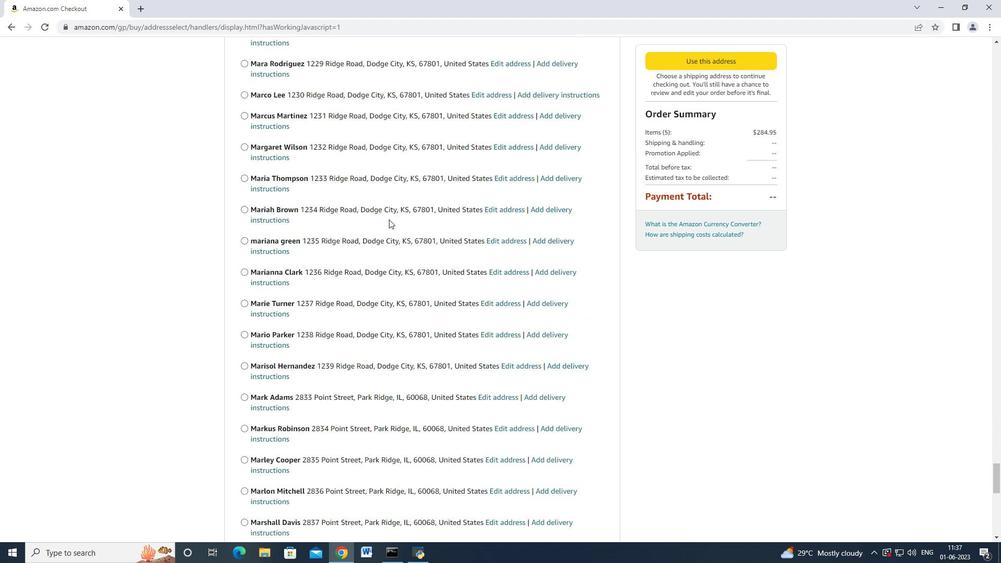 
Action: Mouse moved to (387, 221)
Screenshot: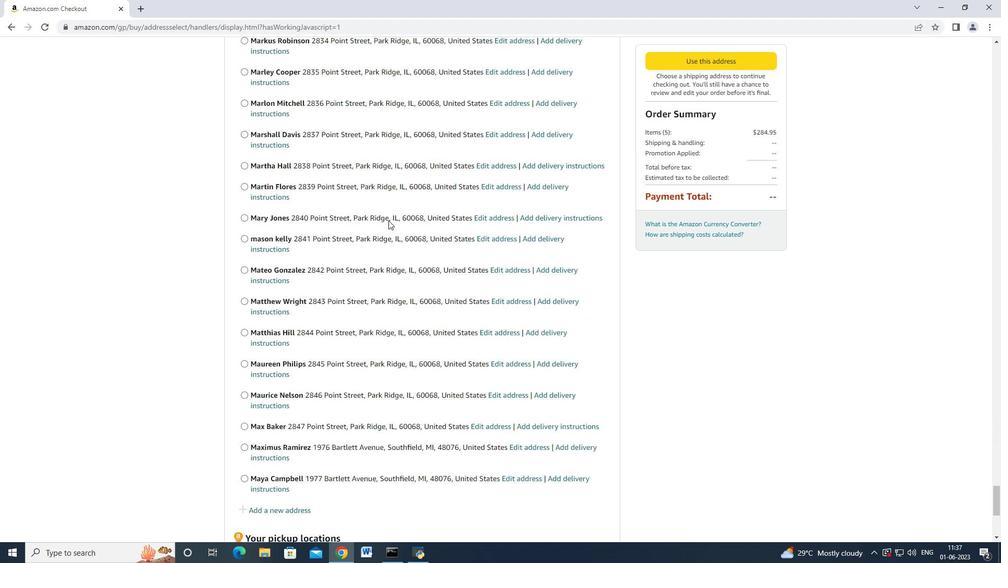 
Action: Mouse scrolled (387, 221) with delta (0, 0)
Screenshot: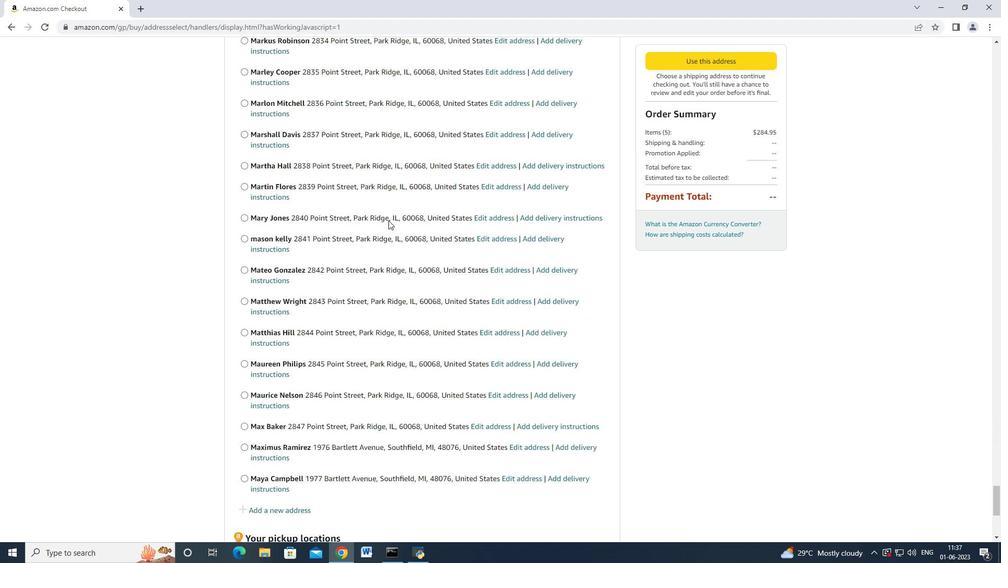 
Action: Mouse scrolled (387, 221) with delta (0, 0)
Screenshot: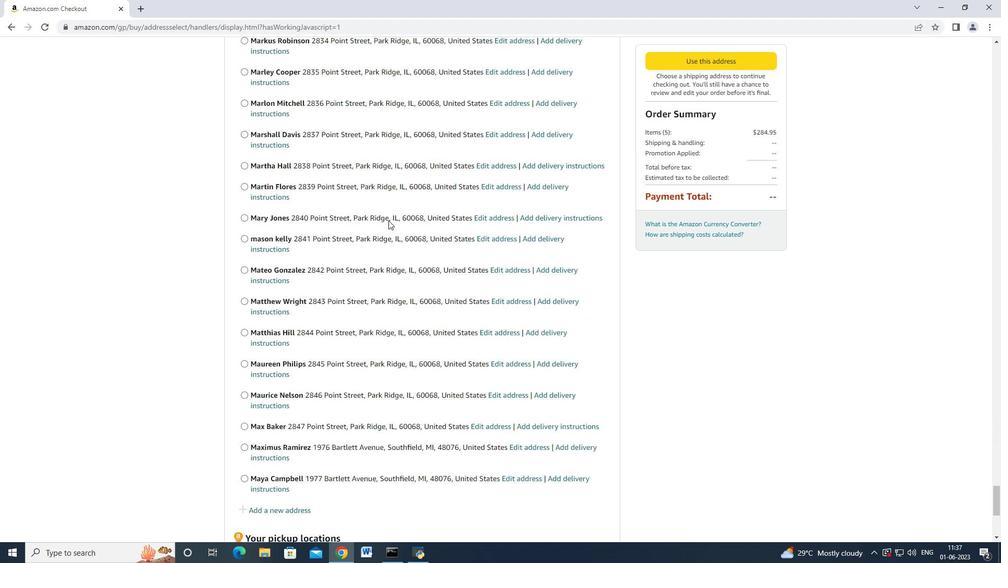 
Action: Mouse scrolled (387, 221) with delta (0, 0)
Screenshot: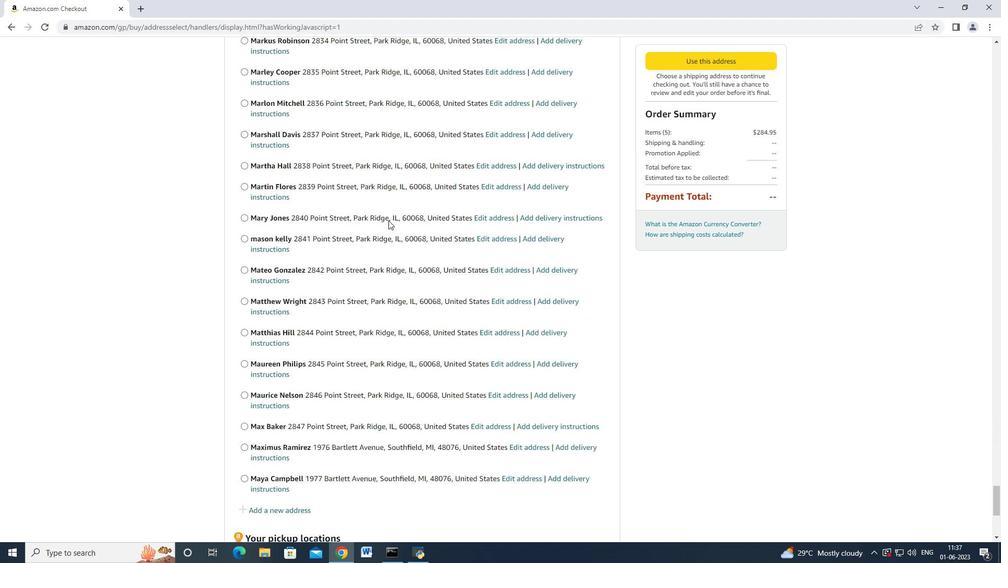 
Action: Mouse scrolled (387, 221) with delta (0, 0)
Screenshot: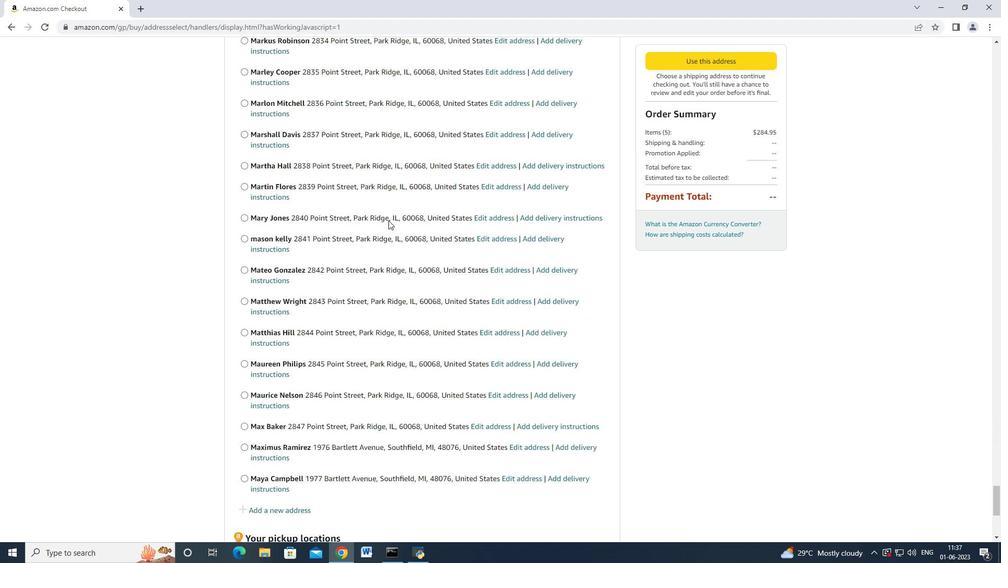 
Action: Mouse moved to (387, 221)
